 Task: Plan a trip to Medicine Hat, Canada from 12th  December, 2023 to 15th December, 2023 for 3 adults. Place can be entire room with 2 bedrooms having 3 beds and 1 bathroom. Property type can be flat.
Action: Mouse moved to (449, 158)
Screenshot: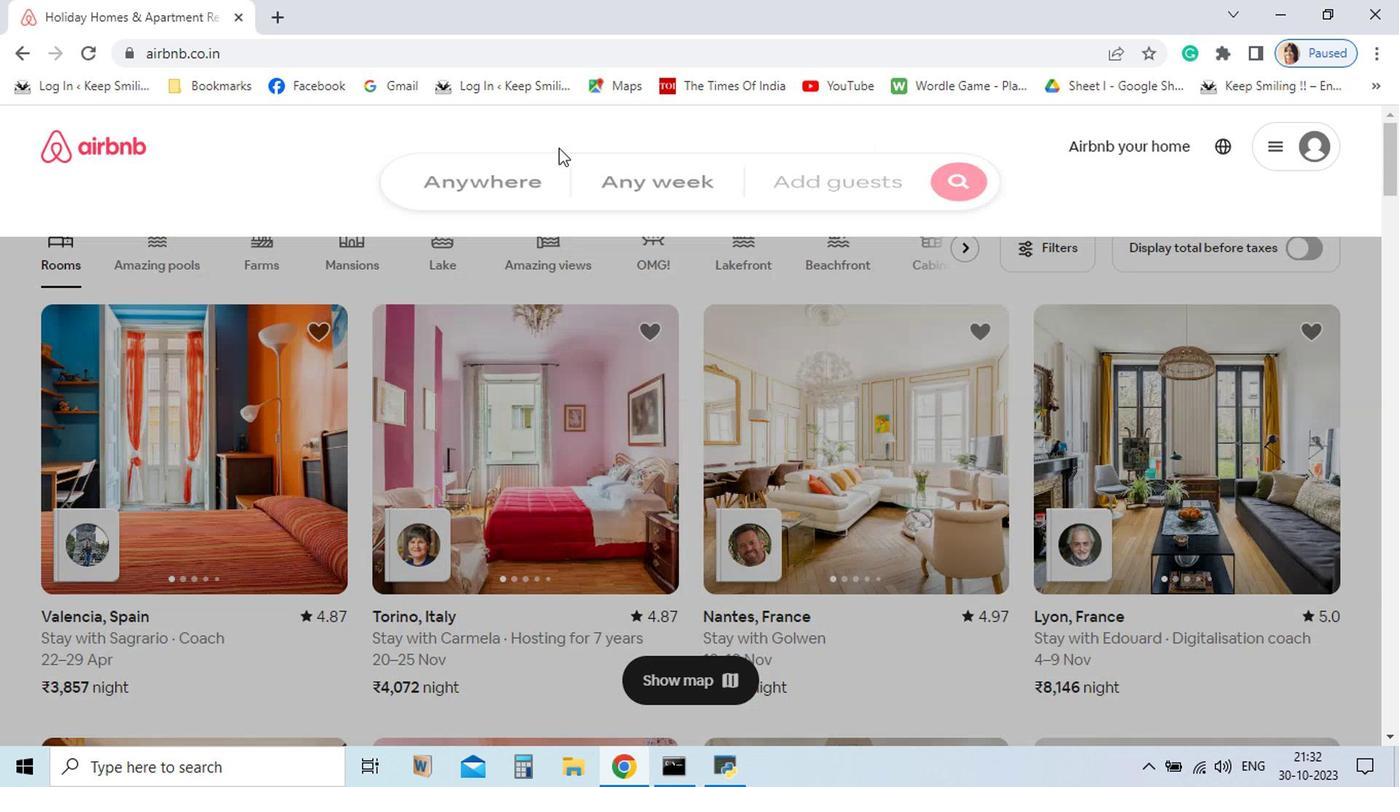 
Action: Mouse pressed left at (449, 158)
Screenshot: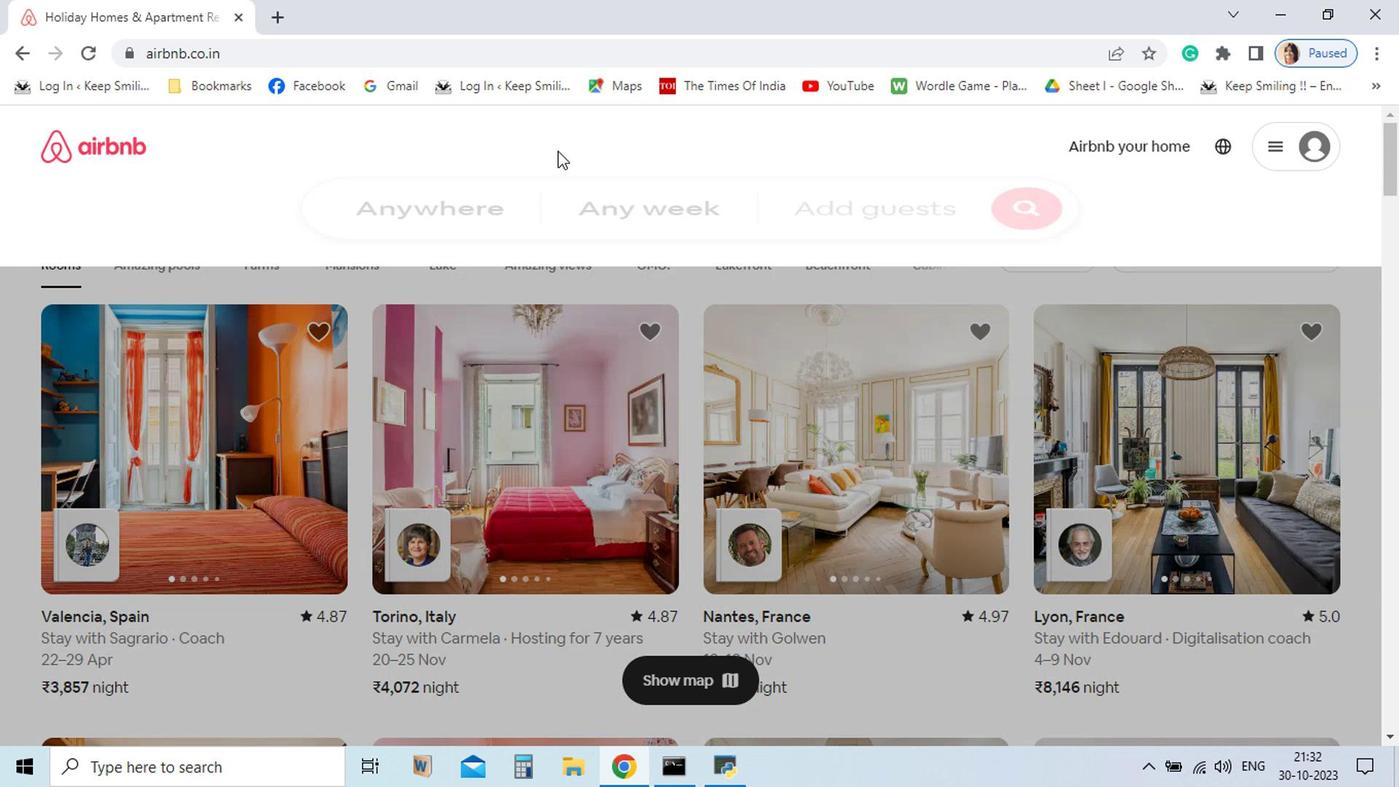 
Action: Mouse moved to (347, 255)
Screenshot: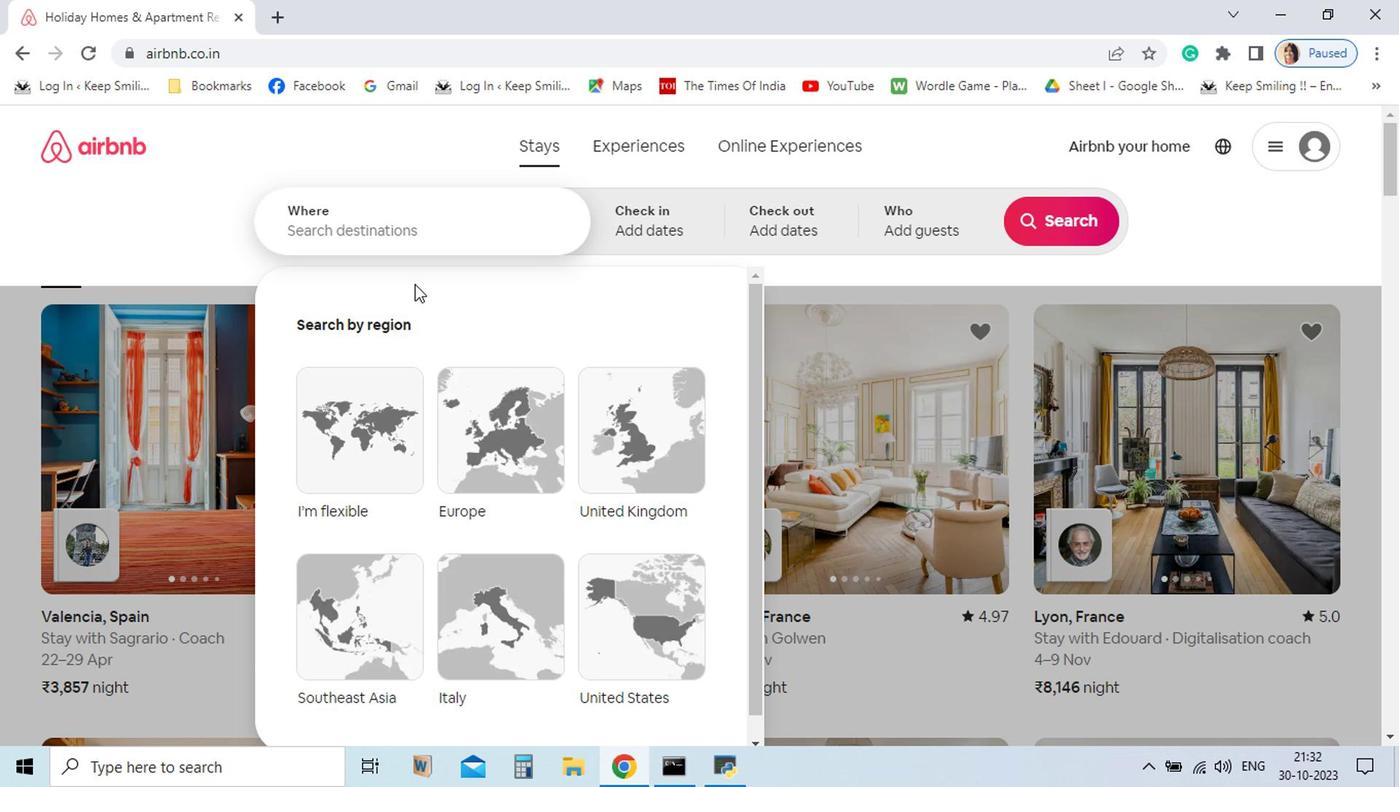
Action: Key pressed <Key.shift_r>Medicine<Key.space><Key.shift>Hat,<Key.space><Key.shift>Canada
Screenshot: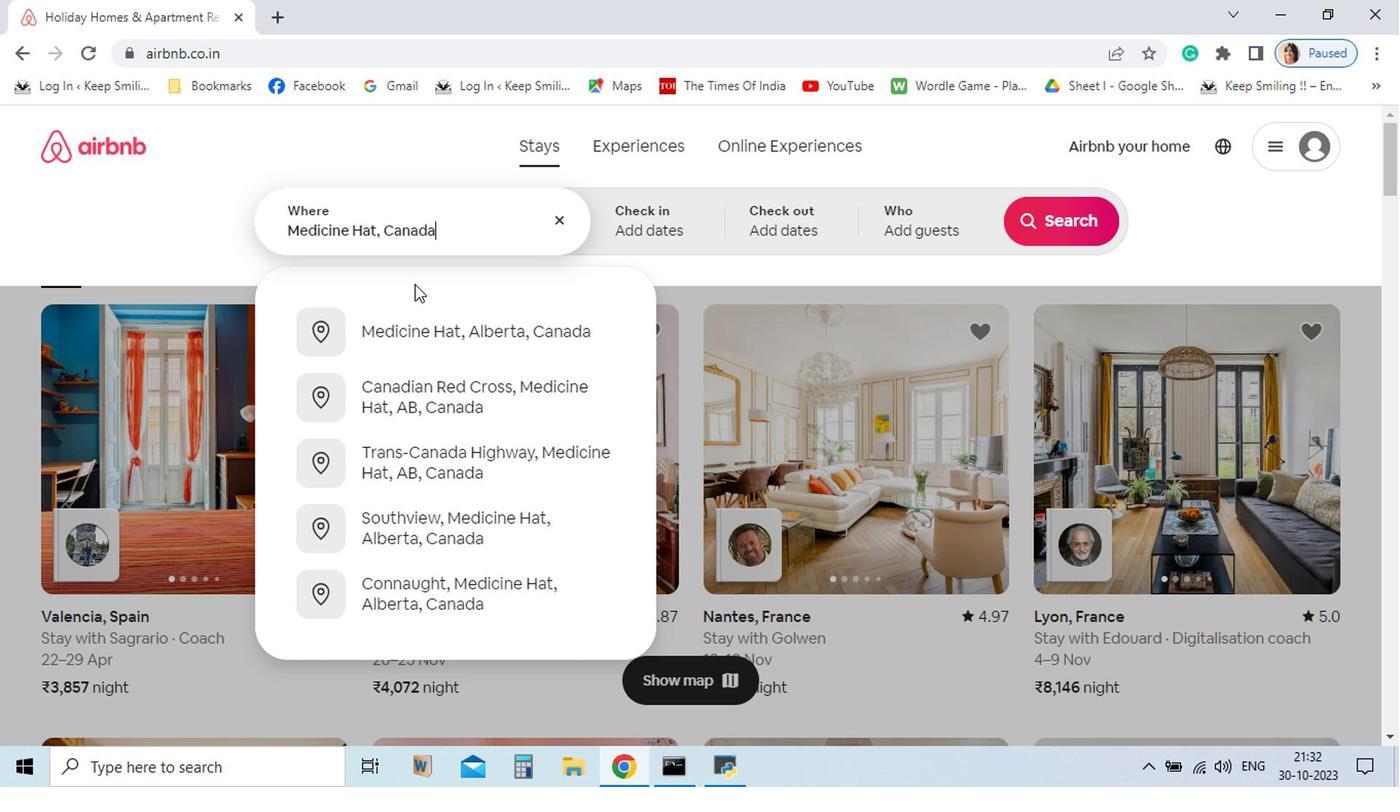 
Action: Mouse moved to (346, 254)
Screenshot: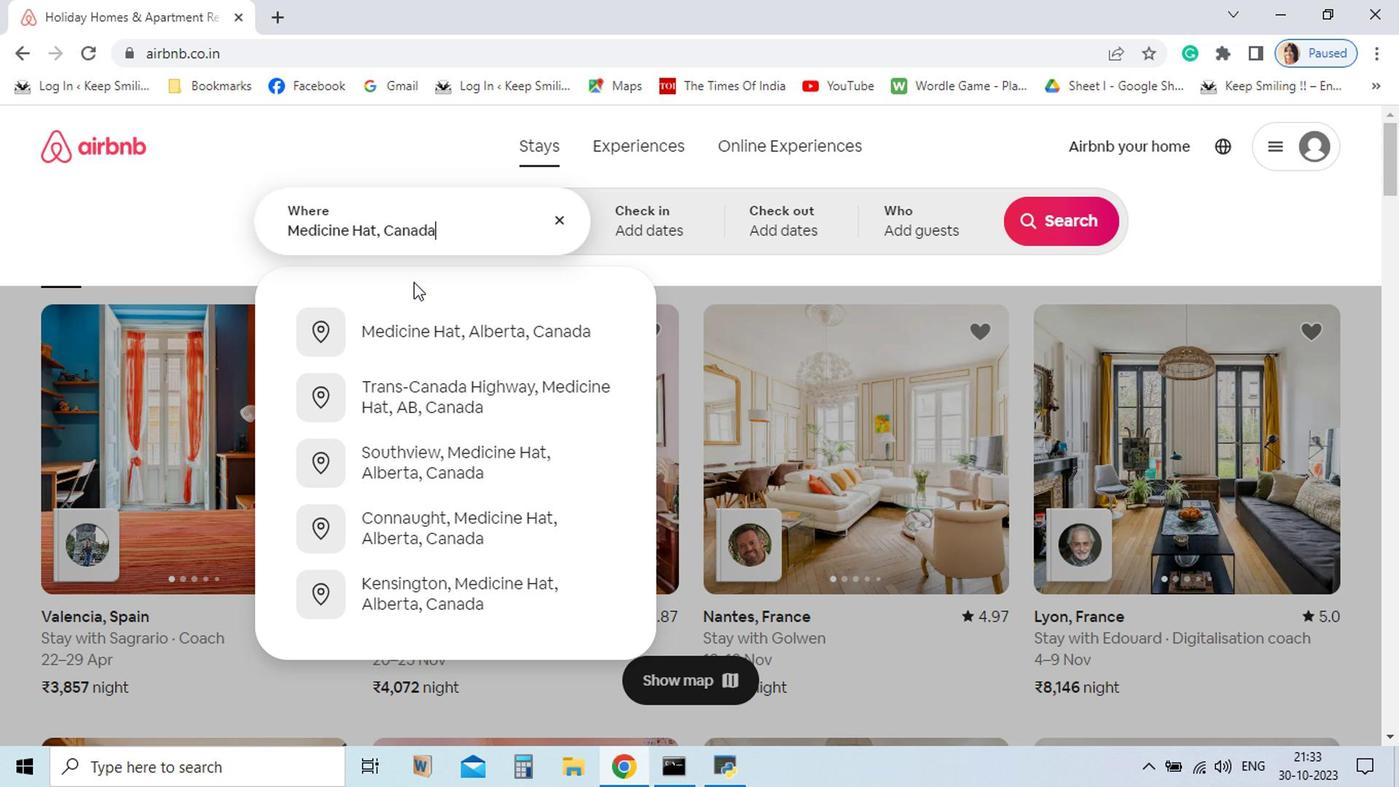 
Action: Key pressed <Key.enter>
Screenshot: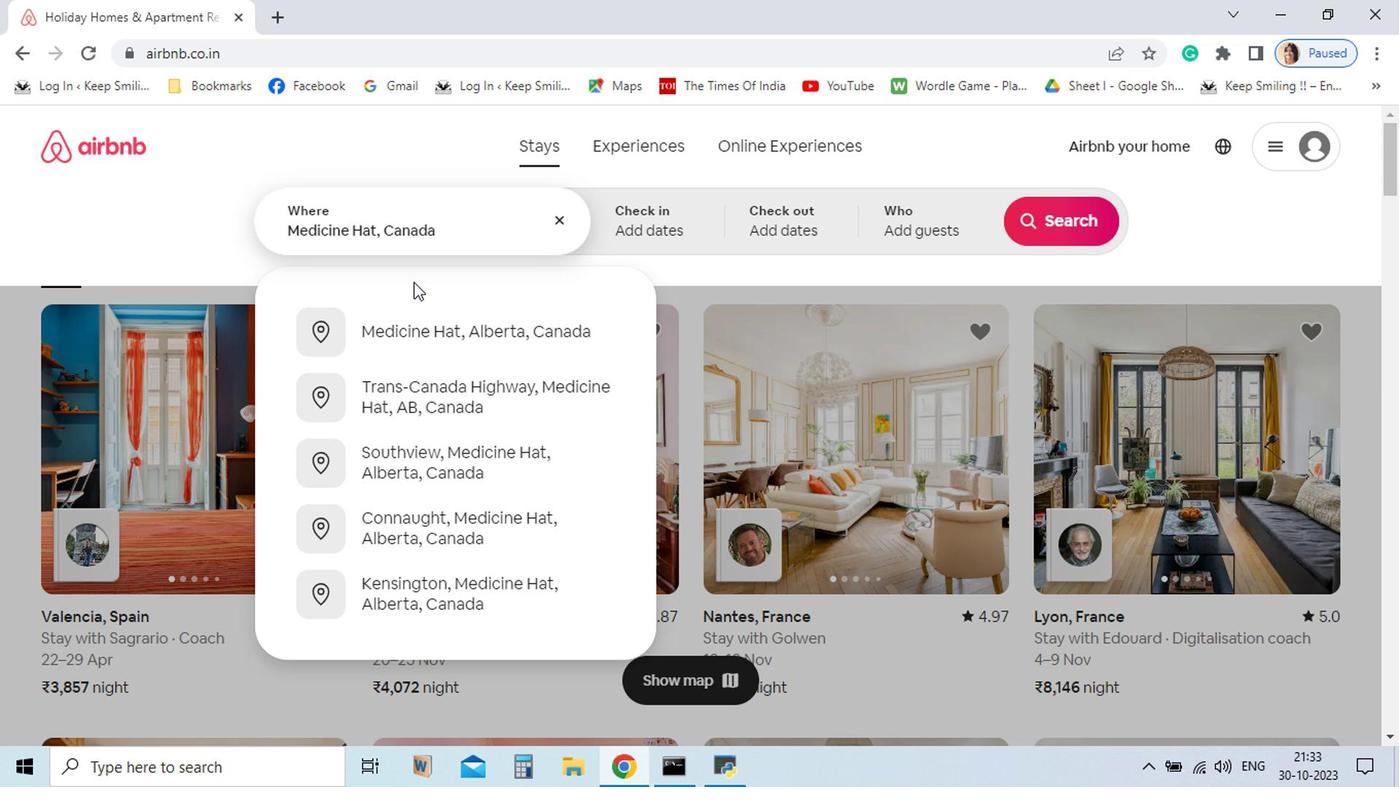 
Action: Mouse moved to (793, 329)
Screenshot: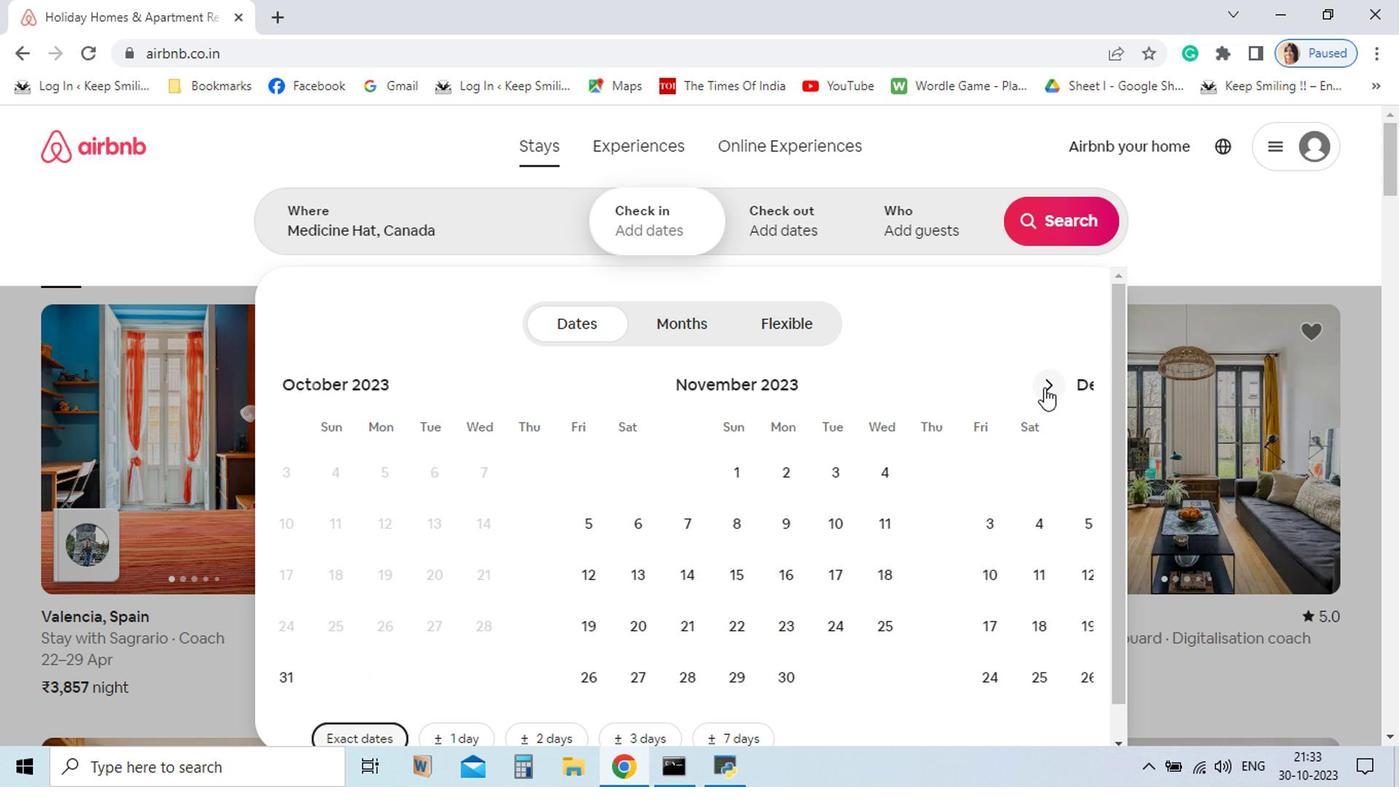
Action: Mouse pressed left at (793, 329)
Screenshot: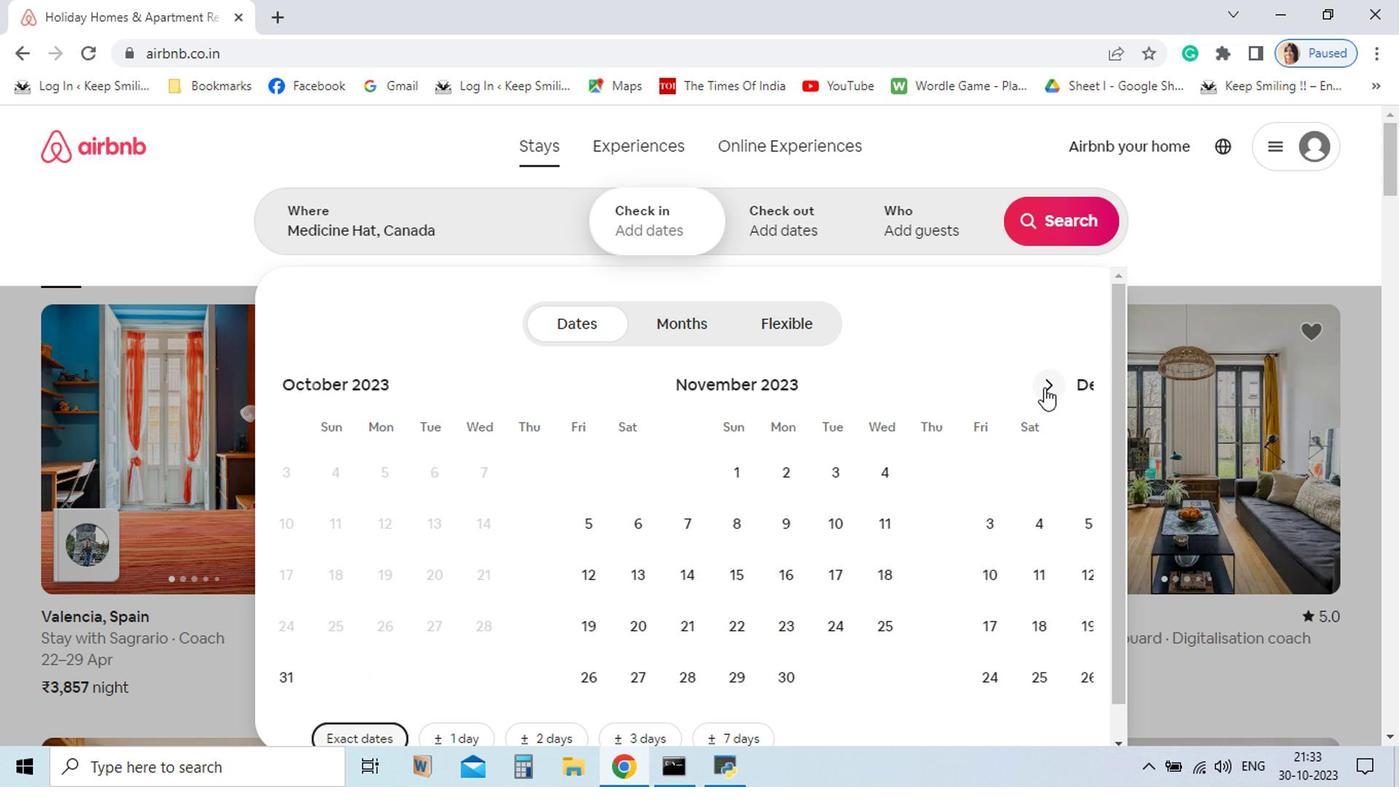 
Action: Mouse moved to (644, 464)
Screenshot: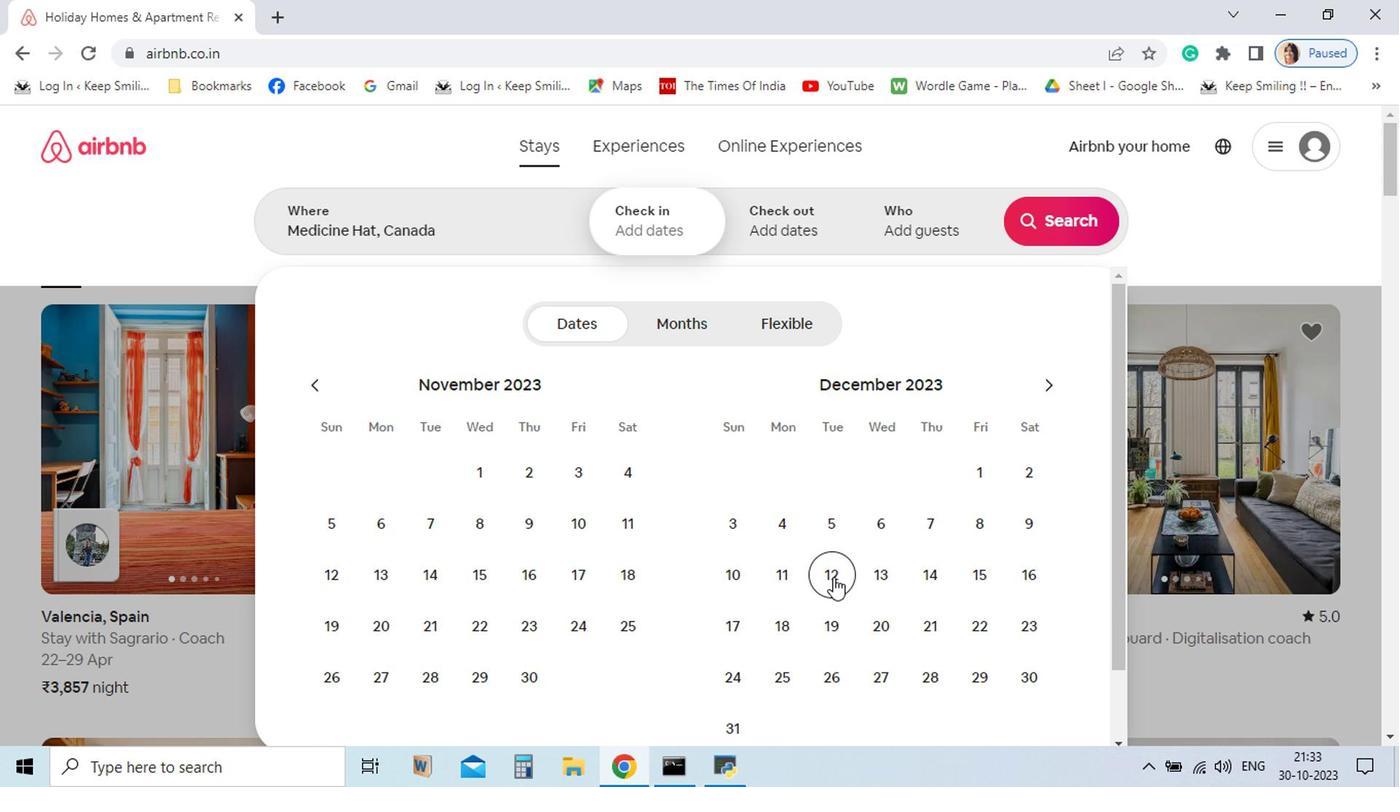 
Action: Mouse pressed left at (644, 464)
Screenshot: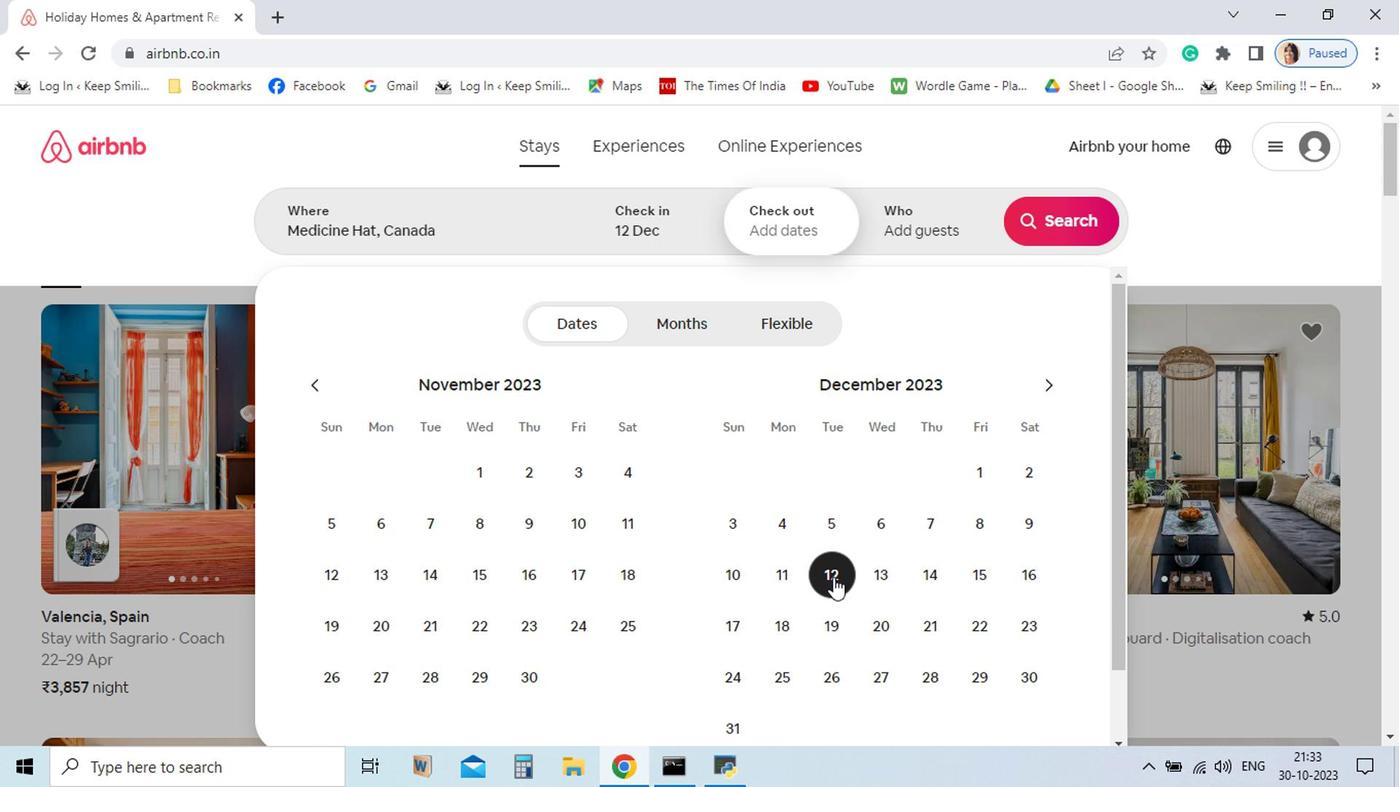 
Action: Mouse moved to (744, 457)
Screenshot: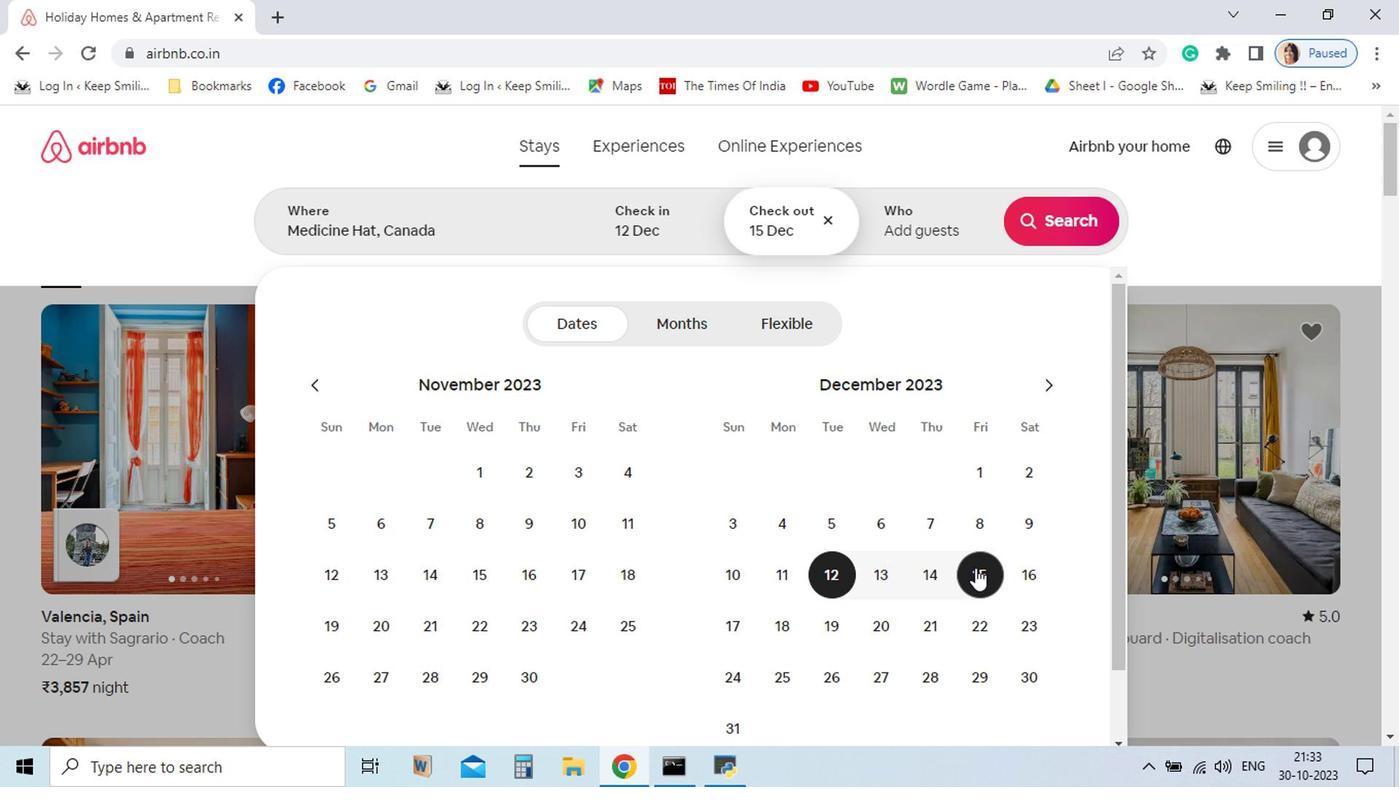
Action: Mouse pressed left at (744, 457)
Screenshot: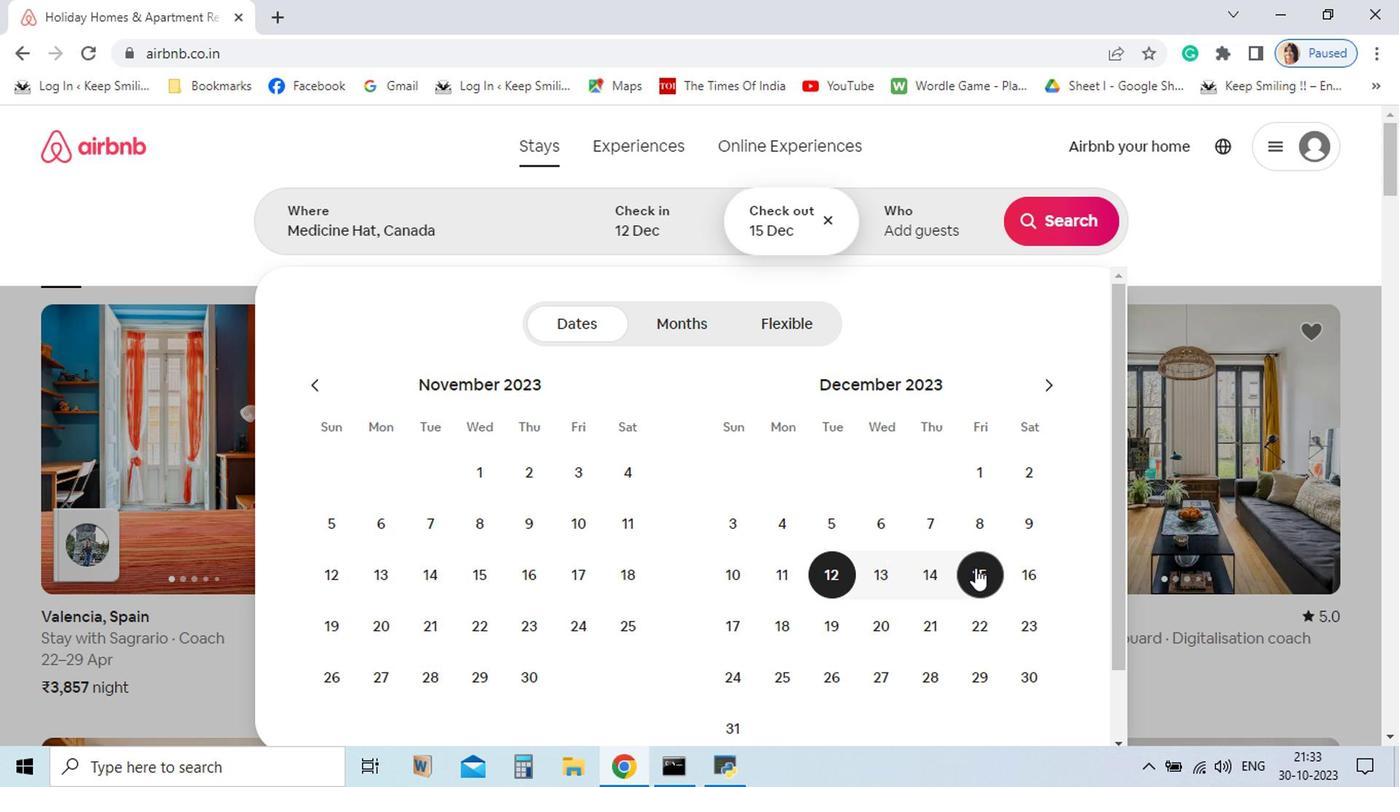 
Action: Mouse moved to (707, 220)
Screenshot: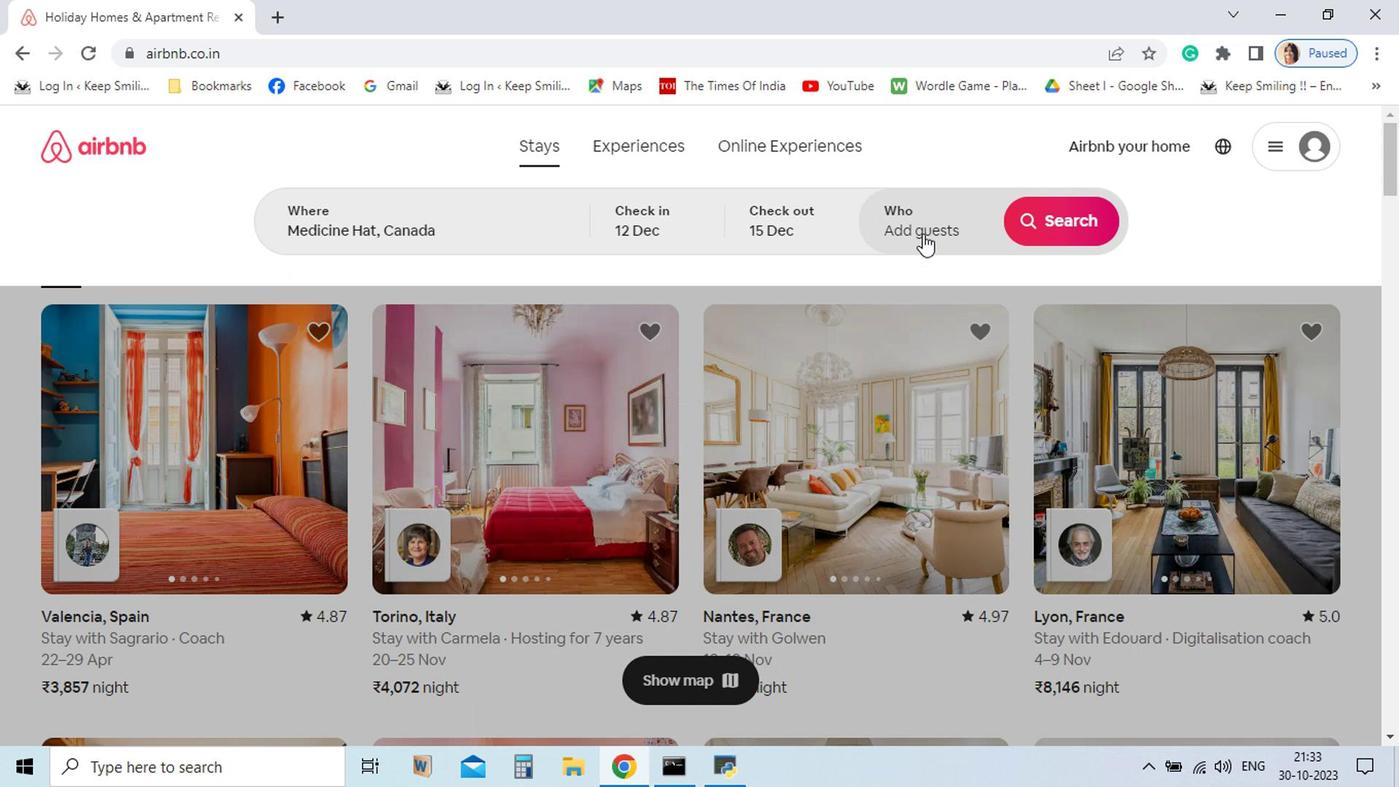
Action: Mouse pressed left at (707, 220)
Screenshot: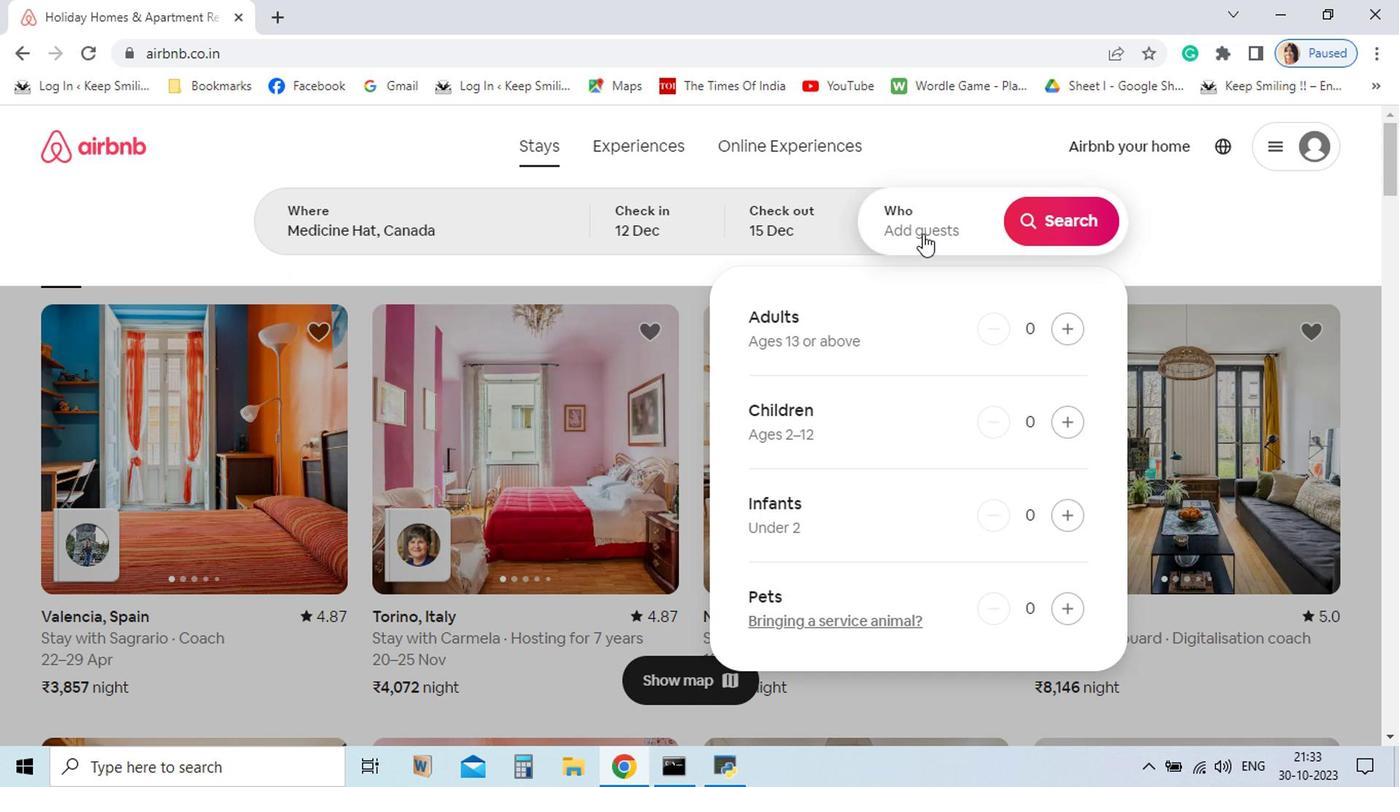 
Action: Mouse moved to (810, 281)
Screenshot: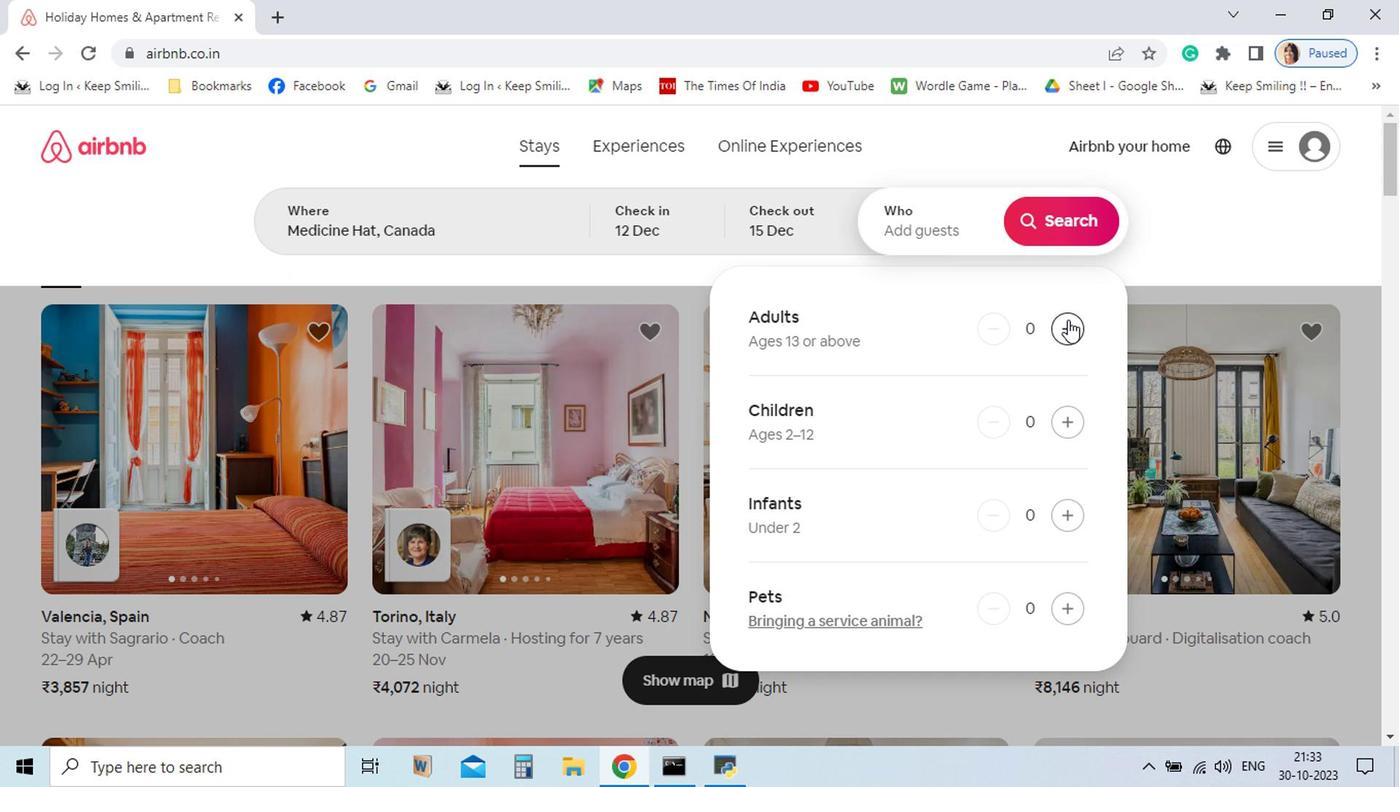 
Action: Mouse pressed left at (810, 281)
Screenshot: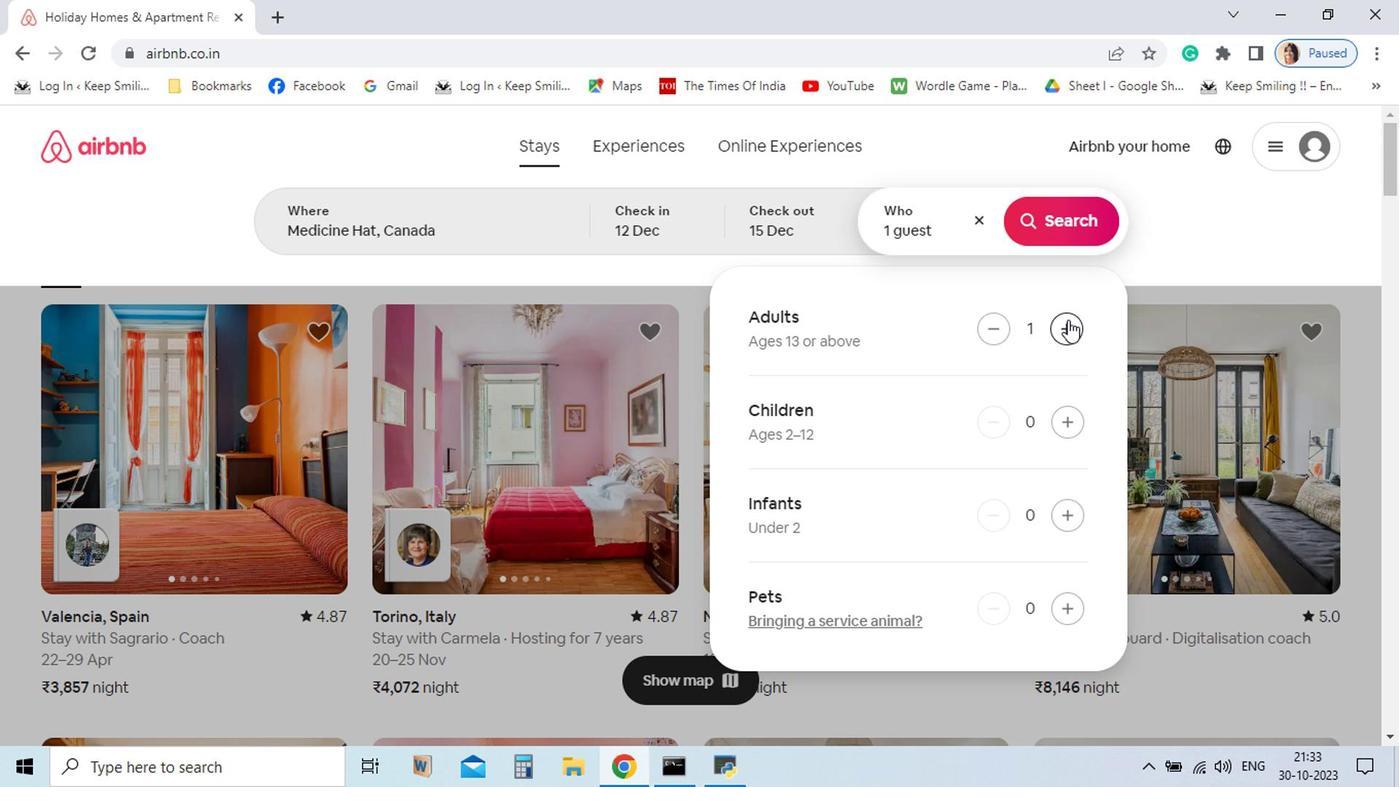 
Action: Mouse pressed left at (810, 281)
Screenshot: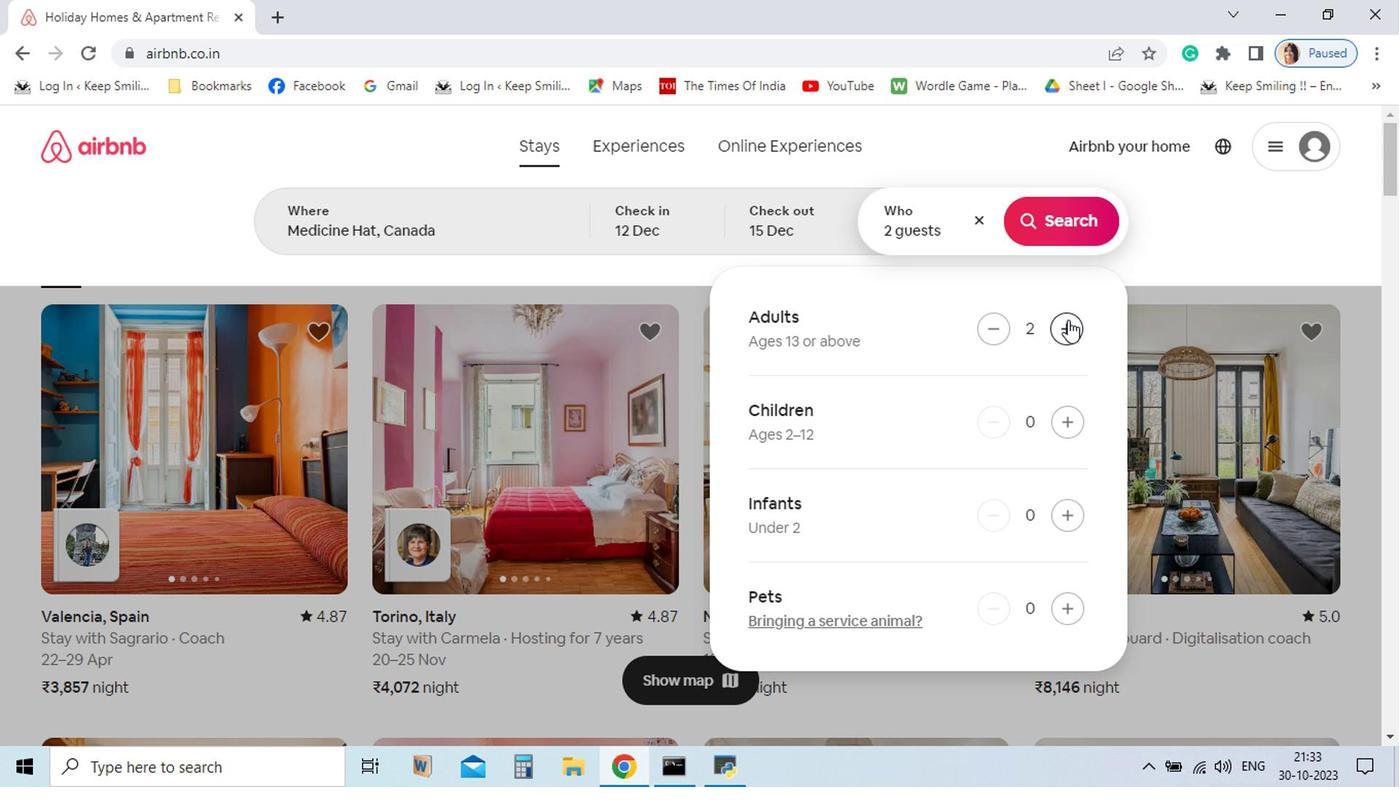 
Action: Mouse pressed left at (810, 281)
Screenshot: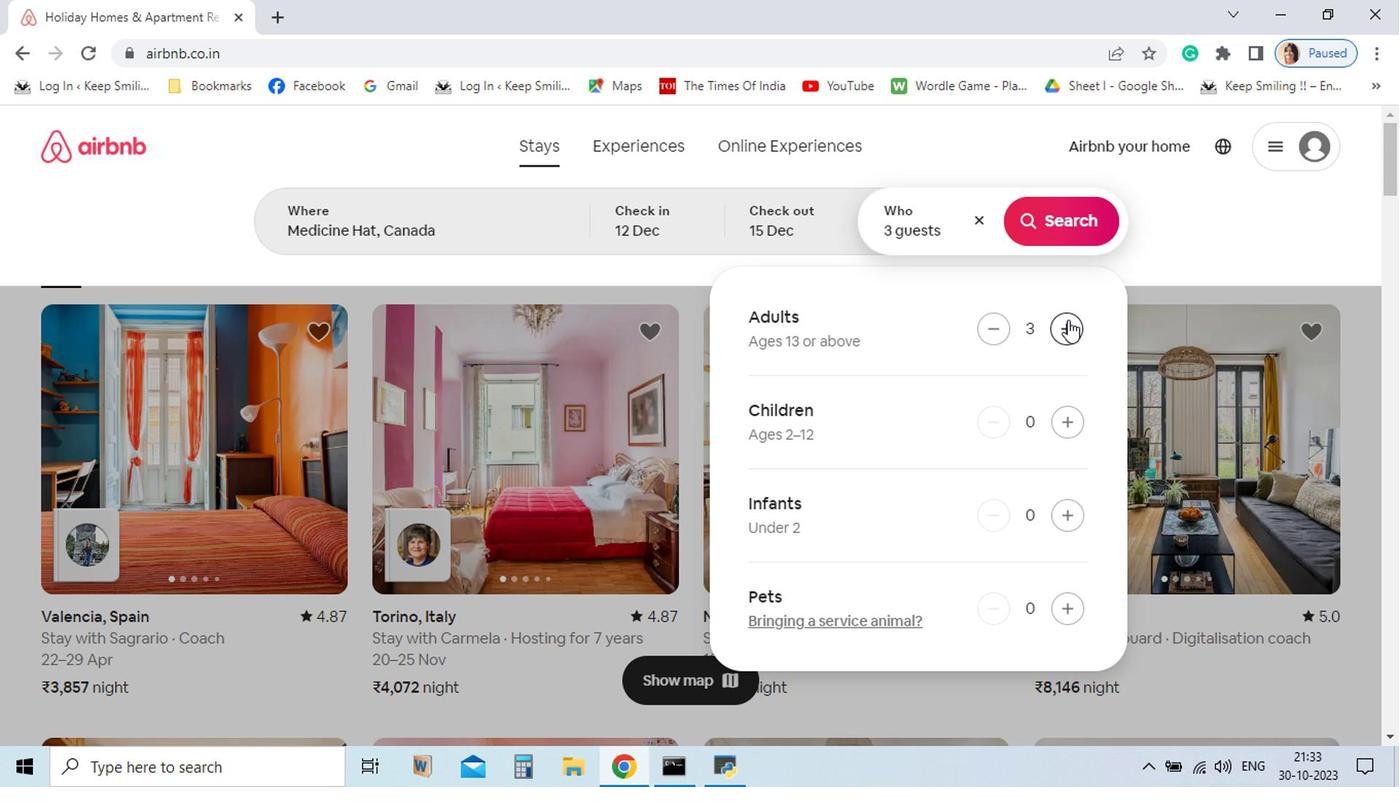 
Action: Mouse moved to (802, 213)
Screenshot: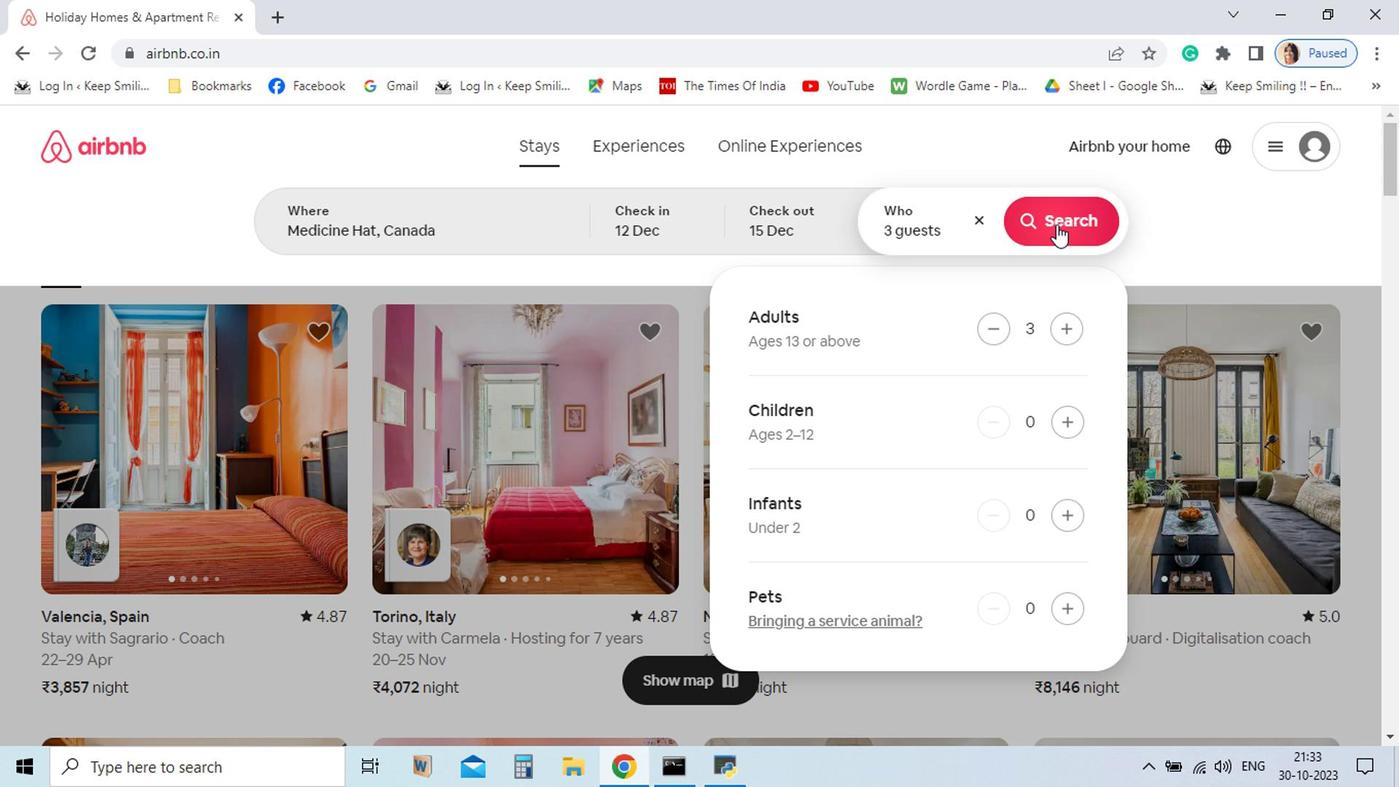
Action: Mouse pressed left at (802, 213)
Screenshot: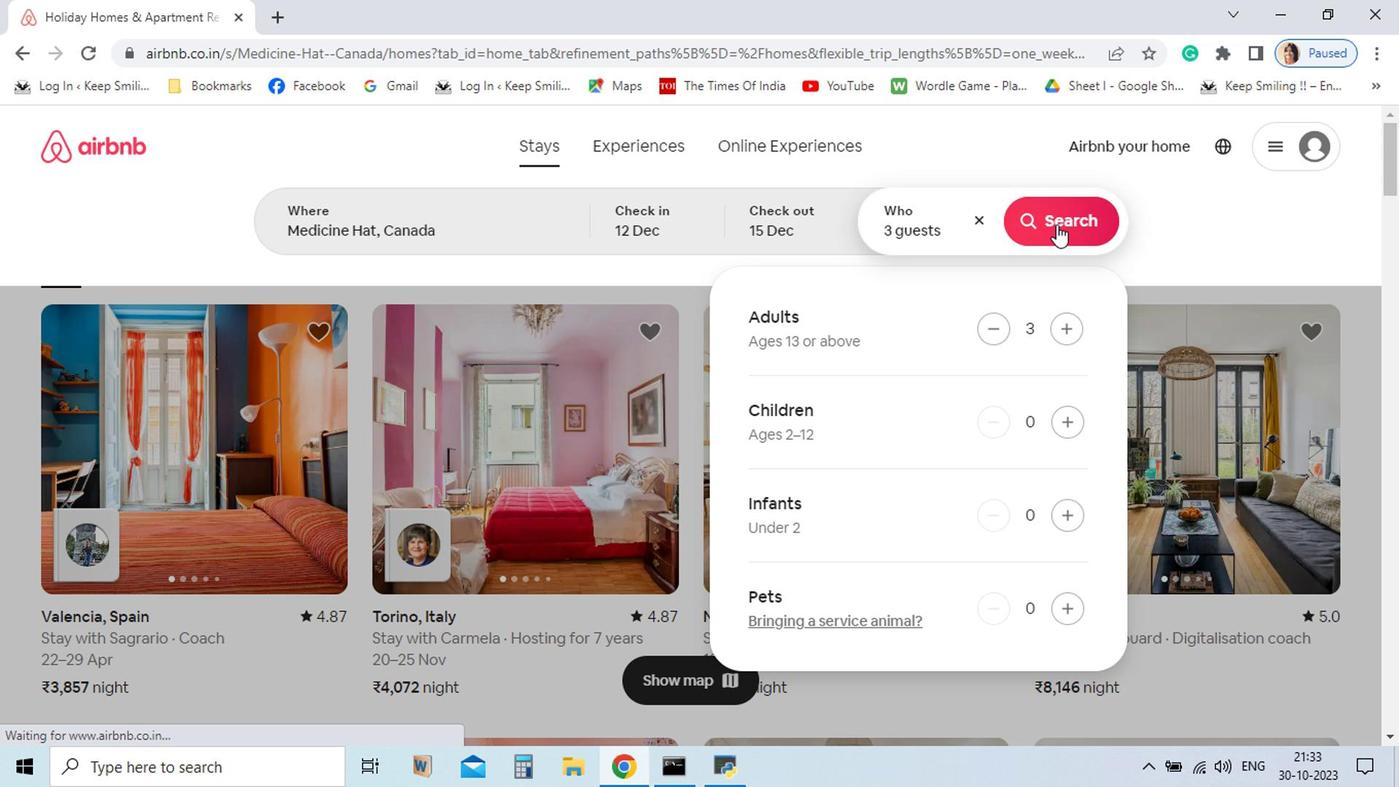 
Action: Mouse moved to (818, 217)
Screenshot: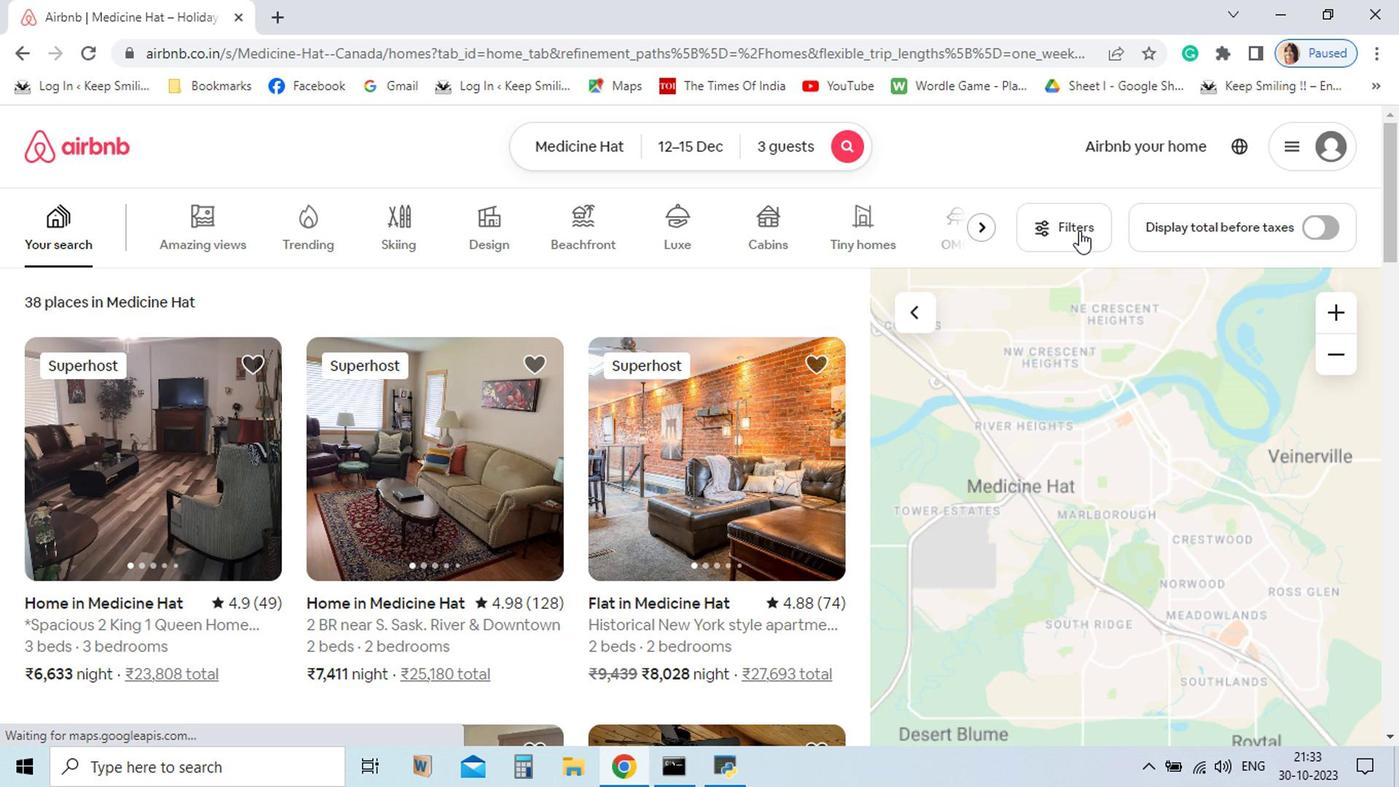 
Action: Mouse pressed left at (818, 217)
Screenshot: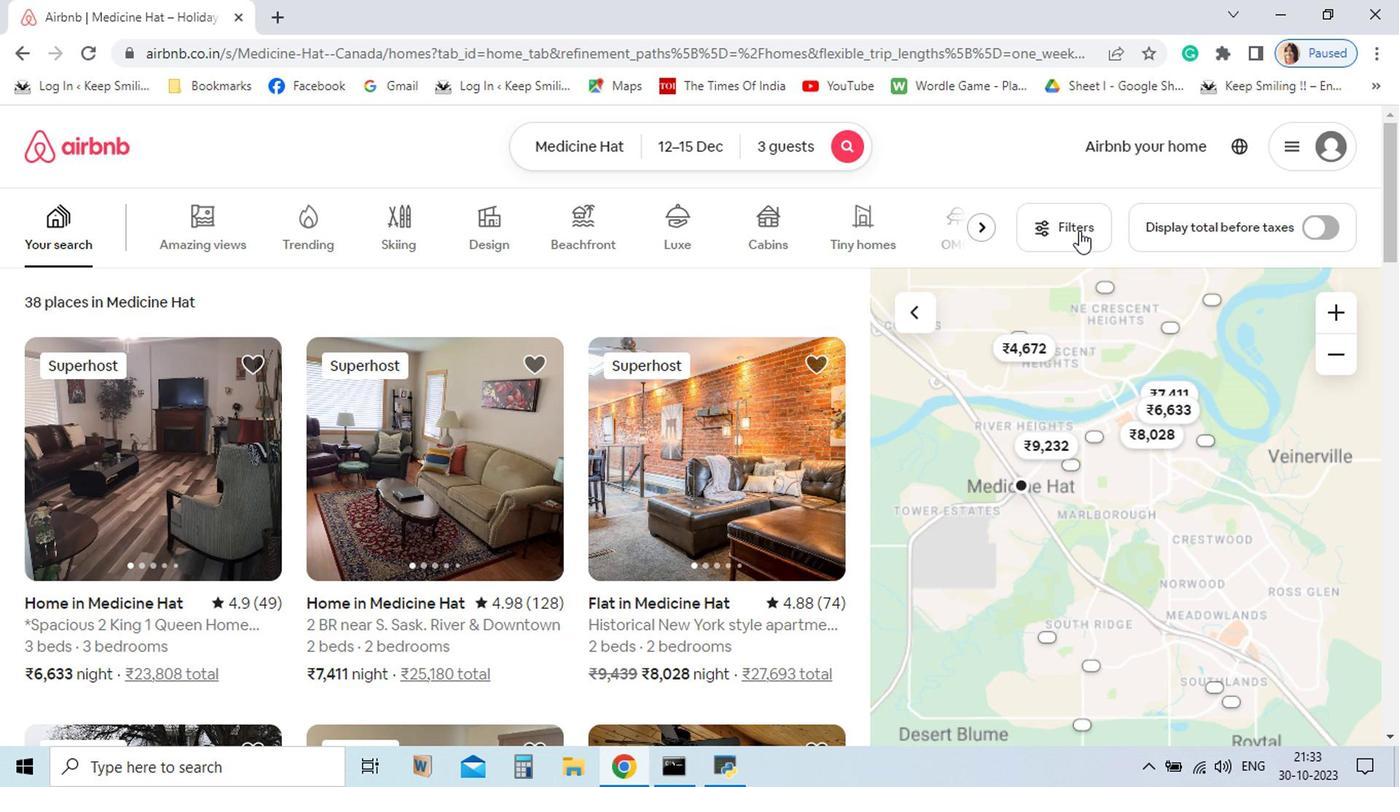 
Action: Mouse moved to (829, 238)
Screenshot: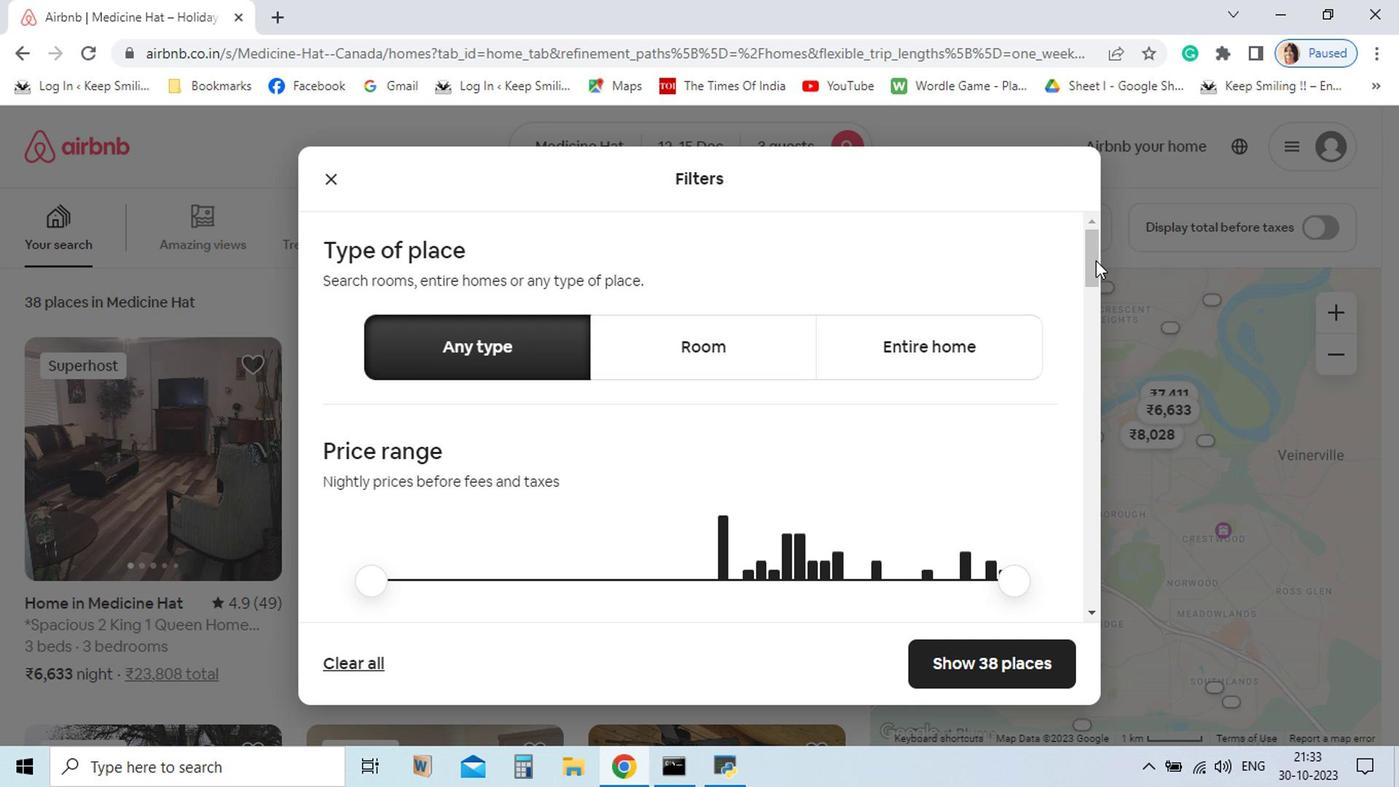 
Action: Mouse pressed left at (829, 238)
Screenshot: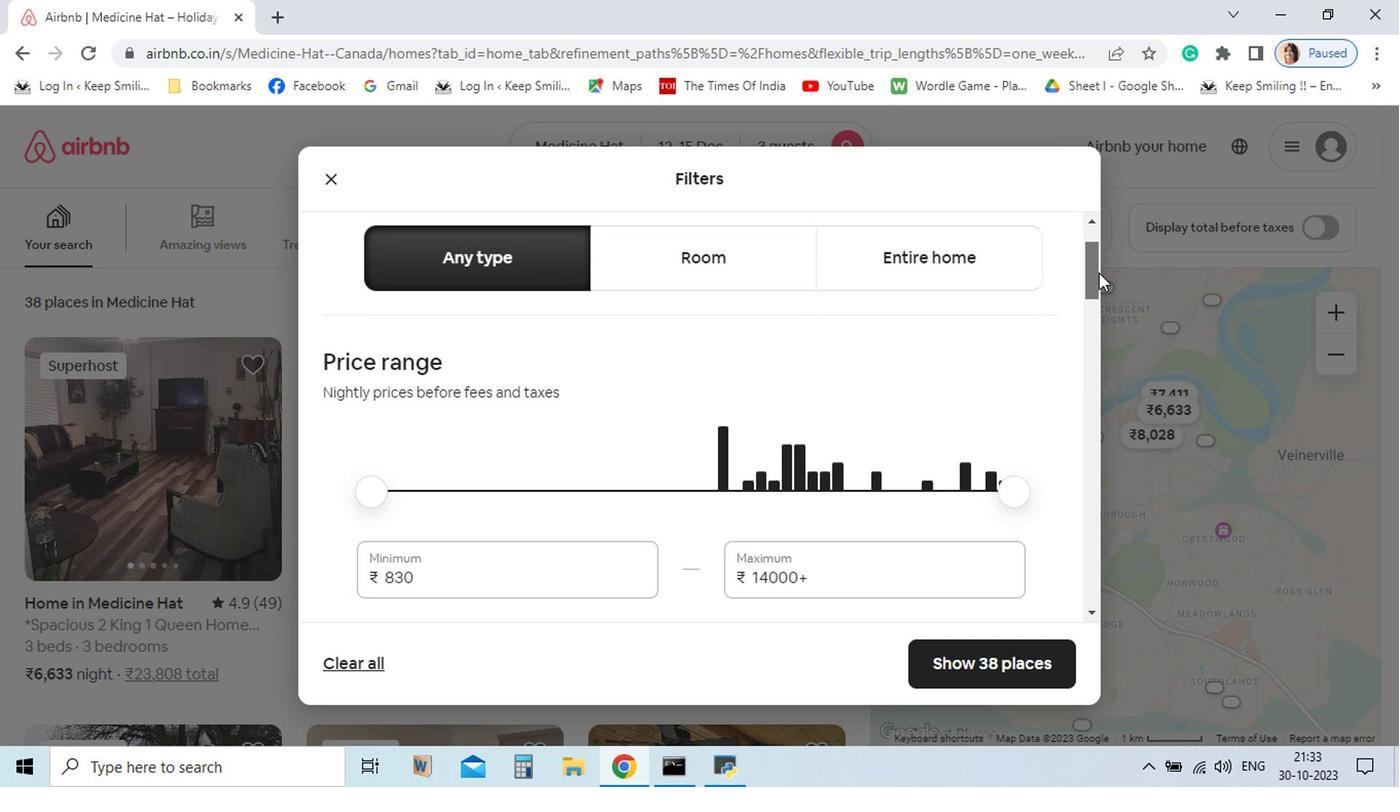
Action: Mouse moved to (420, 475)
Screenshot: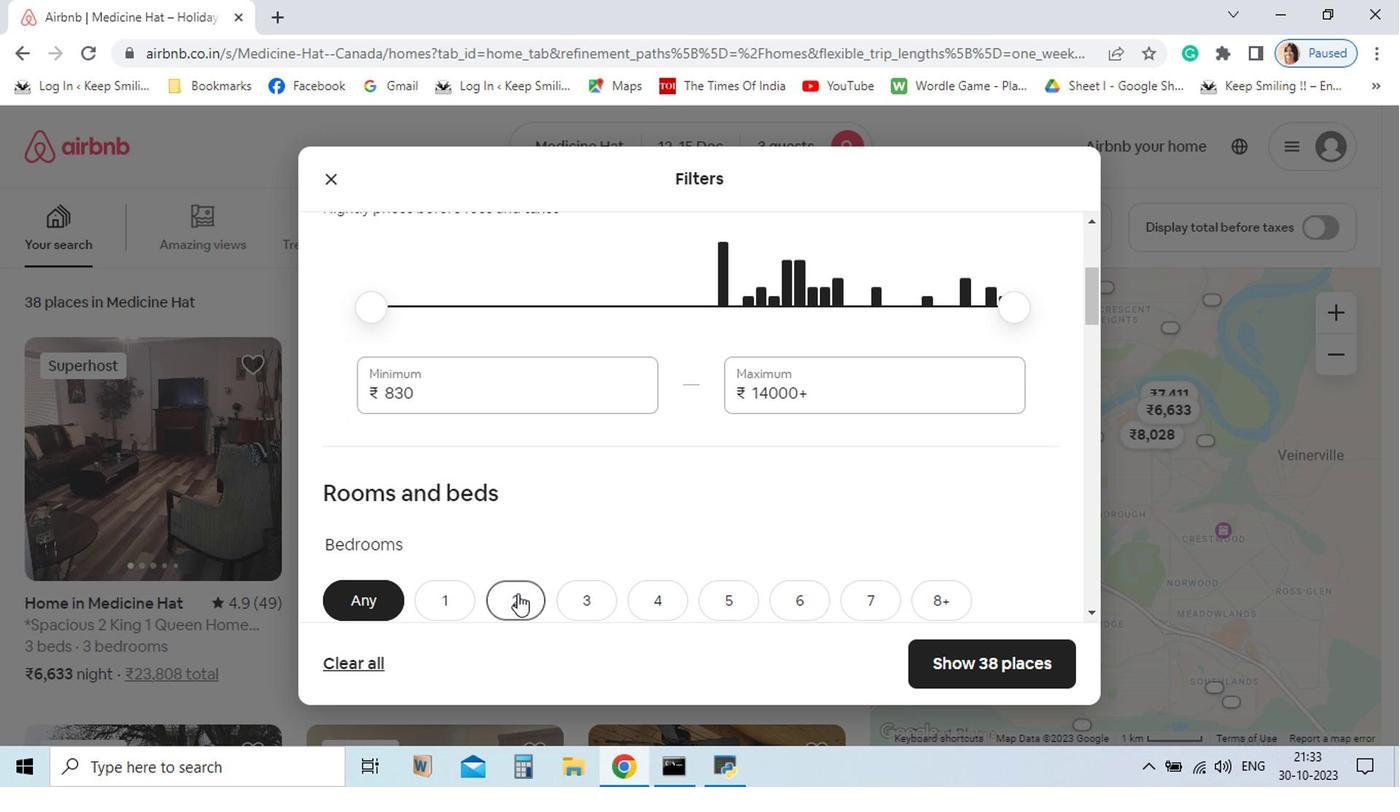 
Action: Mouse pressed left at (420, 475)
Screenshot: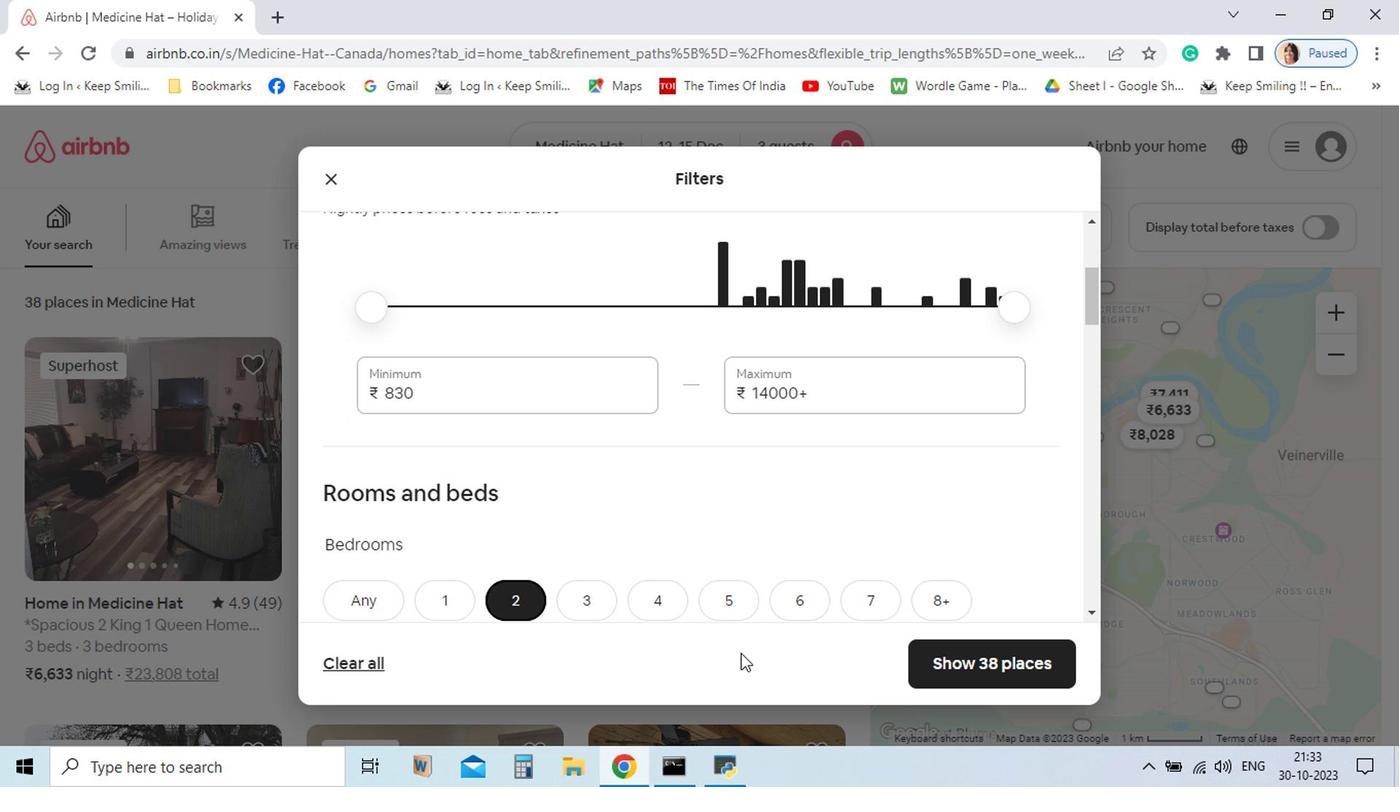 
Action: Mouse moved to (824, 274)
Screenshot: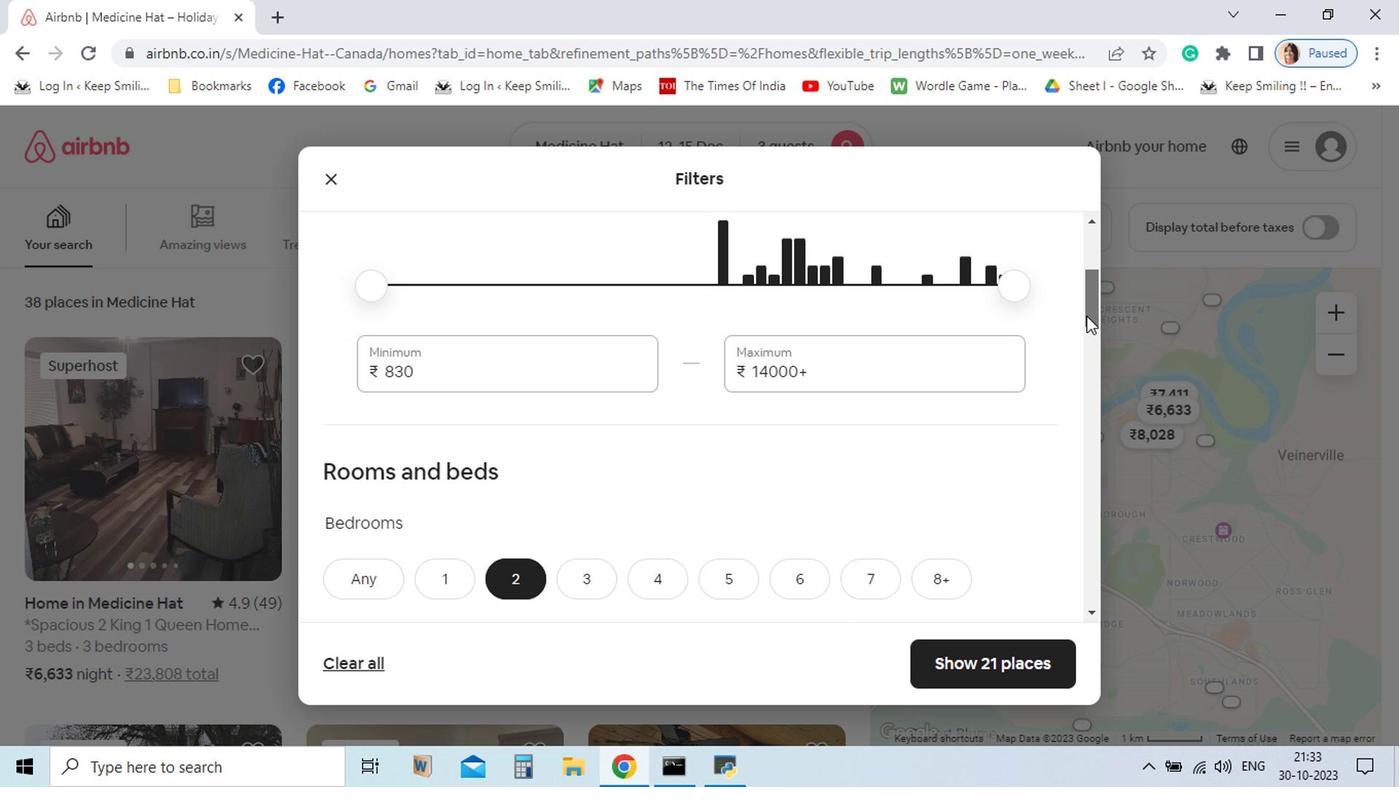 
Action: Mouse pressed left at (824, 274)
Screenshot: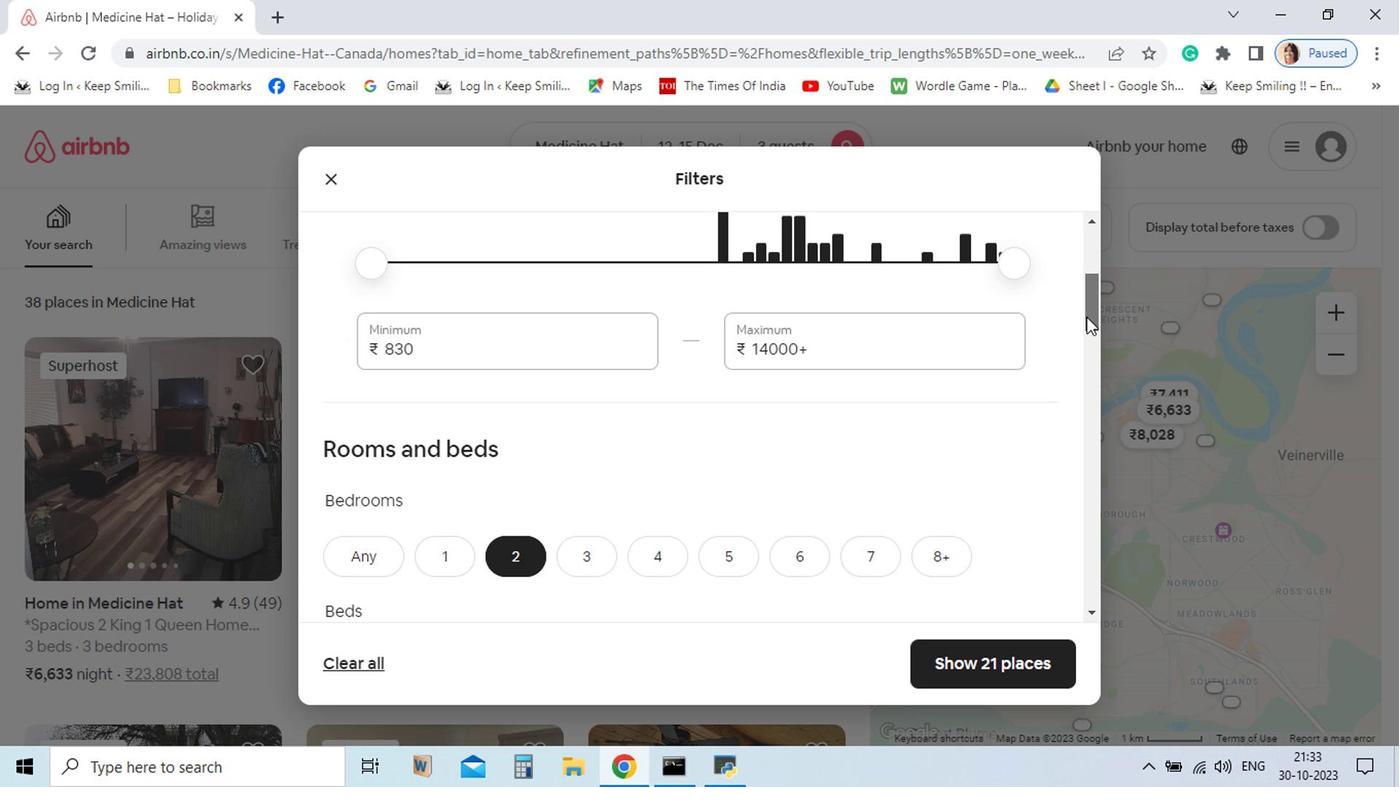 
Action: Mouse moved to (470, 352)
Screenshot: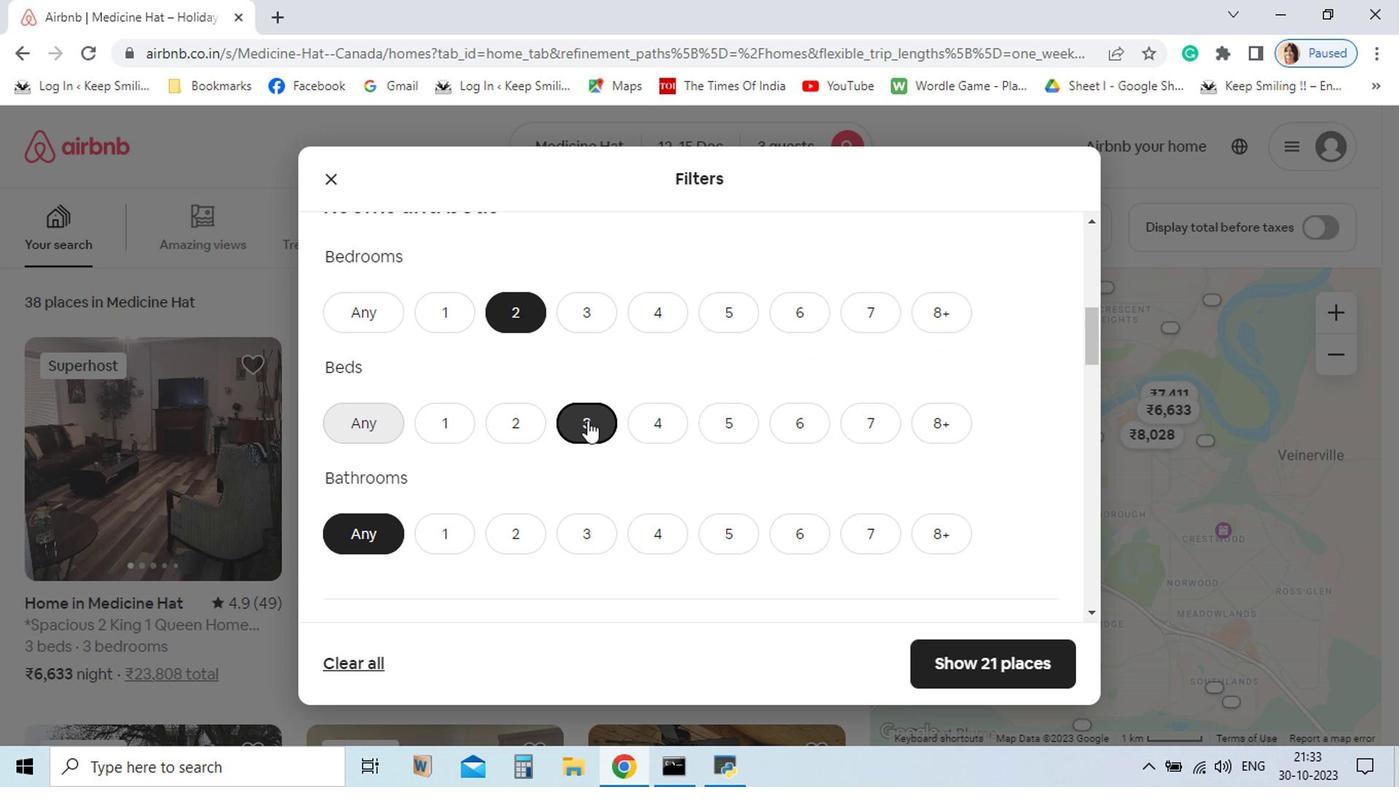 
Action: Mouse pressed left at (470, 352)
Screenshot: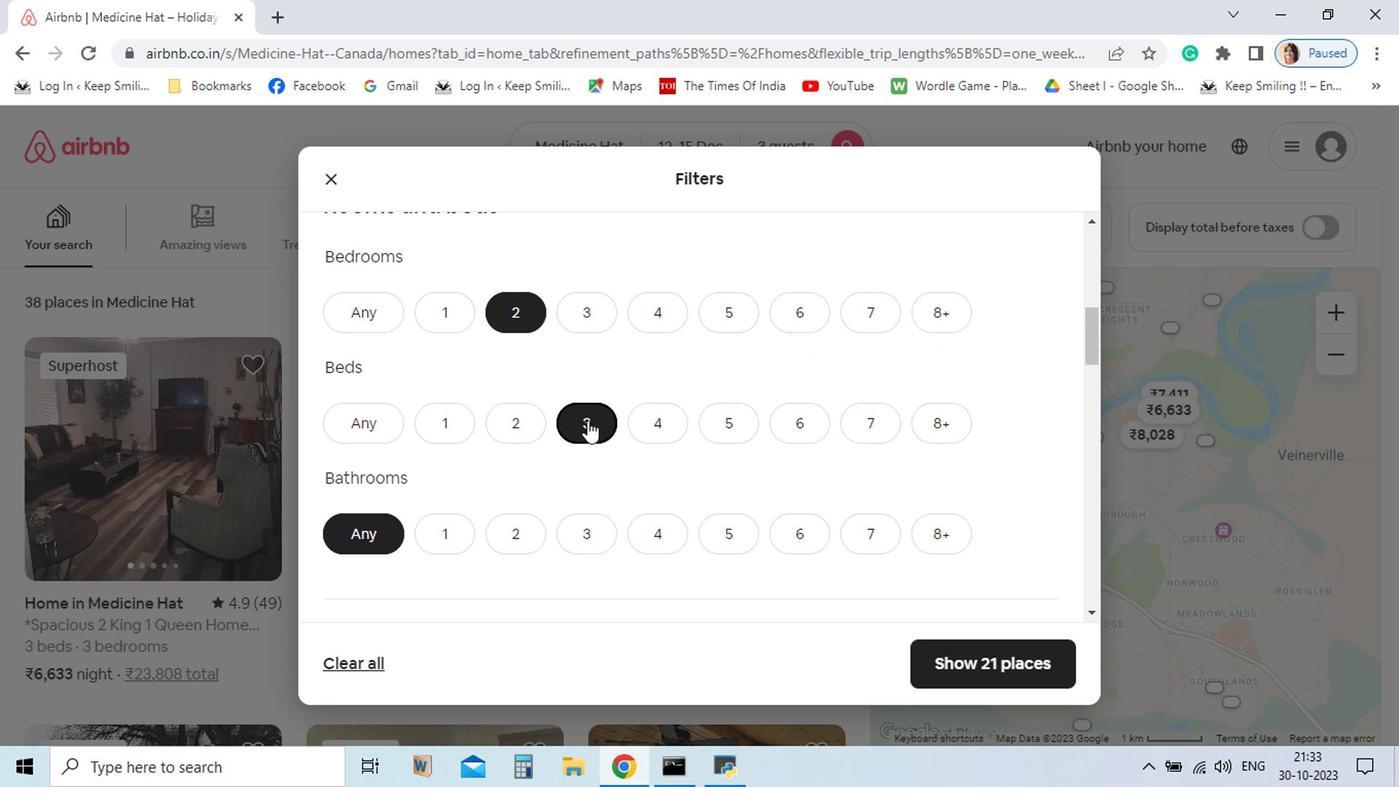 
Action: Mouse moved to (368, 429)
Screenshot: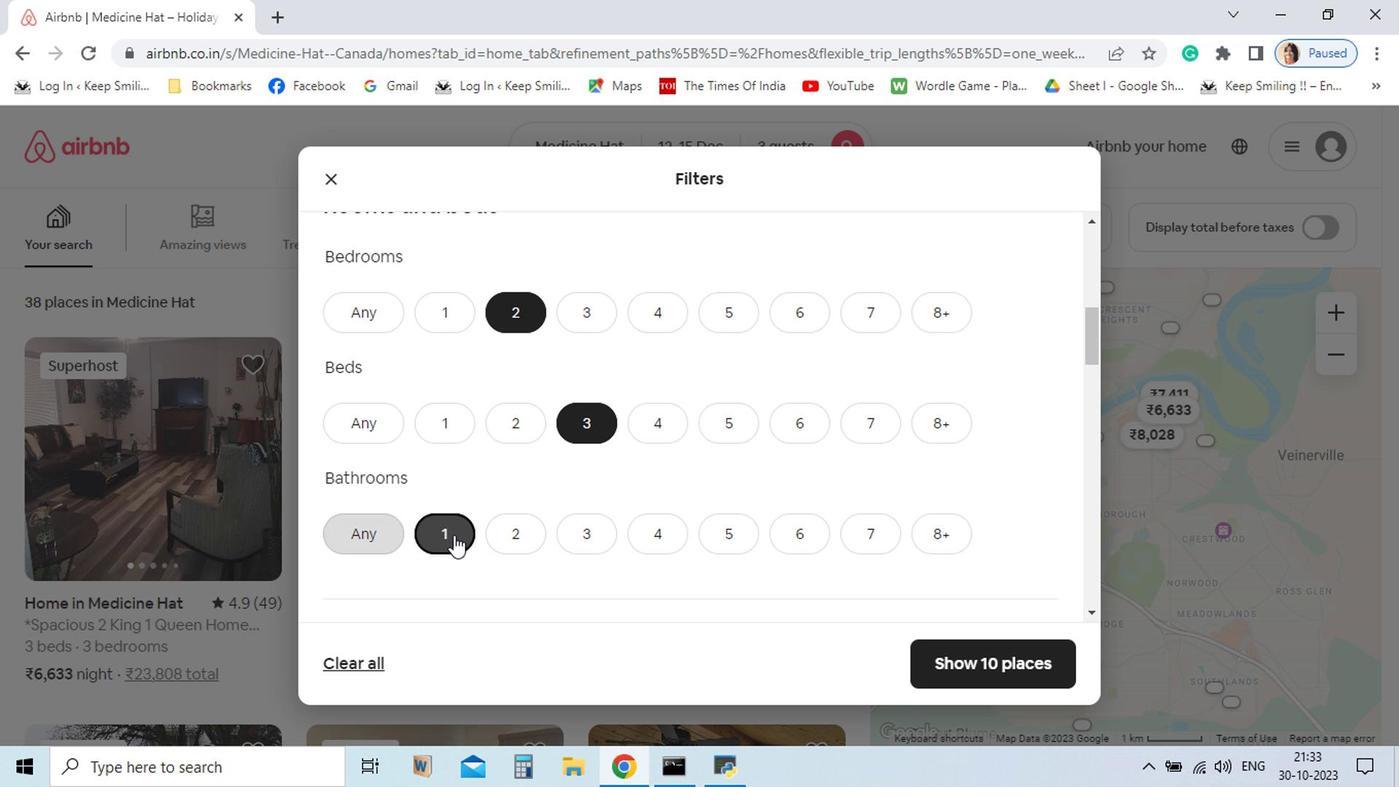 
Action: Mouse pressed left at (368, 429)
Screenshot: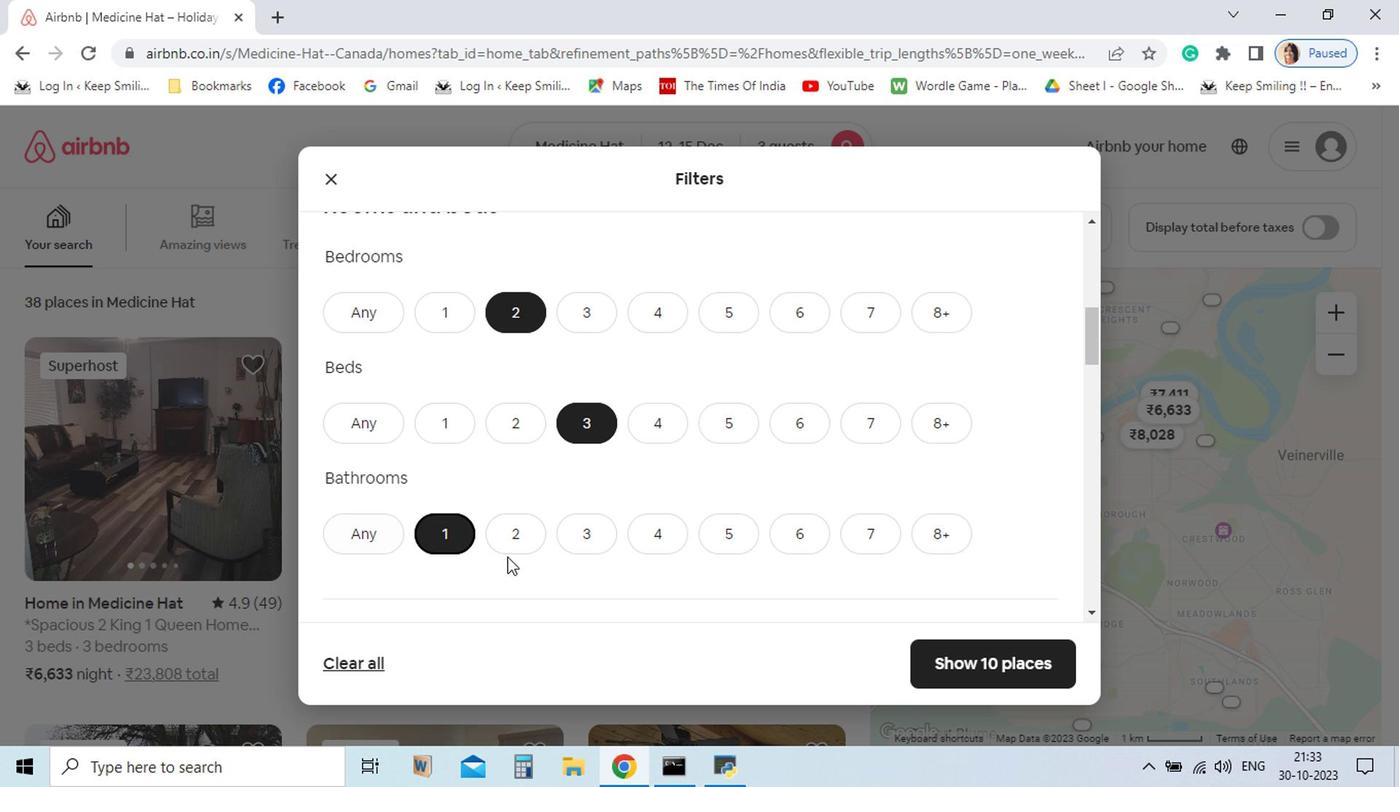 
Action: Mouse moved to (822, 301)
Screenshot: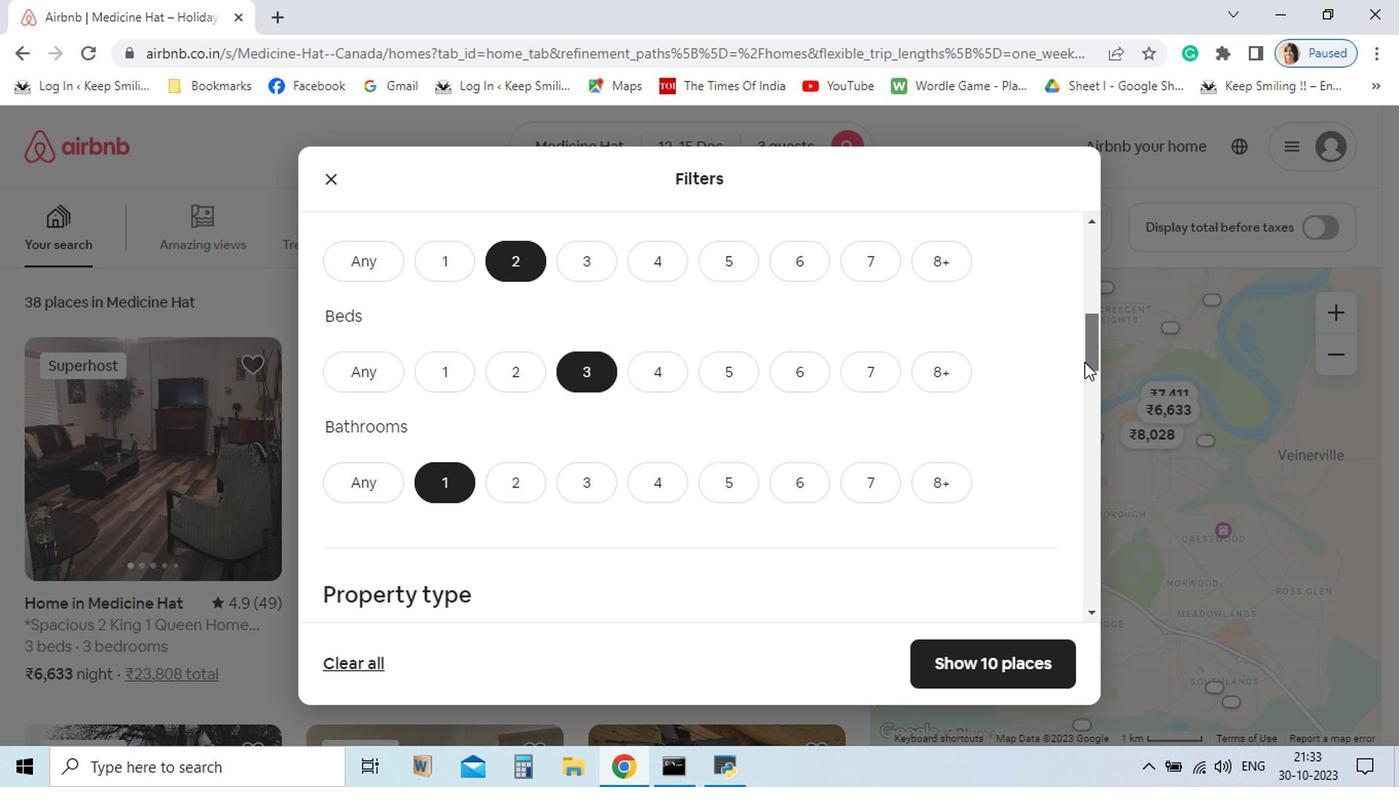 
Action: Mouse pressed left at (822, 301)
Screenshot: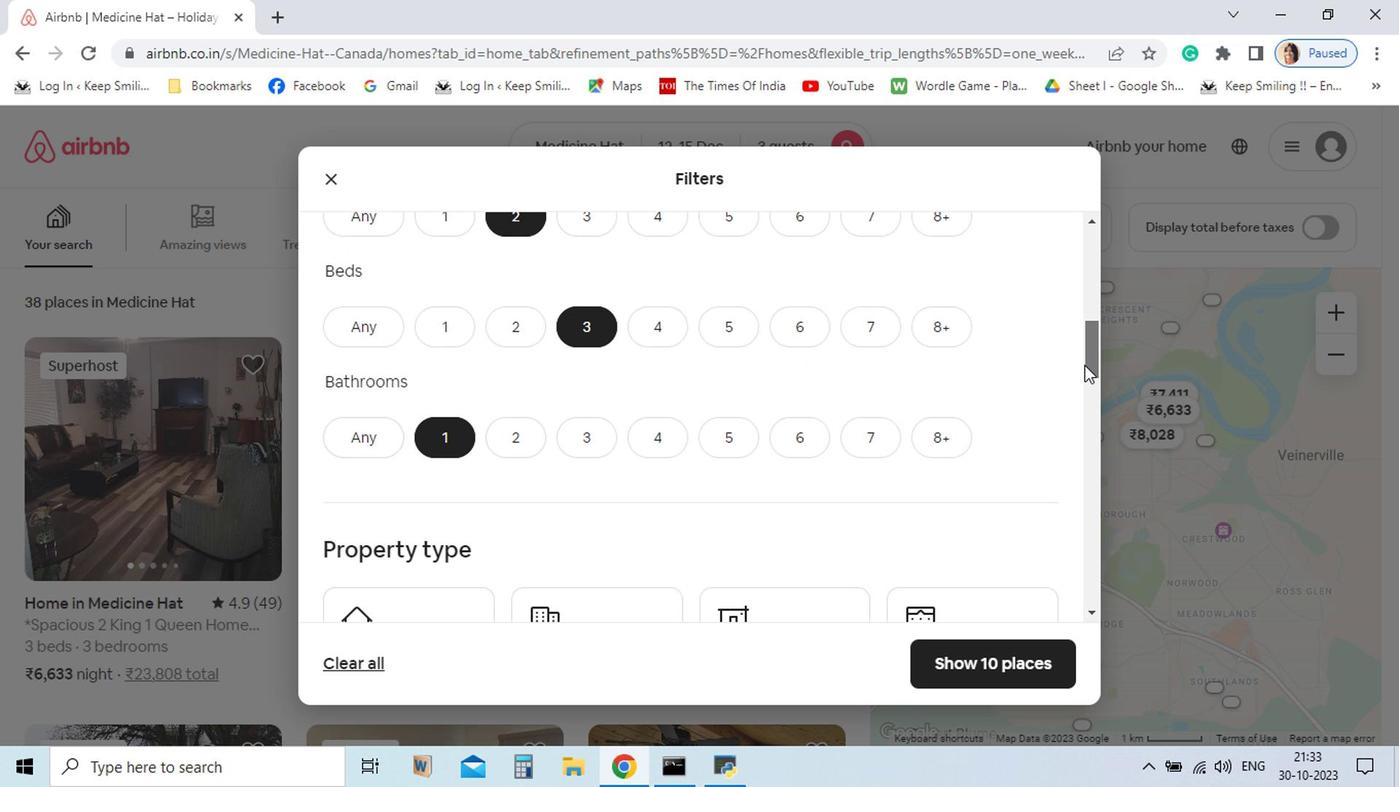 
Action: Mouse moved to (448, 343)
Screenshot: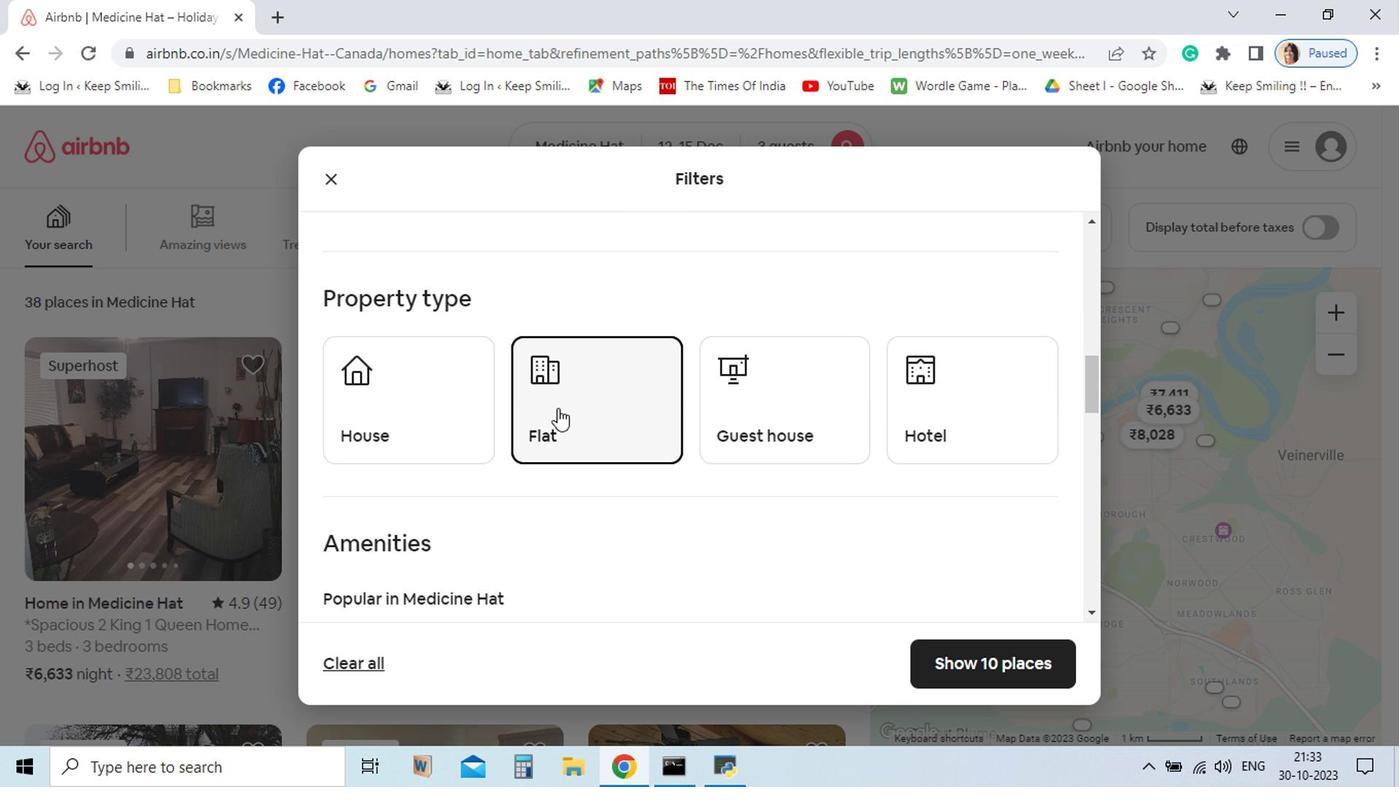 
Action: Mouse pressed left at (448, 343)
Screenshot: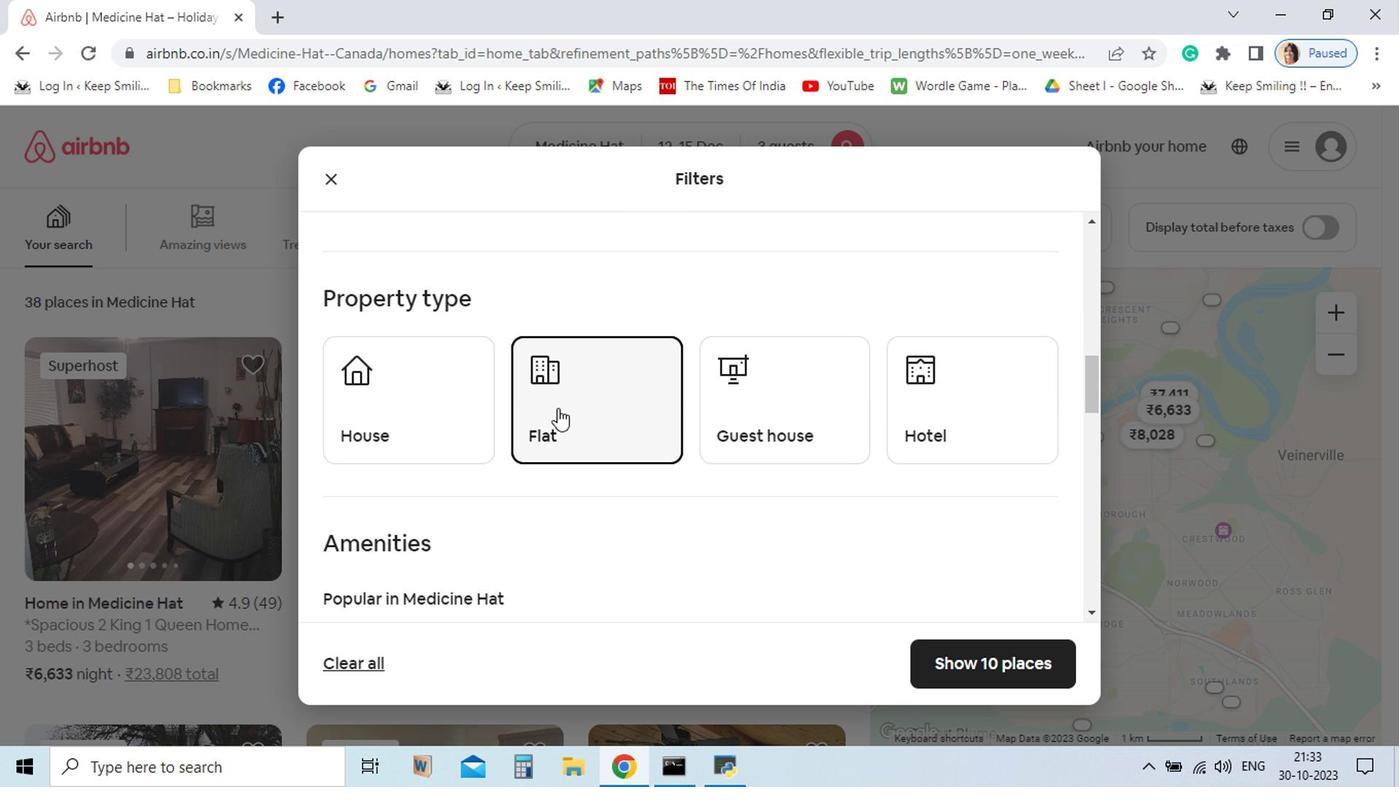 
Action: Mouse moved to (771, 529)
Screenshot: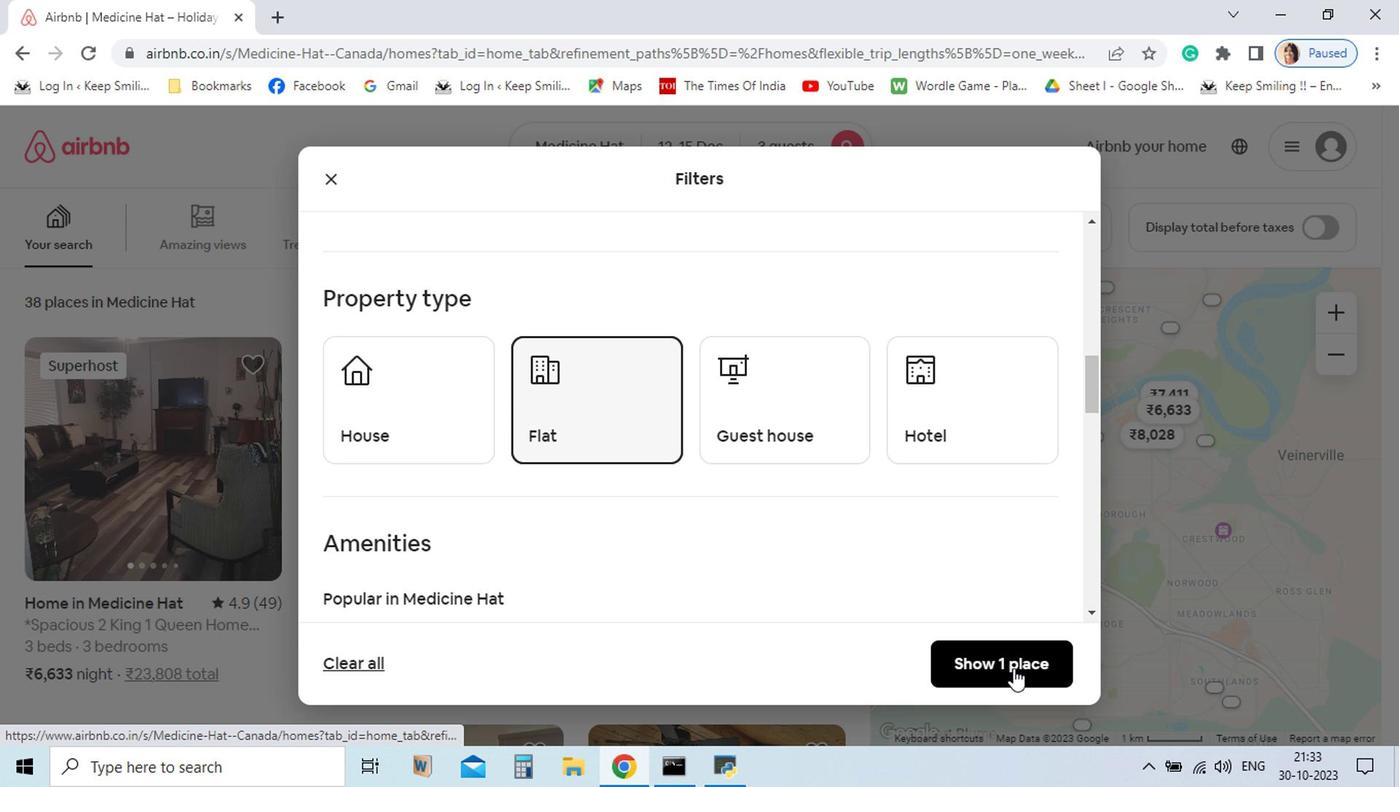 
Action: Mouse pressed left at (771, 529)
Screenshot: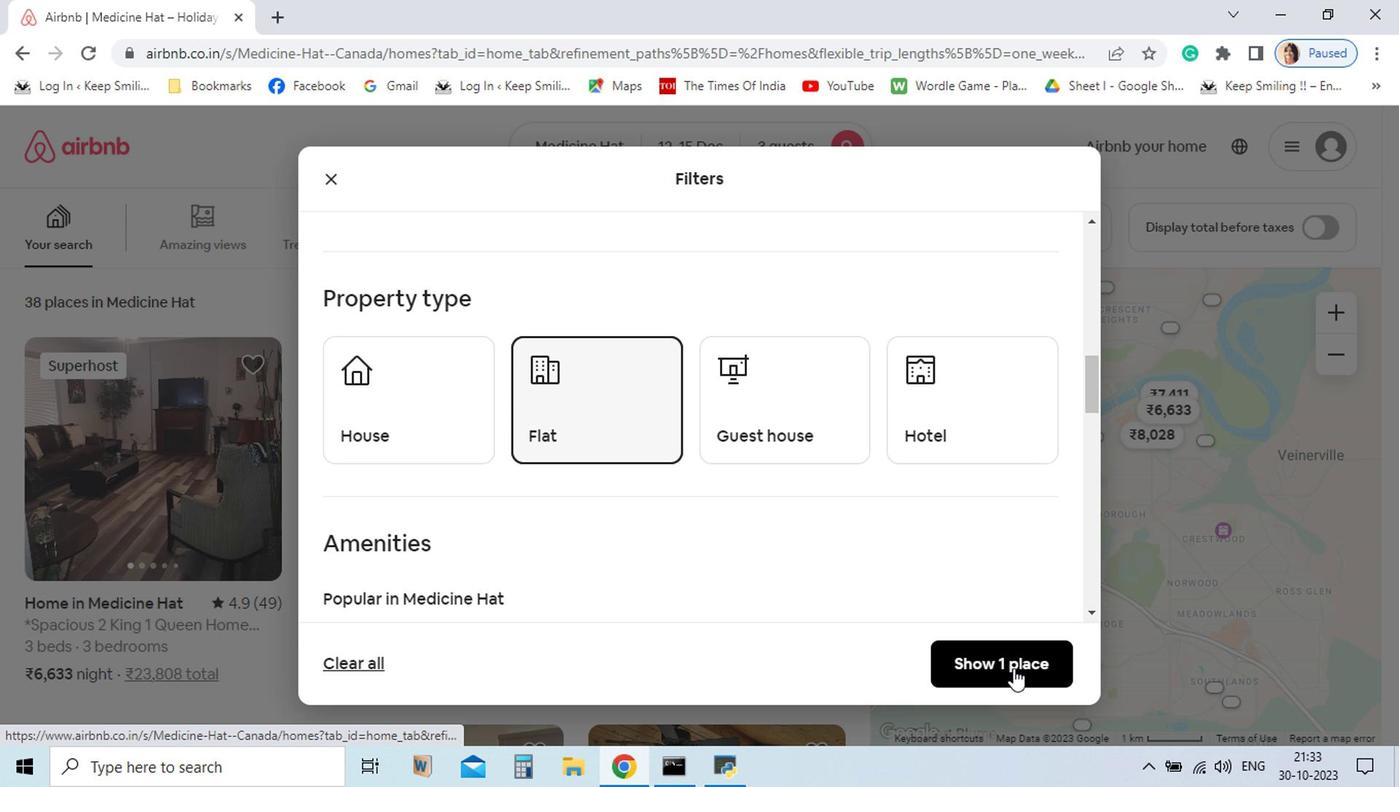 
Action: Mouse moved to (123, 482)
Screenshot: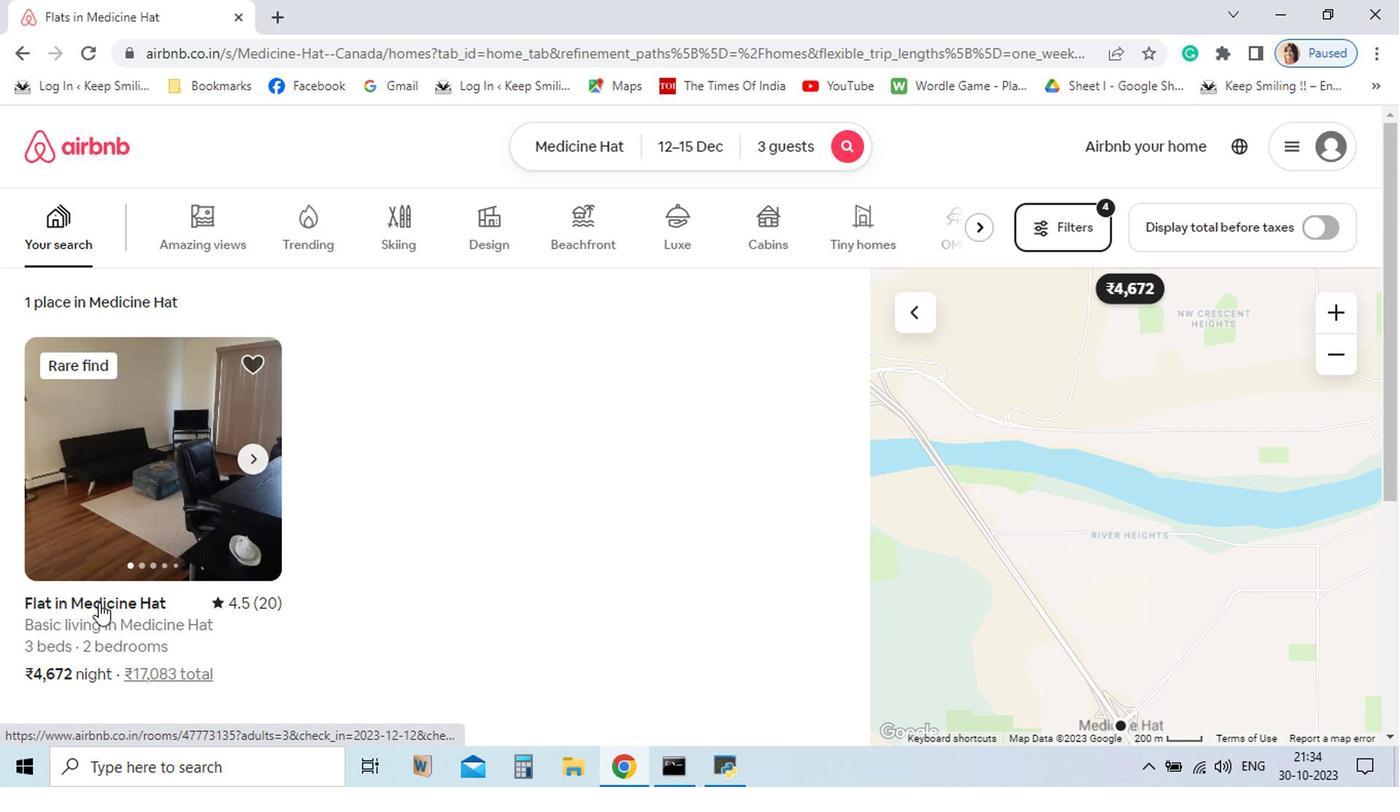 
Action: Mouse pressed left at (123, 482)
Screenshot: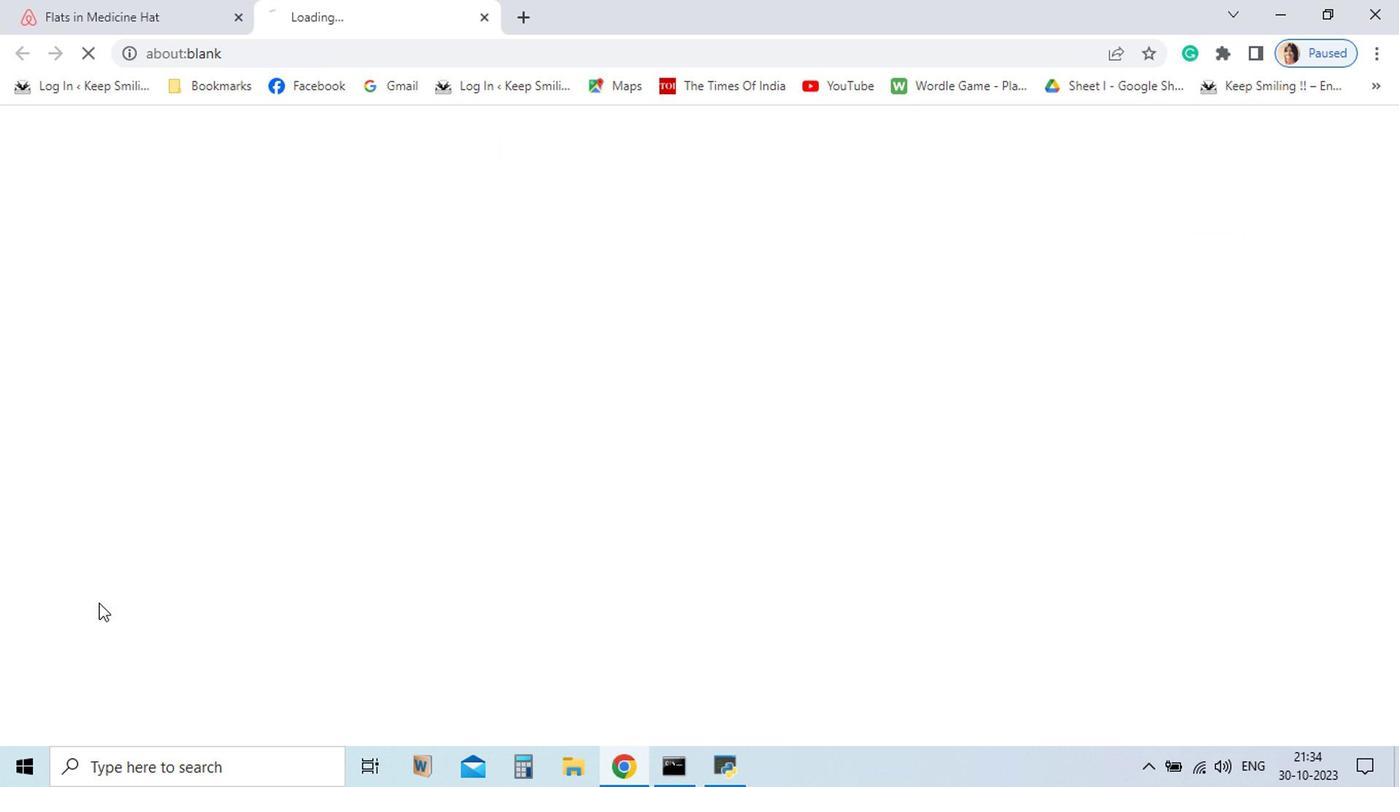
Action: Mouse moved to (873, 466)
Screenshot: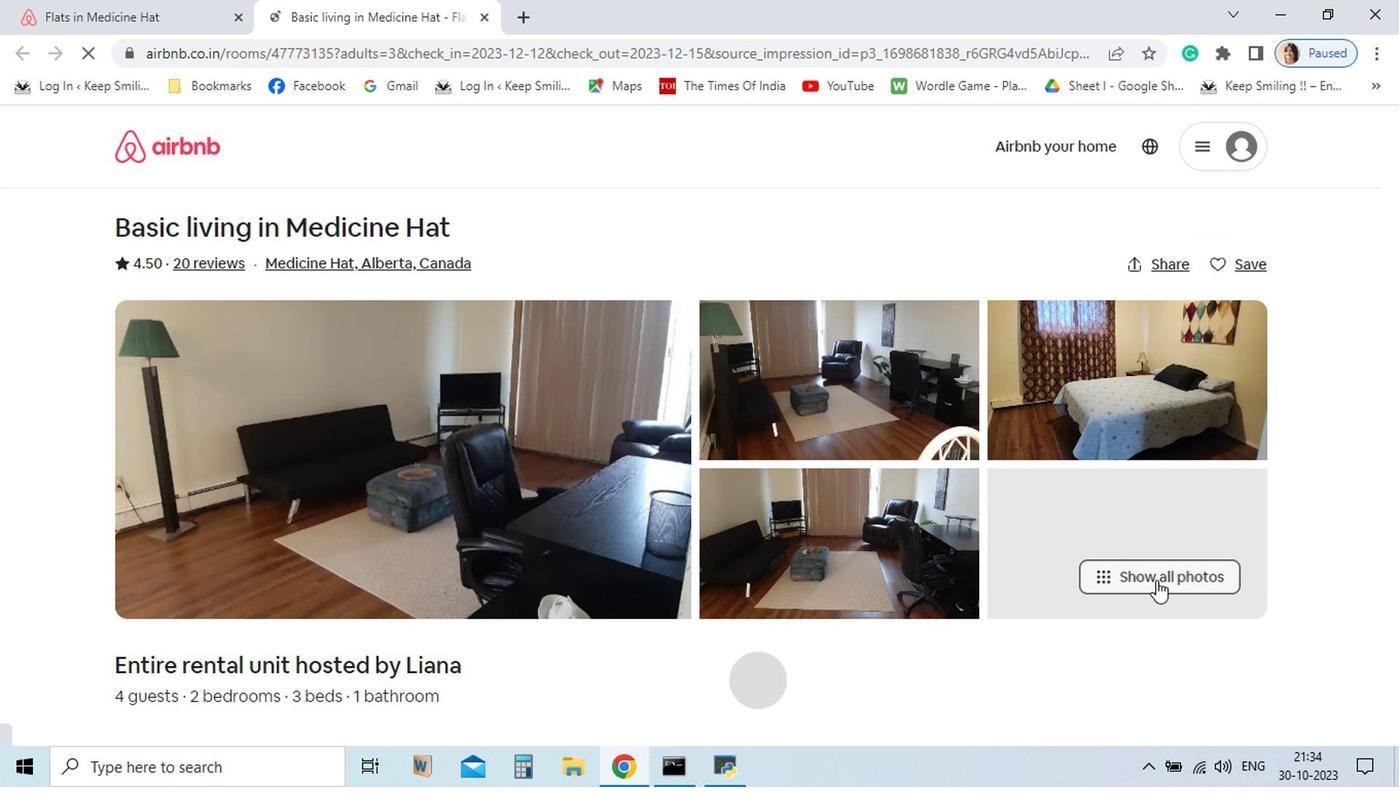 
Action: Mouse pressed left at (873, 466)
Screenshot: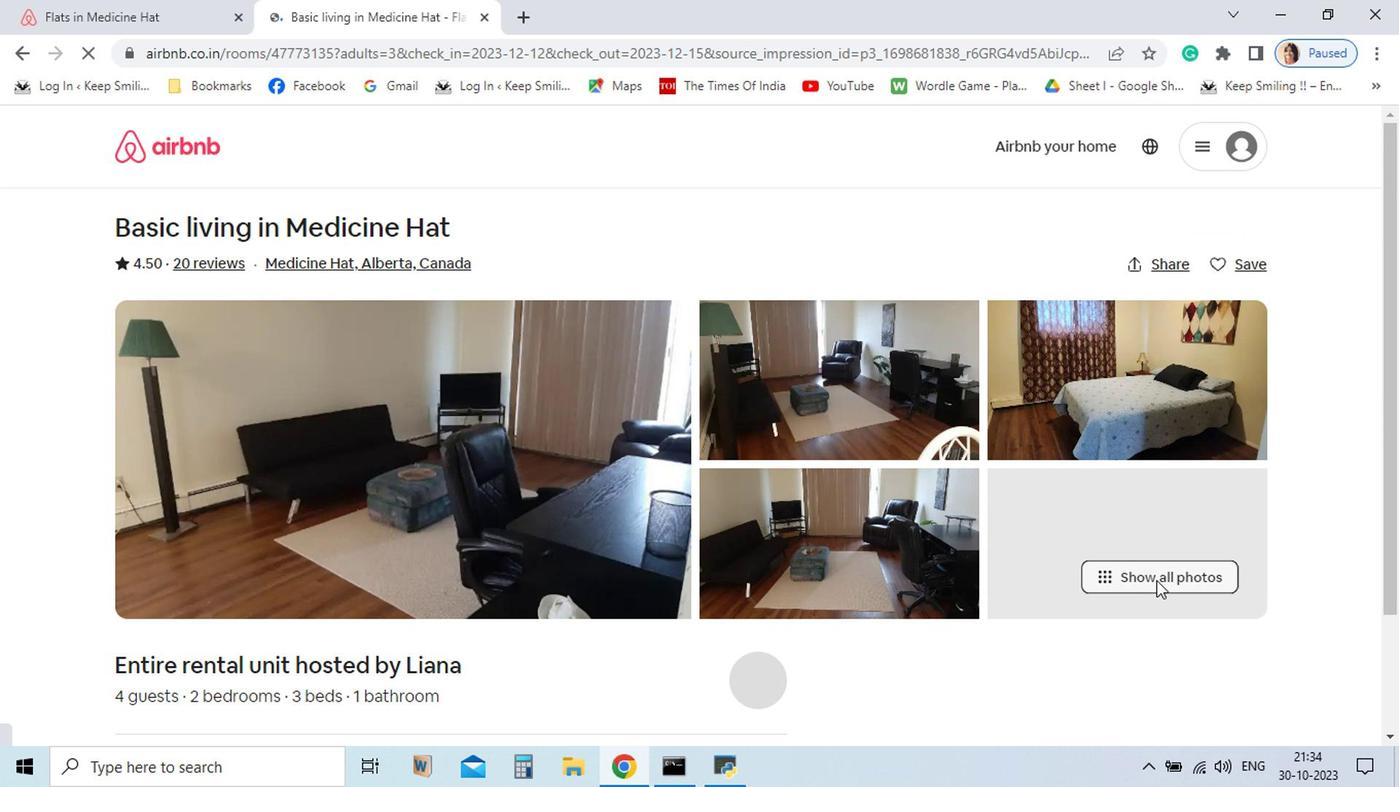 
Action: Mouse moved to (835, 501)
Screenshot: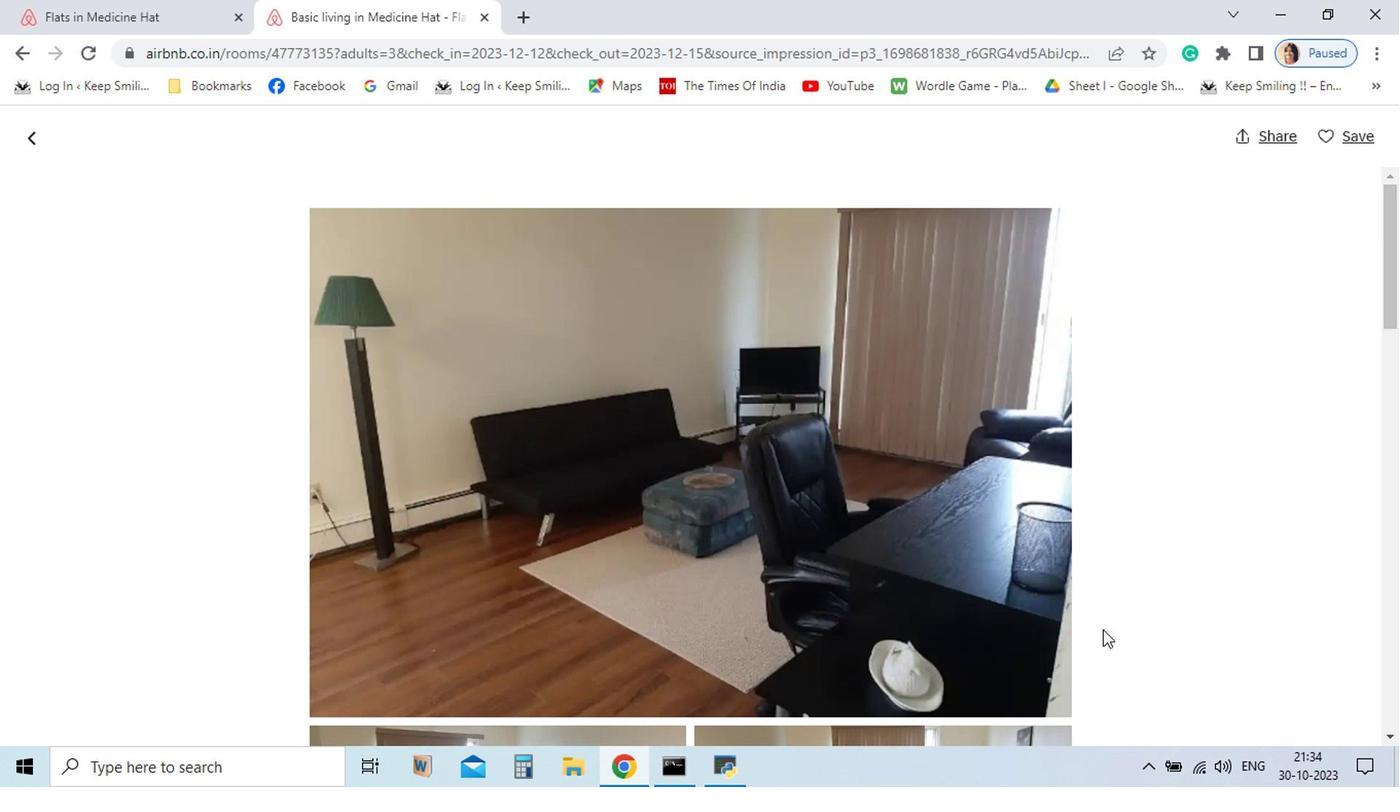 
Action: Mouse scrolled (835, 500) with delta (0, 0)
Screenshot: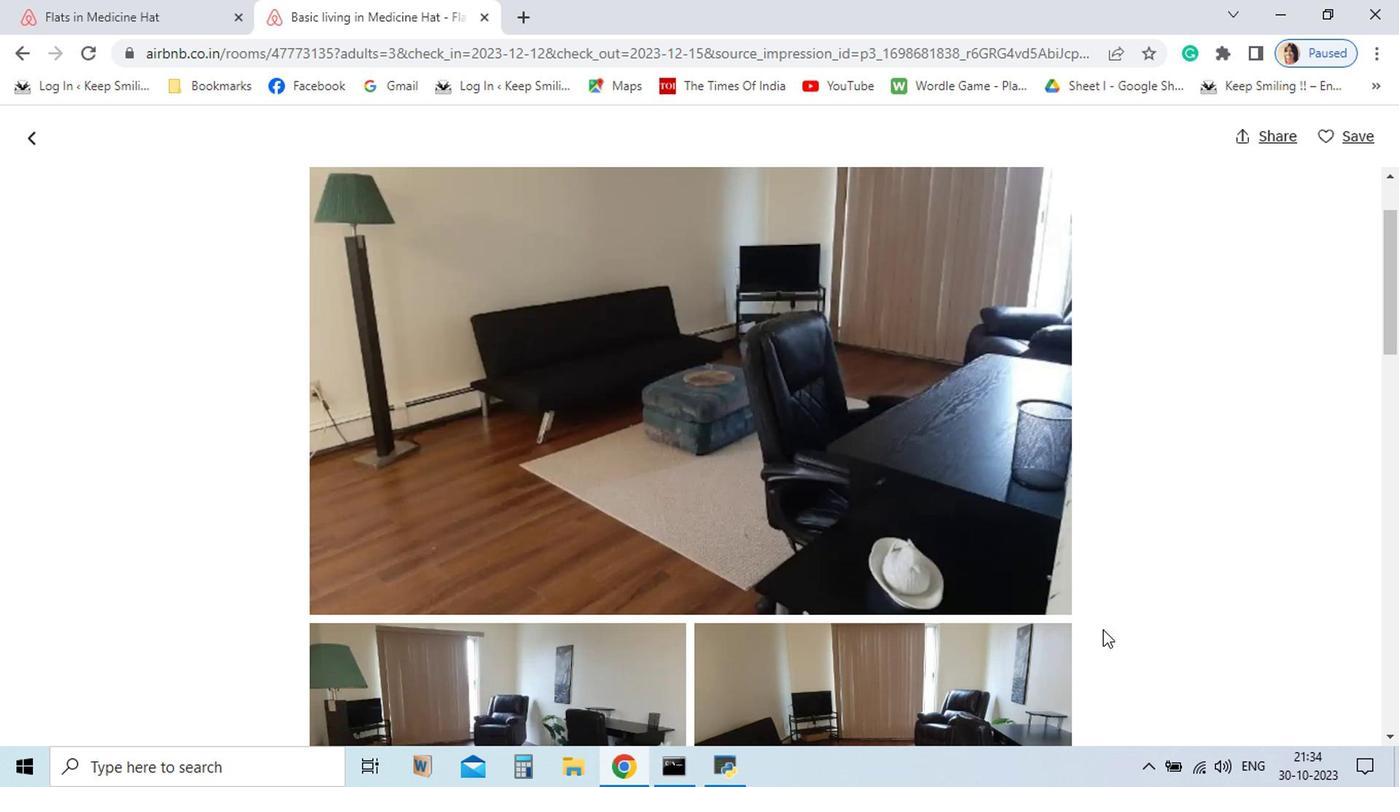
Action: Mouse scrolled (835, 500) with delta (0, 0)
Screenshot: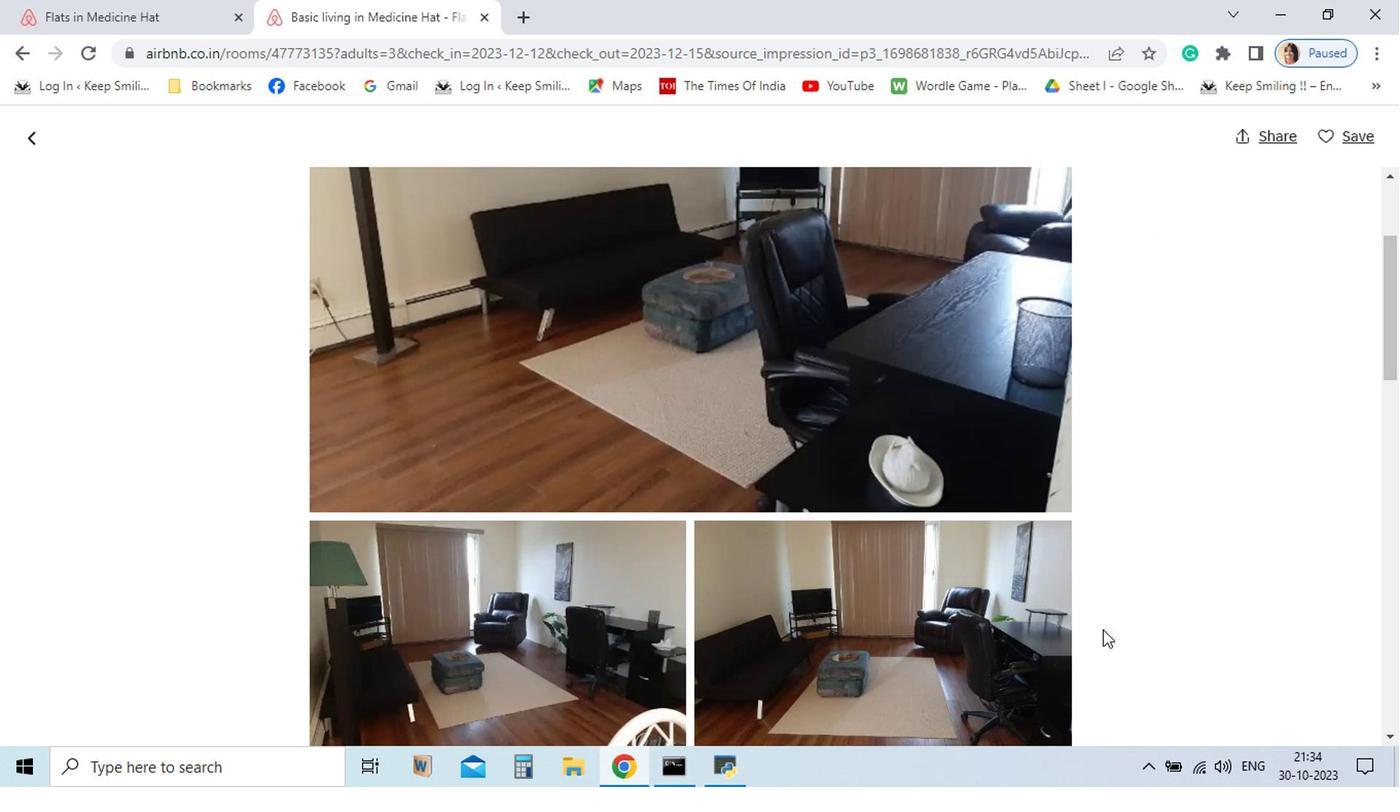 
Action: Mouse scrolled (835, 500) with delta (0, 0)
Screenshot: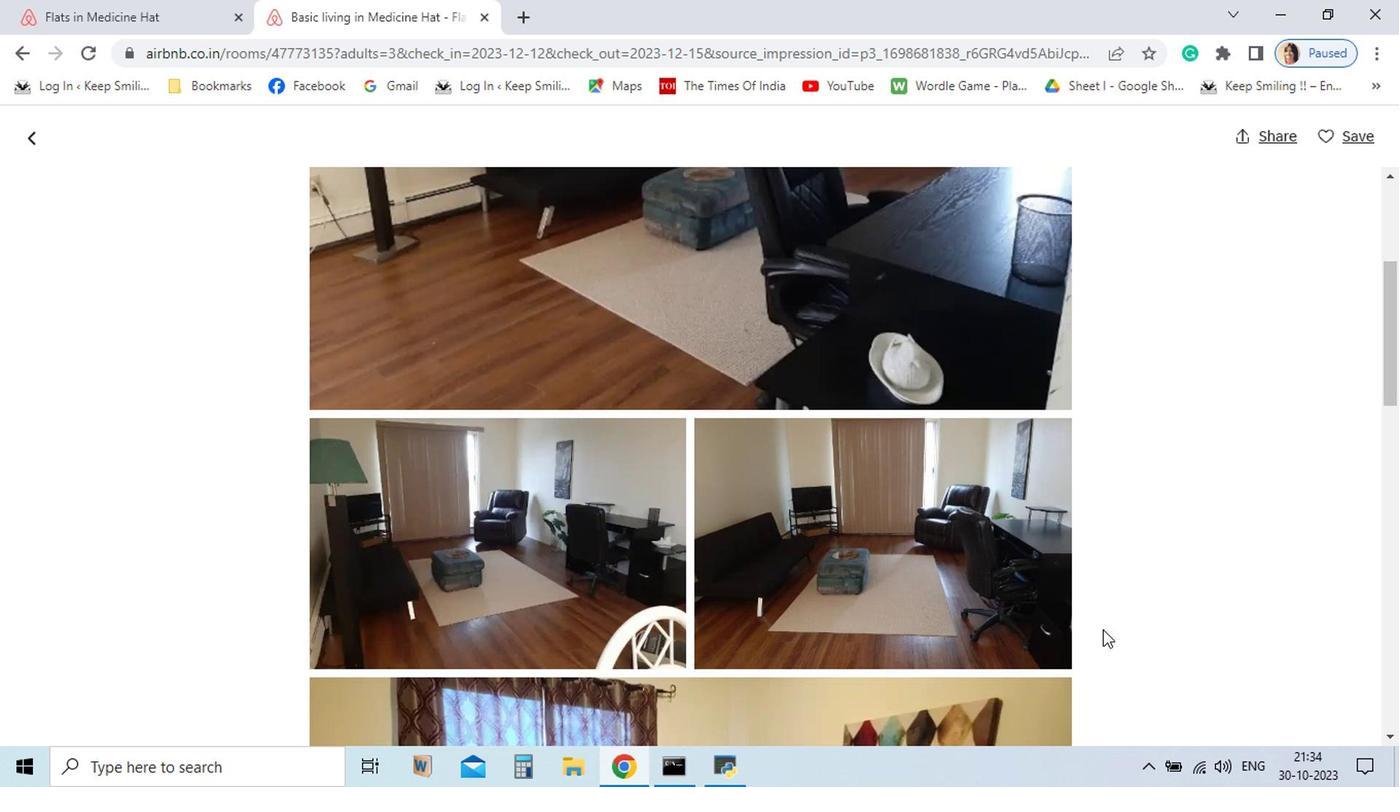 
Action: Mouse scrolled (835, 500) with delta (0, 0)
Screenshot: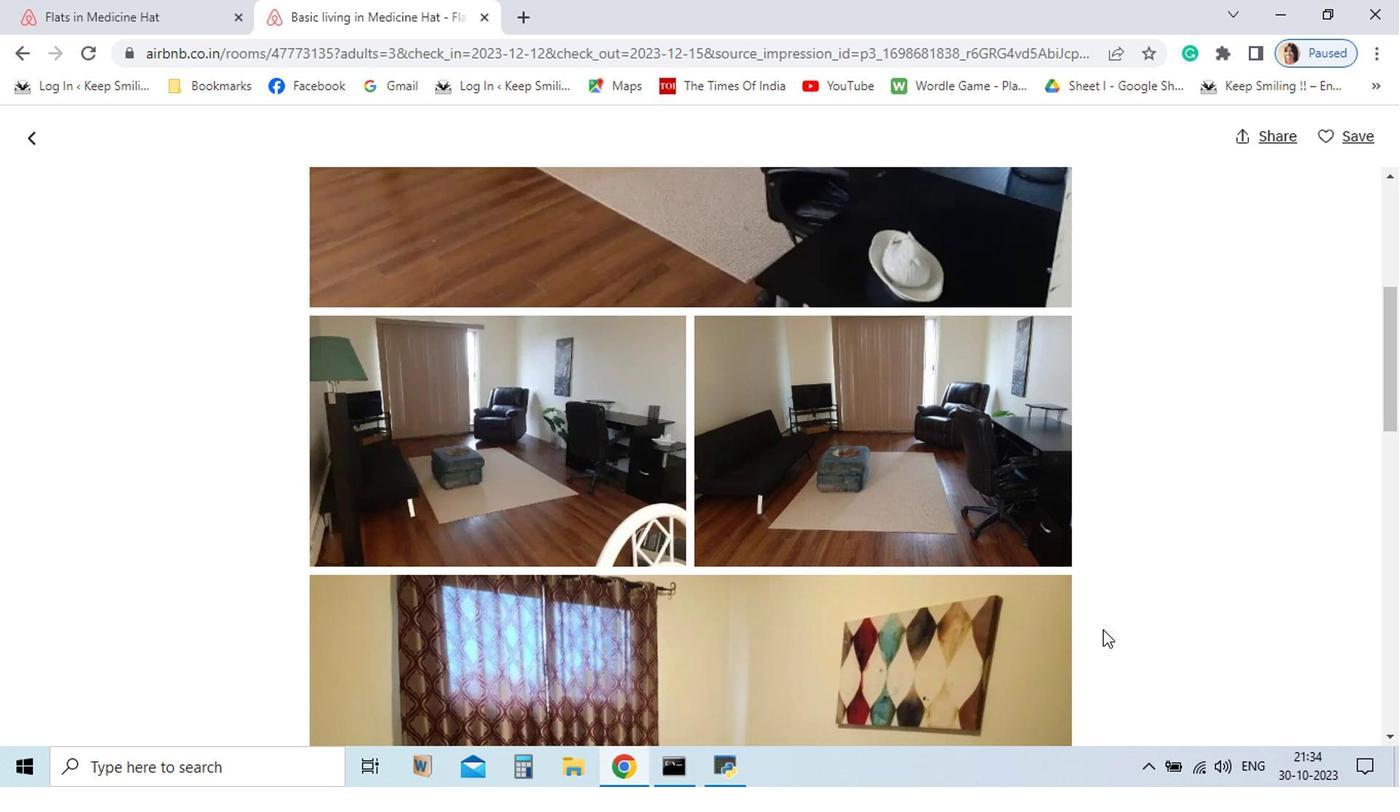 
Action: Mouse scrolled (835, 500) with delta (0, 0)
Screenshot: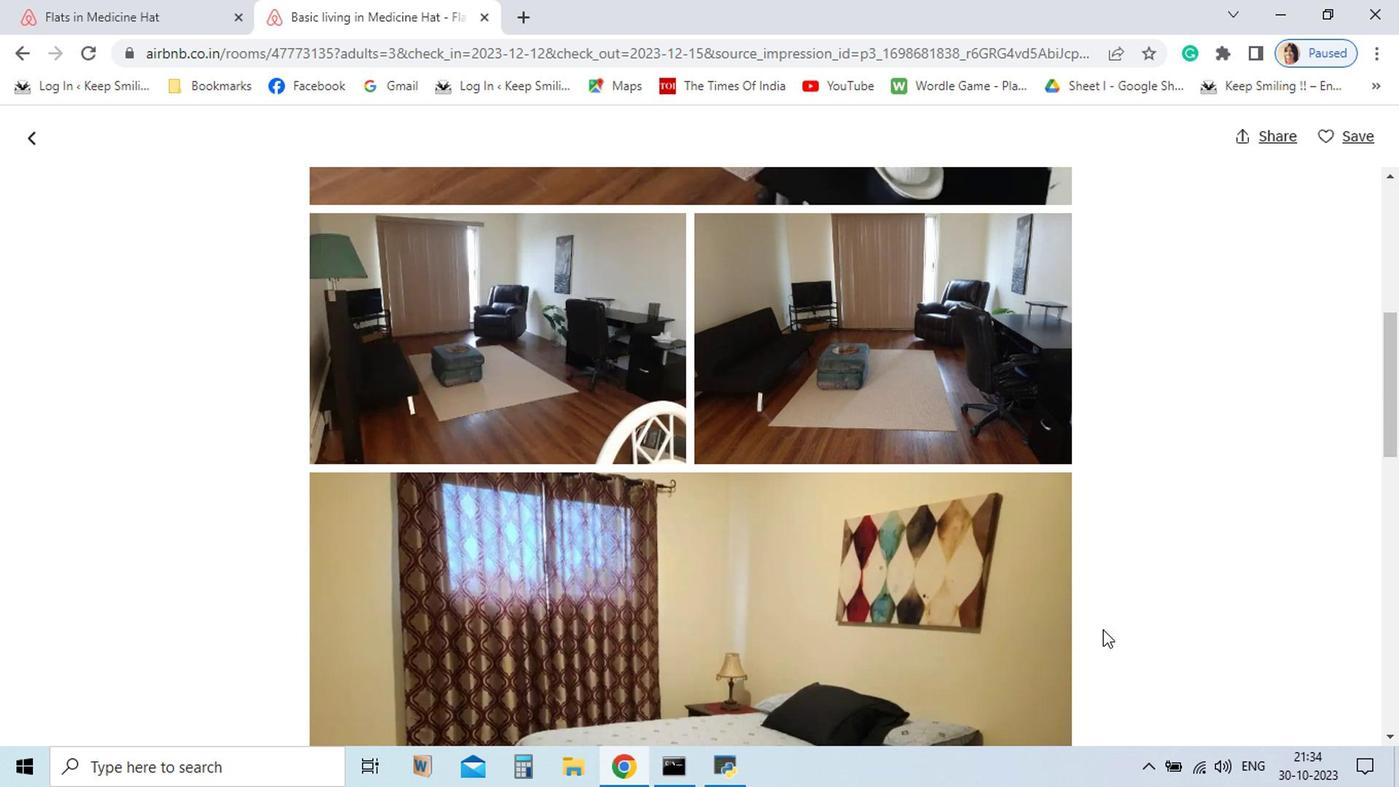 
Action: Mouse scrolled (835, 500) with delta (0, 0)
Screenshot: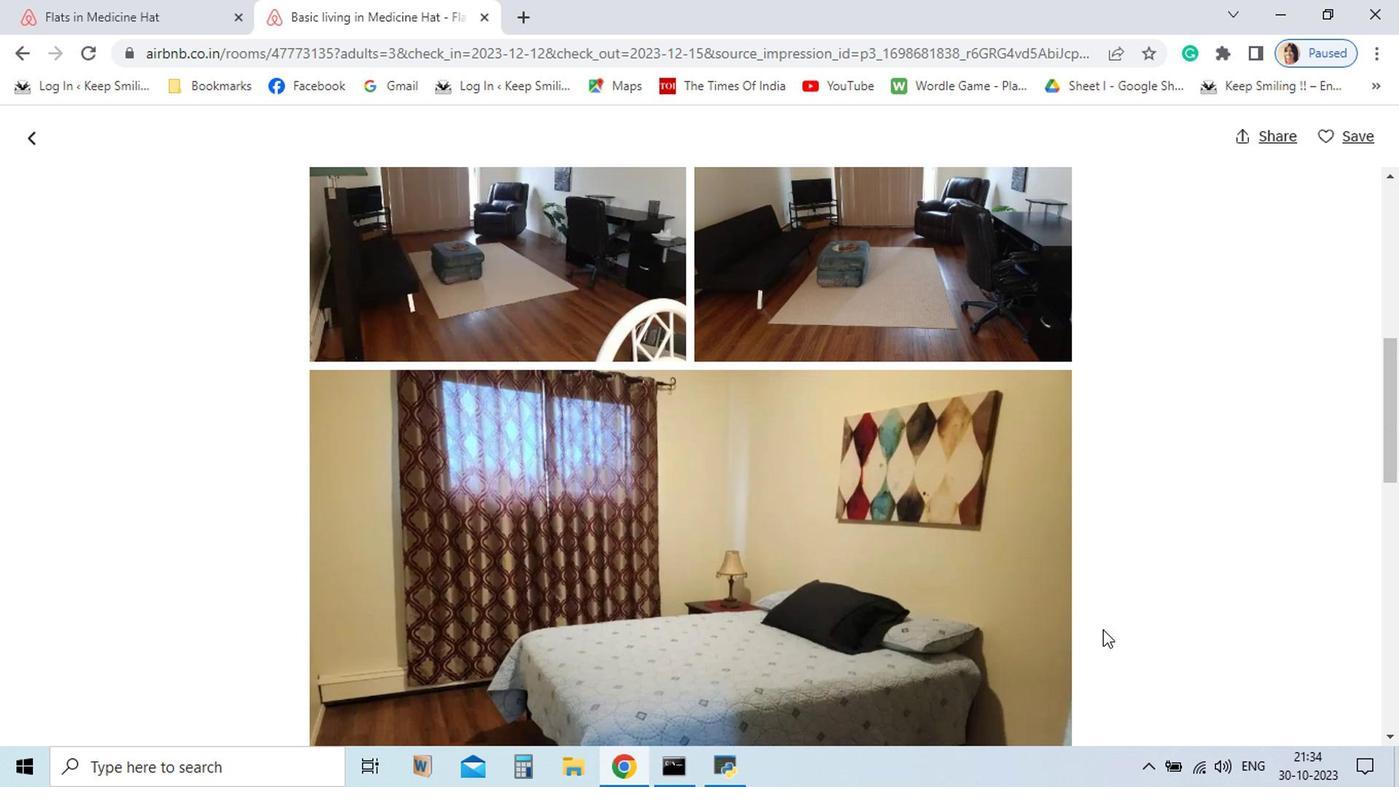 
Action: Mouse scrolled (835, 500) with delta (0, 0)
Screenshot: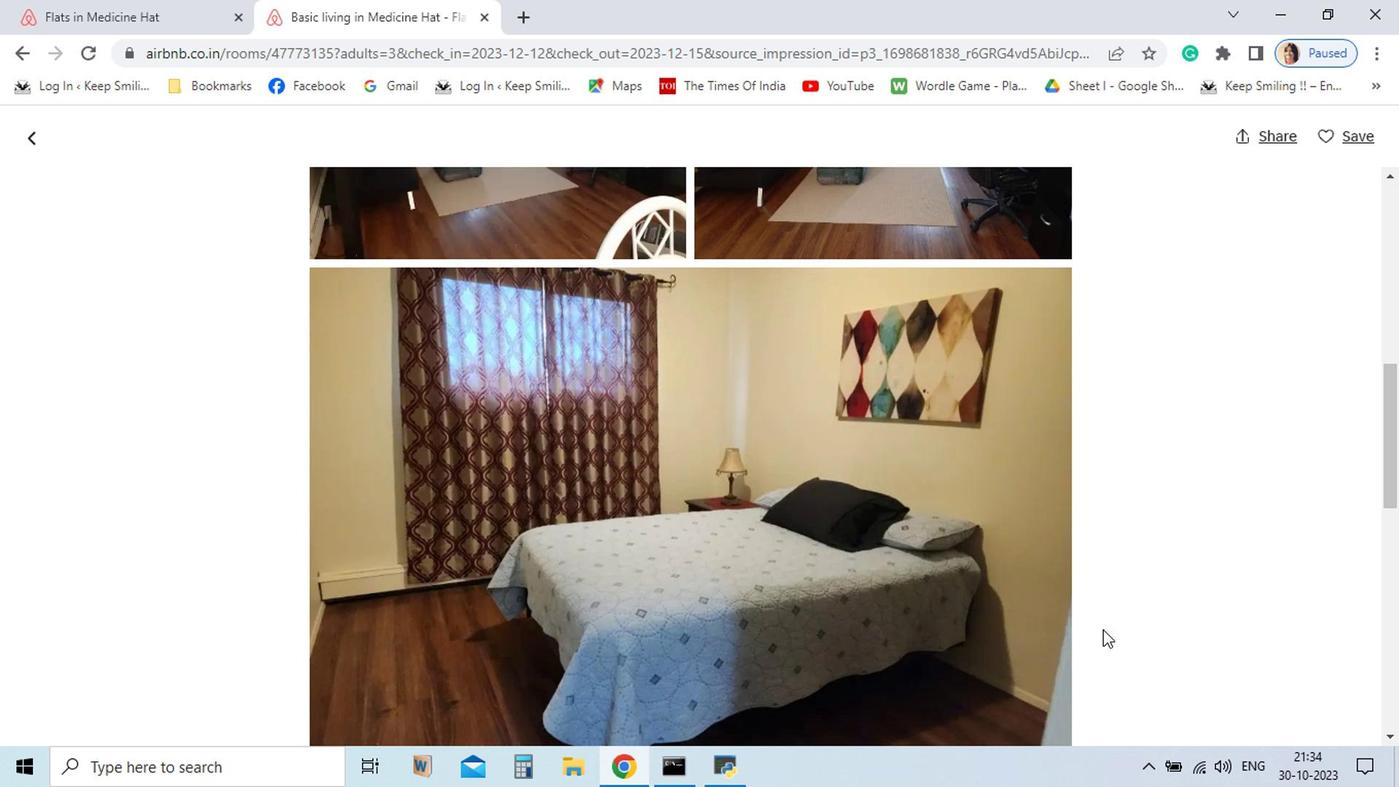 
Action: Mouse scrolled (835, 500) with delta (0, 0)
Screenshot: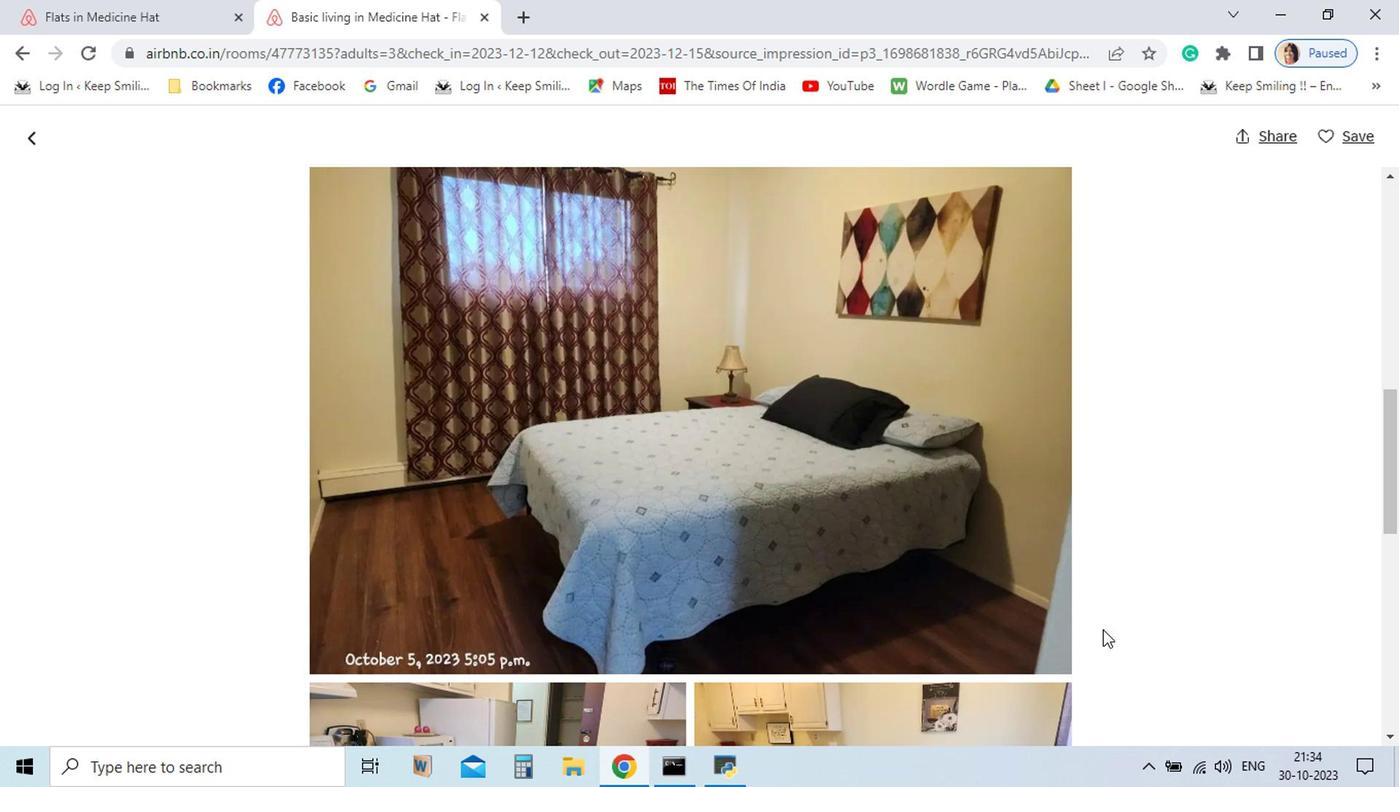 
Action: Mouse scrolled (835, 500) with delta (0, 0)
Screenshot: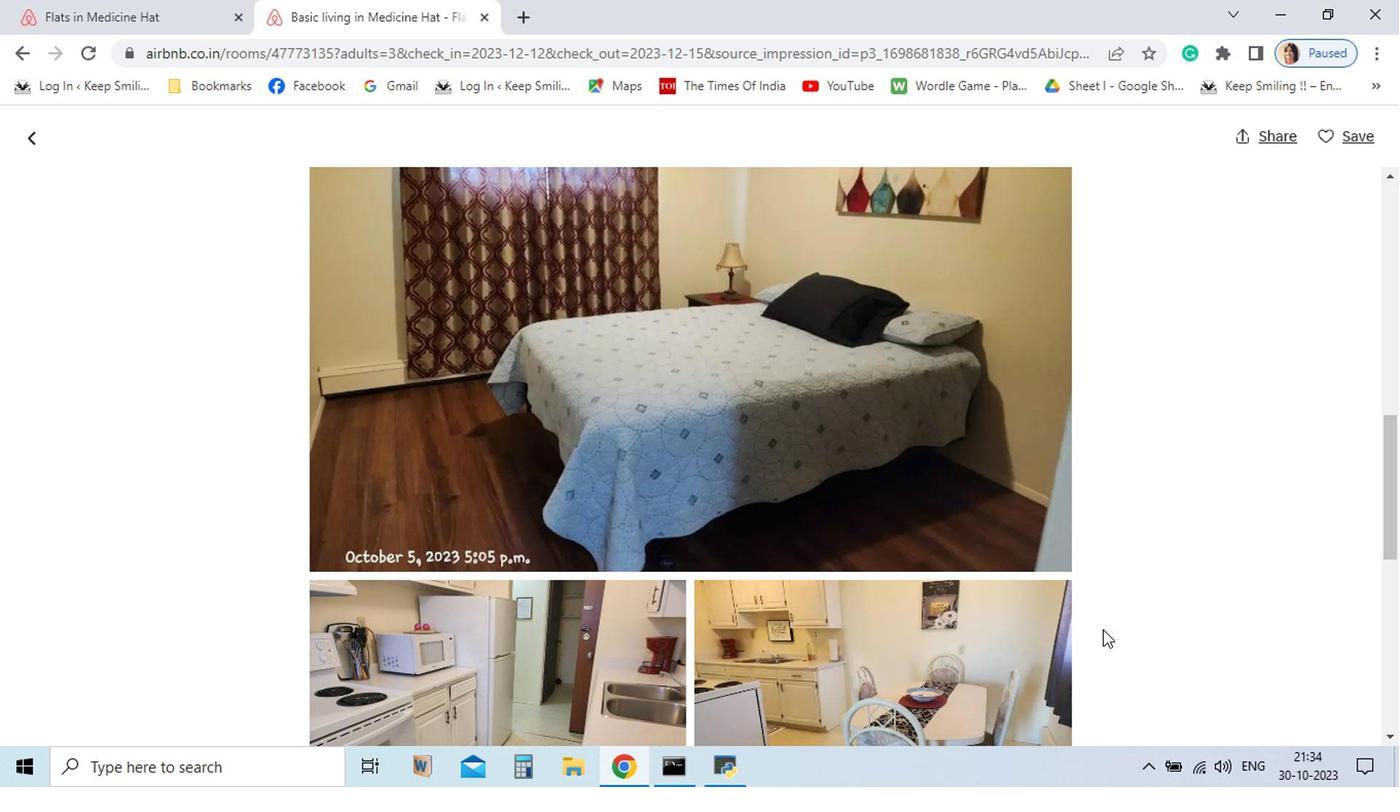 
Action: Mouse scrolled (835, 500) with delta (0, 0)
Screenshot: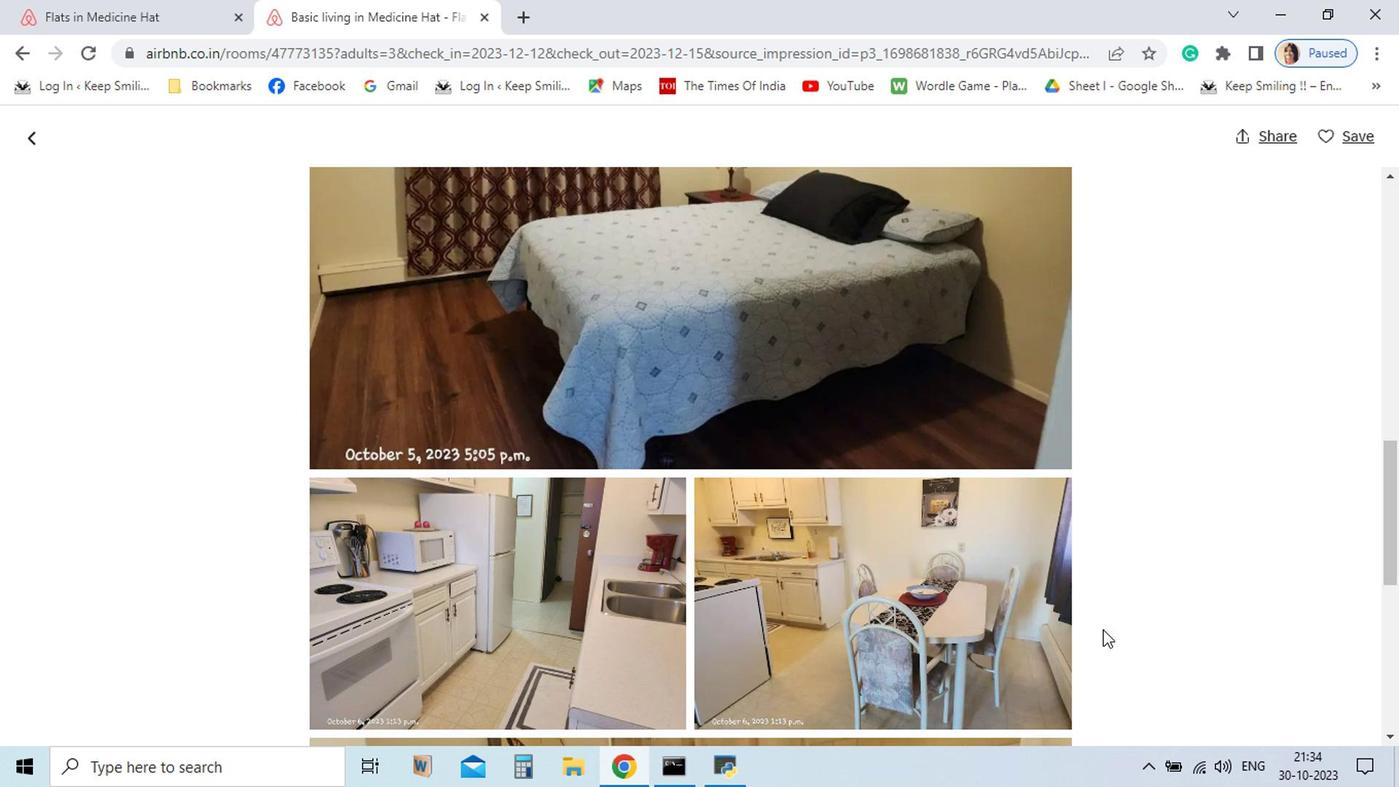 
Action: Mouse scrolled (835, 500) with delta (0, 0)
Screenshot: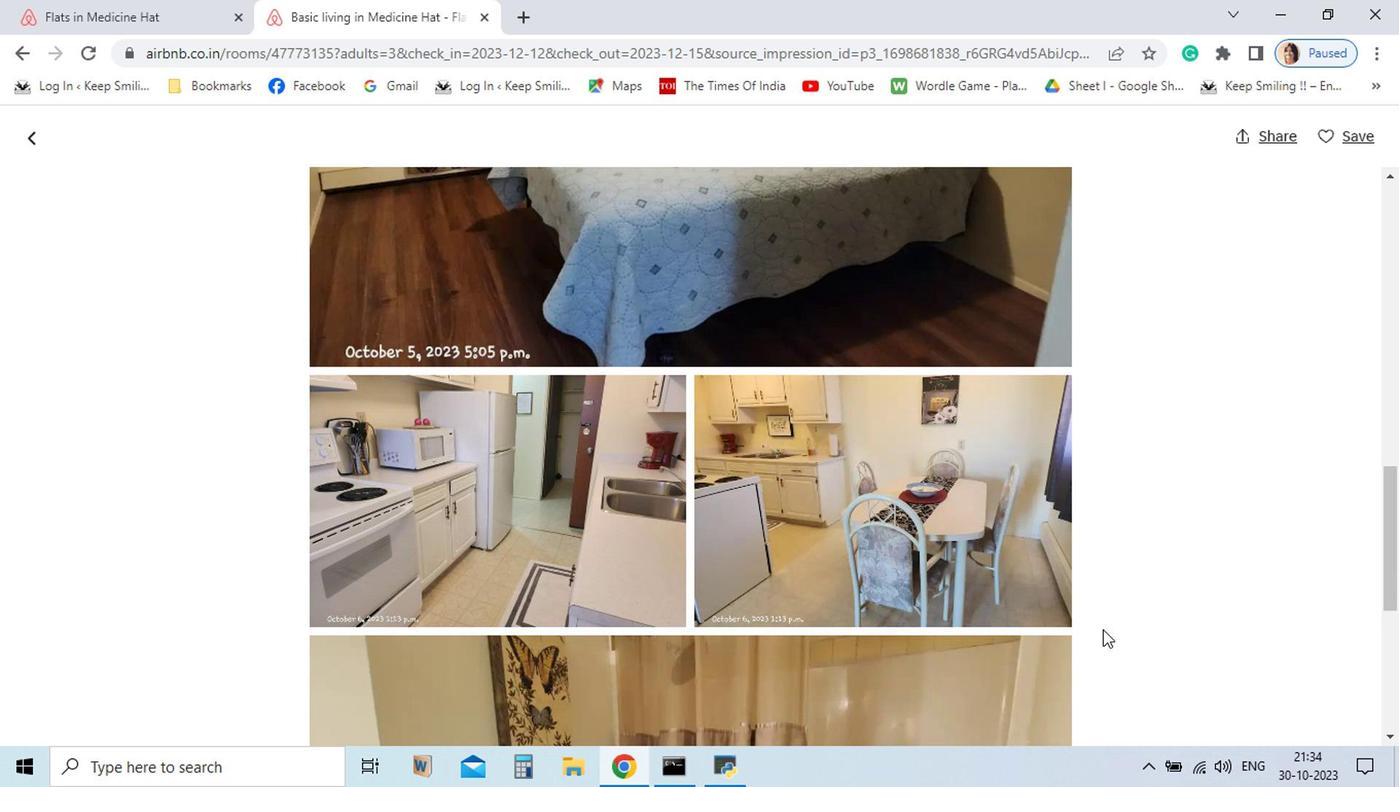 
Action: Mouse scrolled (835, 500) with delta (0, 0)
Screenshot: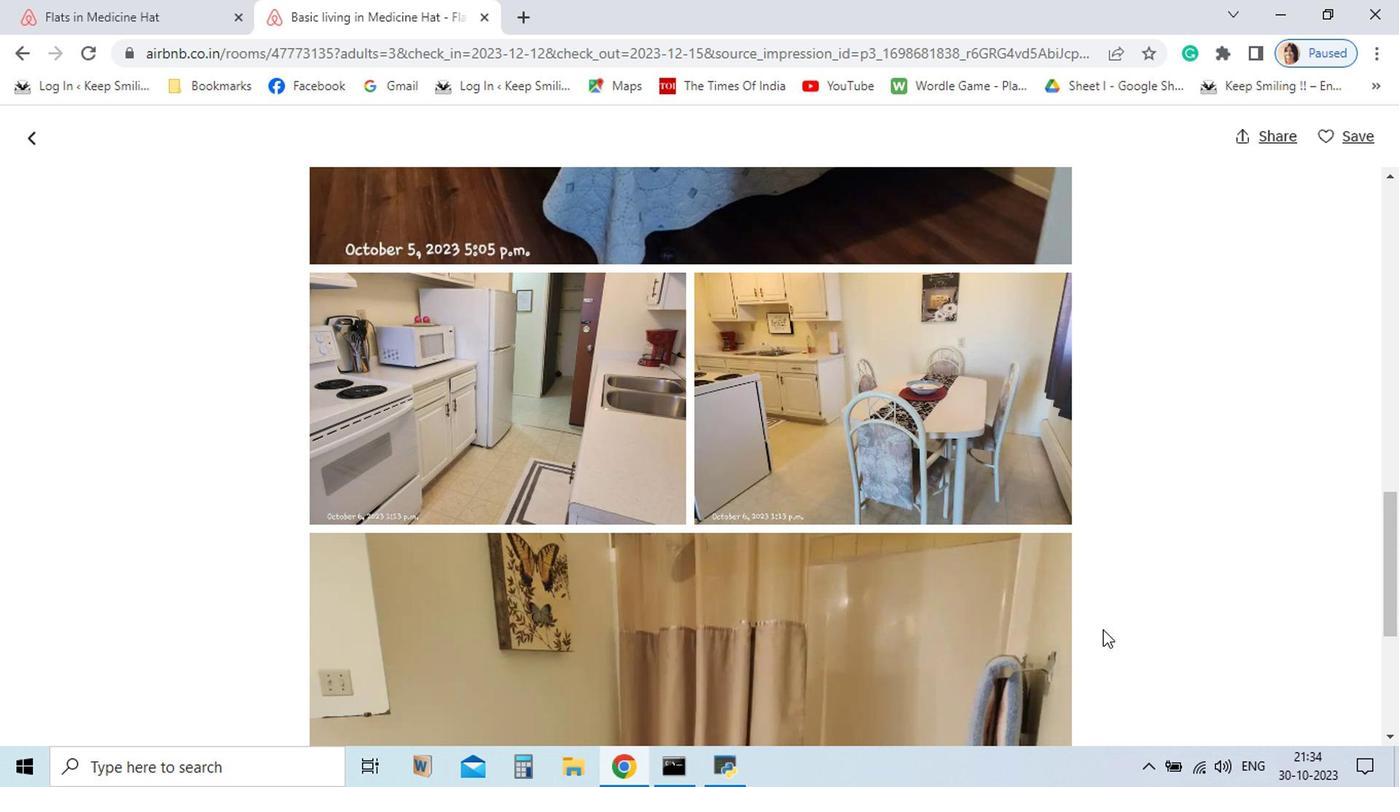
Action: Mouse scrolled (835, 500) with delta (0, 0)
Screenshot: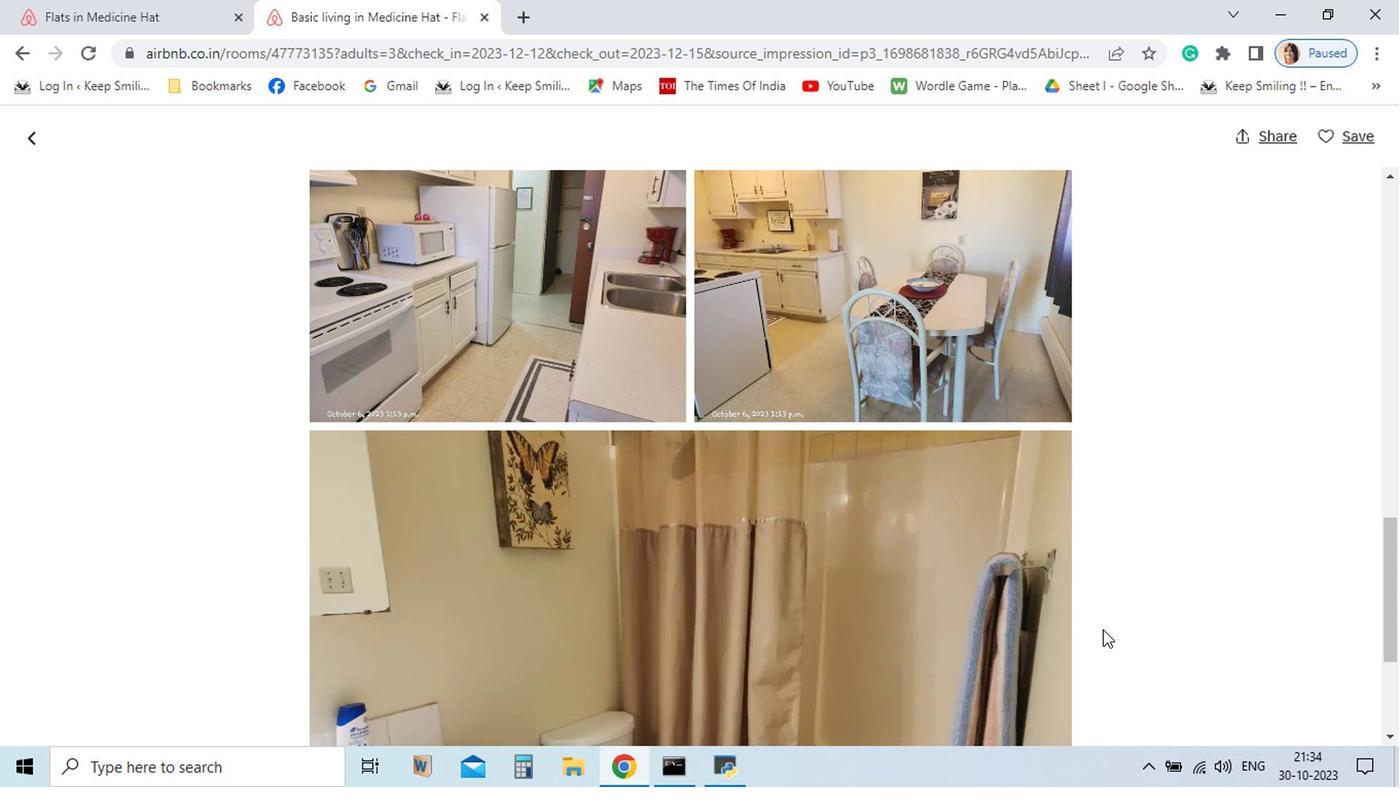 
Action: Mouse scrolled (835, 500) with delta (0, 0)
Screenshot: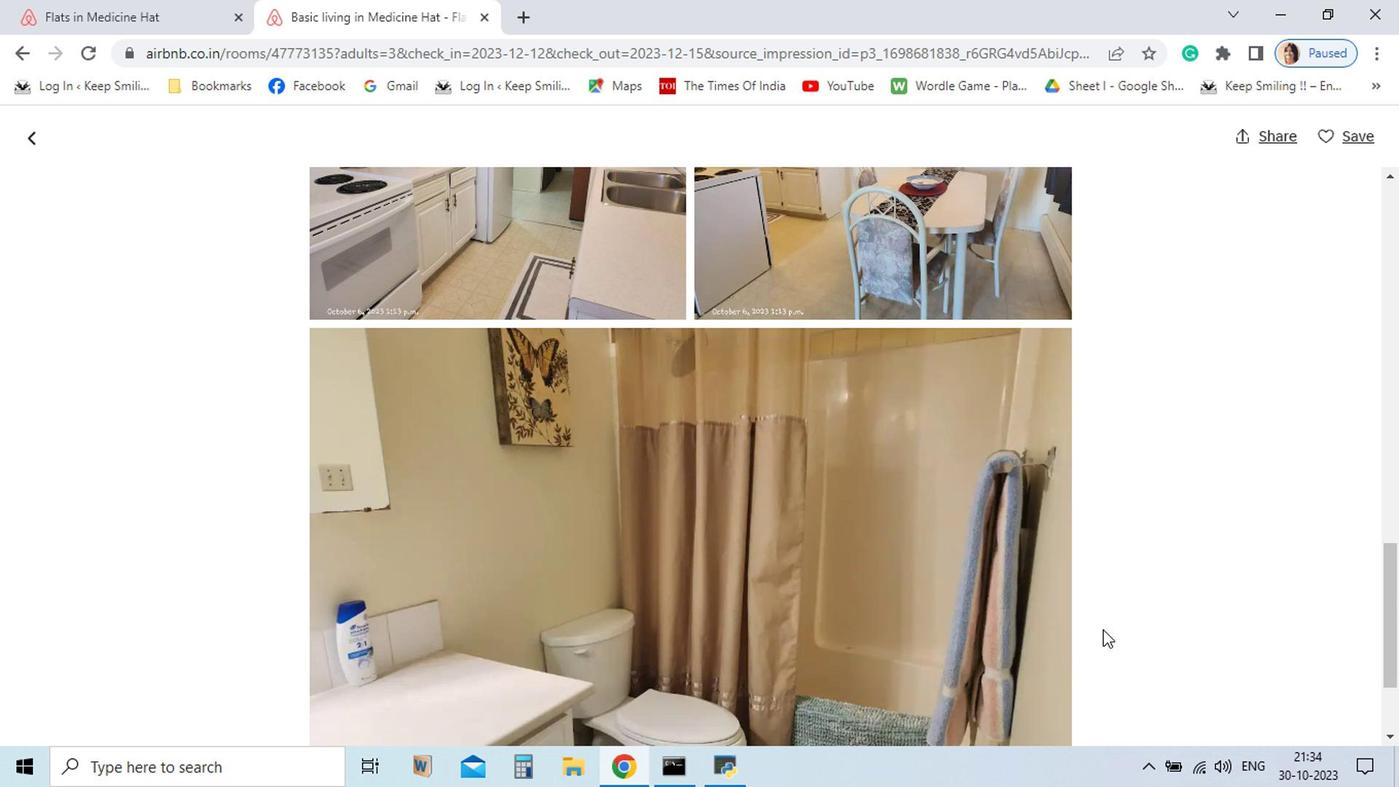 
Action: Mouse scrolled (835, 500) with delta (0, 0)
Screenshot: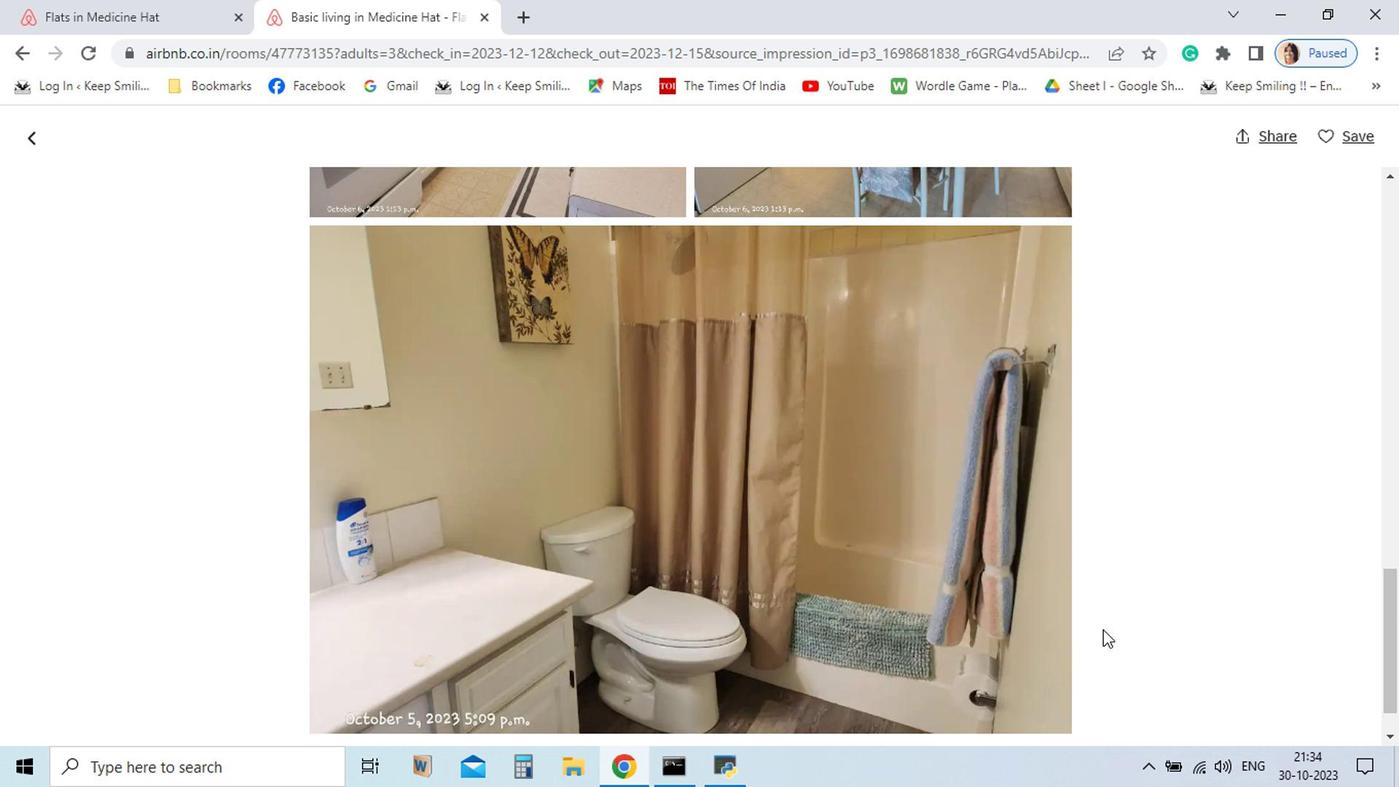 
Action: Mouse scrolled (835, 500) with delta (0, 0)
Screenshot: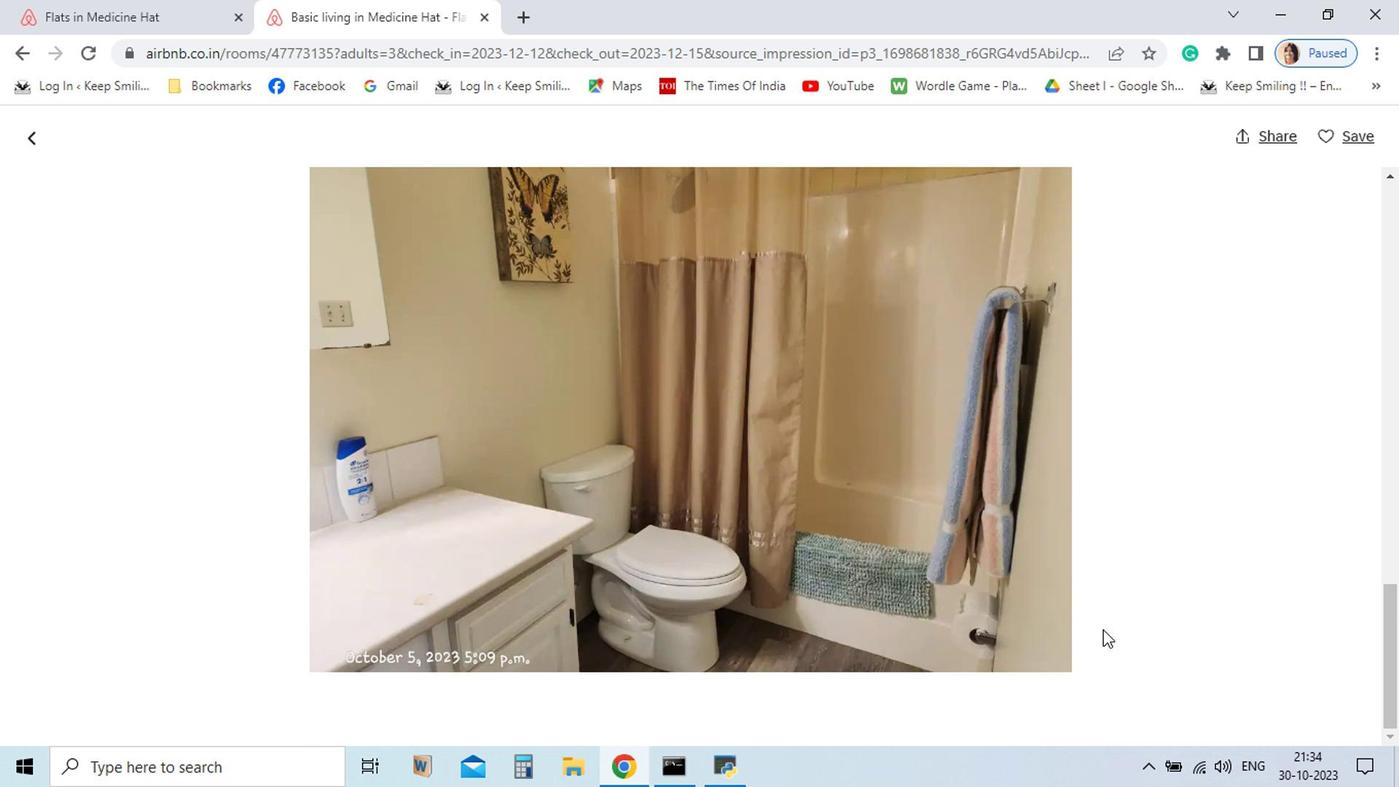 
Action: Mouse scrolled (835, 500) with delta (0, 0)
Screenshot: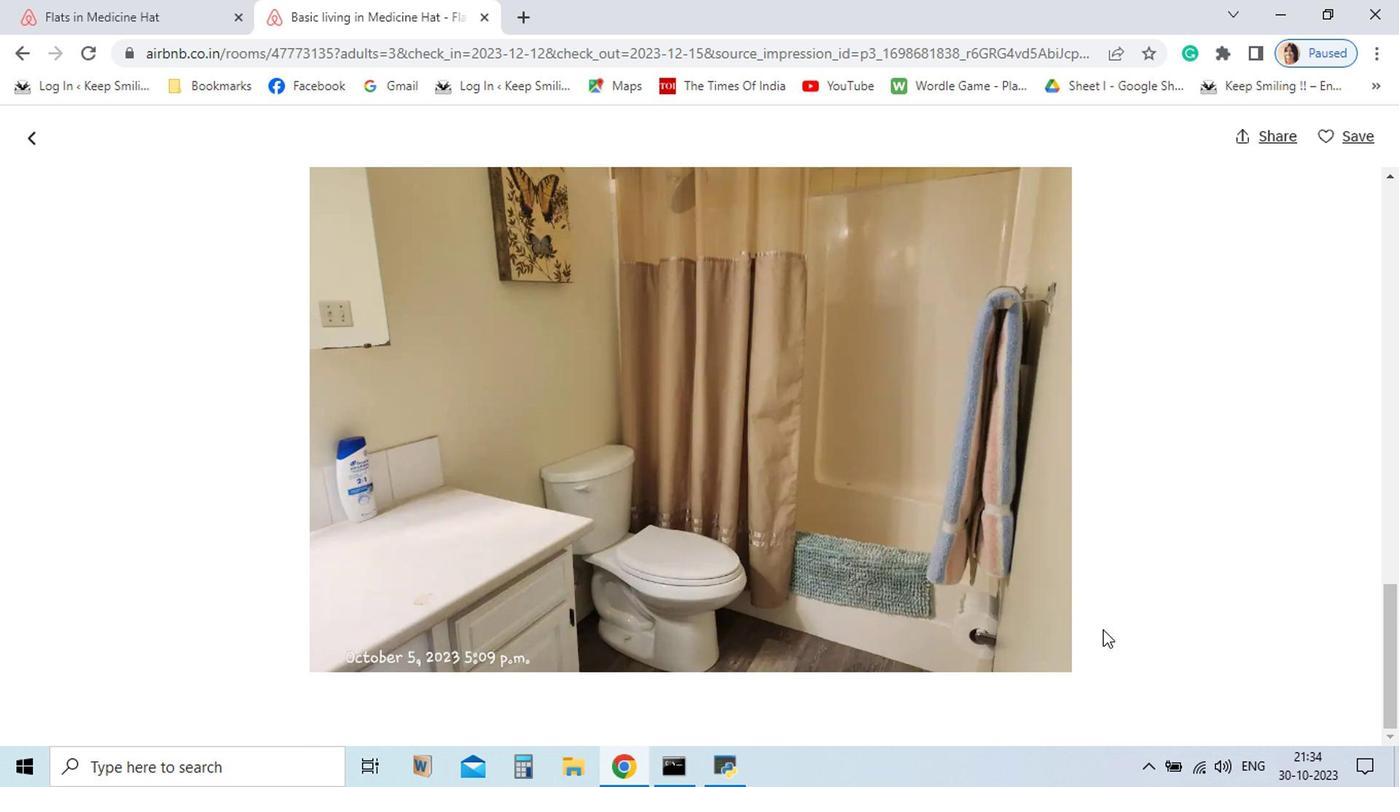 
Action: Mouse moved to (82, 148)
Screenshot: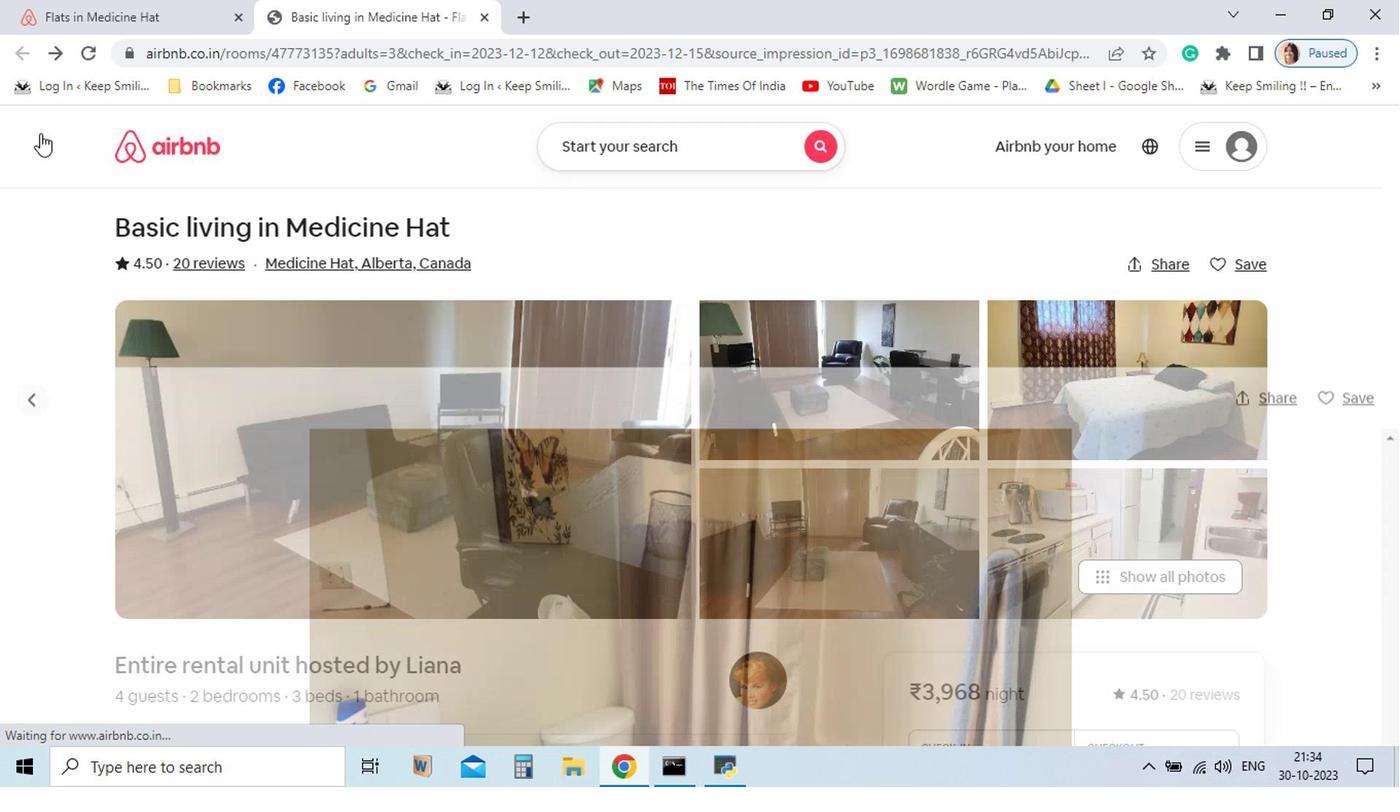 
Action: Mouse pressed left at (82, 148)
Screenshot: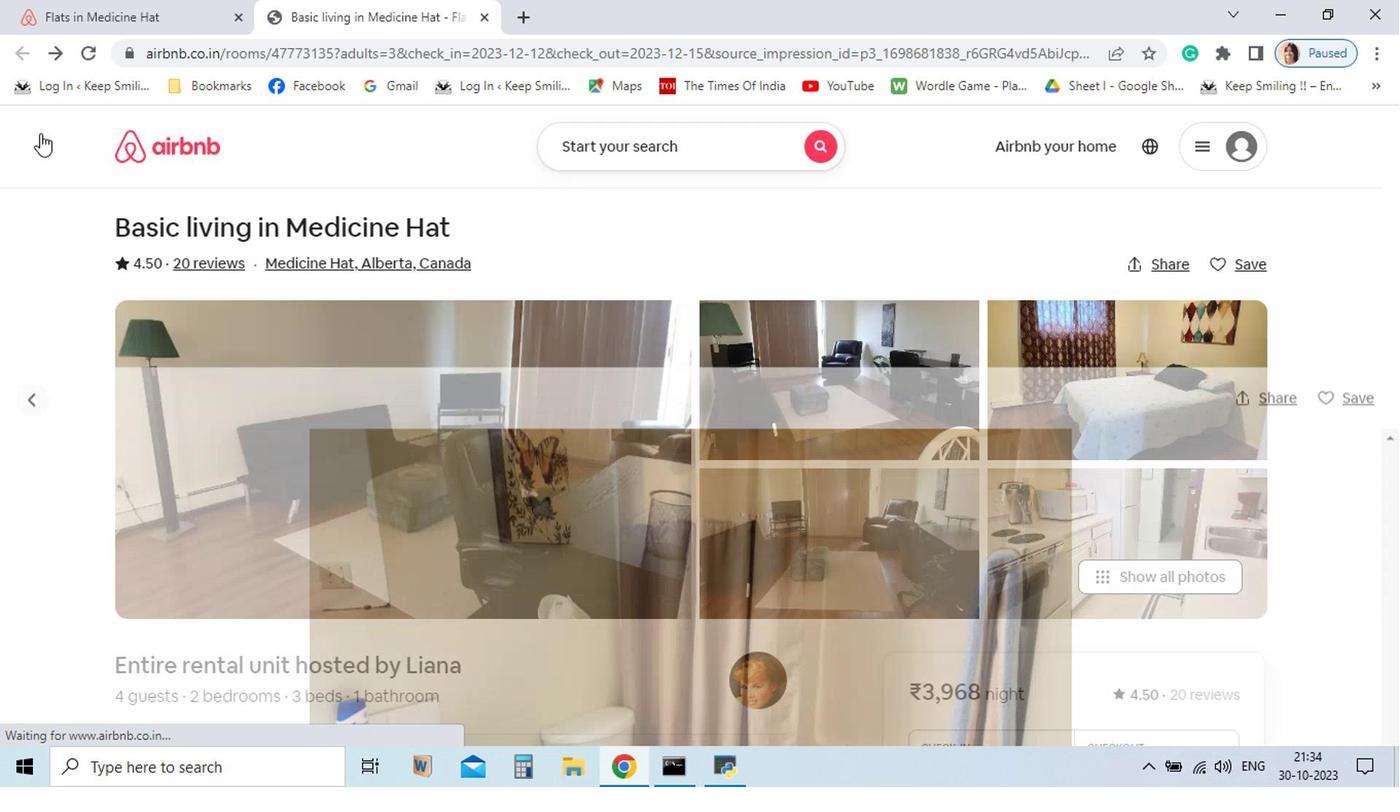 
Action: Mouse moved to (1034, 171)
Screenshot: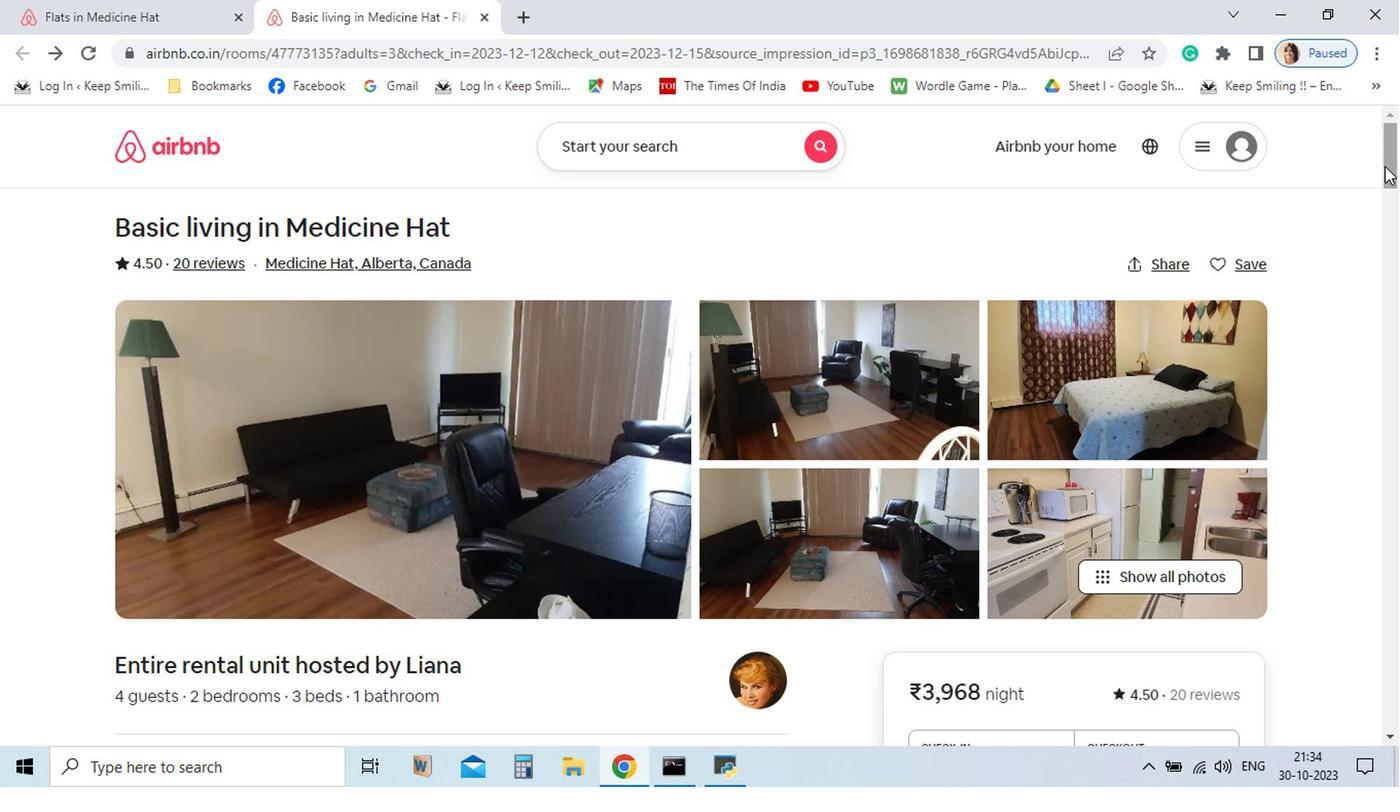 
Action: Mouse pressed left at (1034, 171)
Screenshot: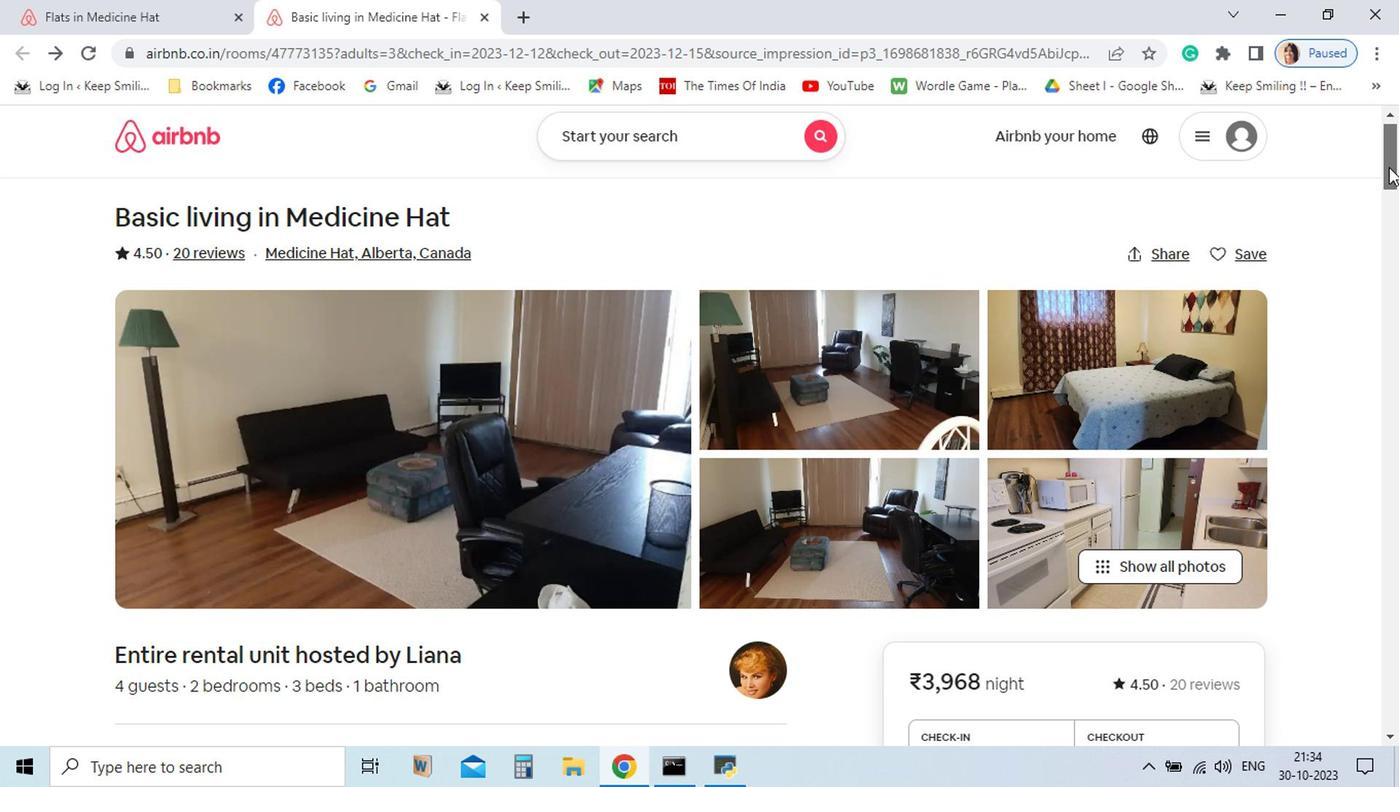 
Action: Mouse moved to (189, 325)
Screenshot: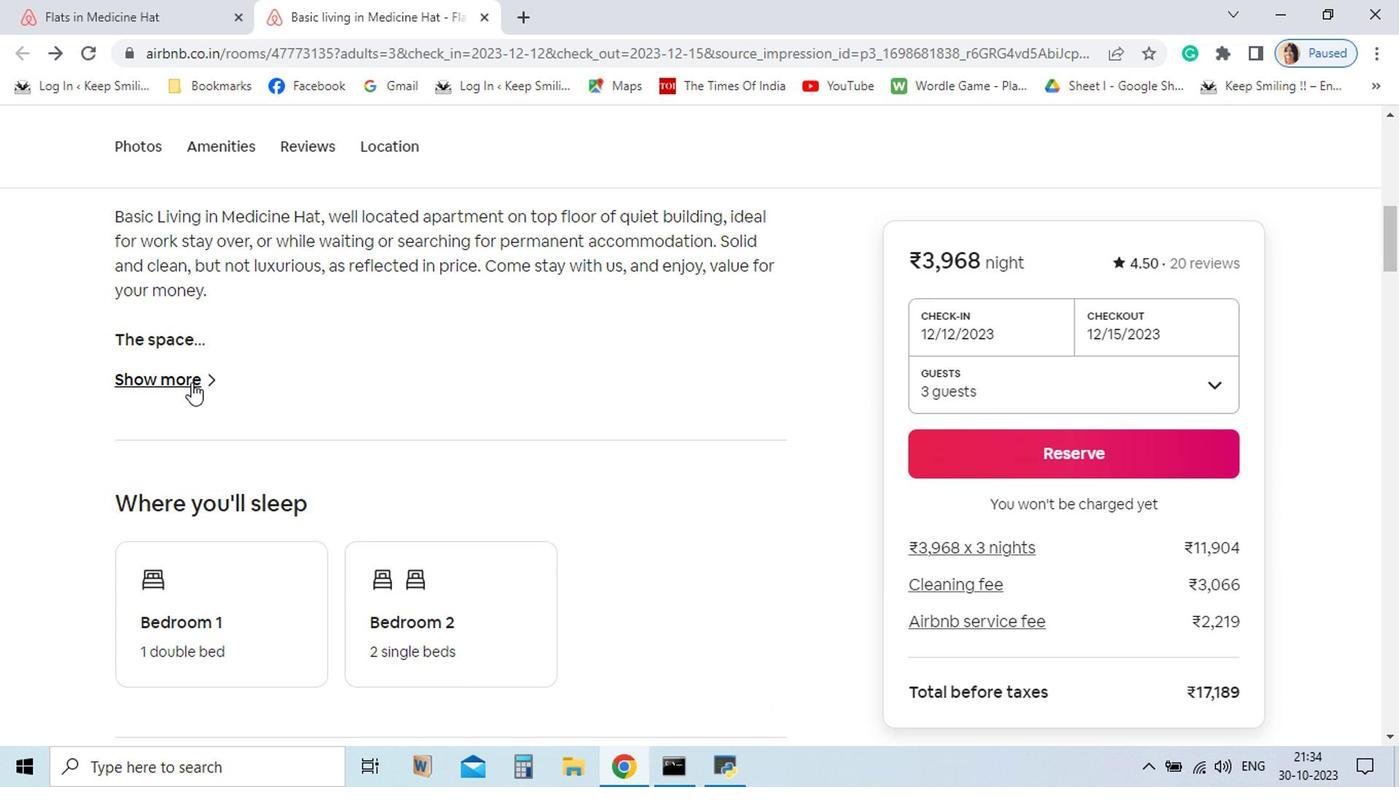
Action: Mouse pressed left at (189, 325)
Screenshot: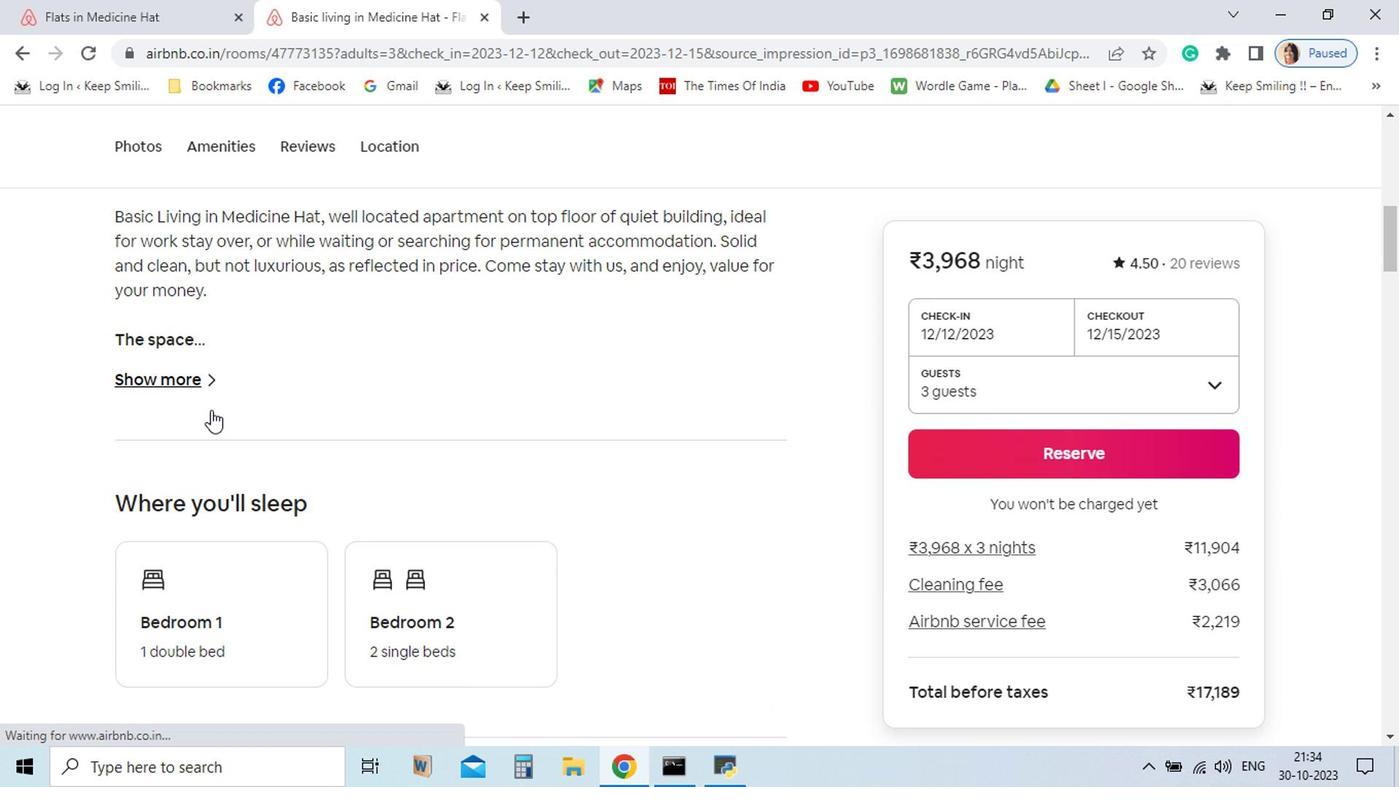 
Action: Mouse moved to (284, 256)
Screenshot: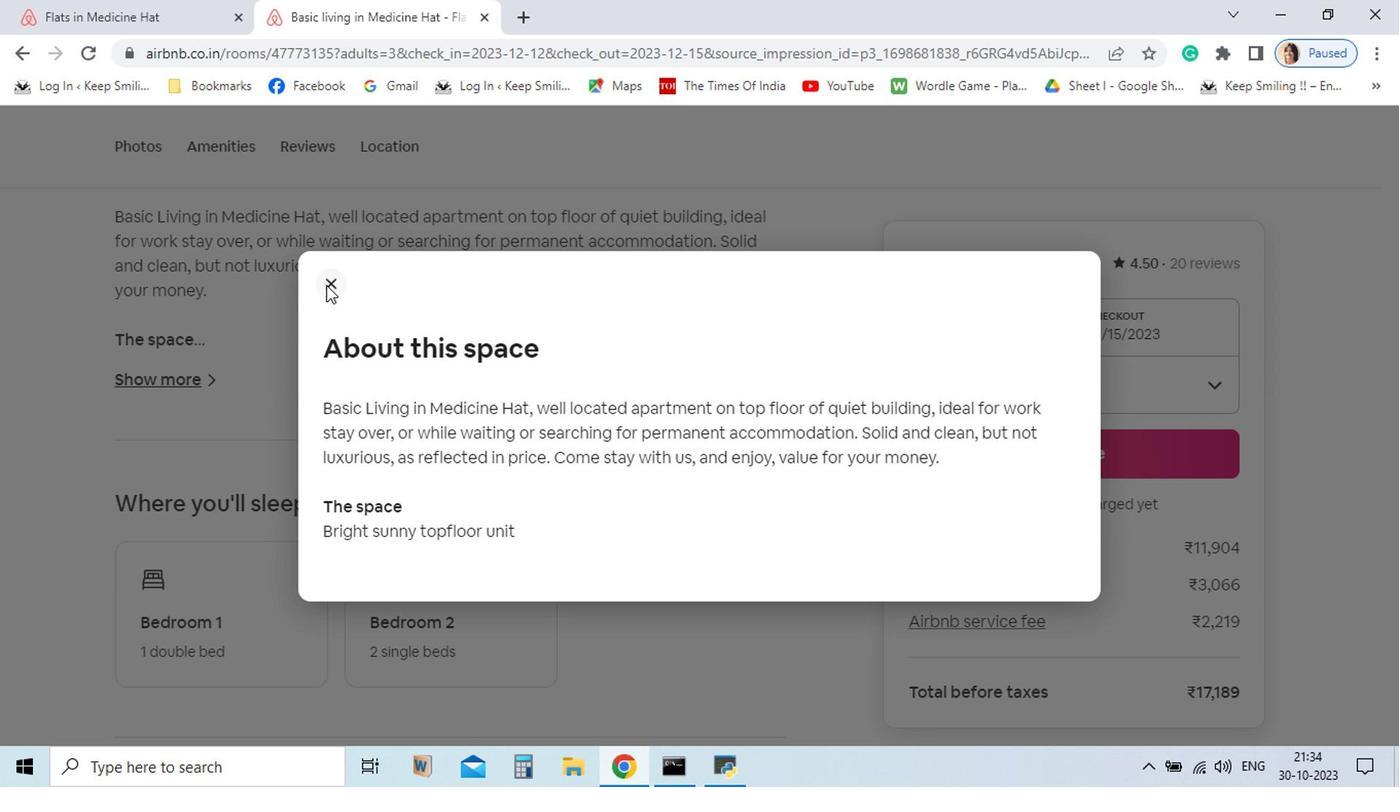 
Action: Mouse pressed left at (284, 256)
Screenshot: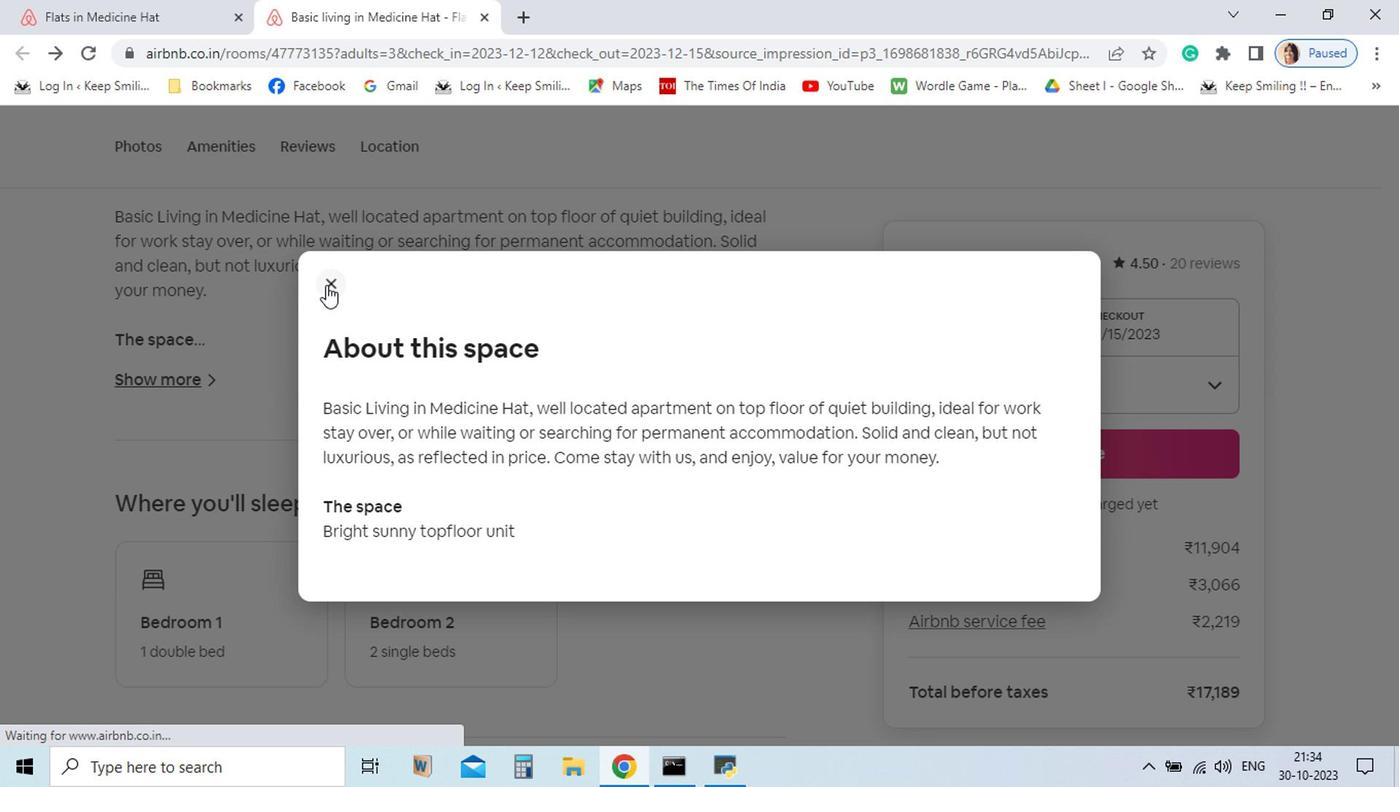 
Action: Mouse moved to (1040, 239)
Screenshot: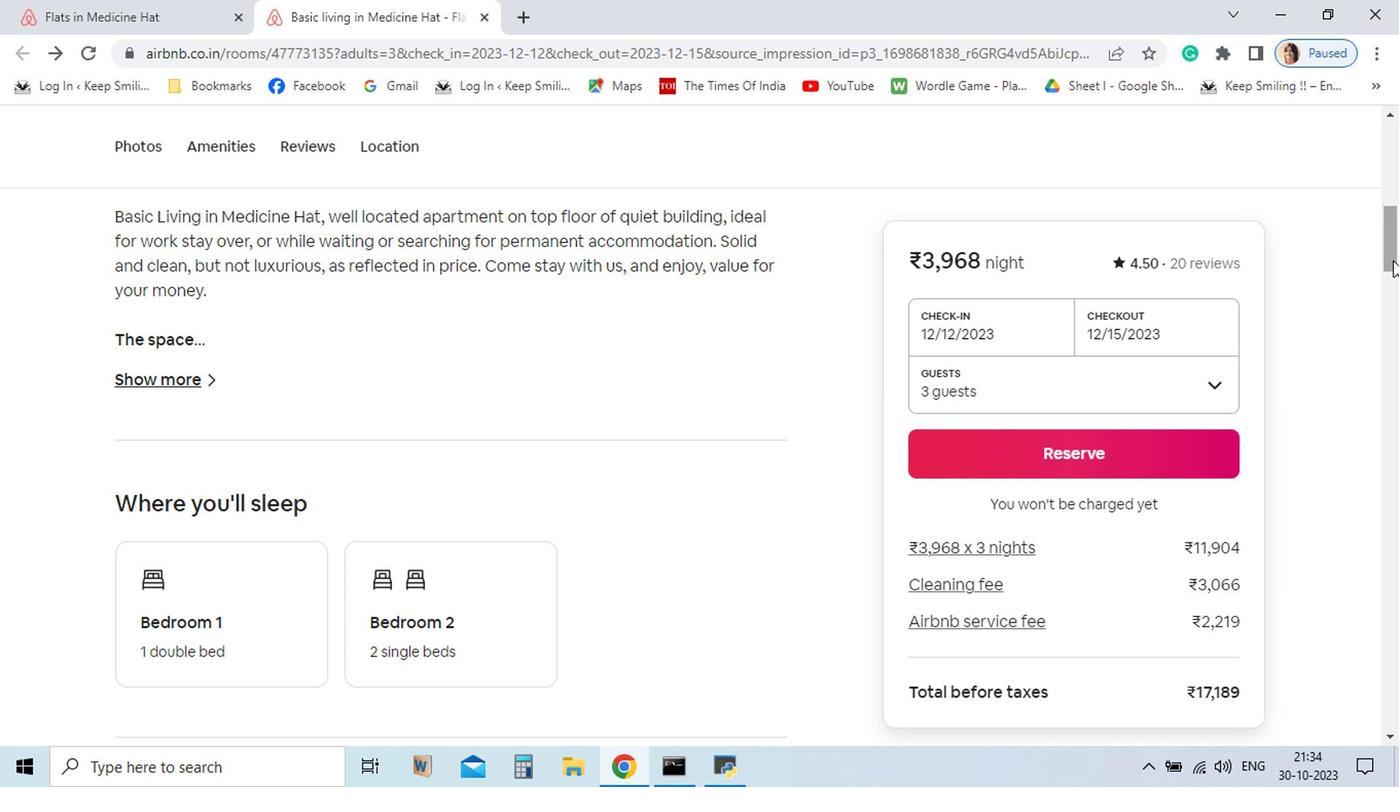
Action: Mouse pressed left at (1040, 239)
Screenshot: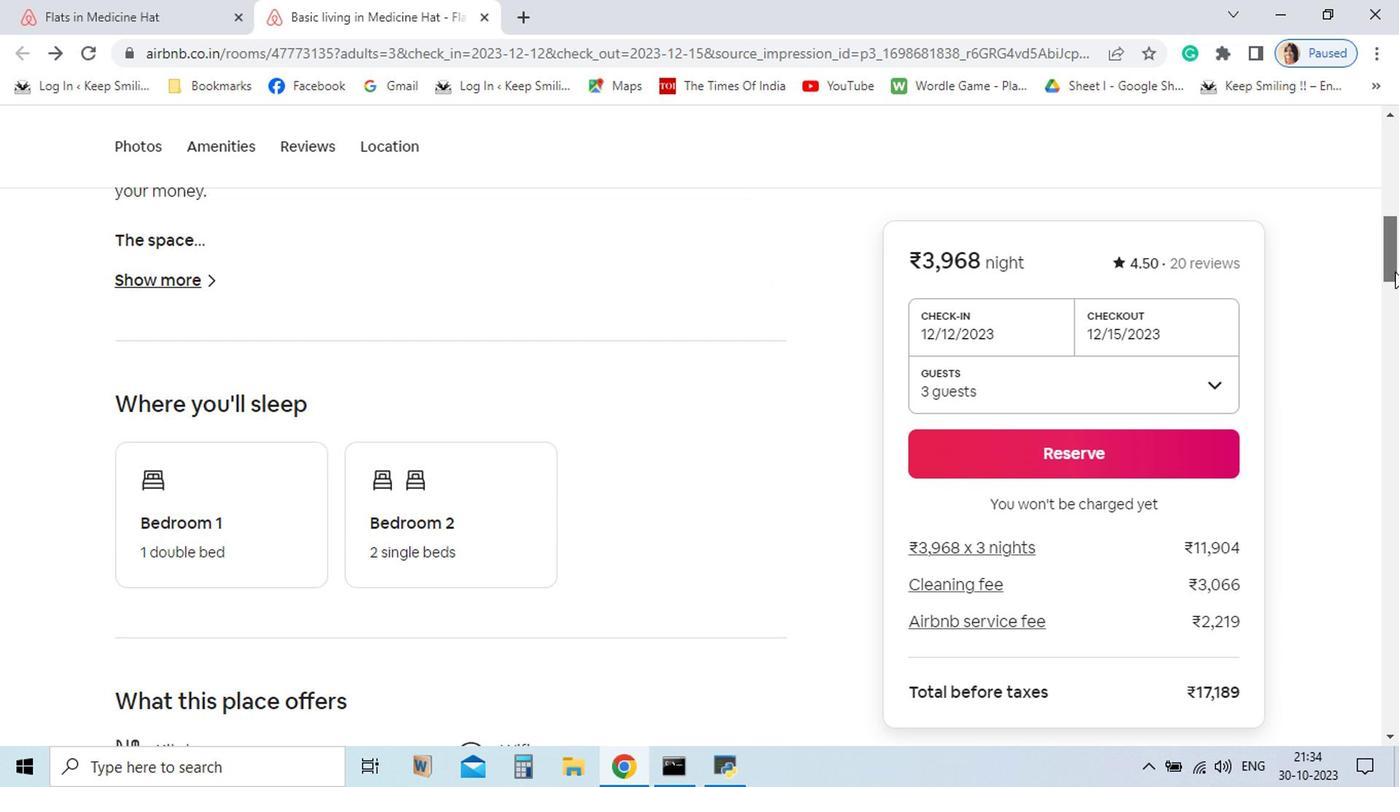 
Action: Mouse moved to (220, 480)
Screenshot: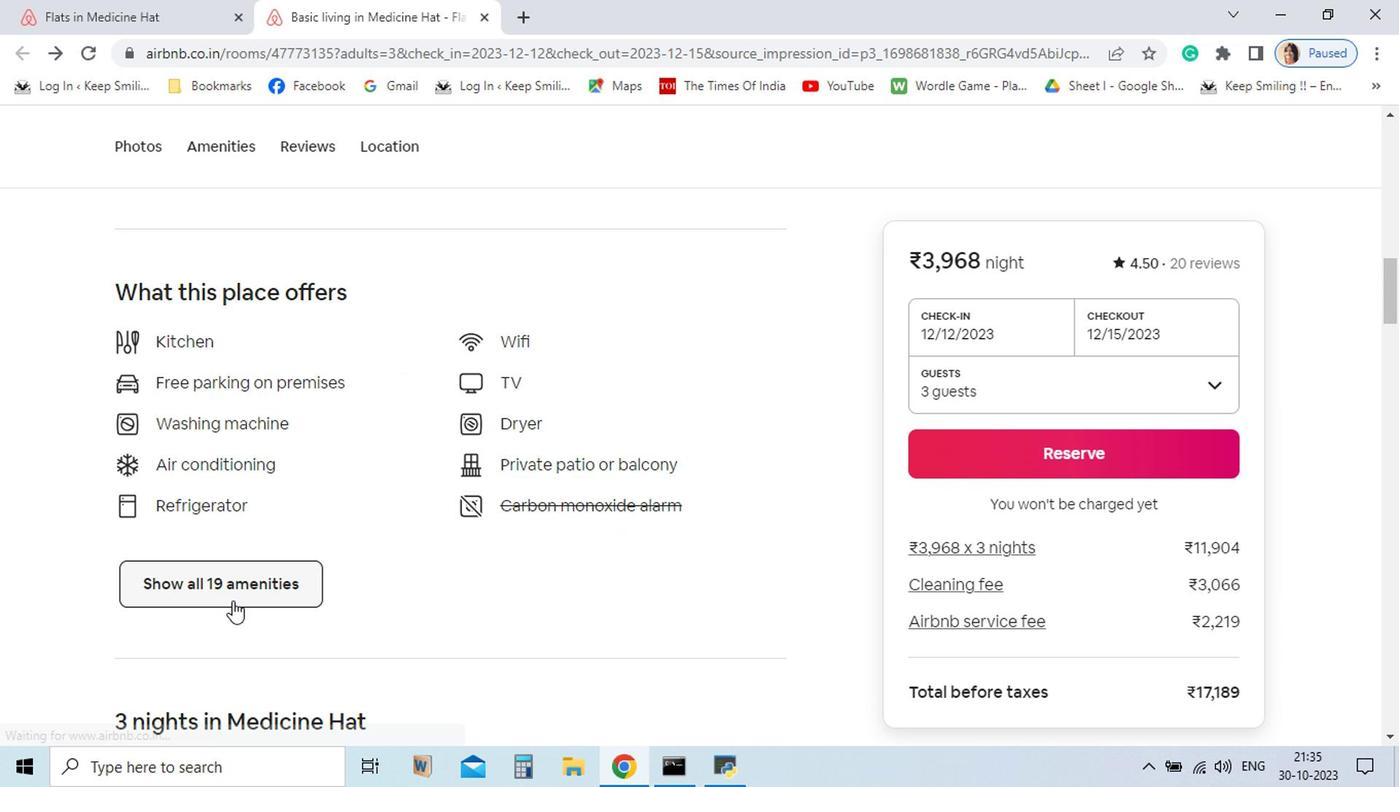 
Action: Mouse pressed left at (220, 480)
Screenshot: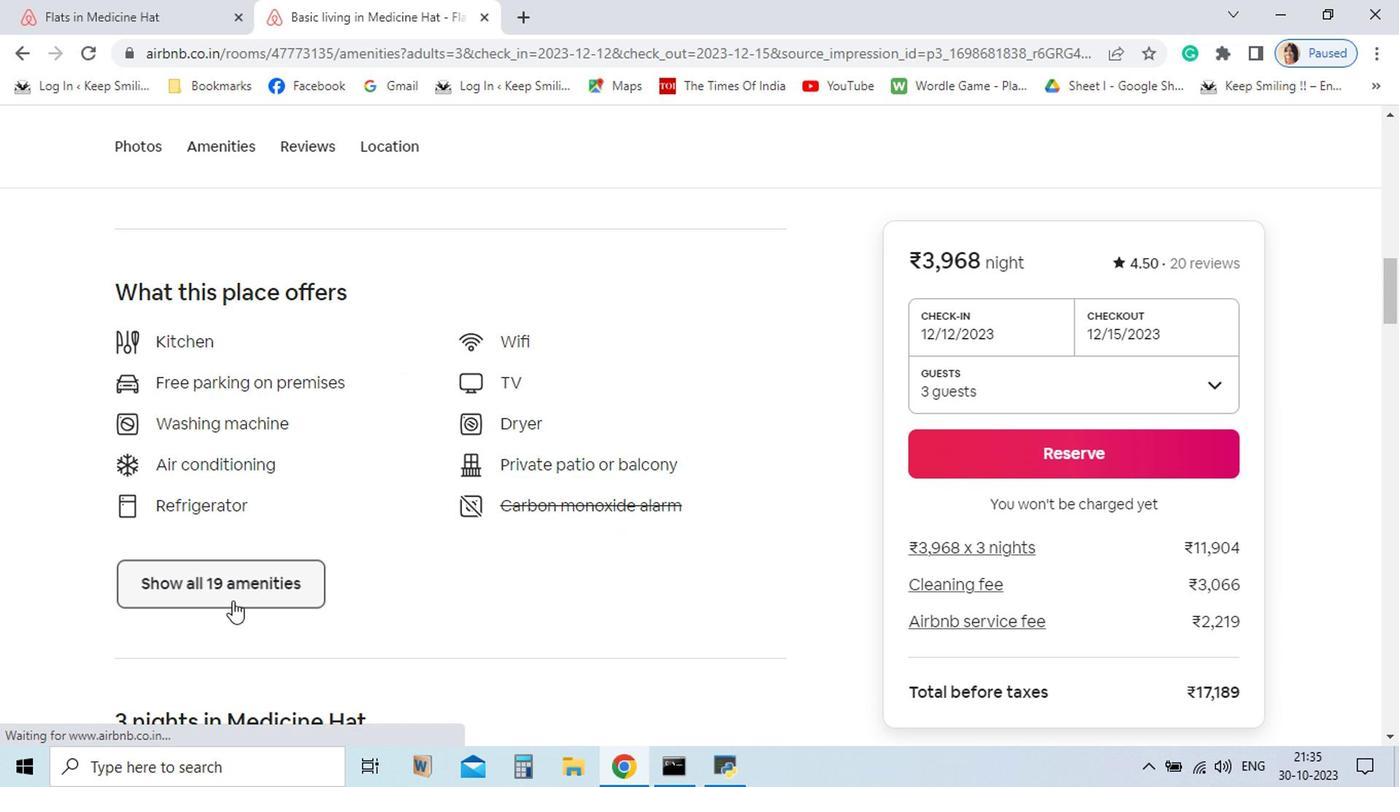 
Action: Mouse moved to (827, 267)
Screenshot: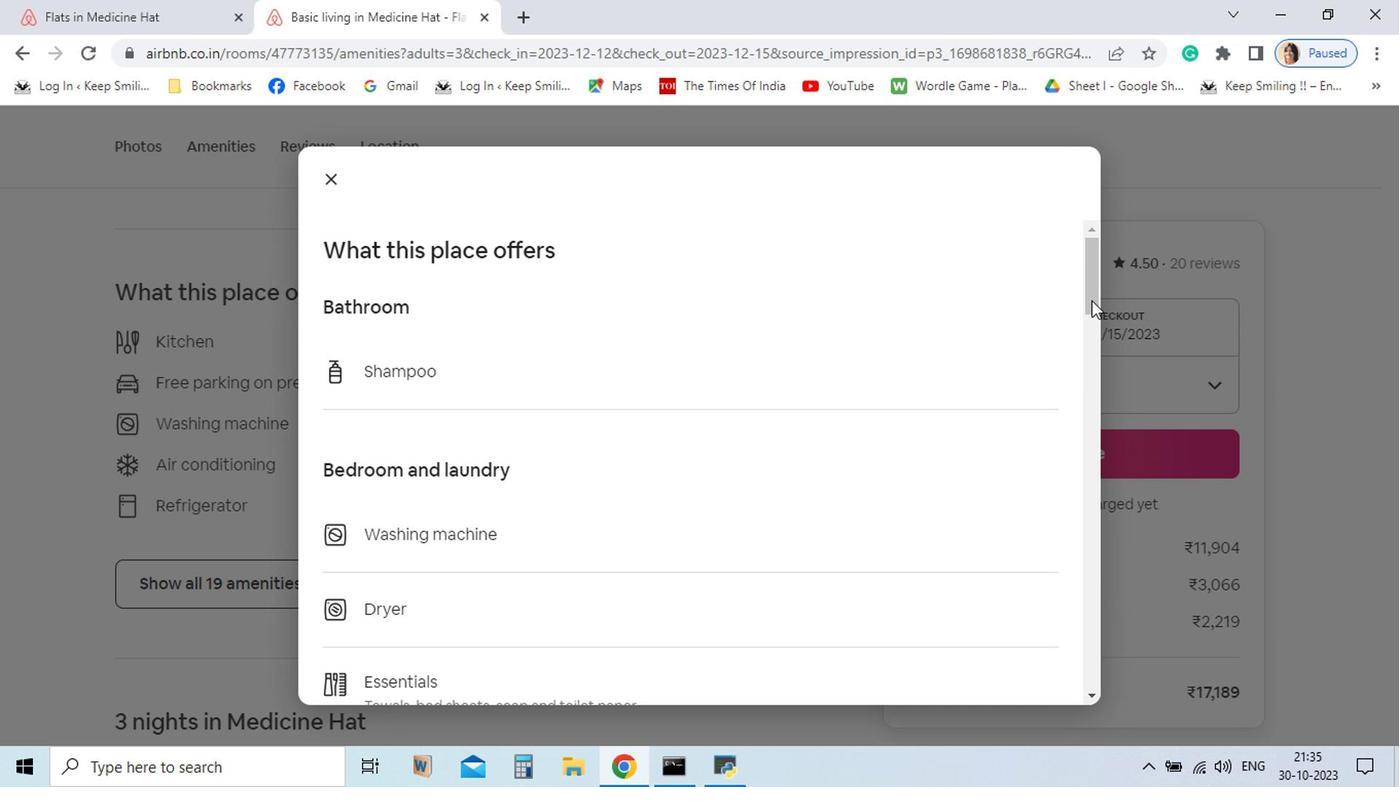 
Action: Mouse pressed left at (827, 267)
Screenshot: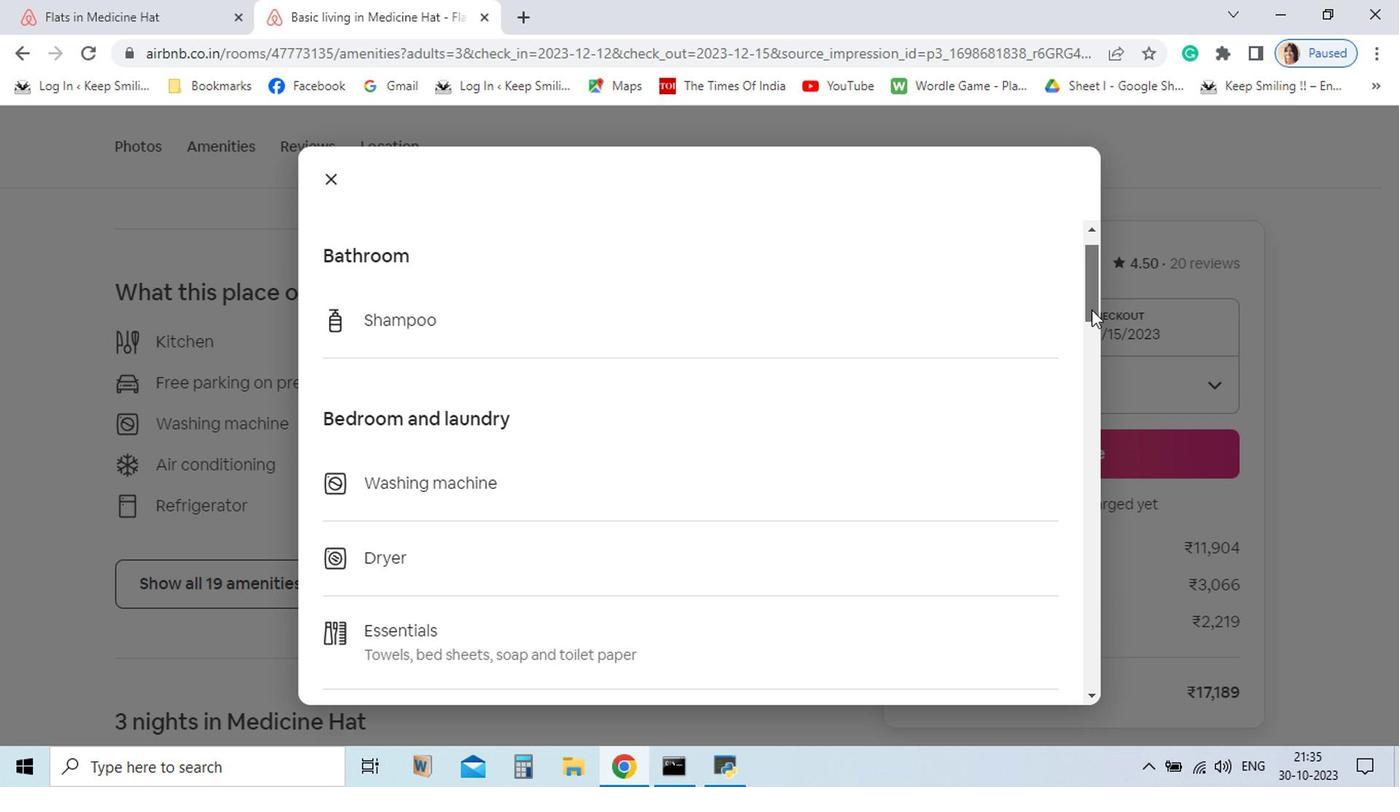 
Action: Mouse moved to (290, 178)
Screenshot: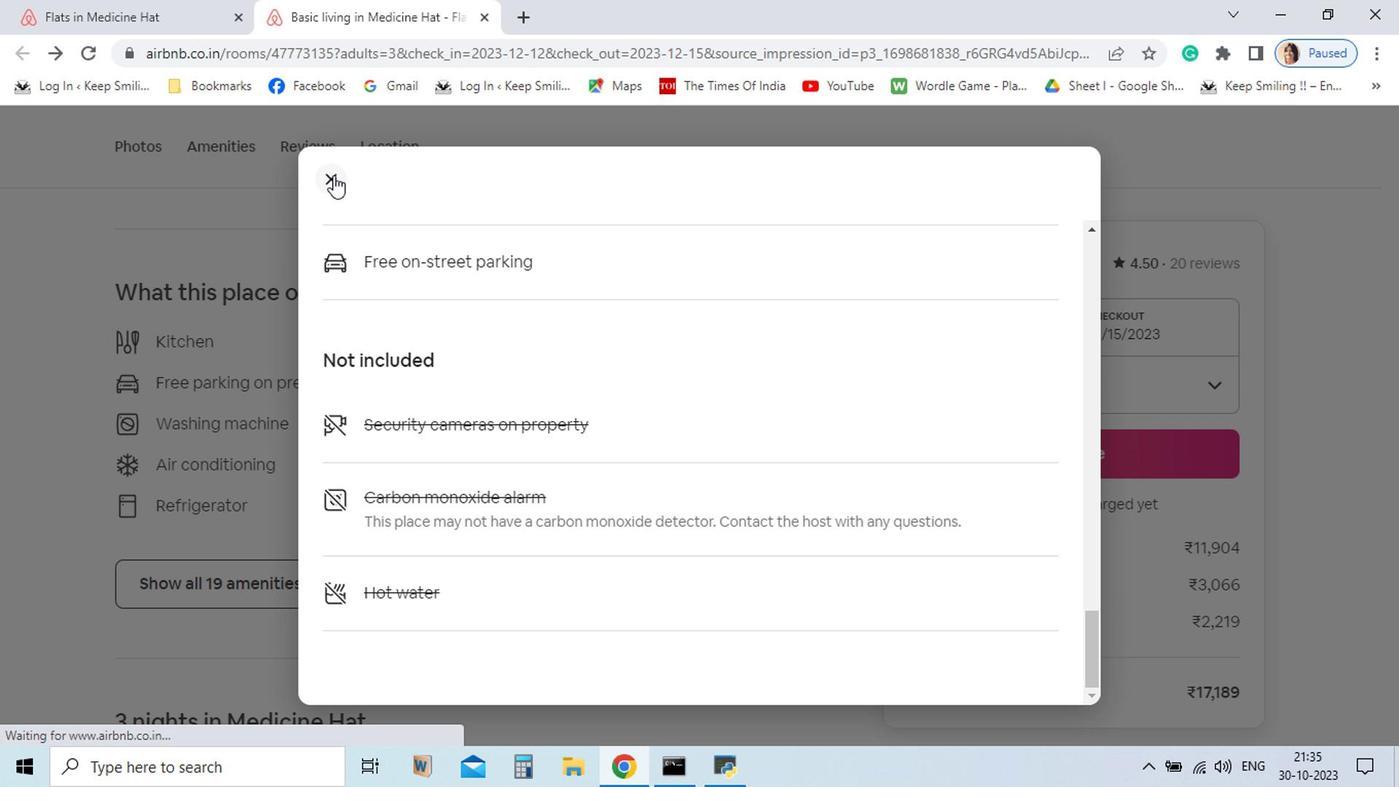 
Action: Mouse pressed left at (290, 178)
Screenshot: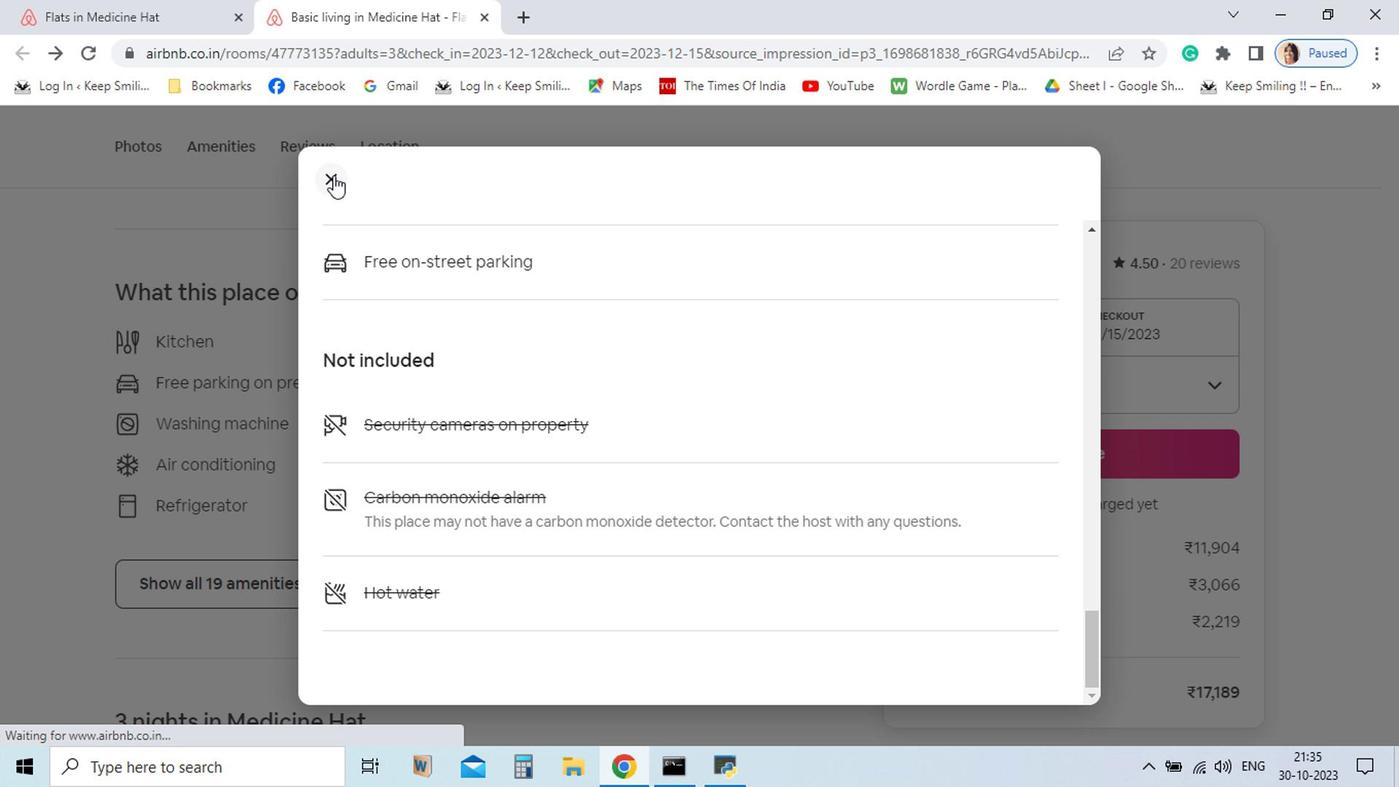 
Action: Mouse moved to (1042, 582)
Screenshot: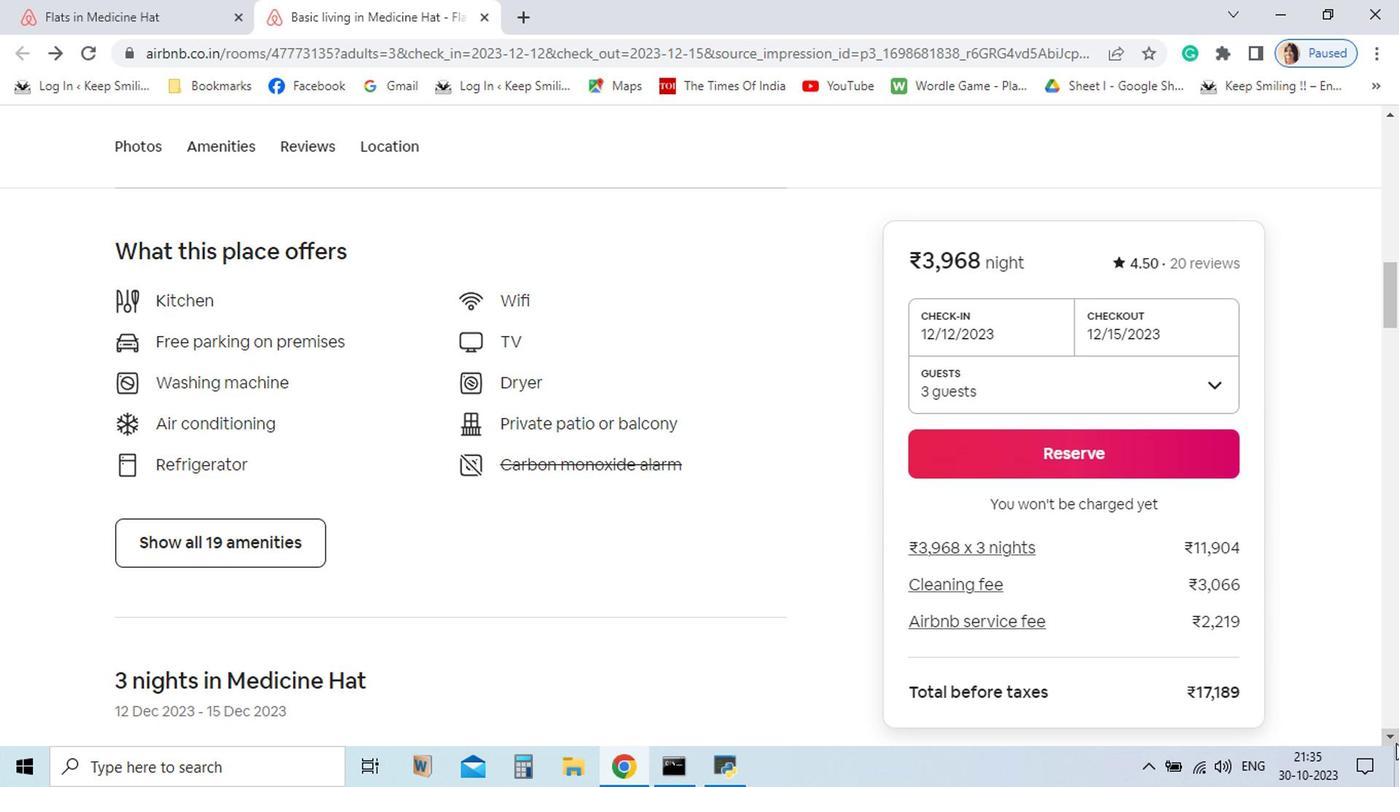 
Action: Mouse pressed left at (1042, 582)
Screenshot: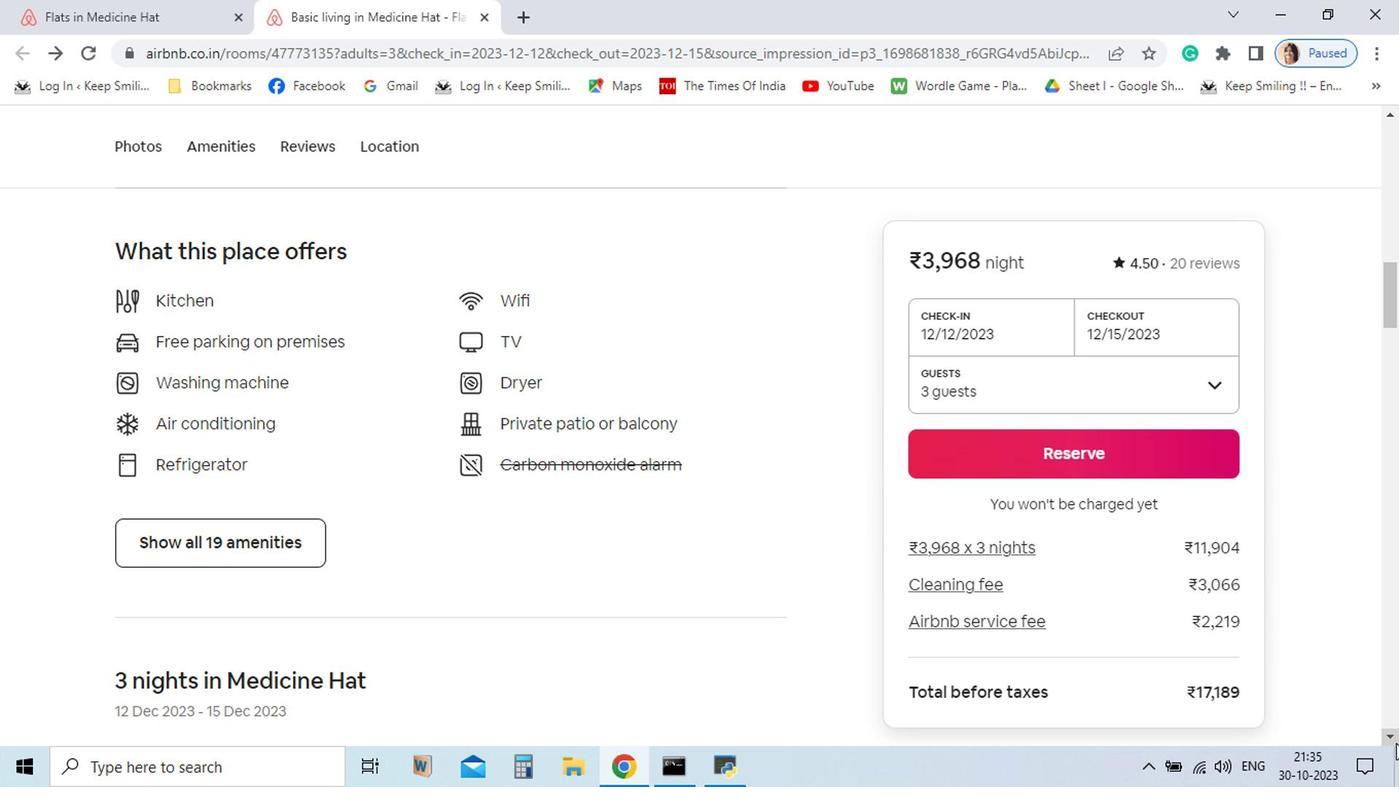 
Action: Mouse pressed left at (1042, 582)
Screenshot: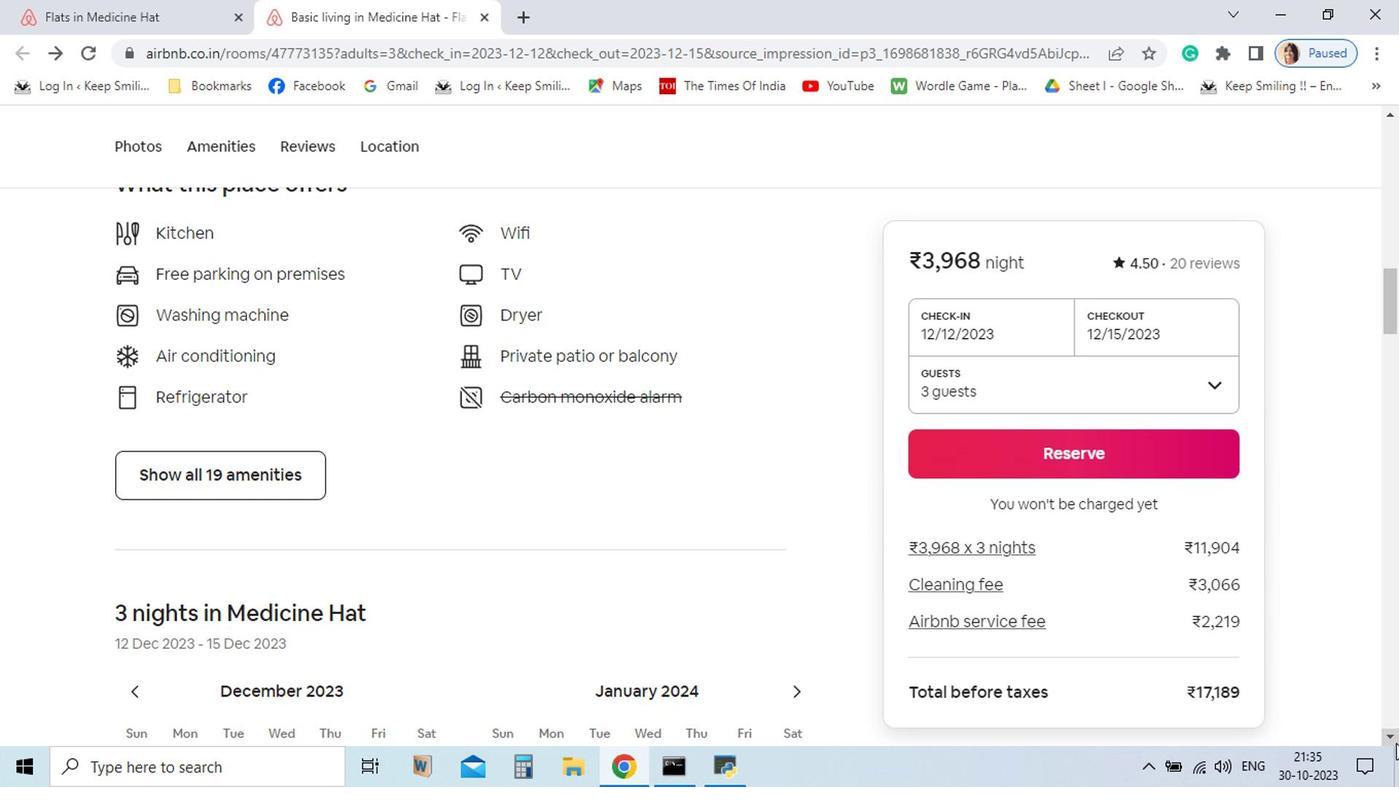 
Action: Mouse pressed left at (1042, 582)
Screenshot: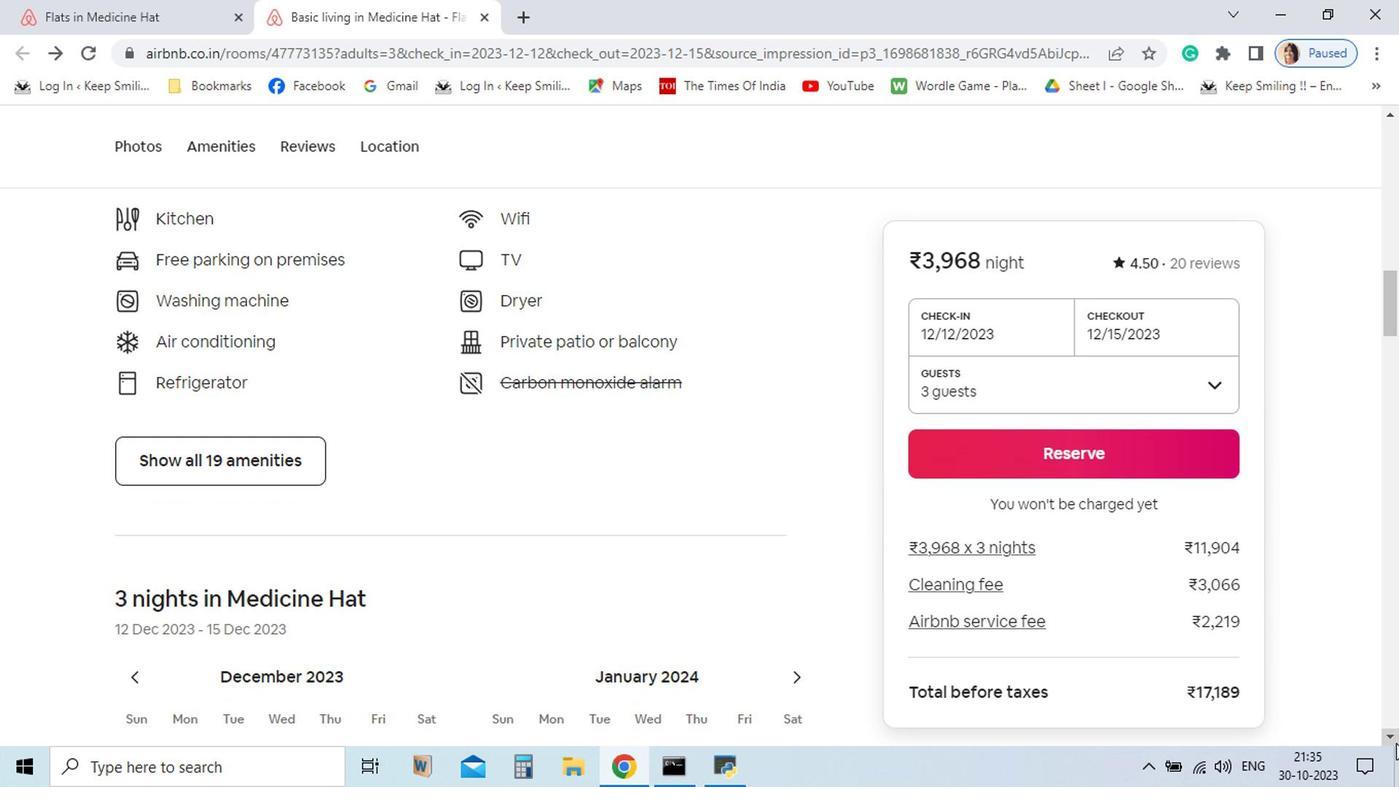 
Action: Mouse pressed left at (1042, 582)
Screenshot: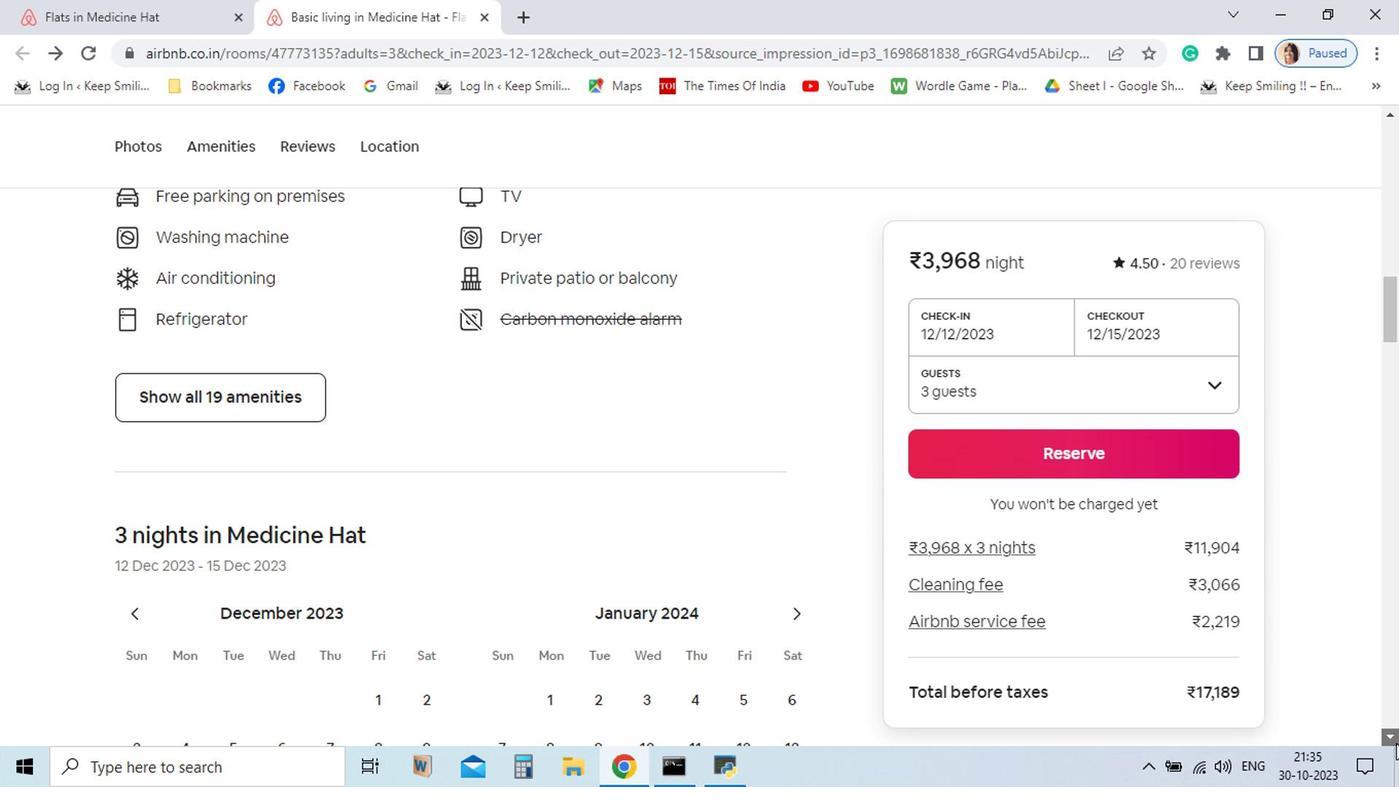 
Action: Mouse pressed left at (1042, 582)
Screenshot: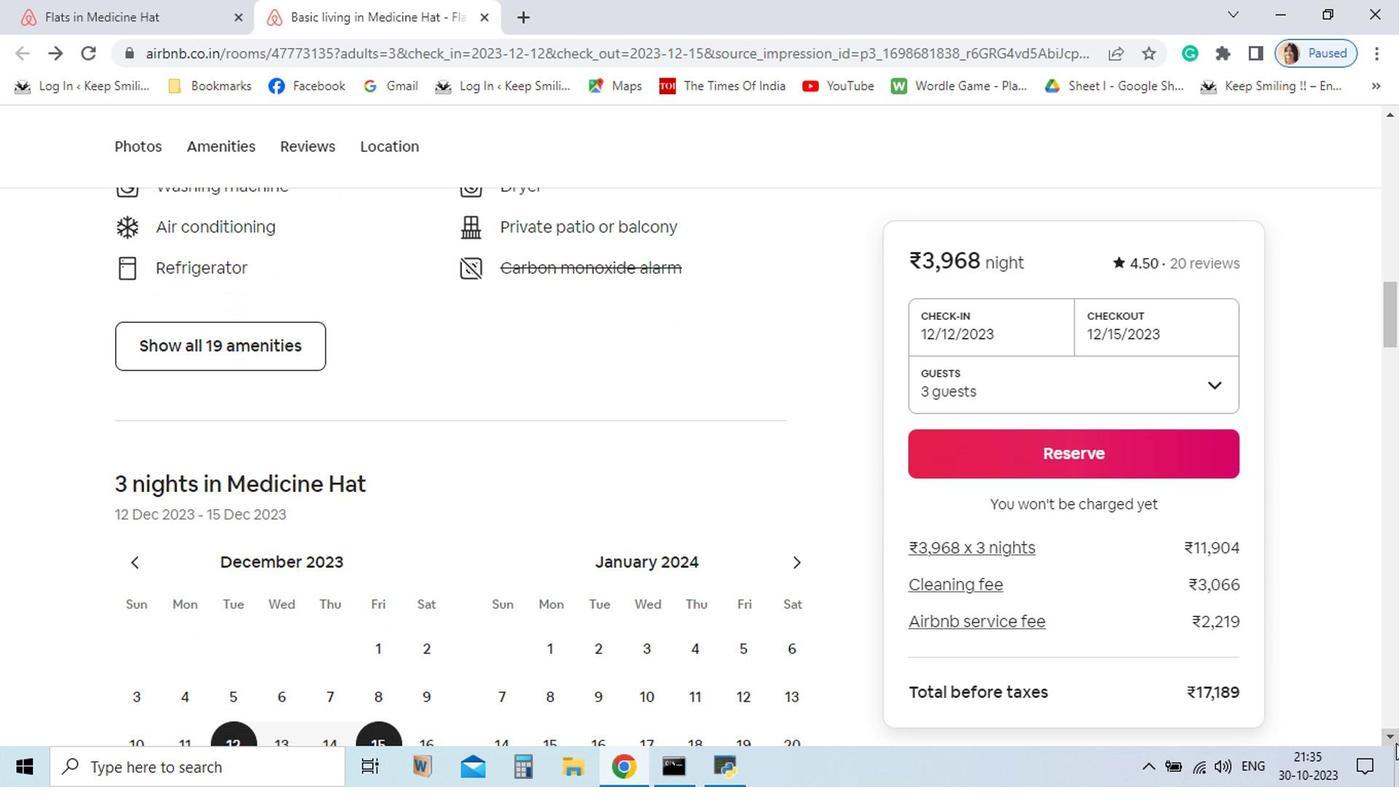 
Action: Mouse pressed left at (1042, 582)
Screenshot: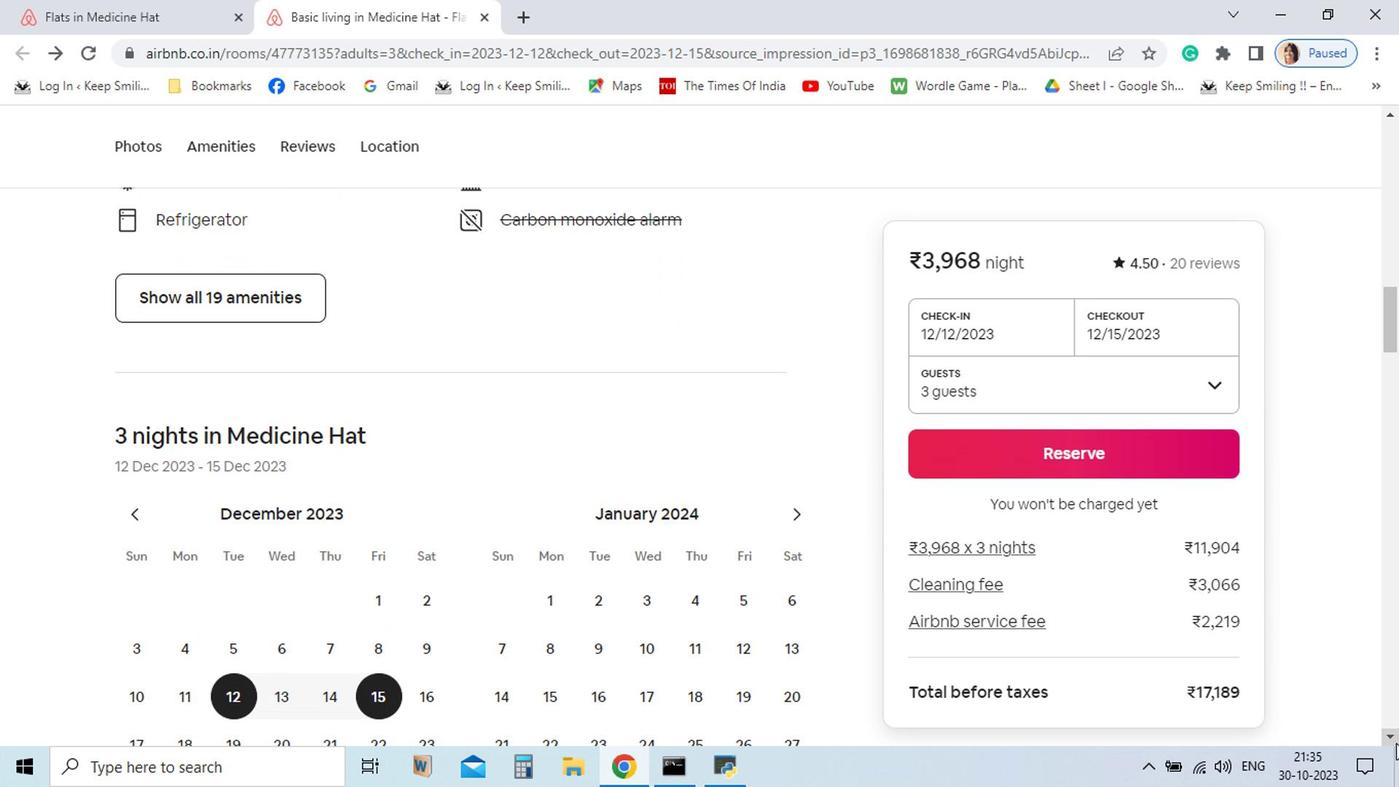 
Action: Mouse pressed left at (1042, 582)
Screenshot: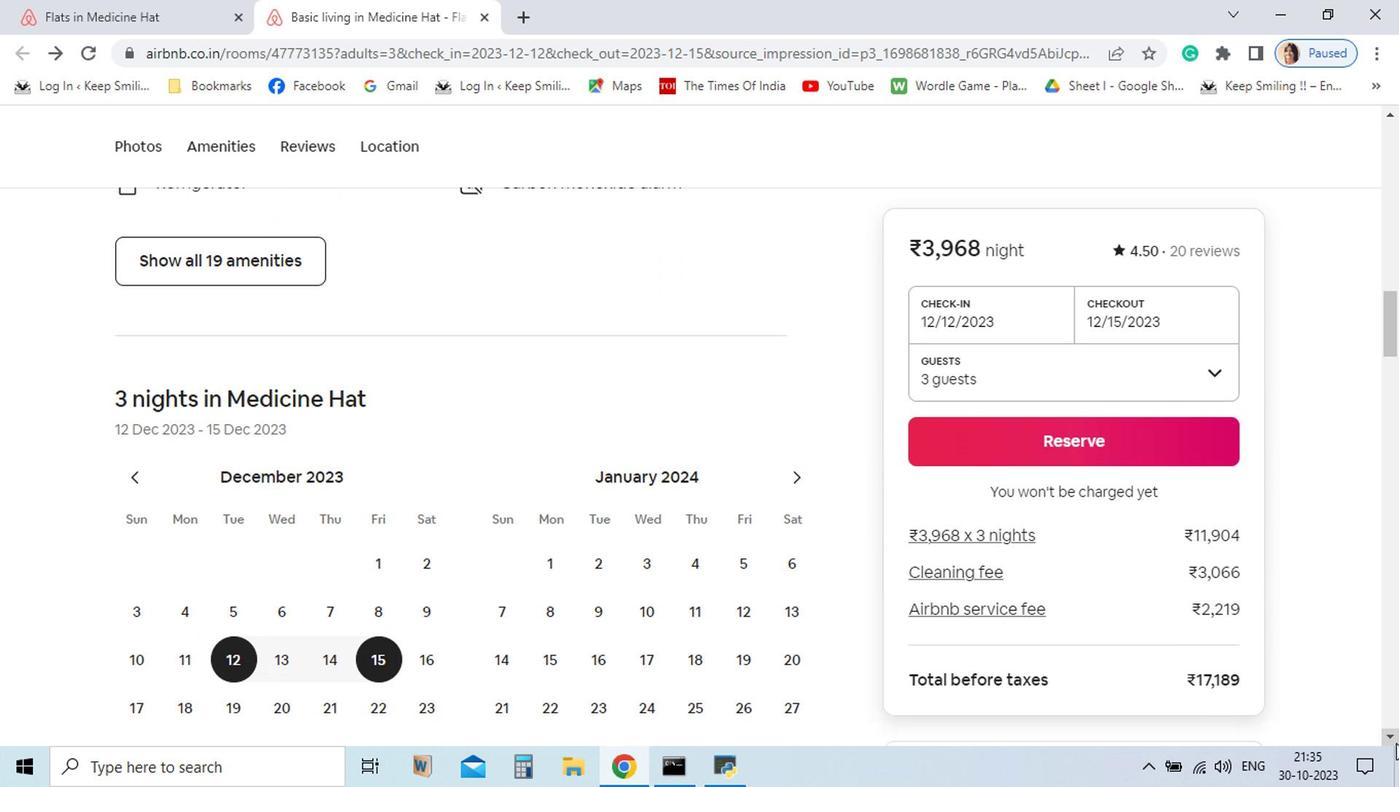 
Action: Mouse pressed left at (1042, 582)
Screenshot: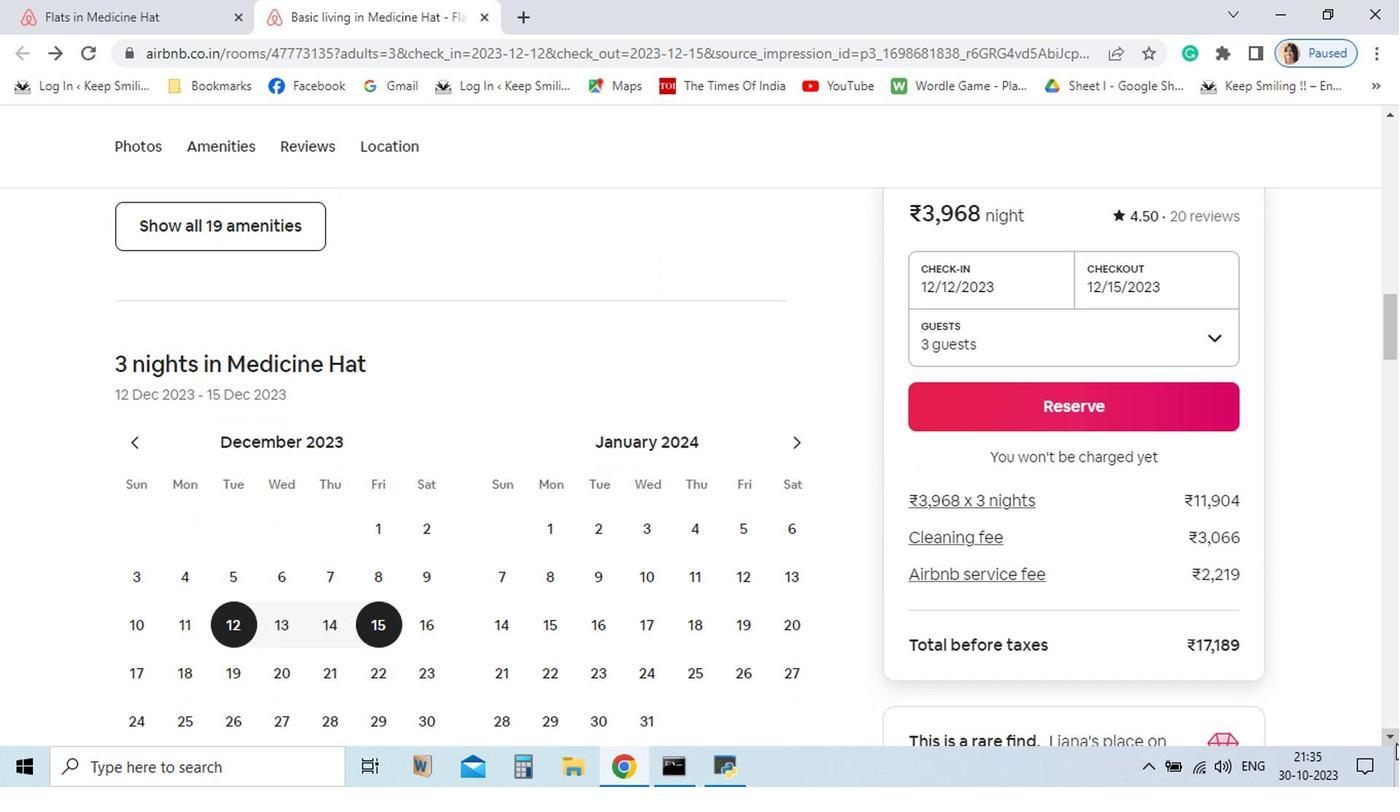 
Action: Mouse pressed left at (1042, 582)
Screenshot: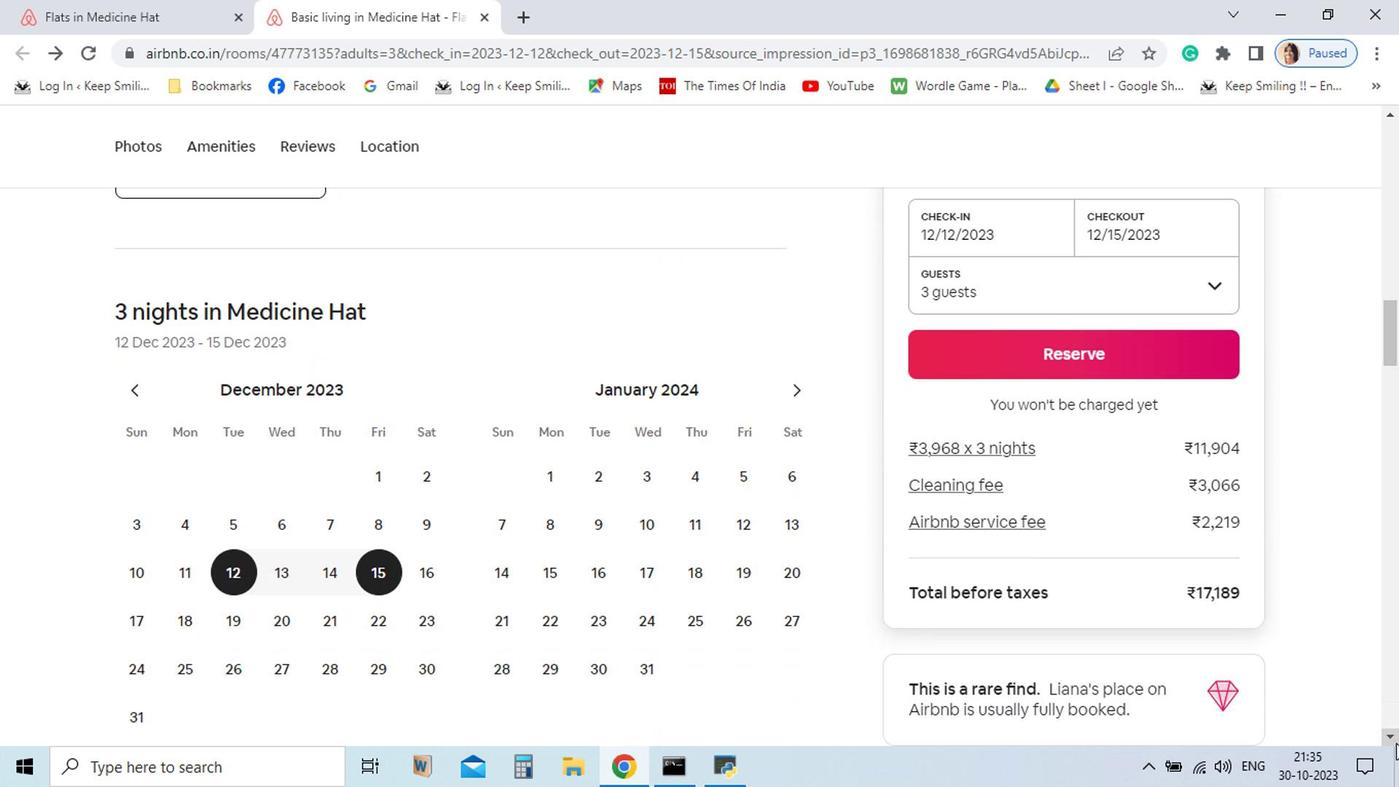 
Action: Mouse pressed left at (1042, 582)
Screenshot: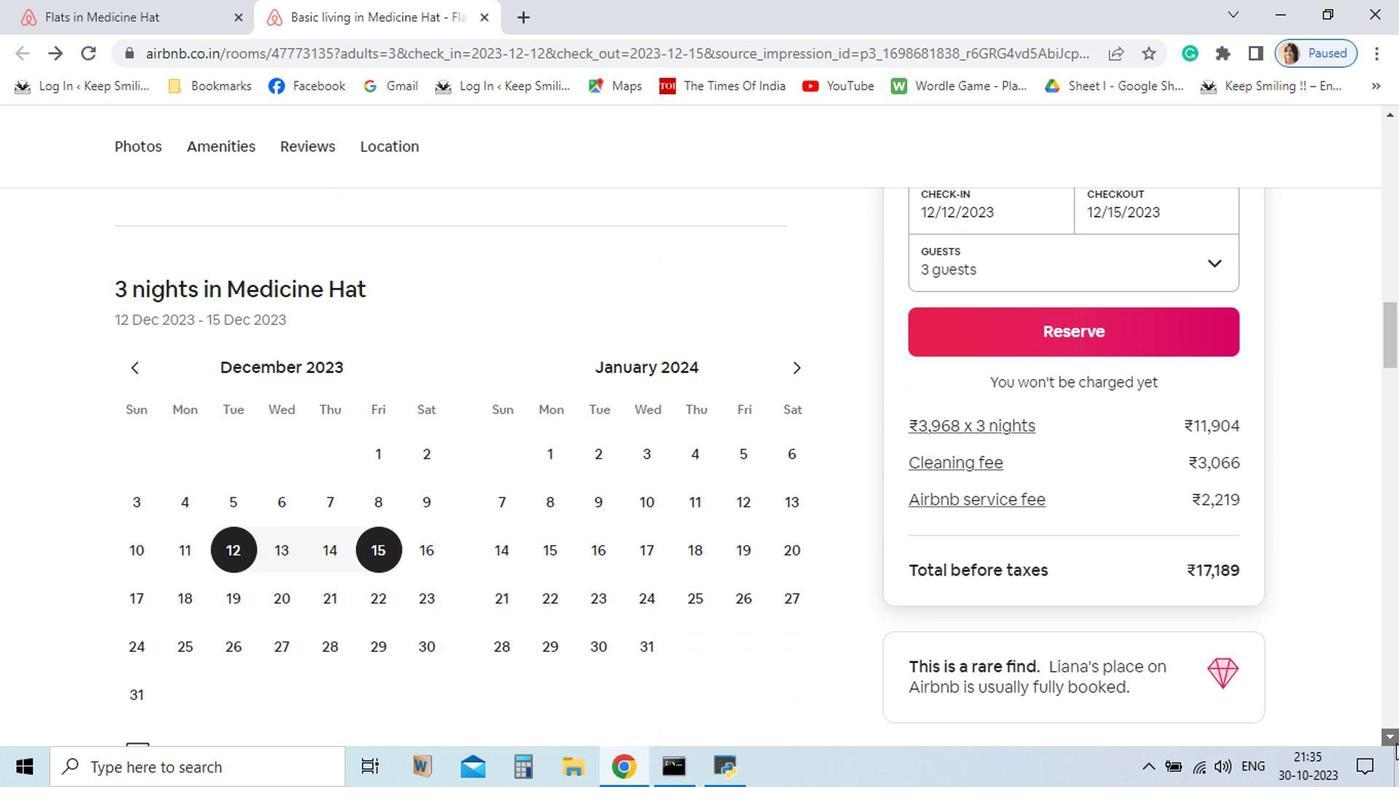 
Action: Mouse pressed left at (1042, 582)
Screenshot: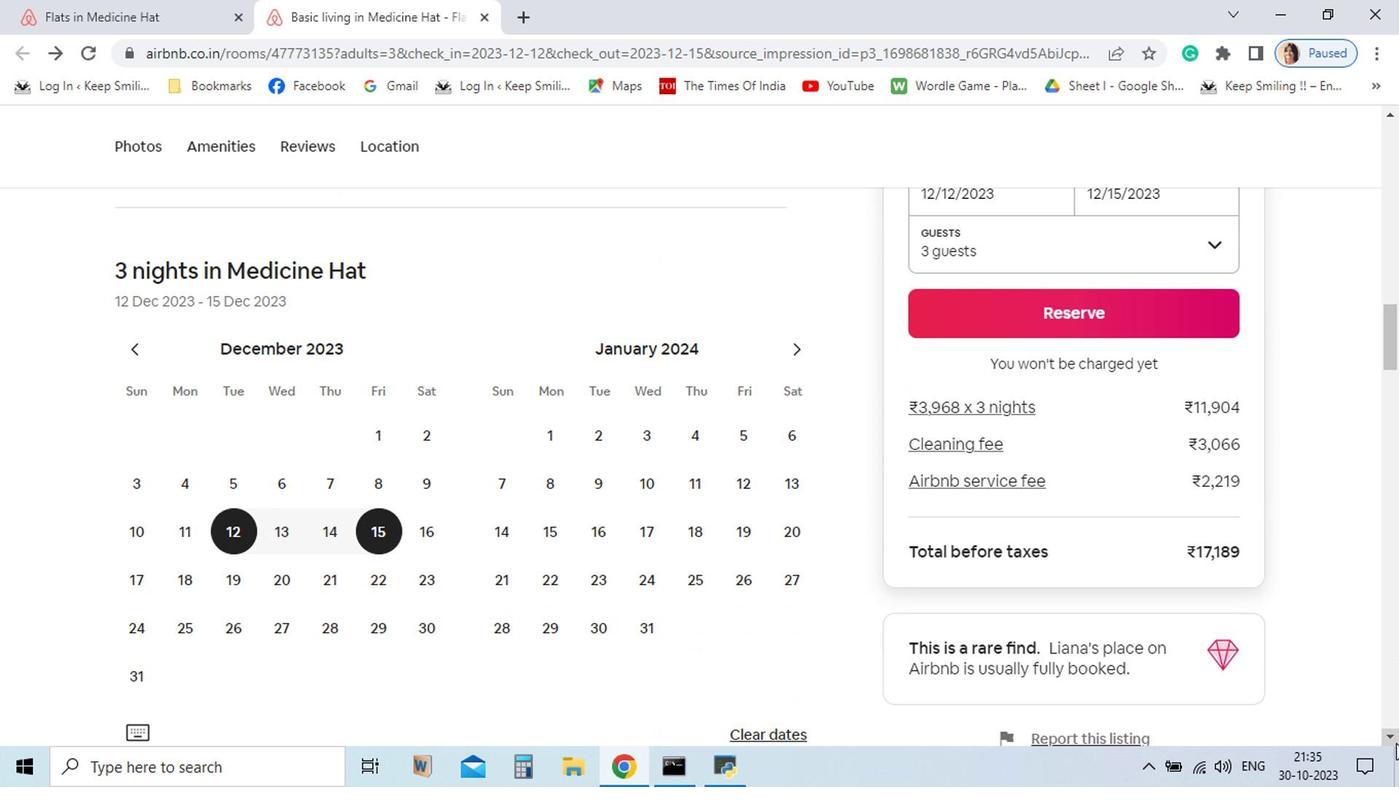 
Action: Mouse pressed left at (1042, 582)
Screenshot: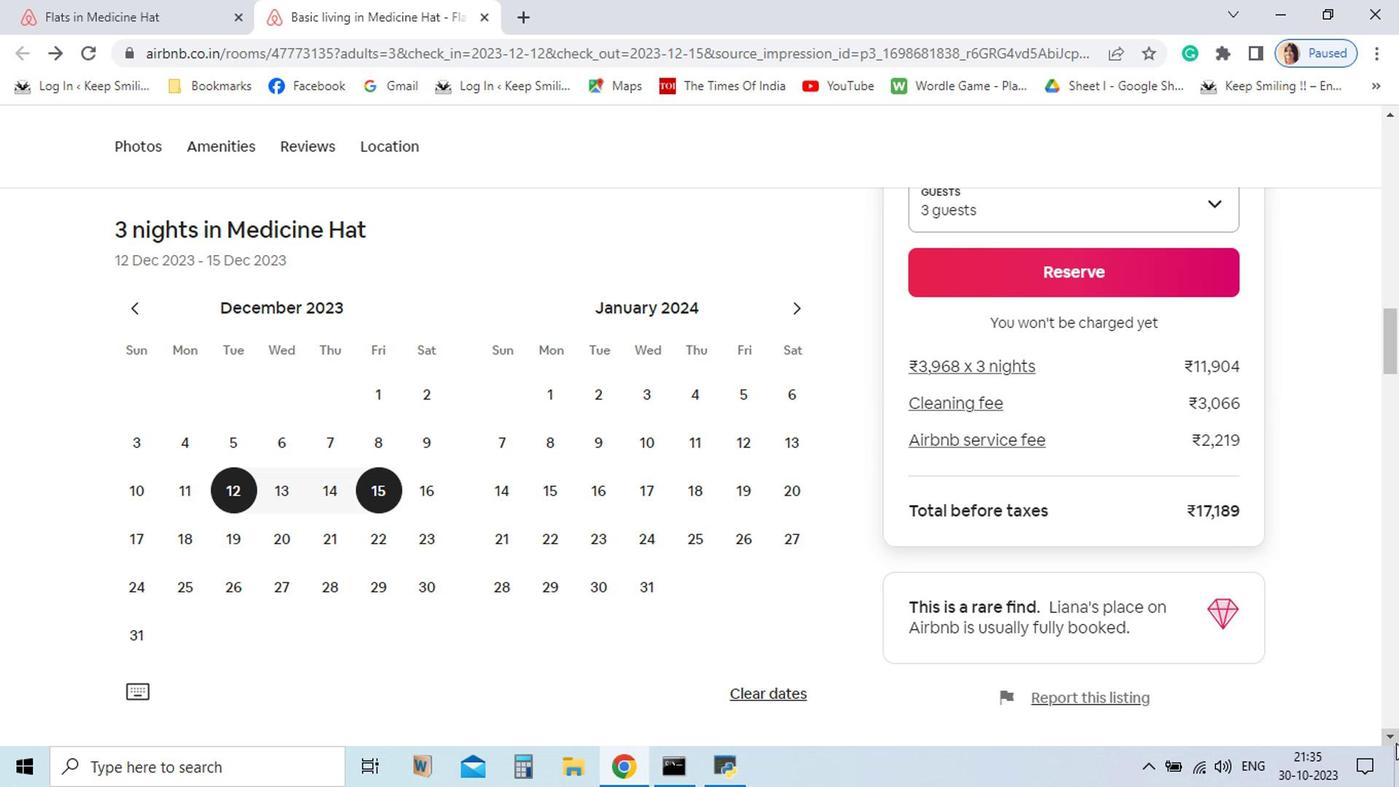 
Action: Mouse pressed left at (1042, 582)
Screenshot: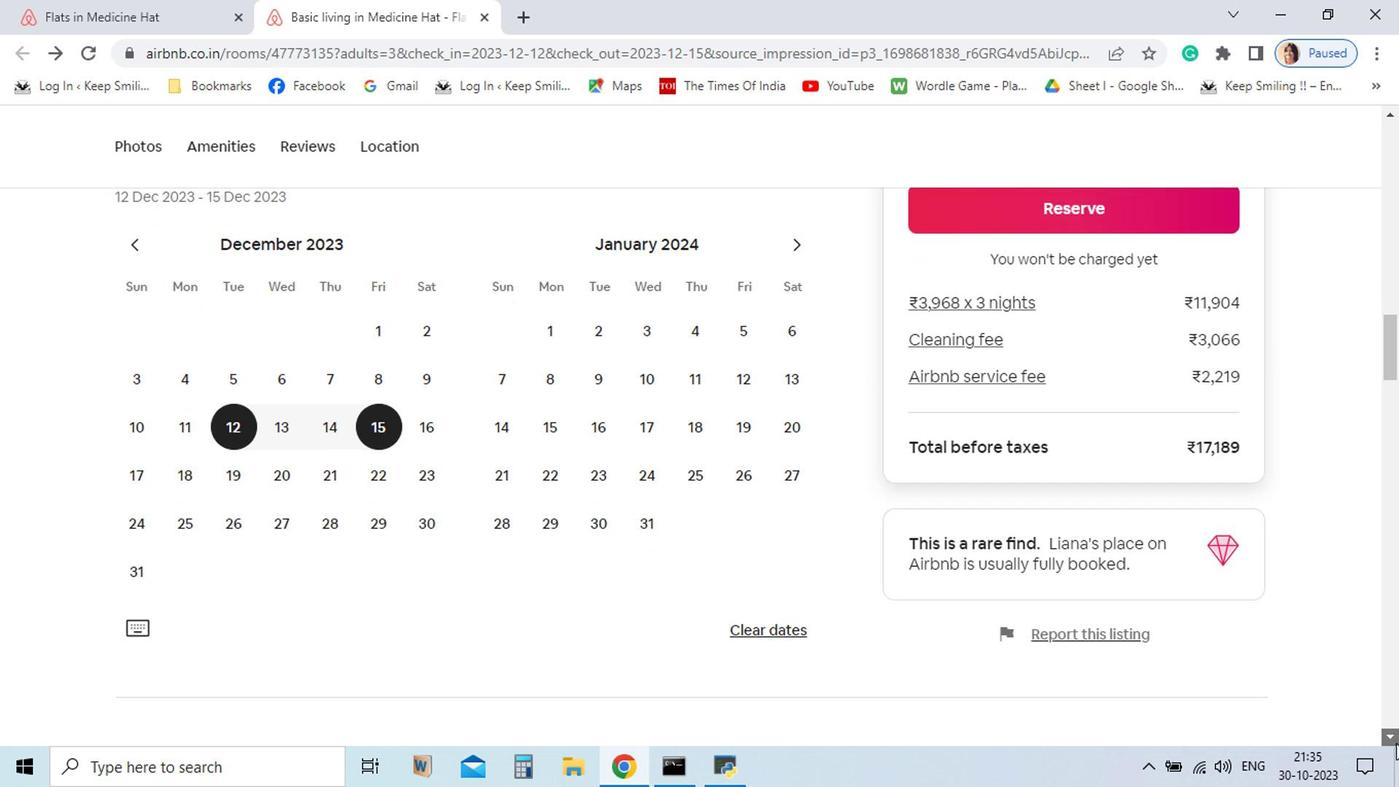 
Action: Mouse pressed left at (1042, 582)
Screenshot: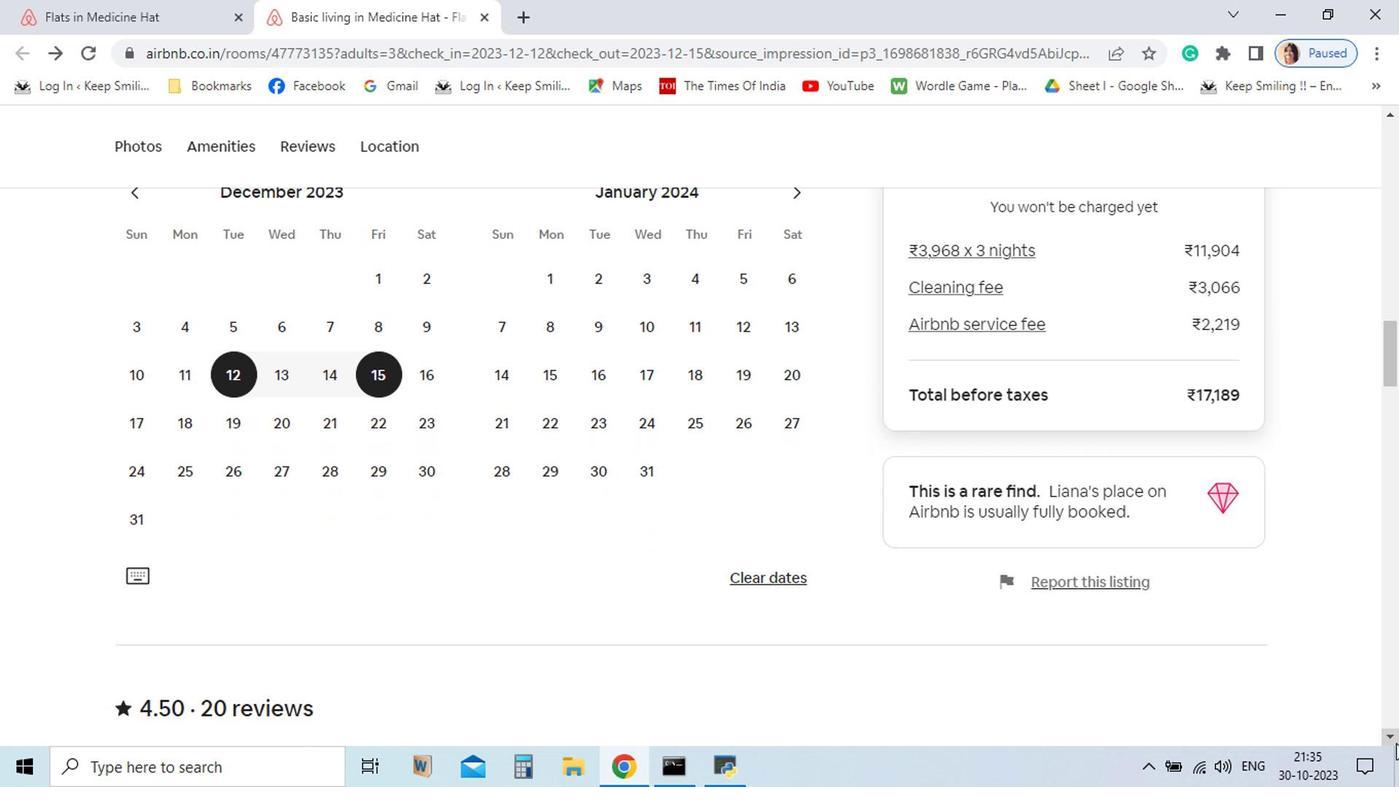 
Action: Mouse pressed left at (1042, 582)
Screenshot: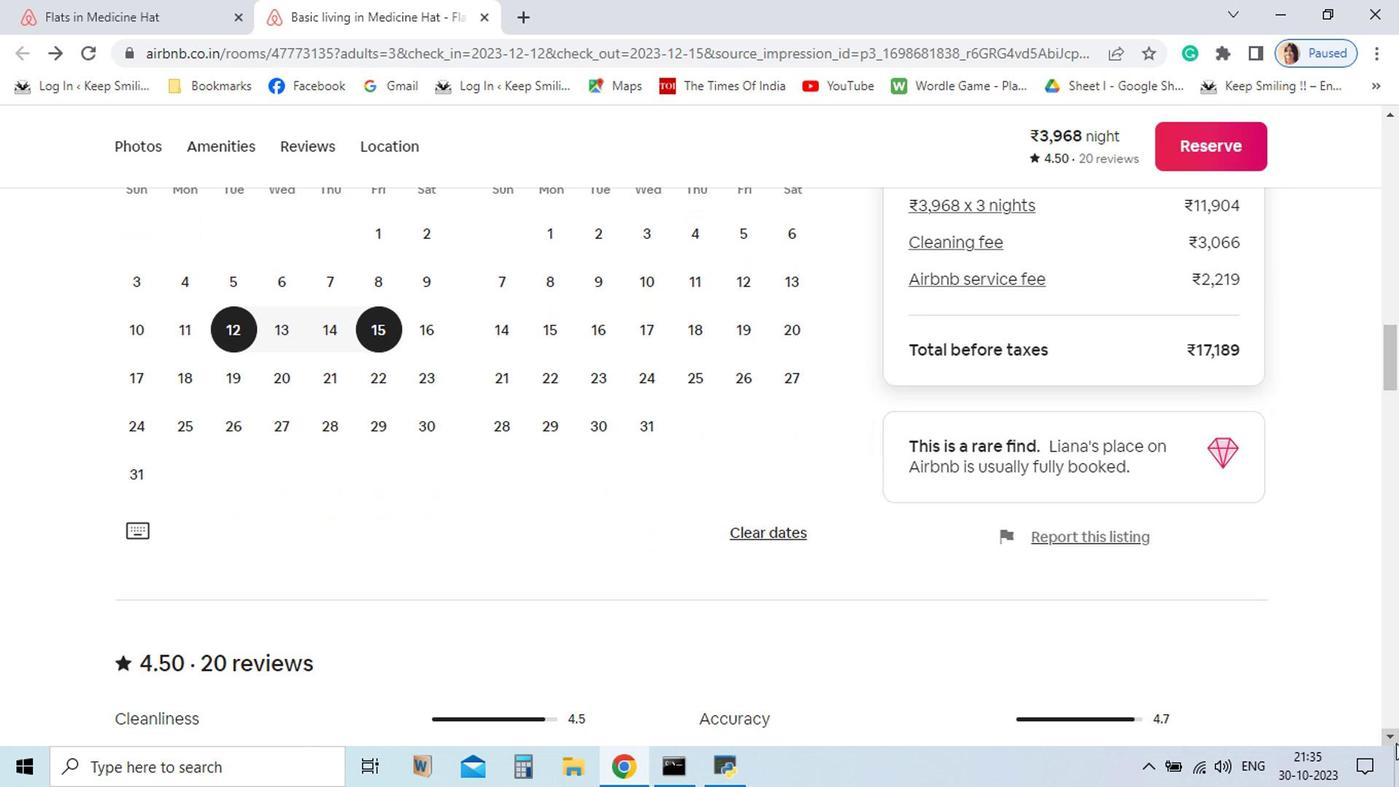 
Action: Mouse pressed left at (1042, 582)
Screenshot: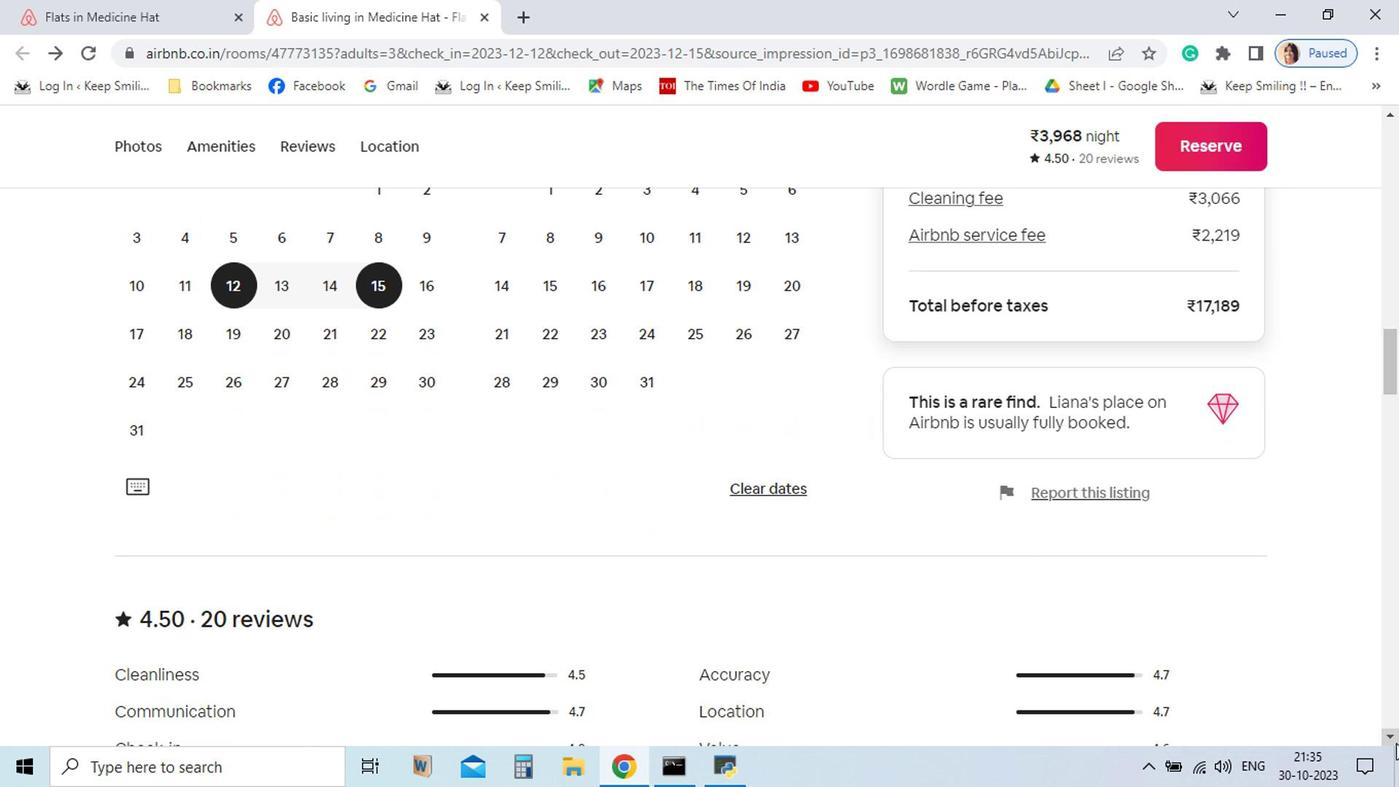 
Action: Mouse pressed left at (1042, 582)
Screenshot: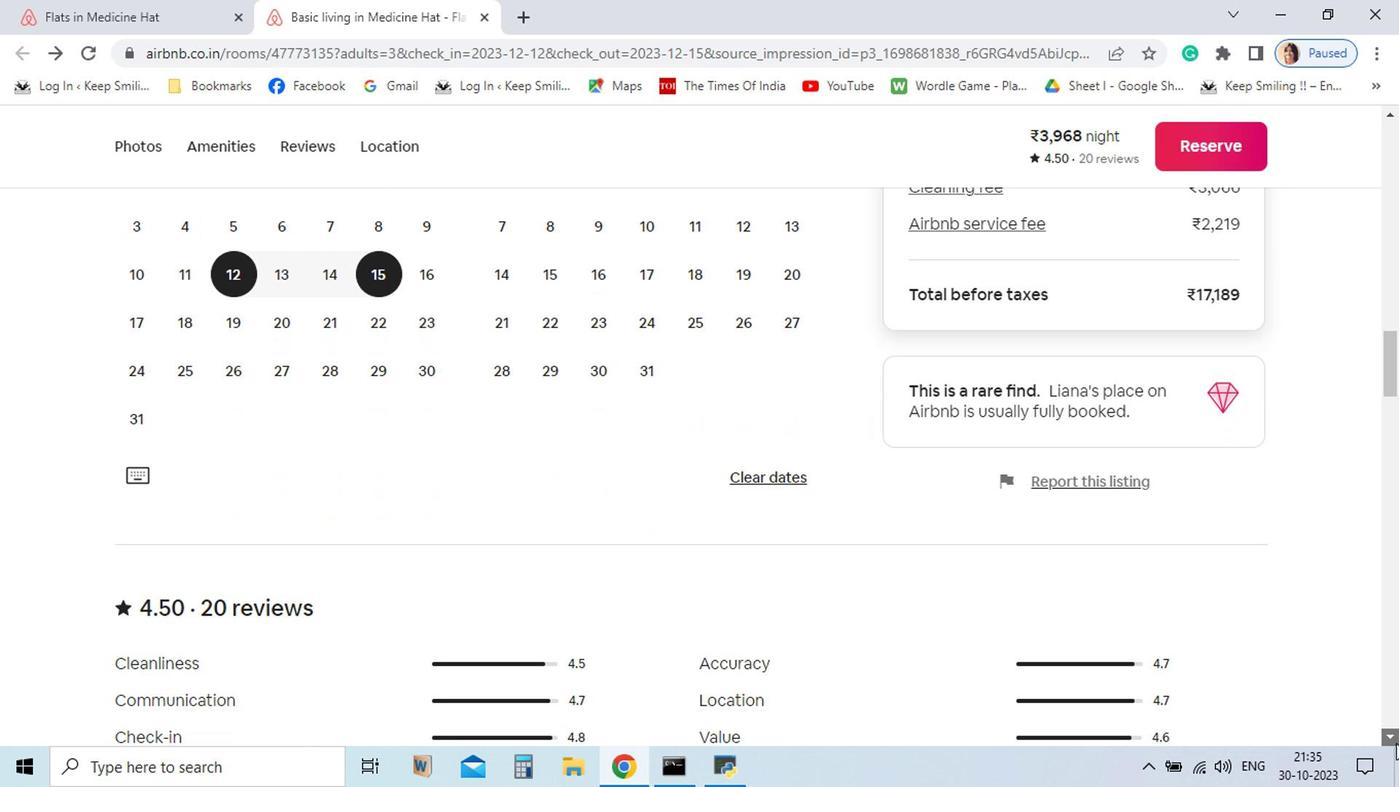 
Action: Mouse pressed left at (1042, 582)
Screenshot: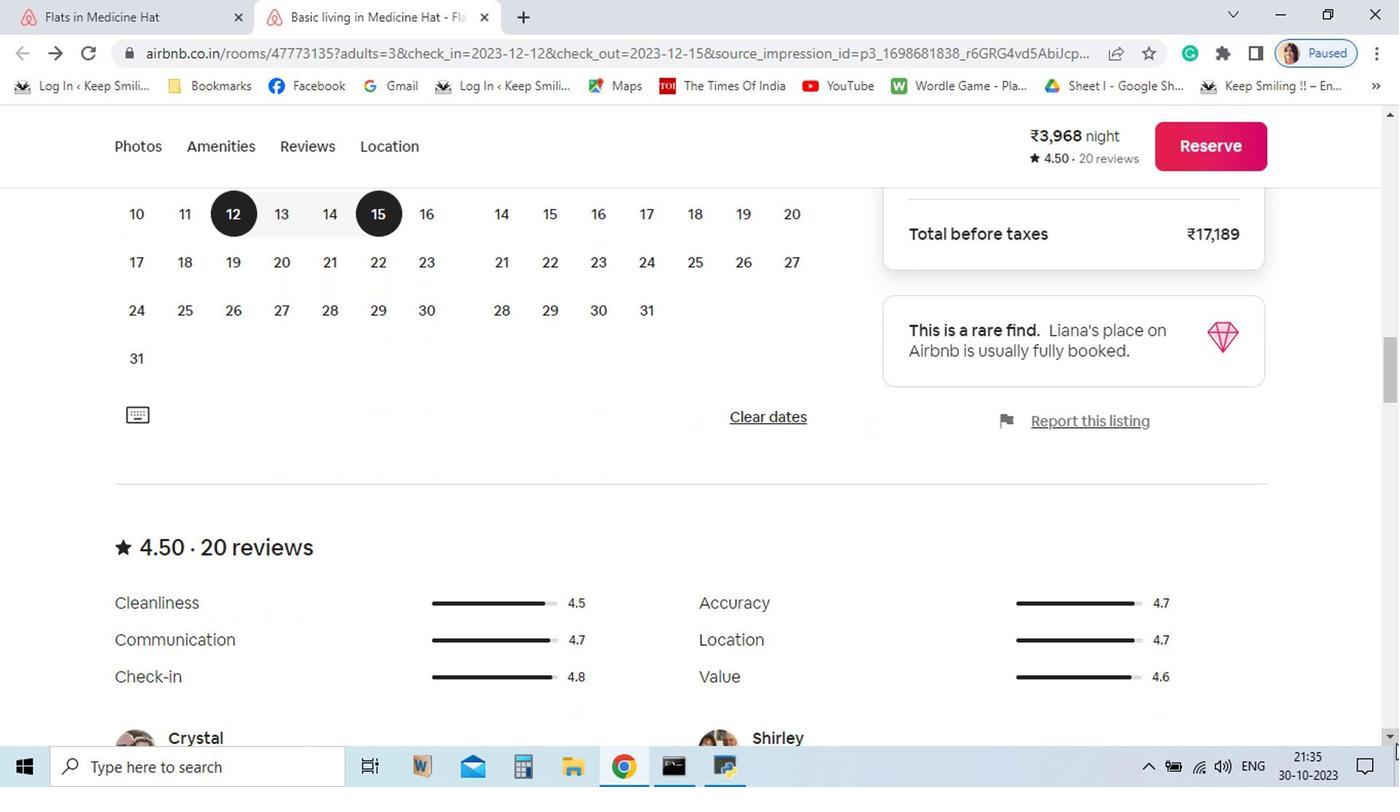 
Action: Mouse pressed left at (1042, 582)
Screenshot: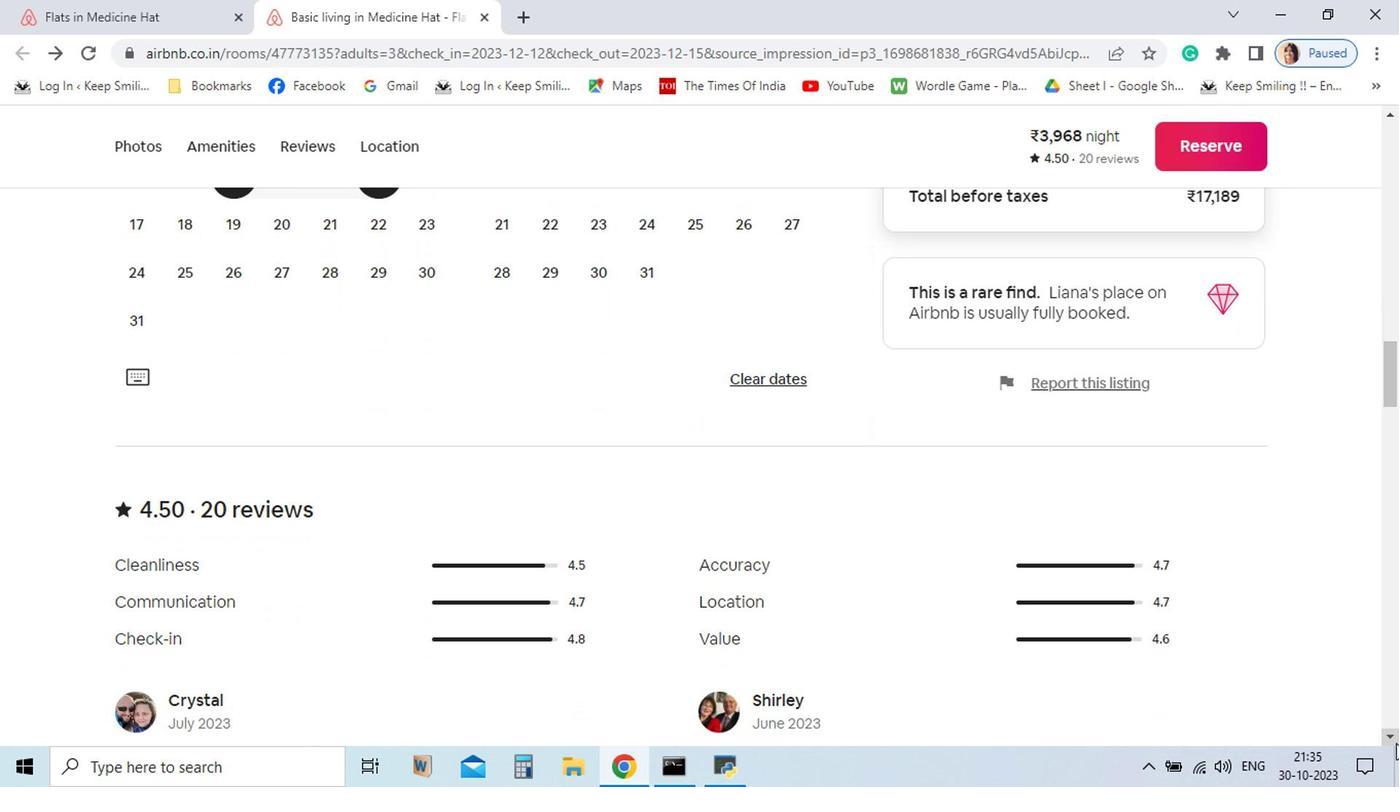 
Action: Mouse pressed left at (1042, 582)
Screenshot: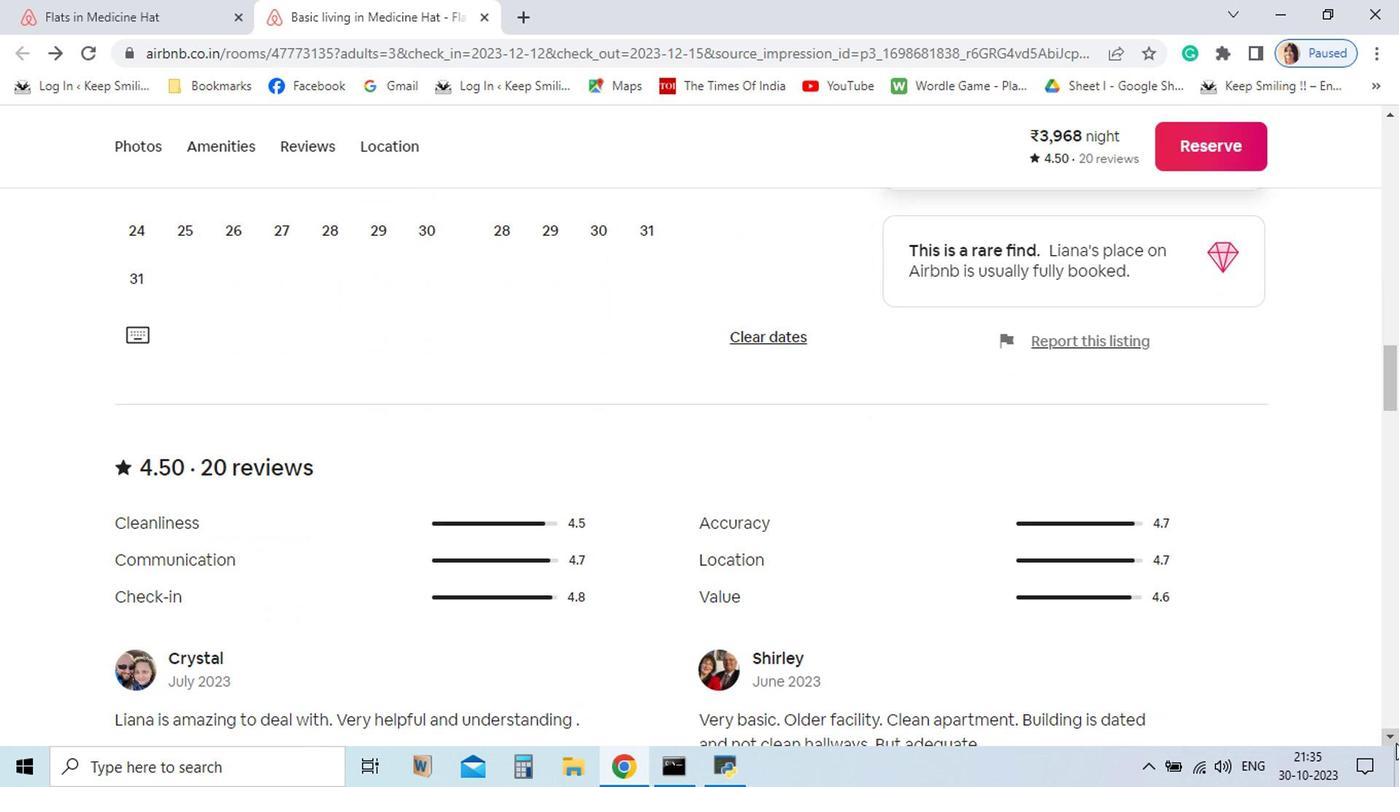 
Action: Mouse pressed left at (1042, 582)
Screenshot: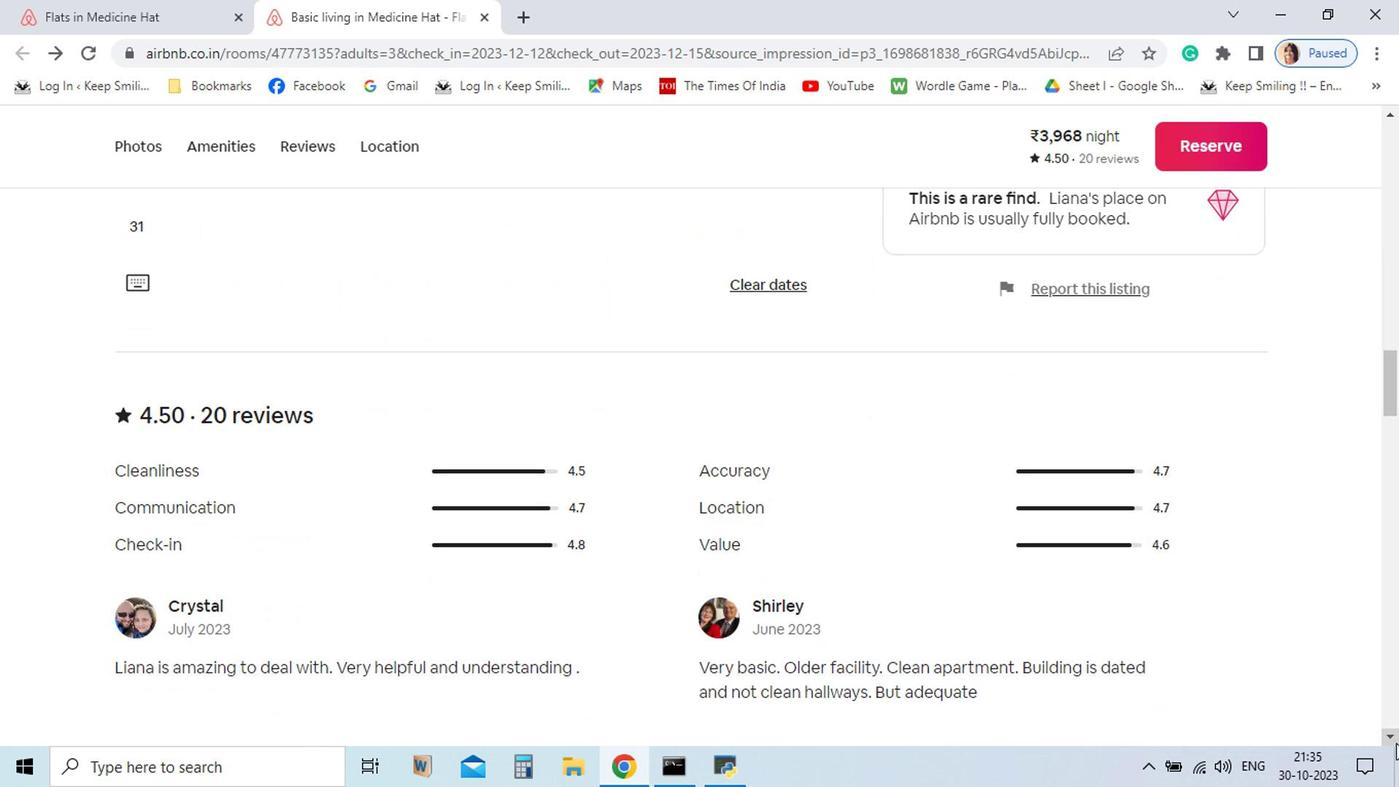 
Action: Mouse pressed left at (1042, 582)
Screenshot: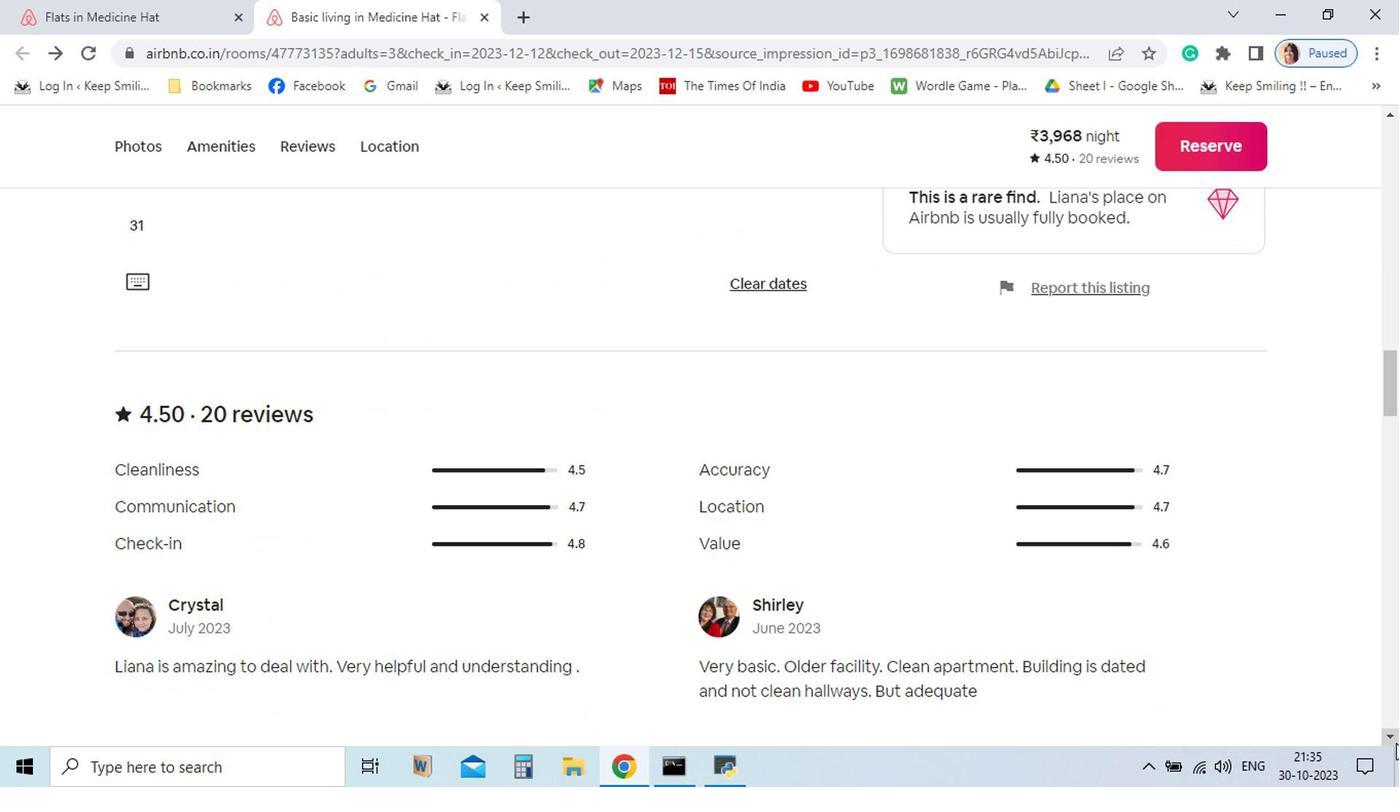 
Action: Mouse pressed left at (1042, 582)
Screenshot: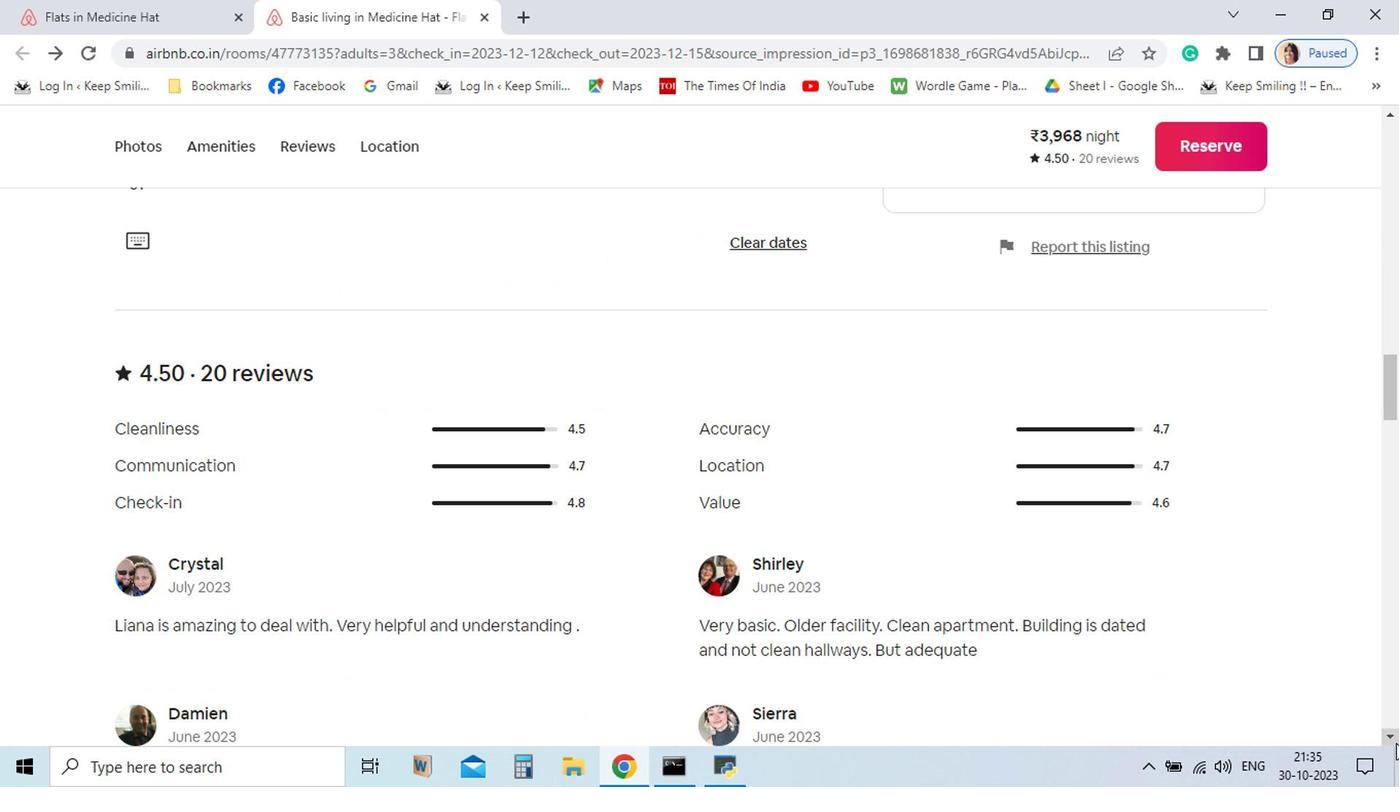 
Action: Mouse pressed left at (1042, 582)
Screenshot: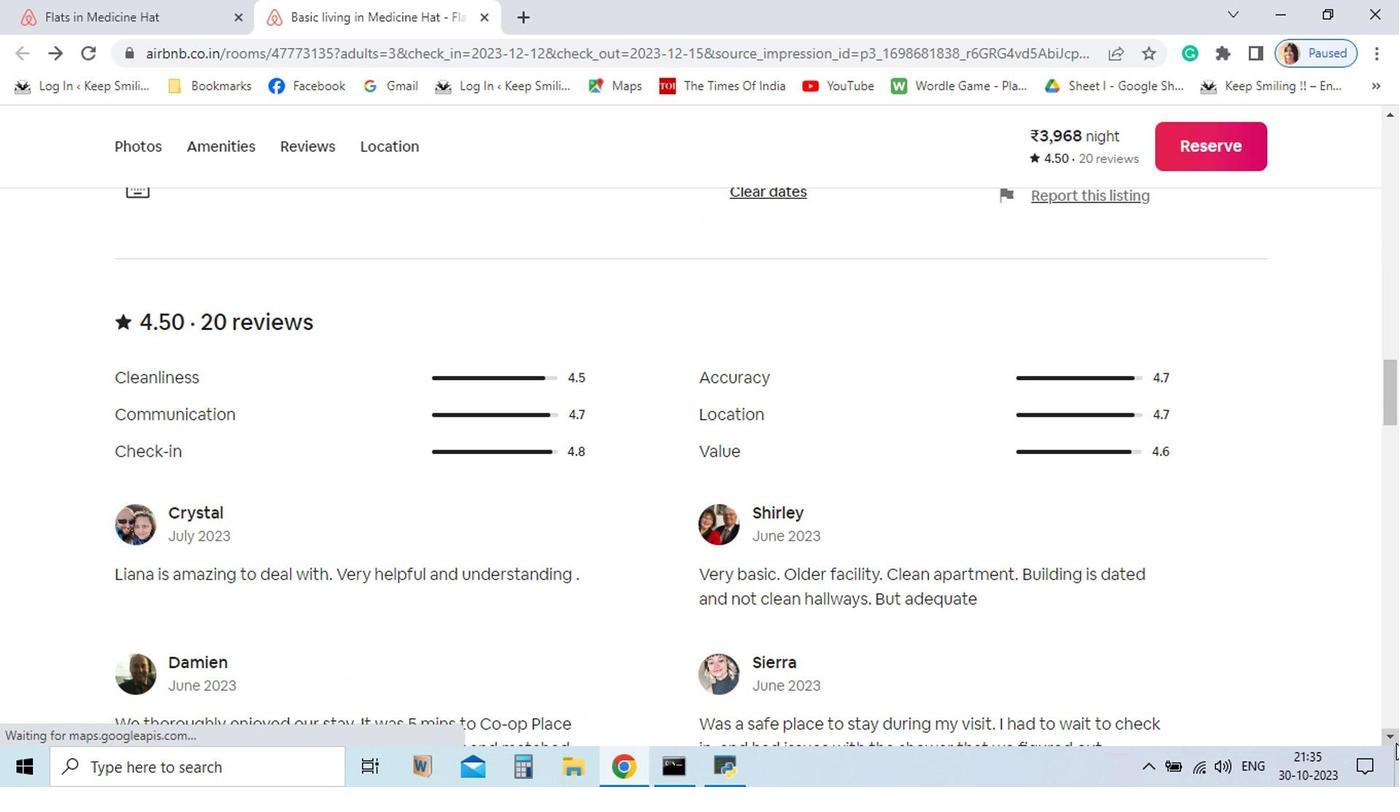 
Action: Mouse pressed left at (1042, 582)
Screenshot: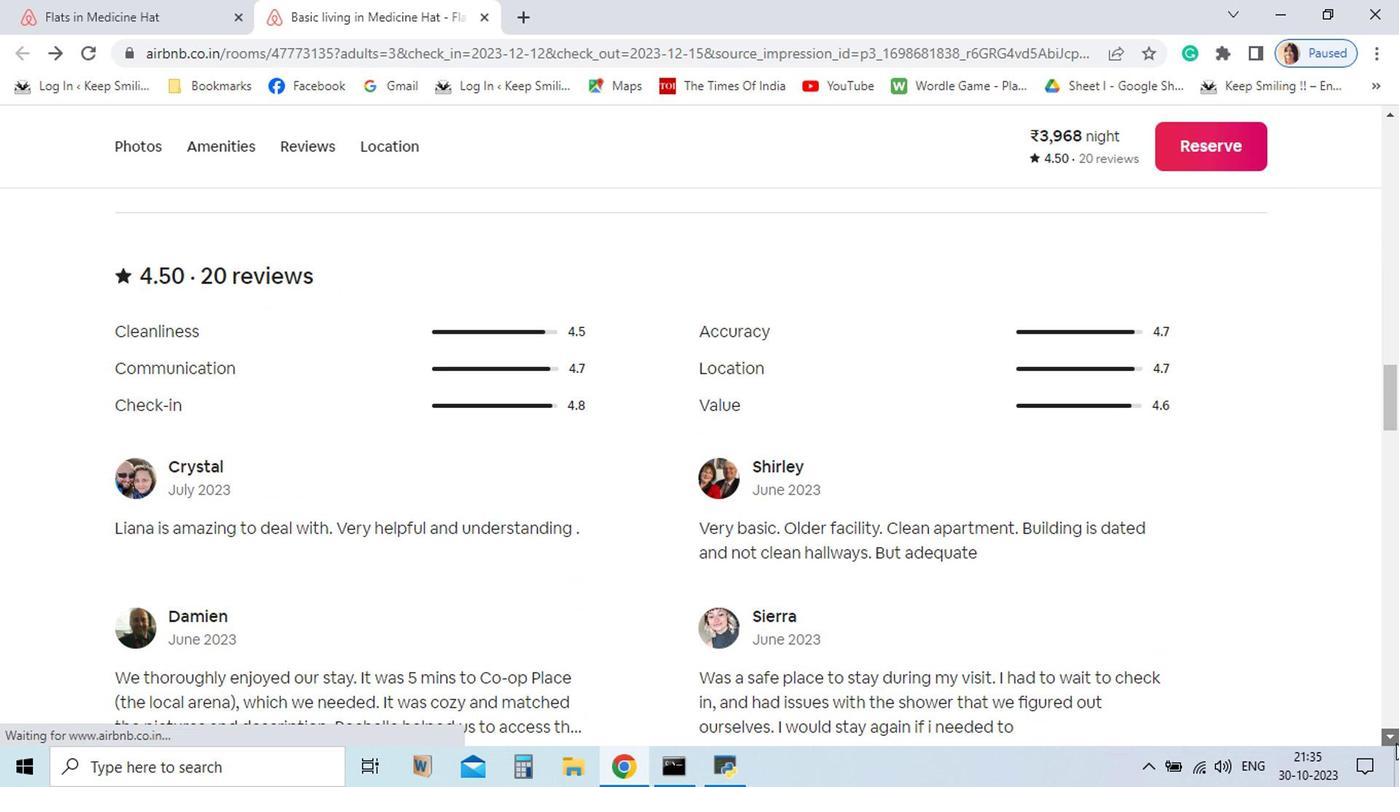 
Action: Mouse pressed left at (1042, 582)
Screenshot: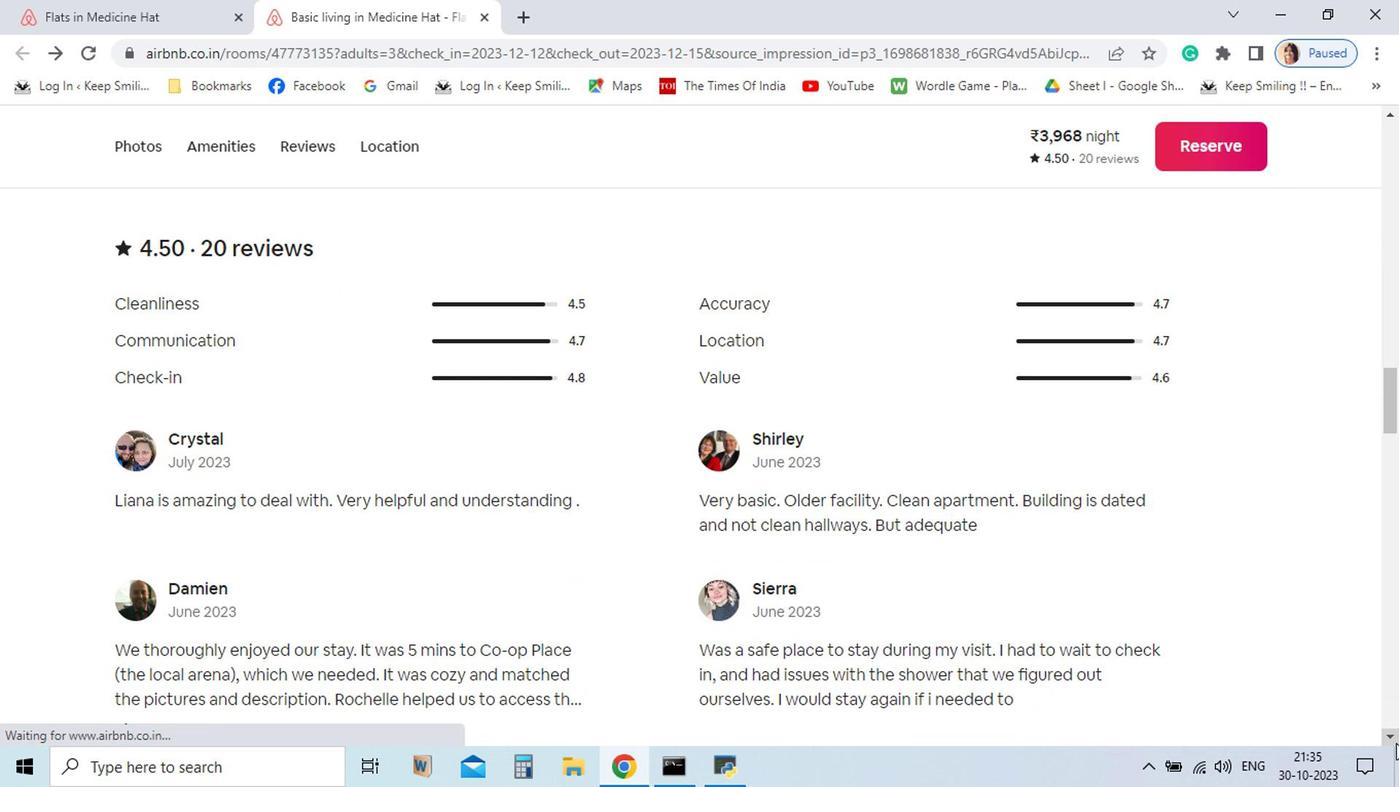 
Action: Mouse pressed left at (1042, 582)
Screenshot: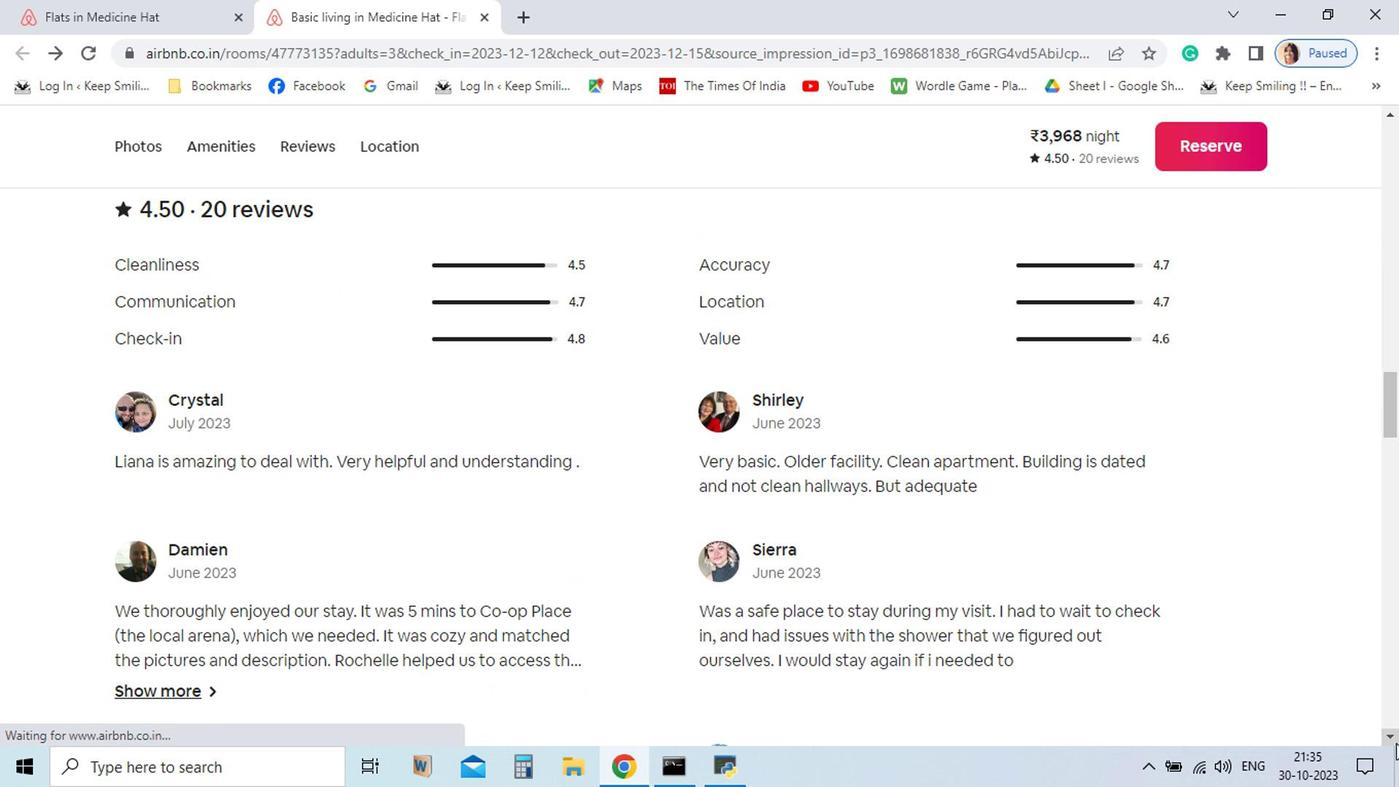 
Action: Mouse pressed left at (1042, 582)
Screenshot: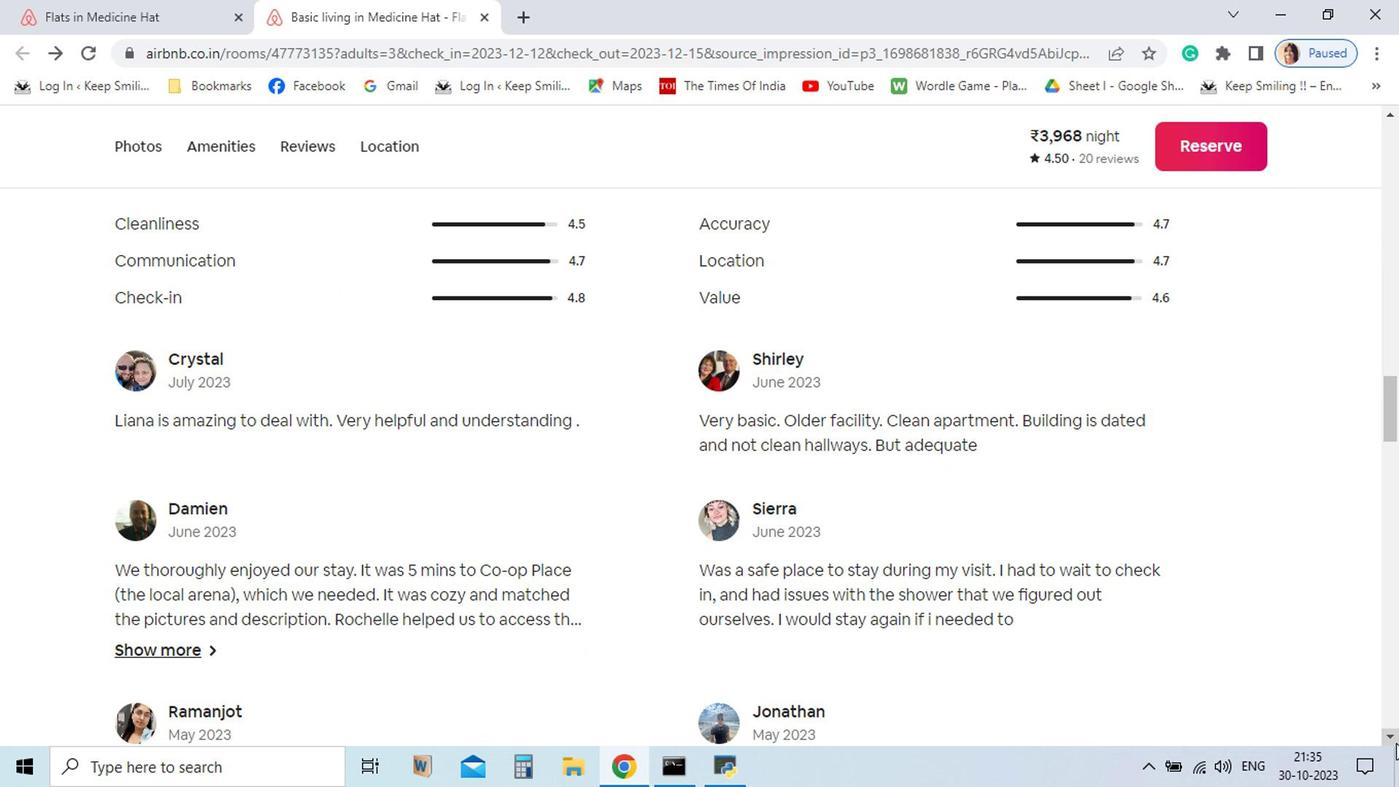 
Action: Mouse pressed left at (1042, 582)
Screenshot: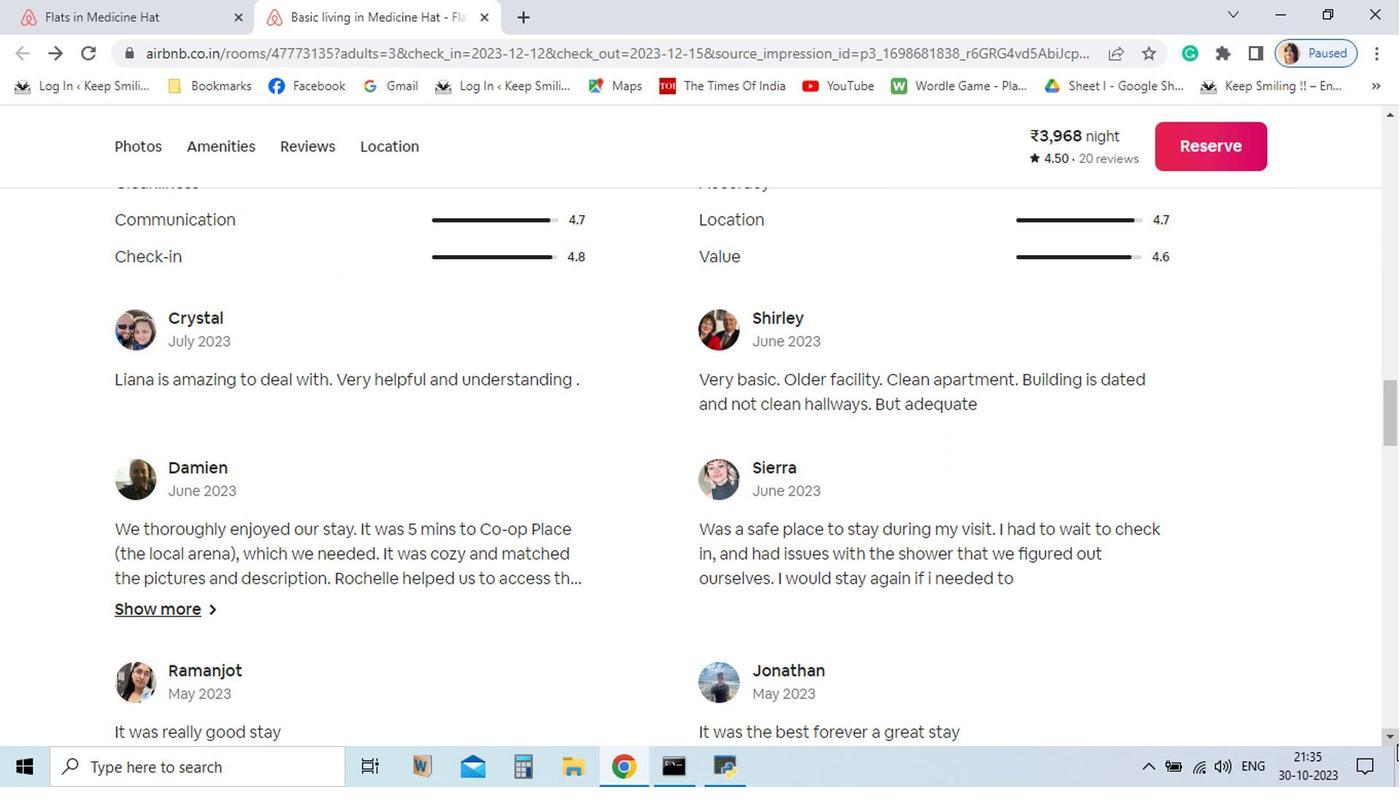 
Action: Mouse moved to (1043, 583)
Screenshot: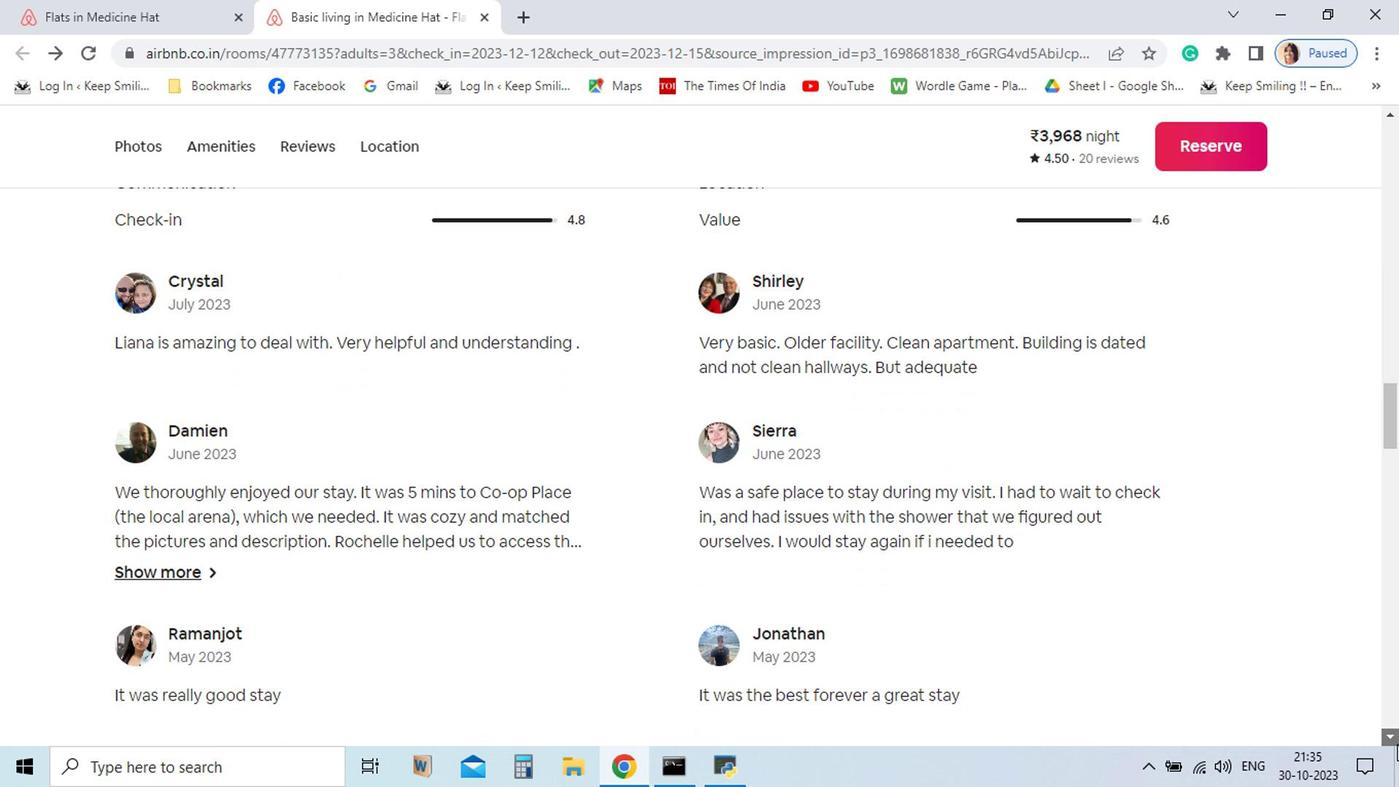 
Action: Mouse pressed left at (1043, 583)
Screenshot: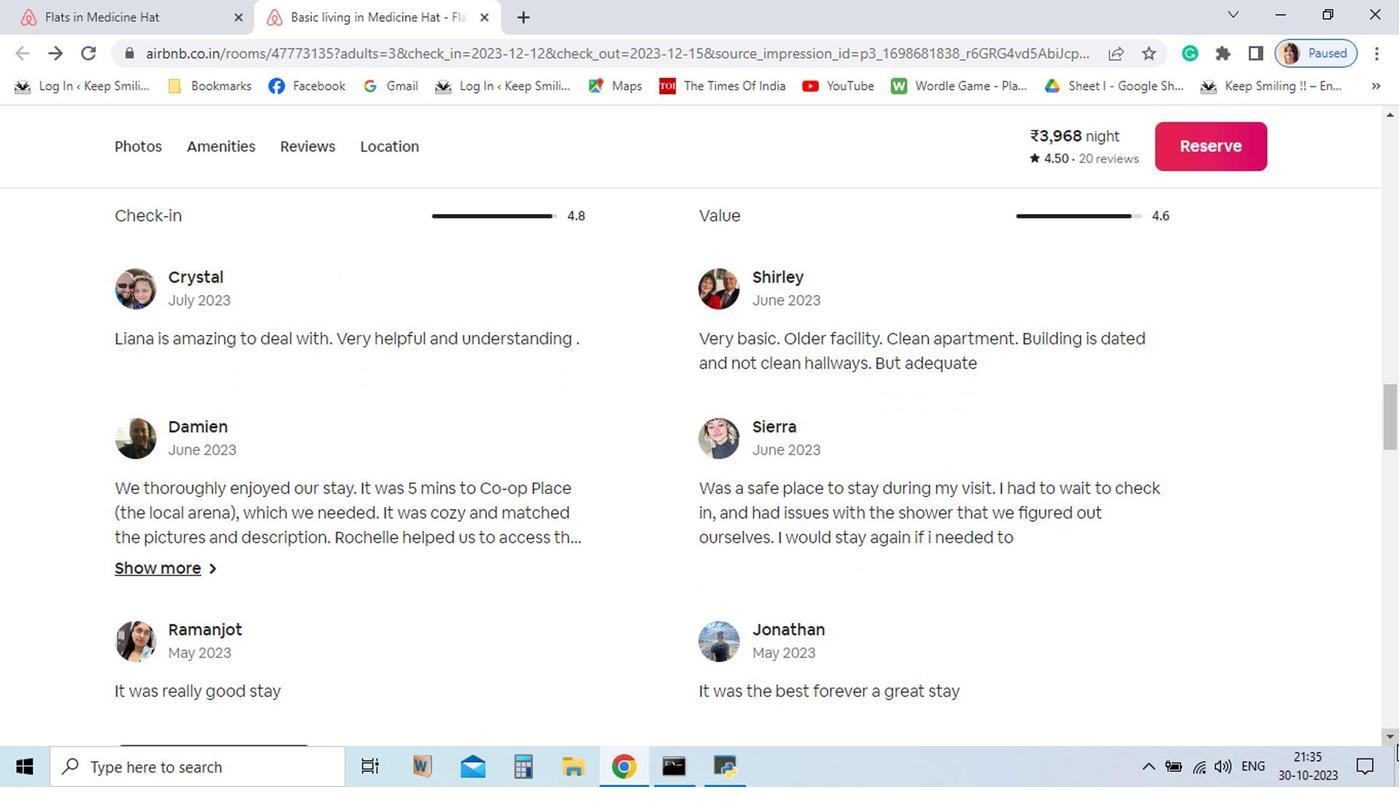 
Action: Mouse pressed left at (1043, 583)
Screenshot: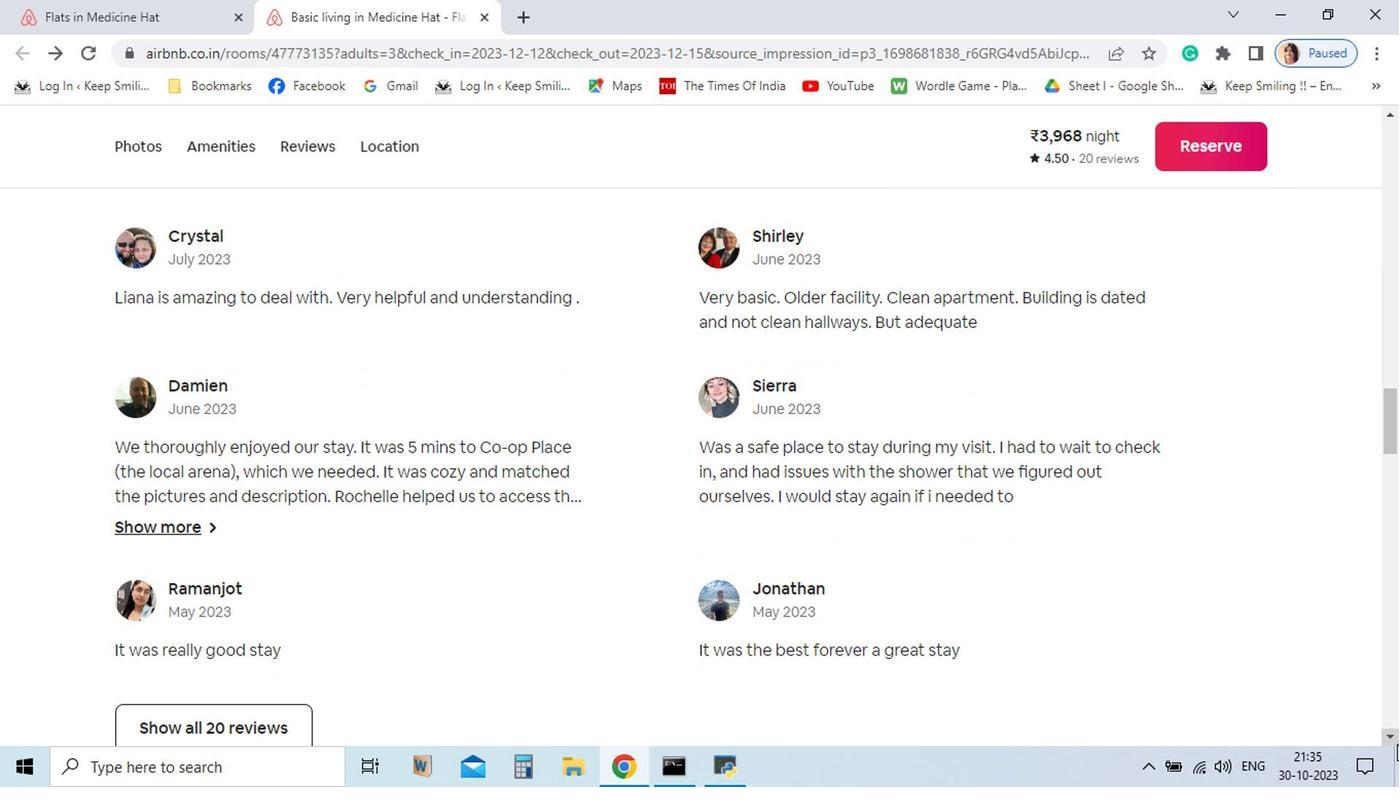 
Action: Mouse pressed left at (1043, 583)
Screenshot: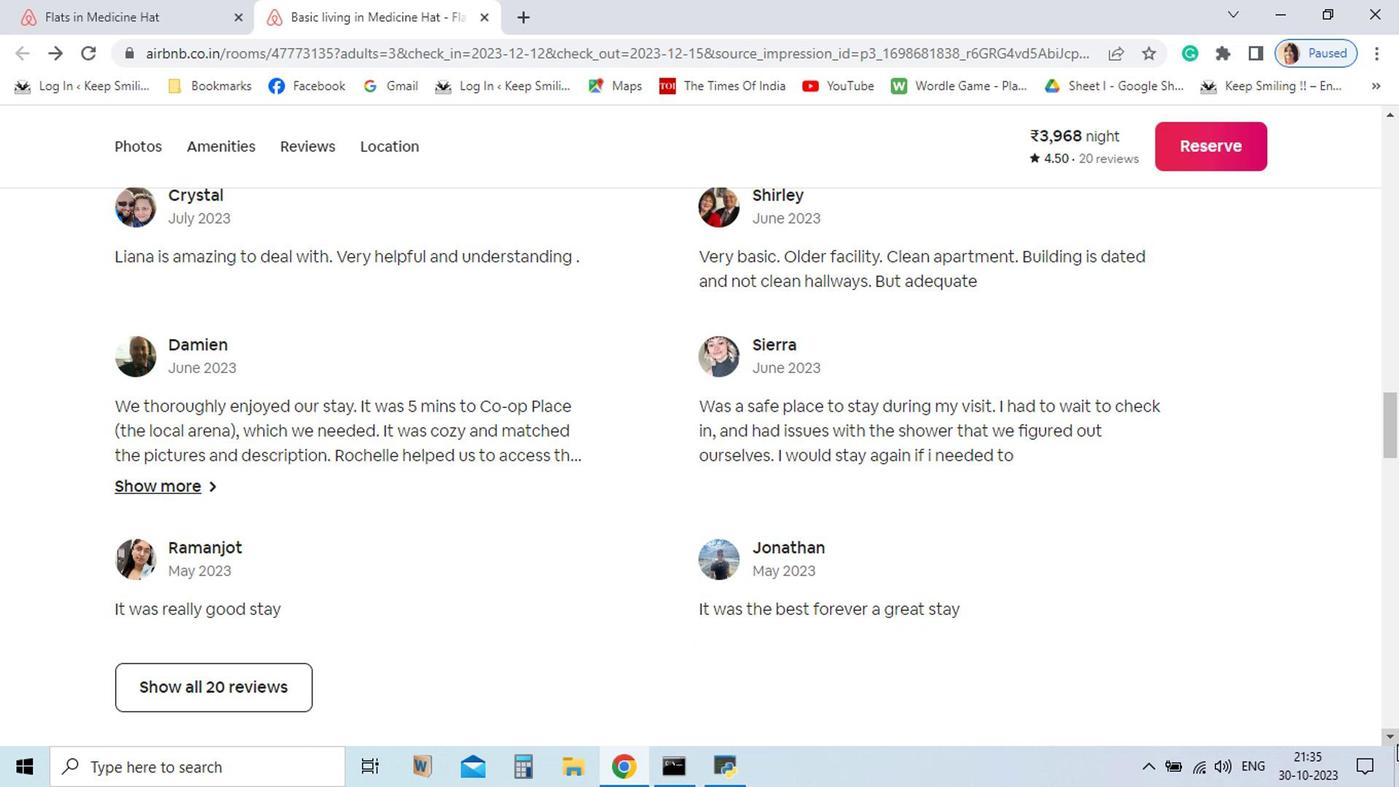 
Action: Mouse pressed left at (1043, 583)
Screenshot: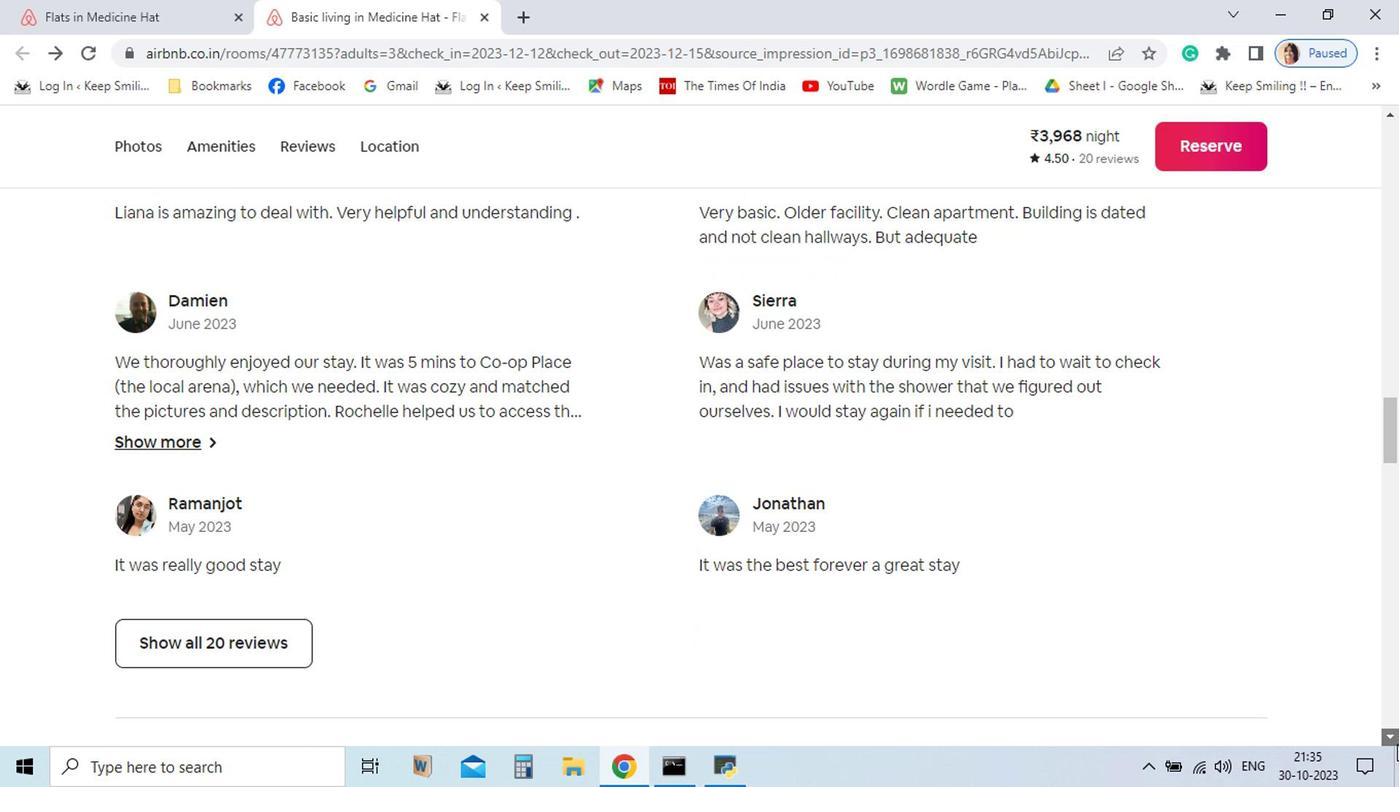 
Action: Mouse pressed left at (1043, 583)
Screenshot: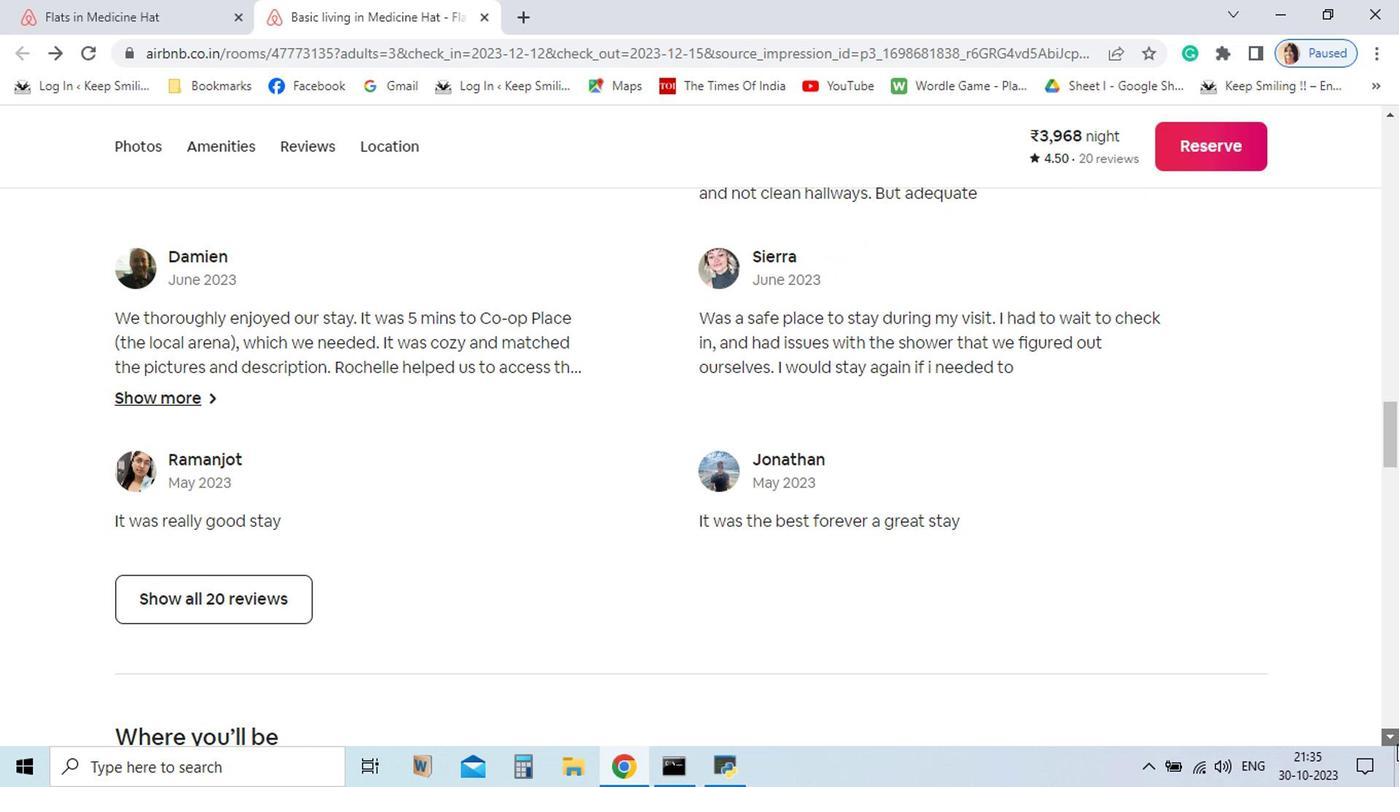
Action: Mouse pressed left at (1043, 583)
Screenshot: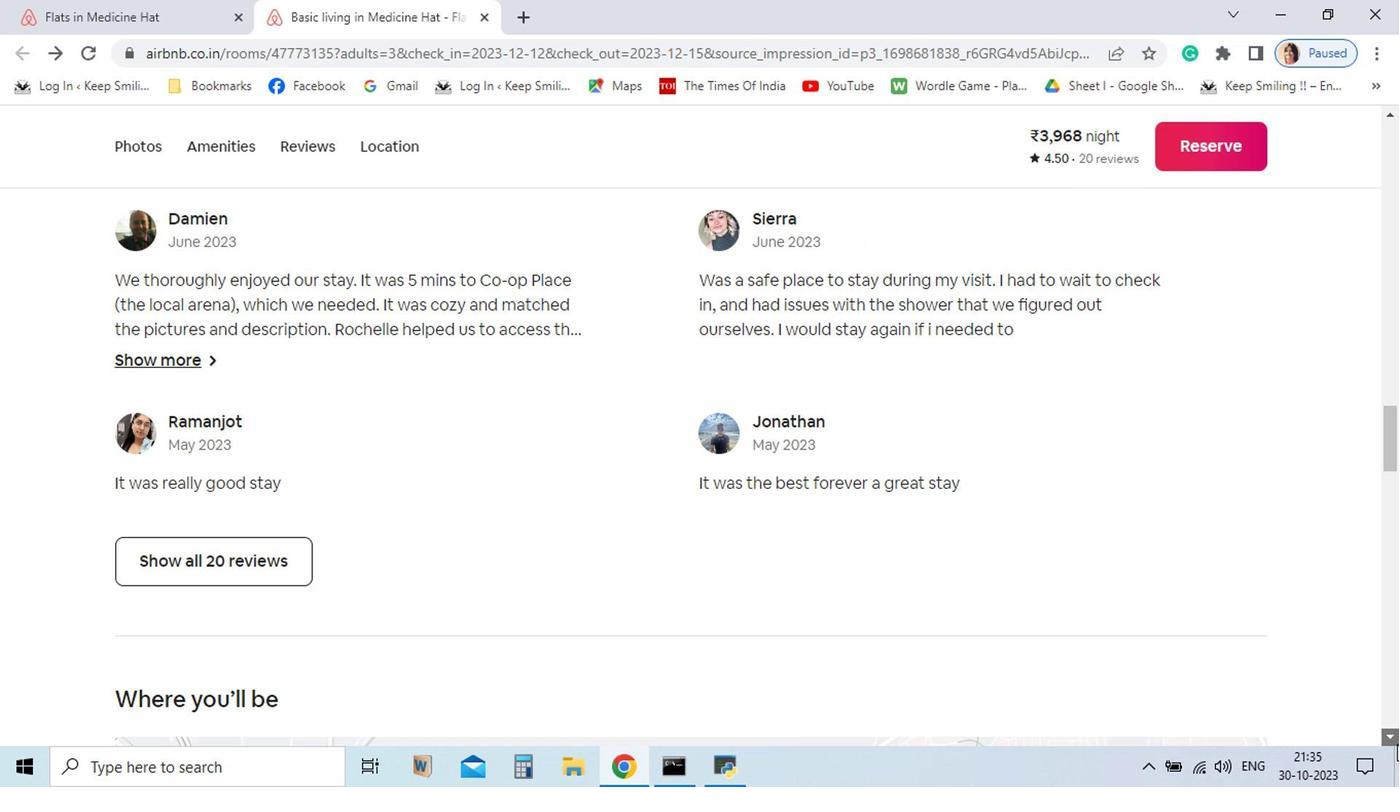 
Action: Mouse pressed left at (1043, 583)
Screenshot: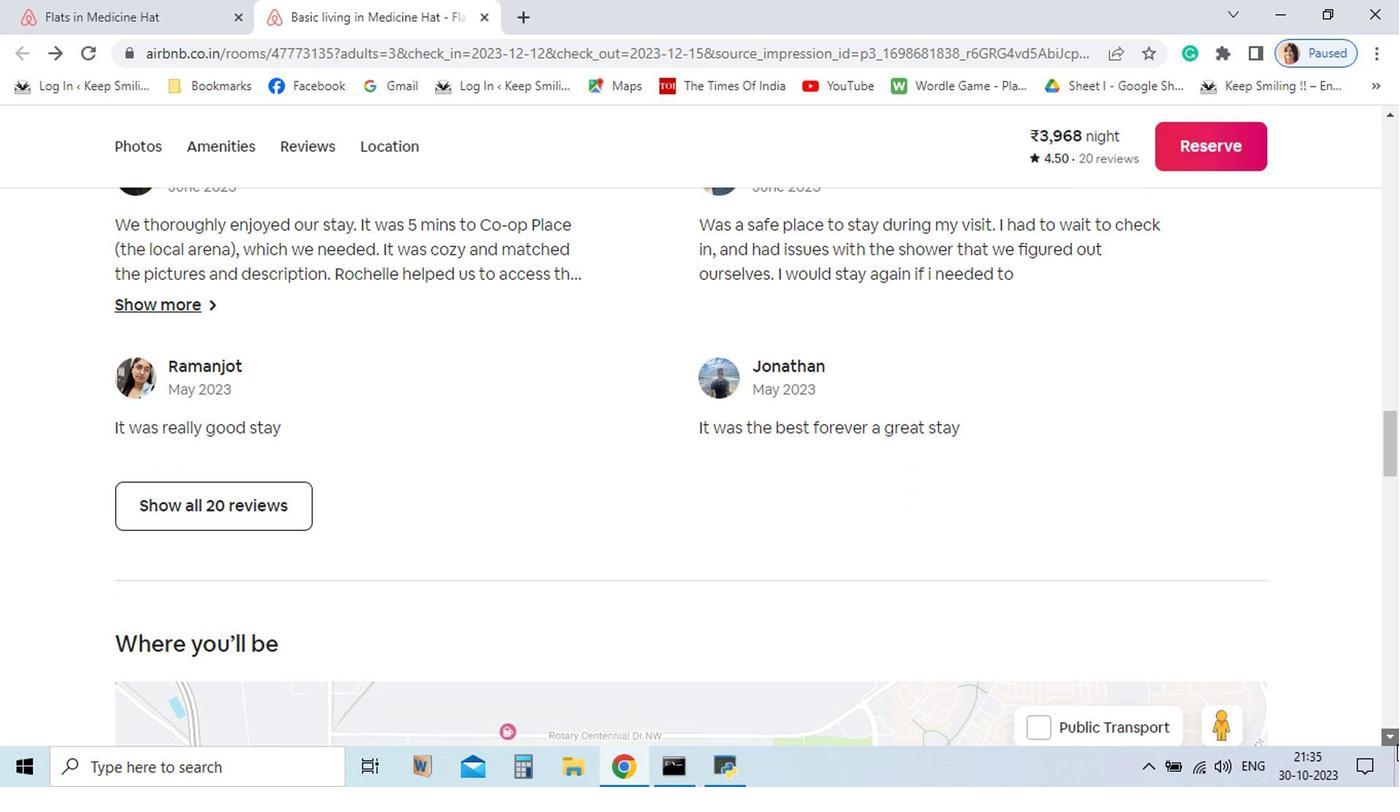 
Action: Mouse pressed left at (1043, 583)
Screenshot: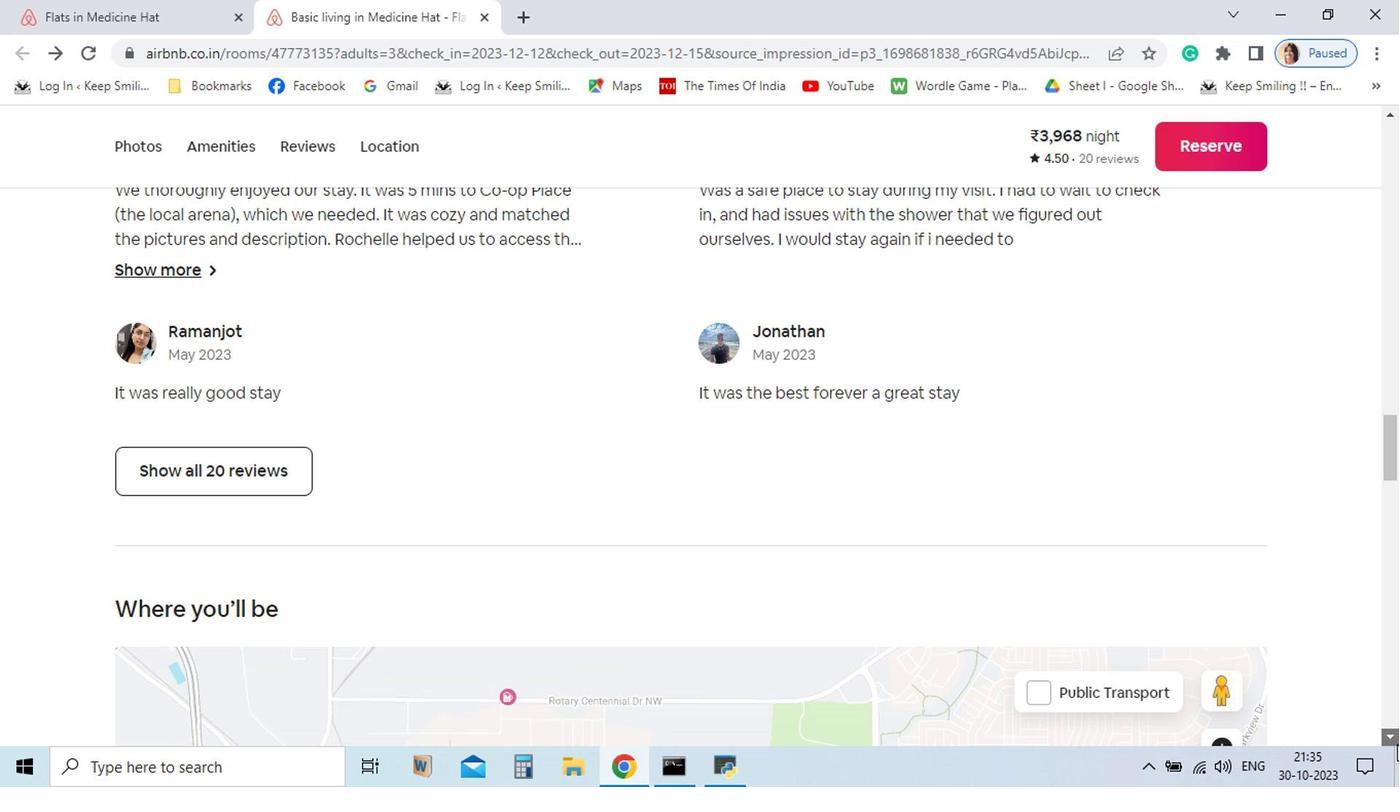 
Action: Mouse pressed left at (1043, 583)
Screenshot: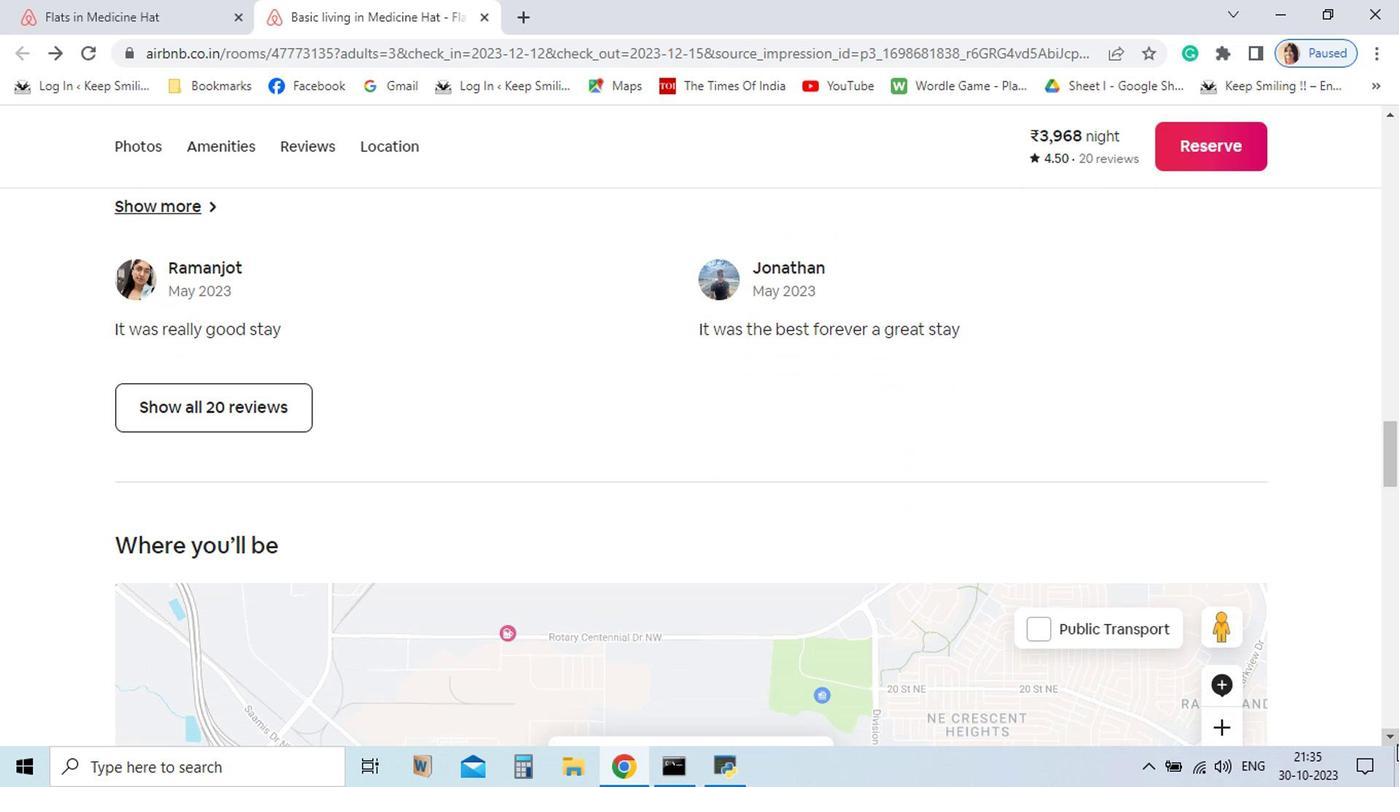 
Action: Mouse pressed left at (1043, 583)
Screenshot: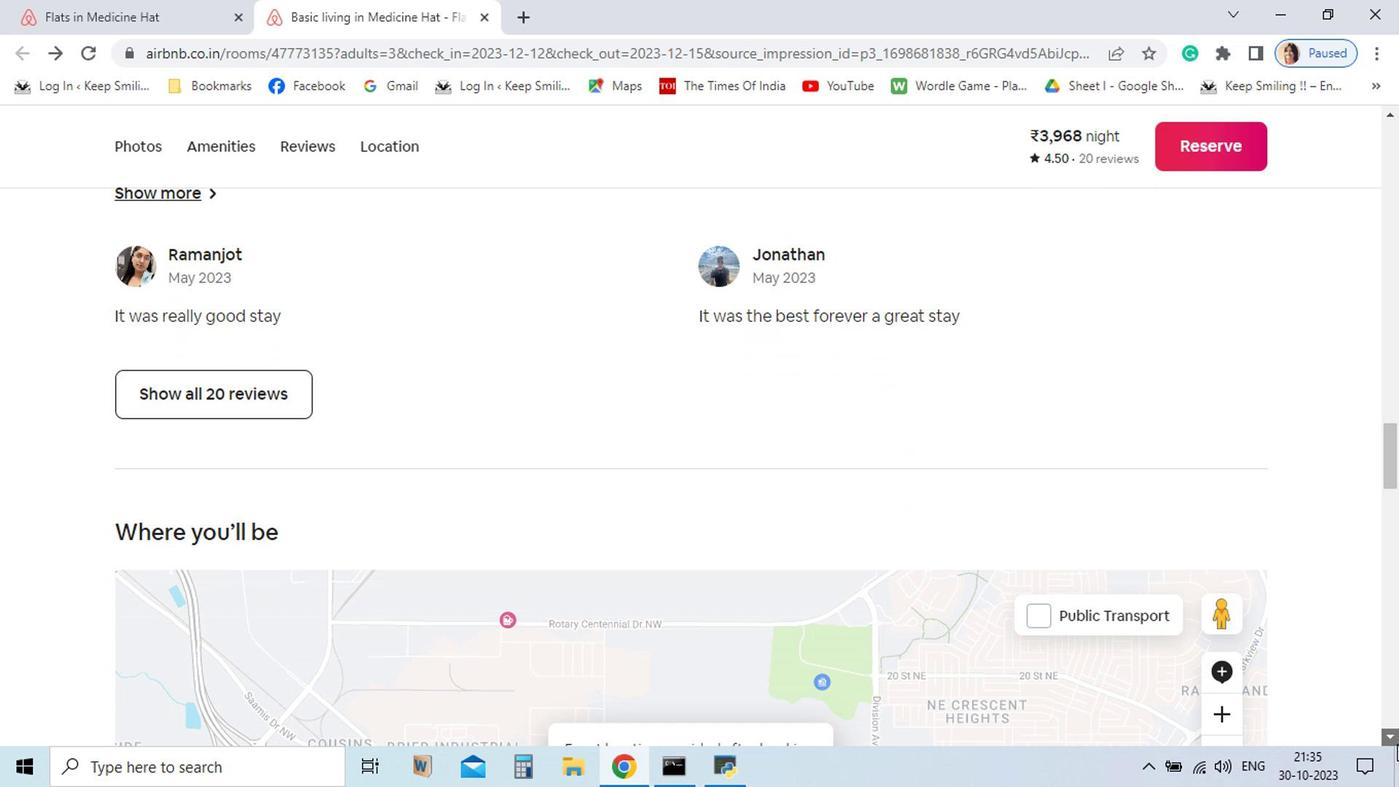 
Action: Mouse pressed left at (1043, 583)
Screenshot: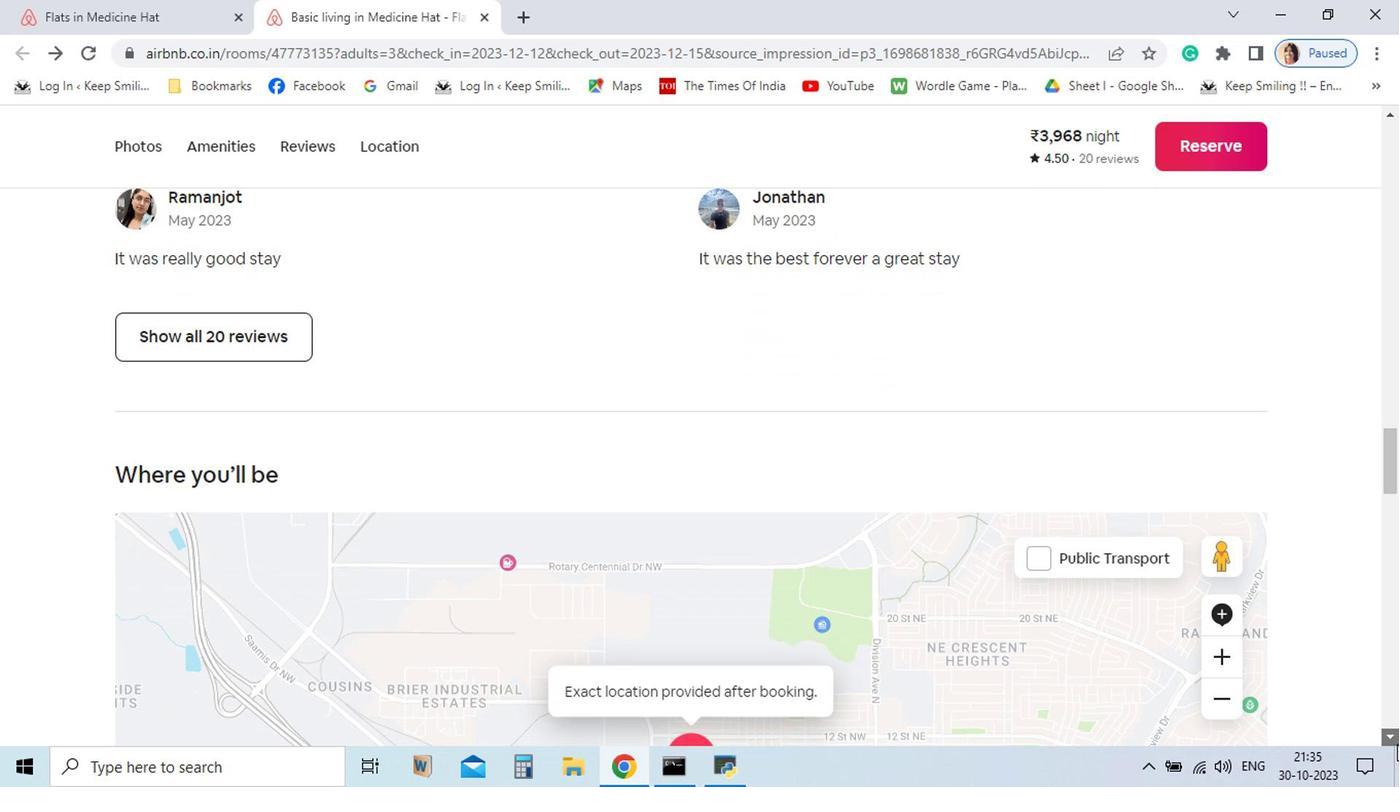 
Action: Mouse pressed left at (1043, 583)
Screenshot: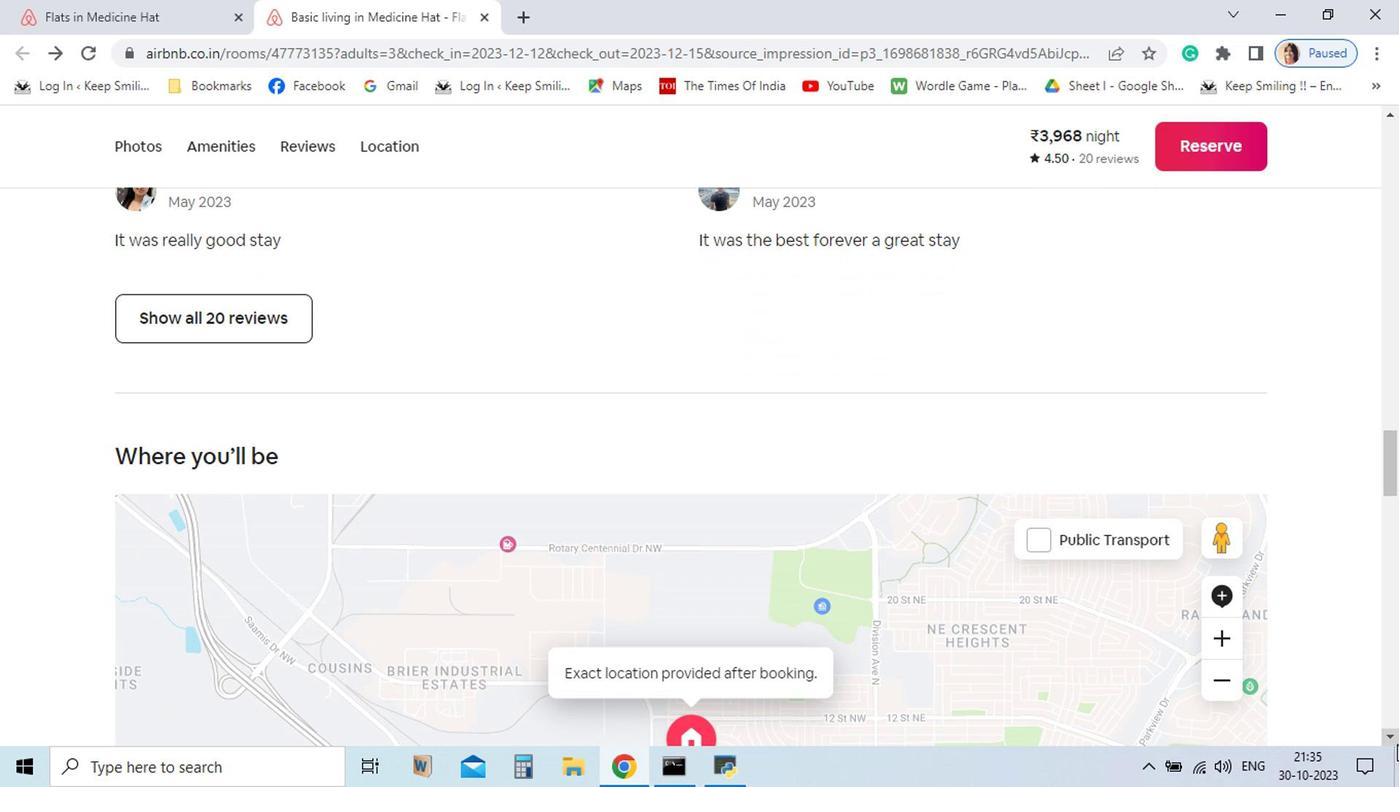 
Action: Mouse pressed left at (1043, 583)
Screenshot: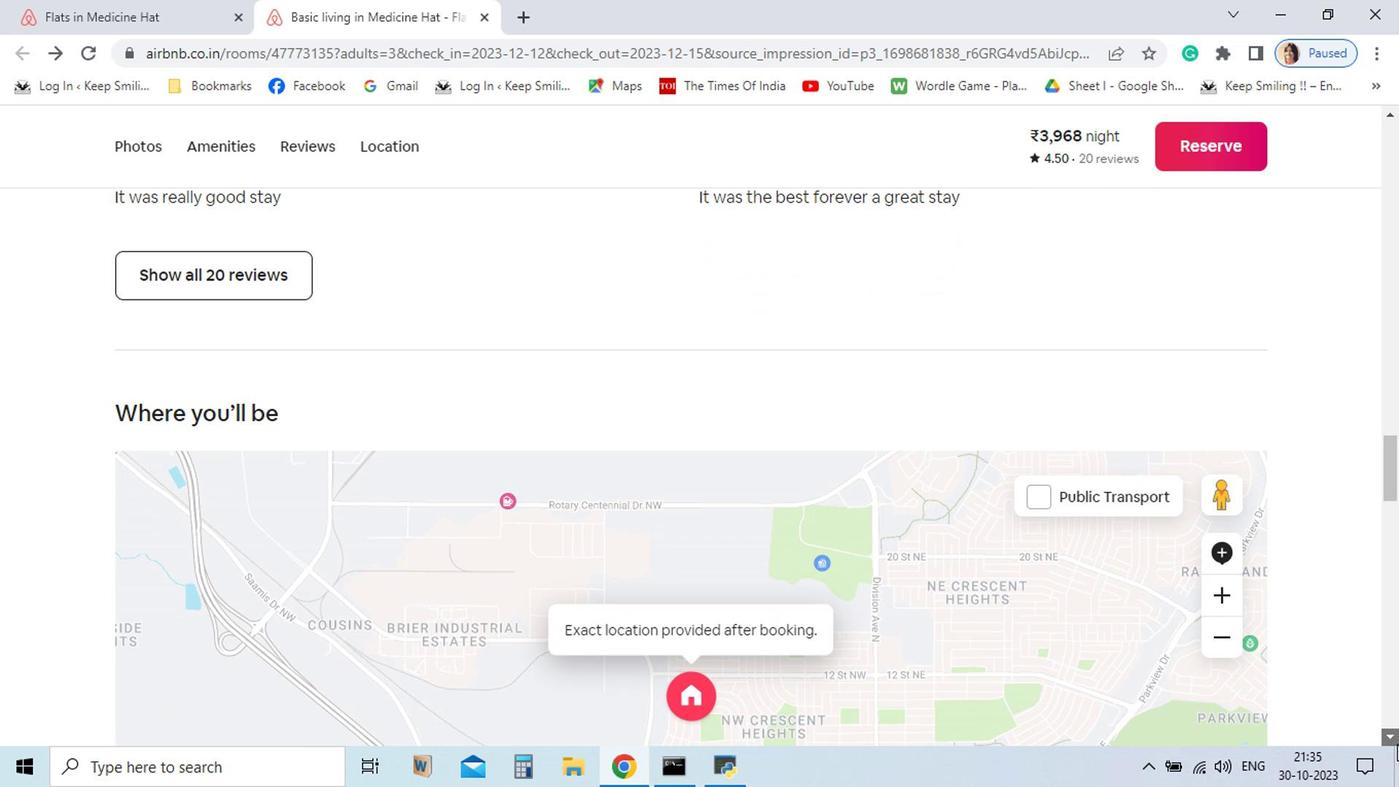 
Action: Mouse pressed left at (1043, 583)
Screenshot: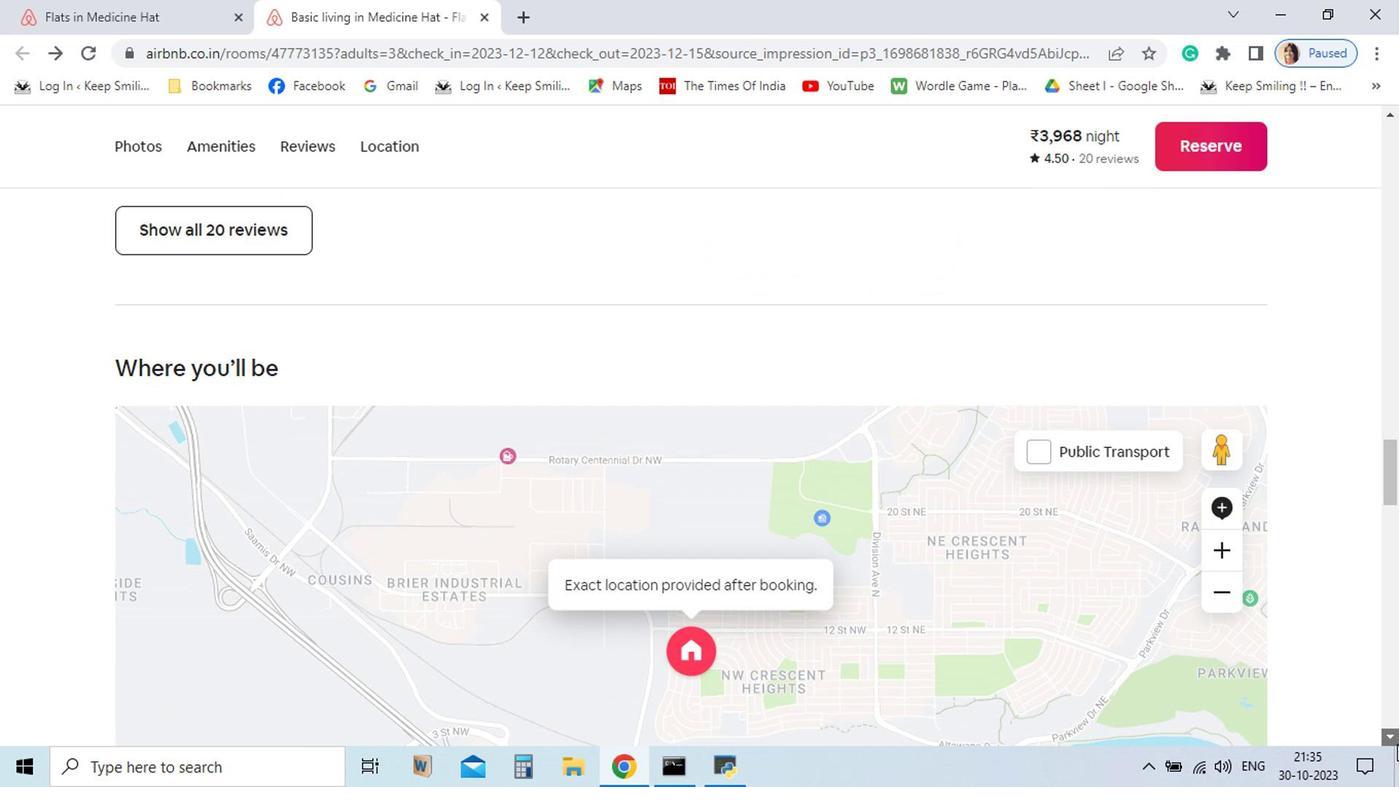 
Action: Mouse pressed left at (1043, 583)
Screenshot: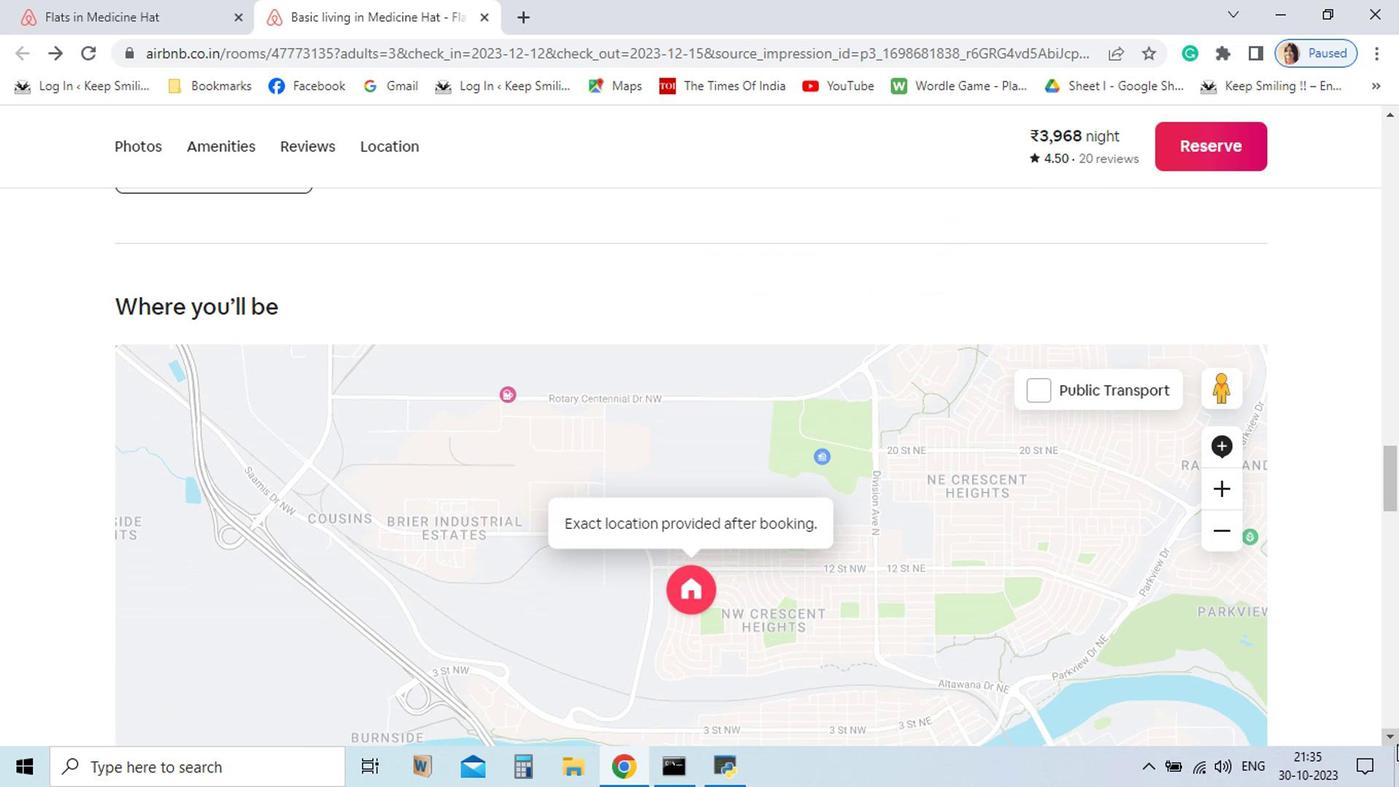 
Action: Mouse pressed left at (1043, 583)
Screenshot: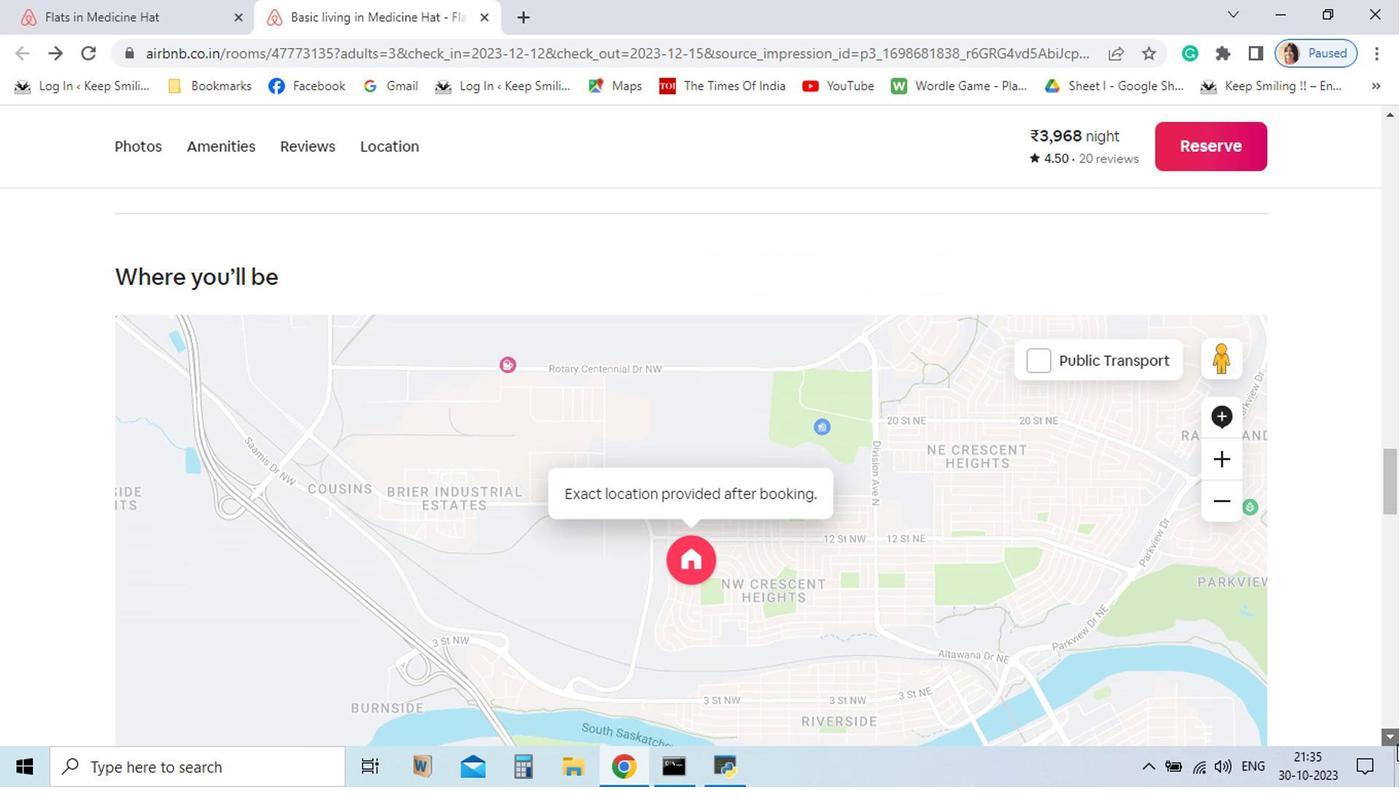 
Action: Mouse pressed left at (1043, 583)
Screenshot: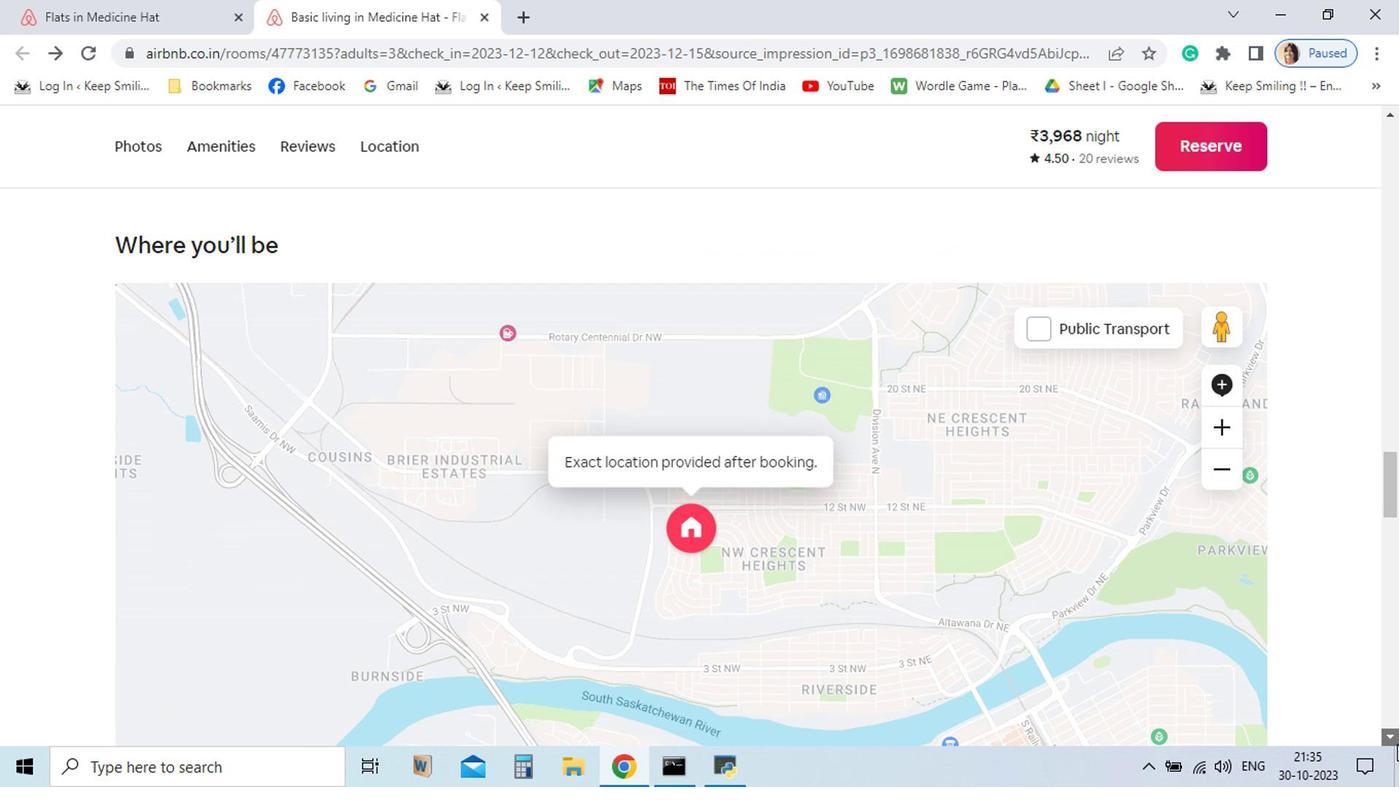 
Action: Mouse pressed left at (1043, 583)
Screenshot: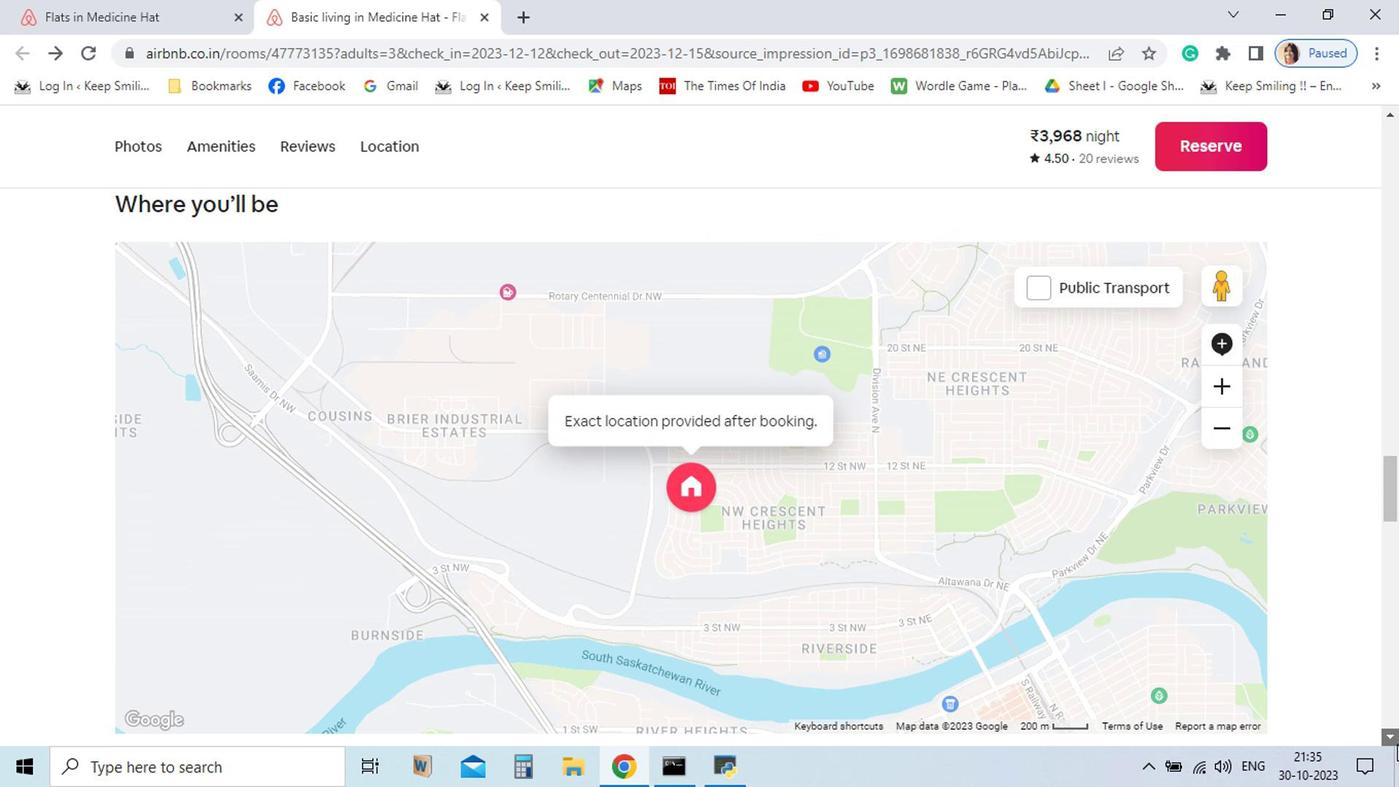 
Action: Mouse pressed left at (1043, 583)
Screenshot: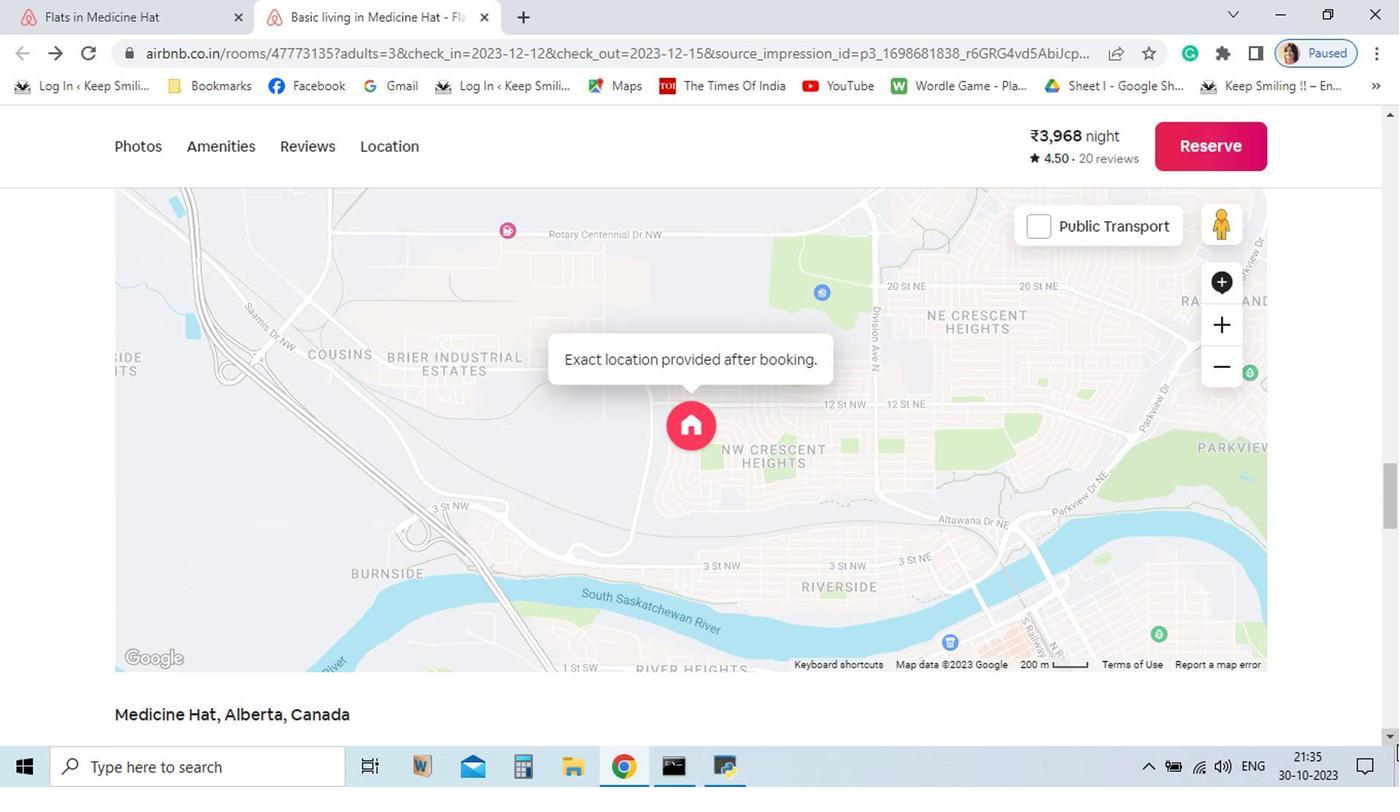 
Action: Mouse pressed left at (1043, 583)
Screenshot: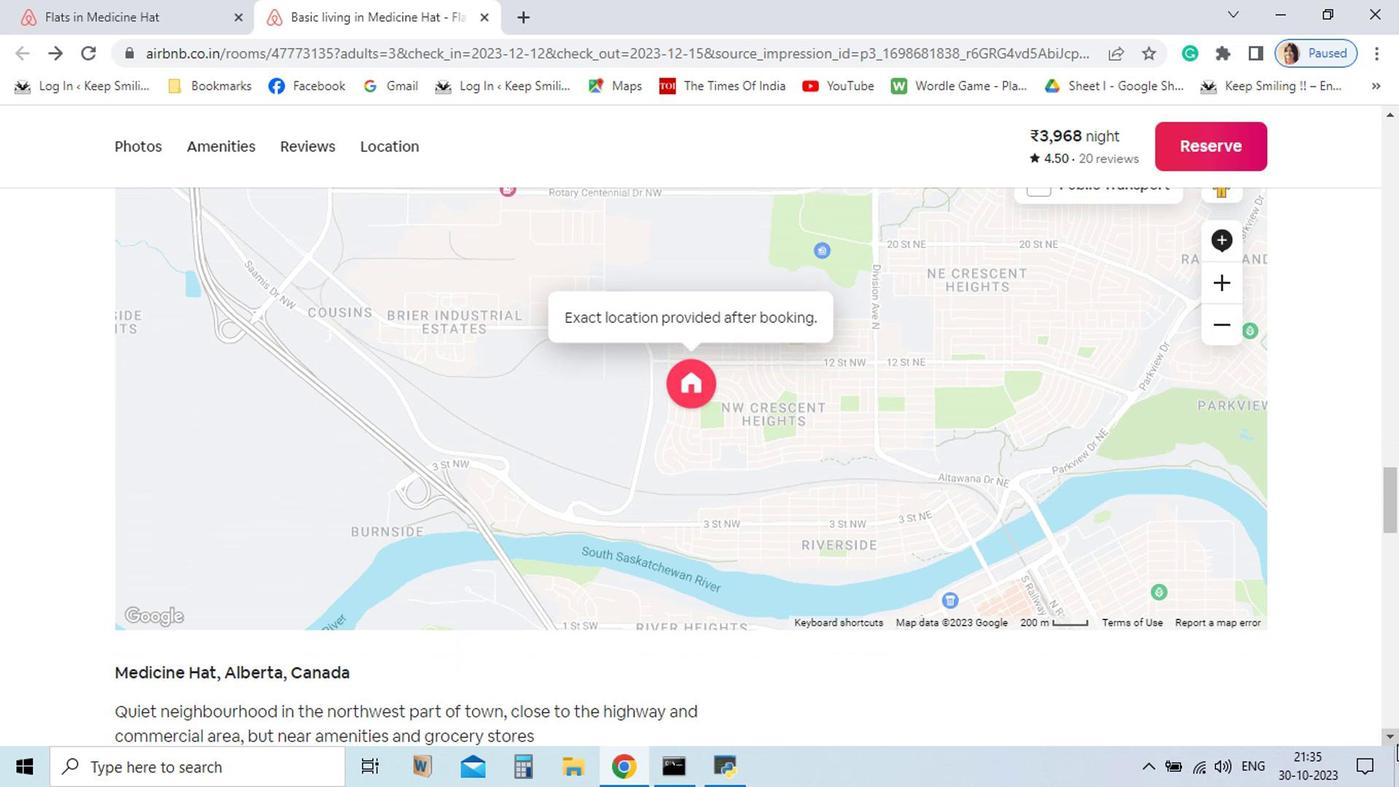 
Action: Mouse pressed left at (1043, 583)
Screenshot: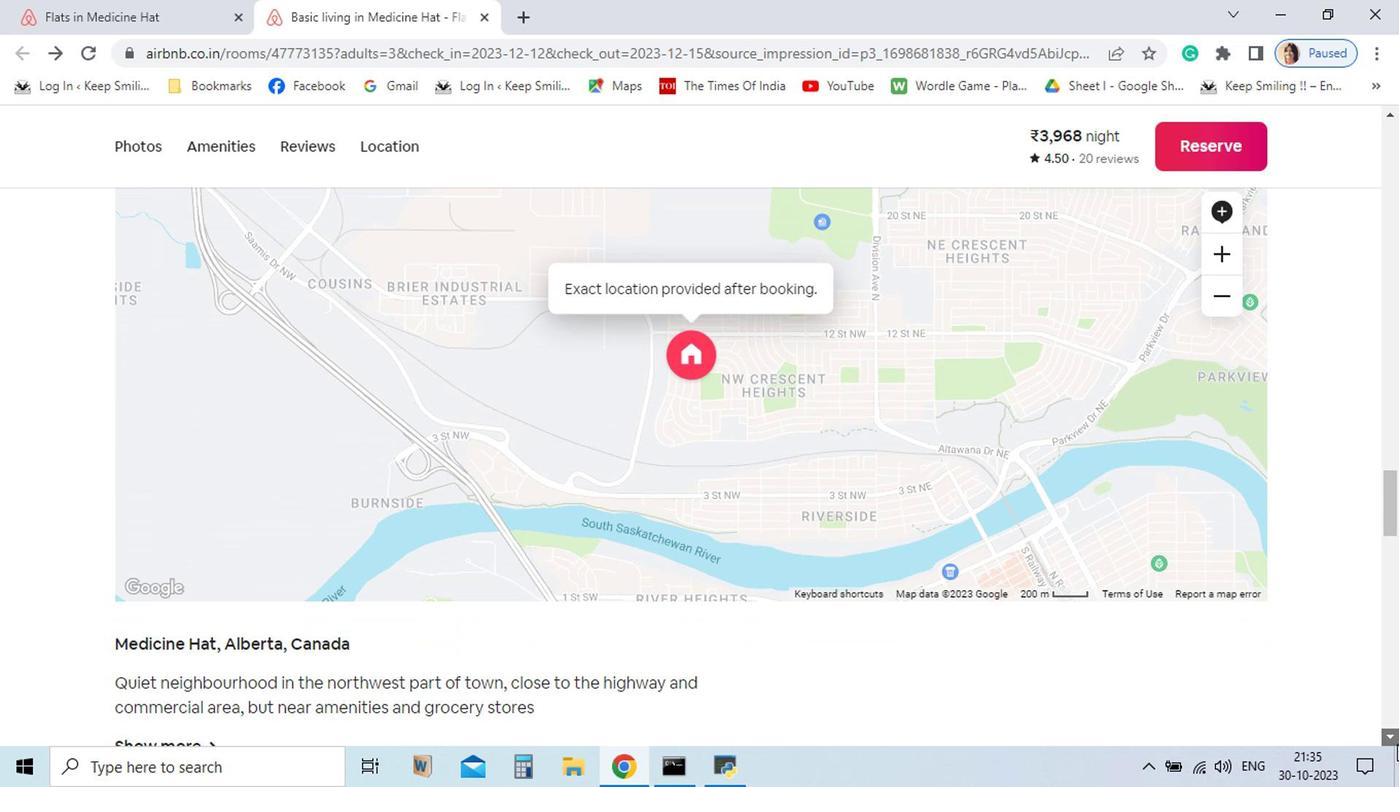 
Action: Mouse pressed left at (1043, 583)
Screenshot: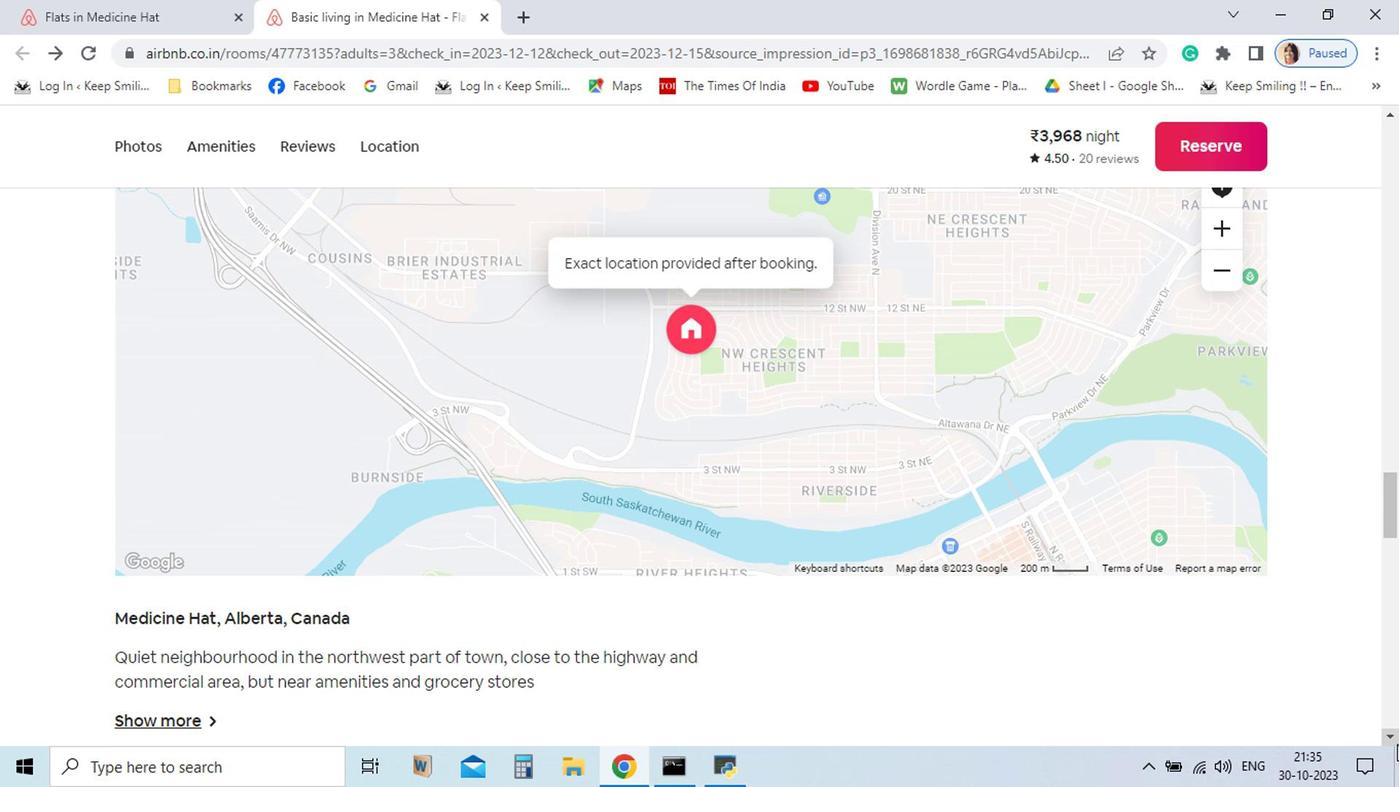 
Action: Mouse pressed left at (1043, 583)
Screenshot: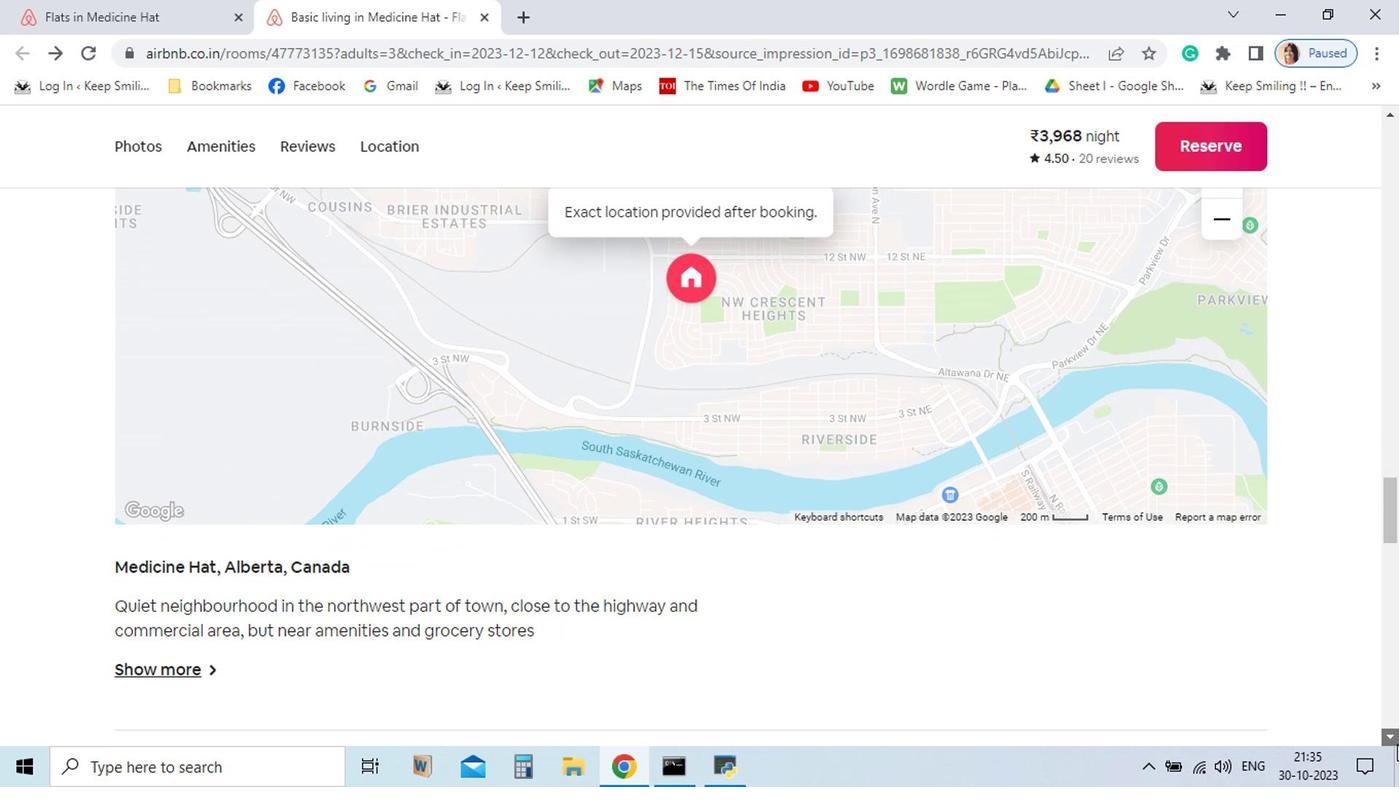 
Action: Mouse pressed left at (1043, 583)
Screenshot: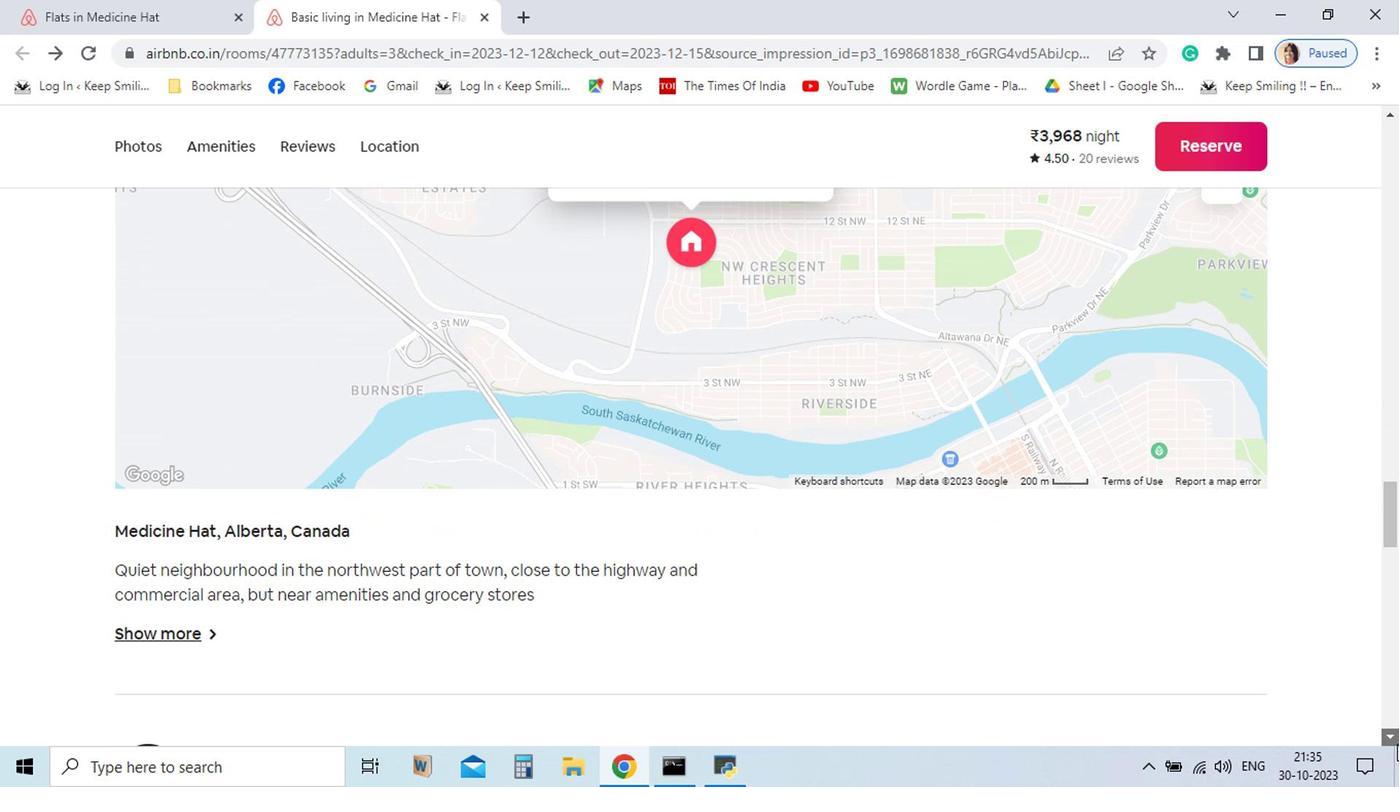 
Action: Mouse pressed left at (1043, 583)
Screenshot: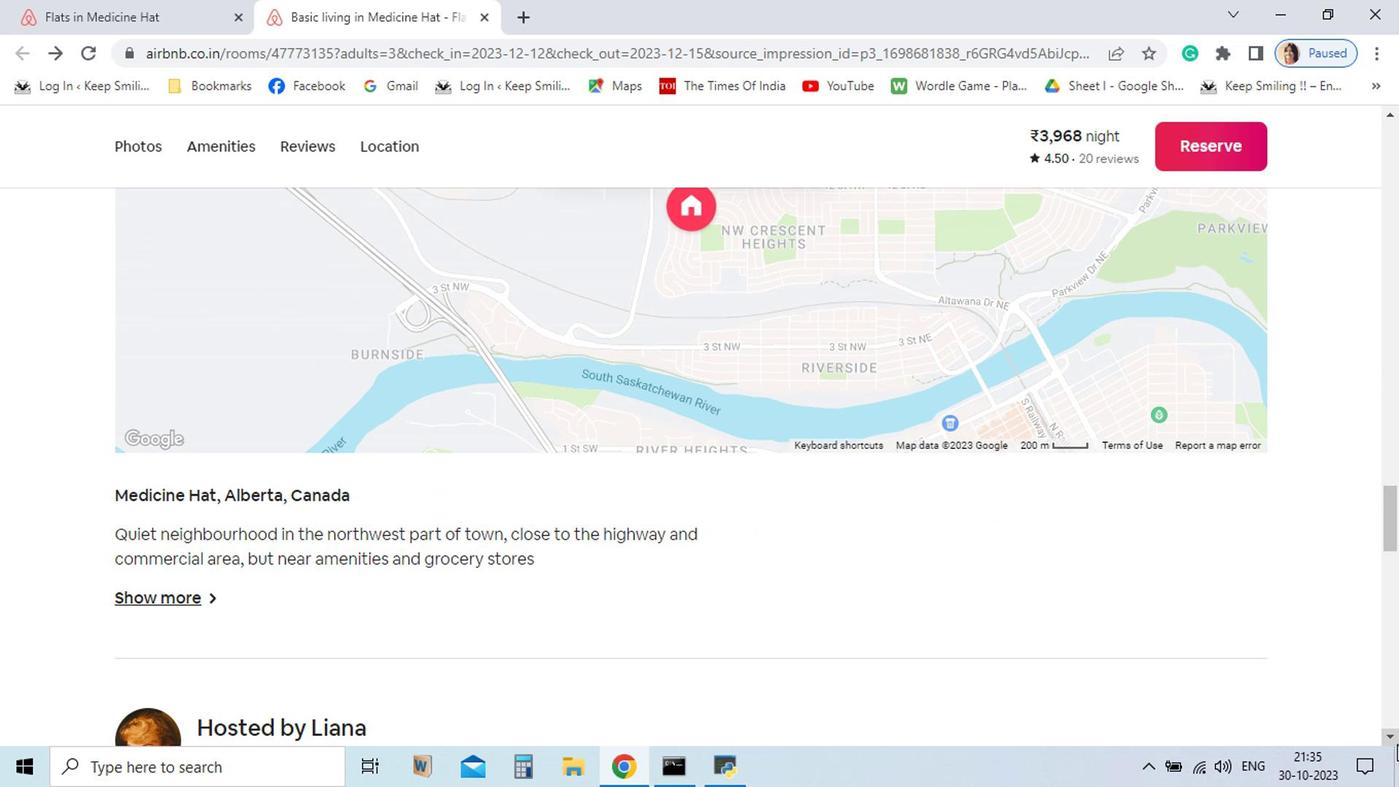 
Action: Mouse pressed left at (1043, 583)
Screenshot: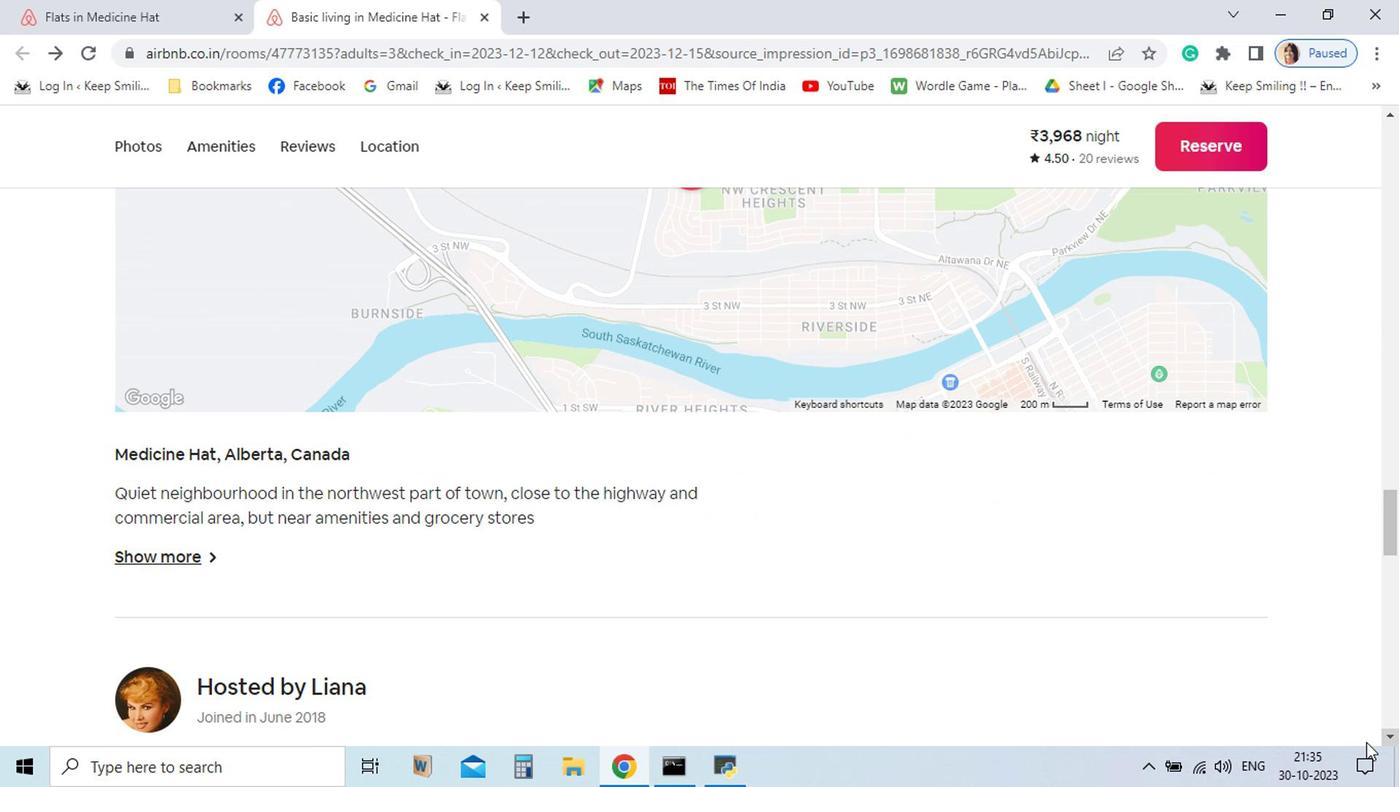 
Action: Mouse moved to (151, 448)
Screenshot: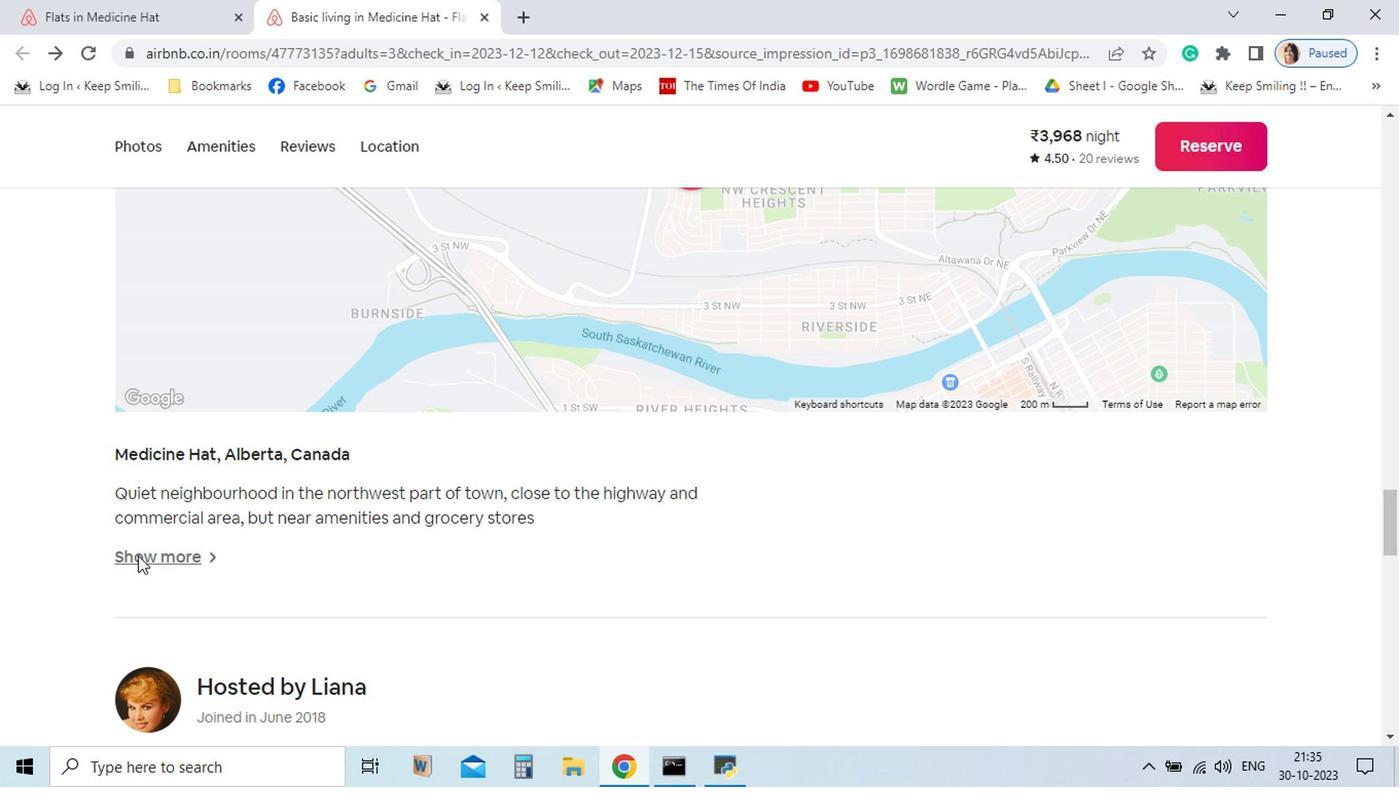 
Action: Mouse pressed left at (151, 448)
Screenshot: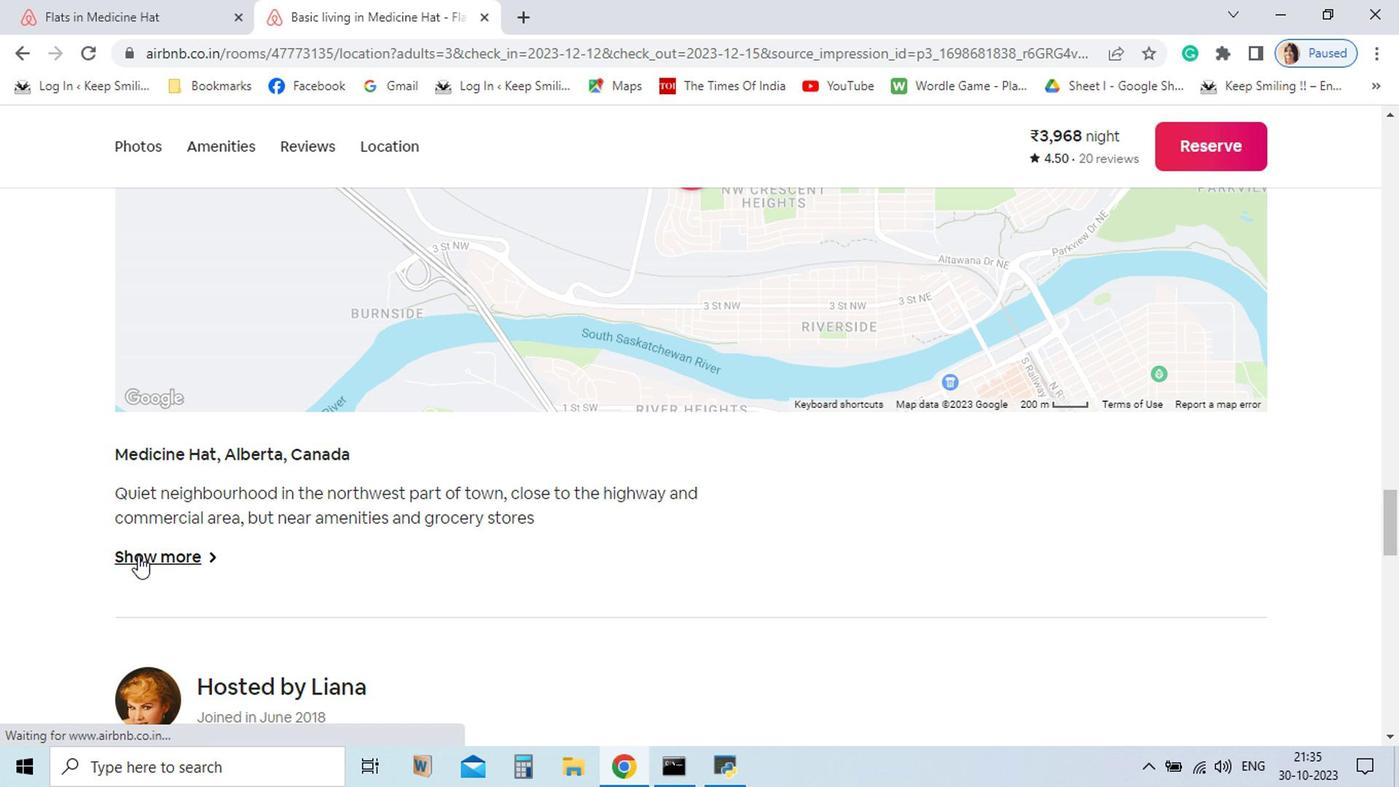 
Action: Mouse moved to (110, 319)
Screenshot: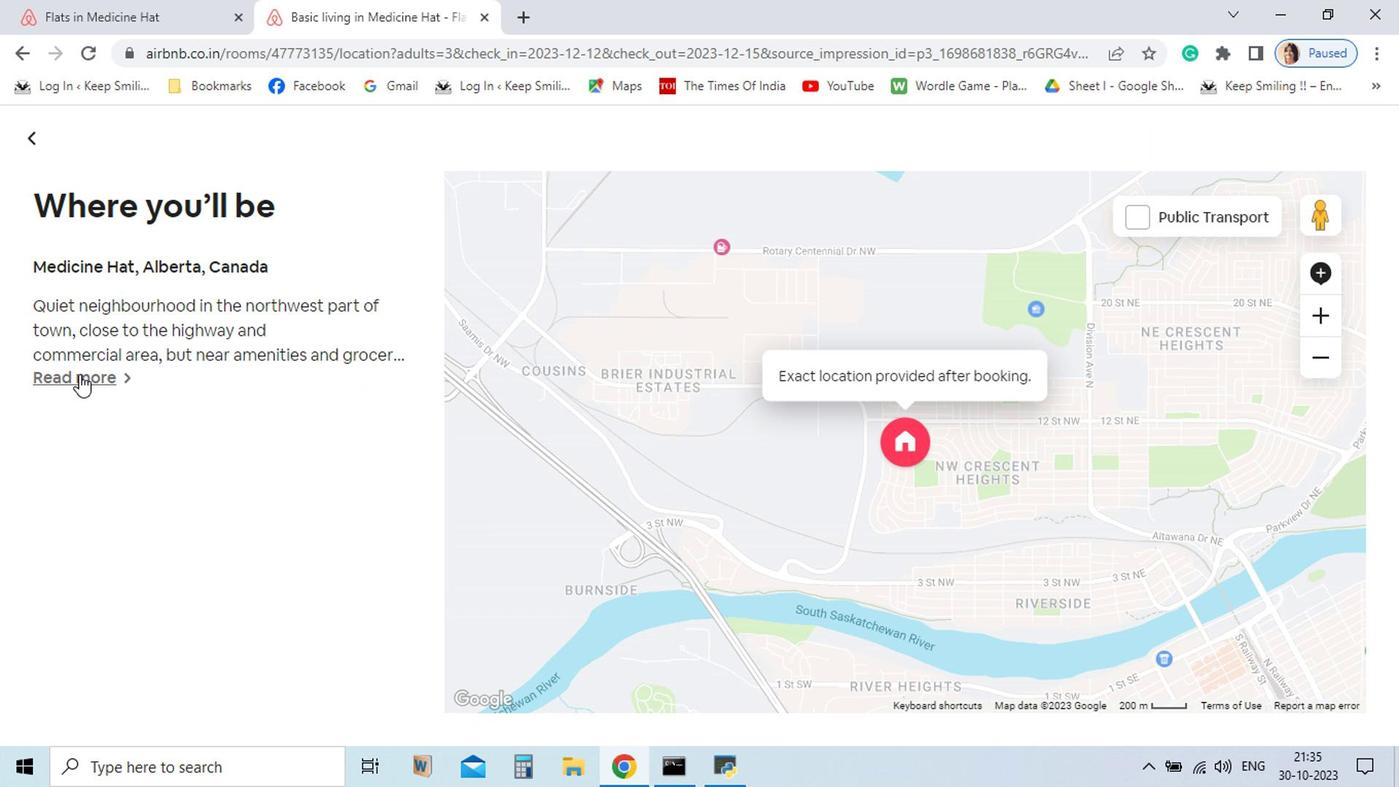 
Action: Mouse pressed left at (110, 319)
Screenshot: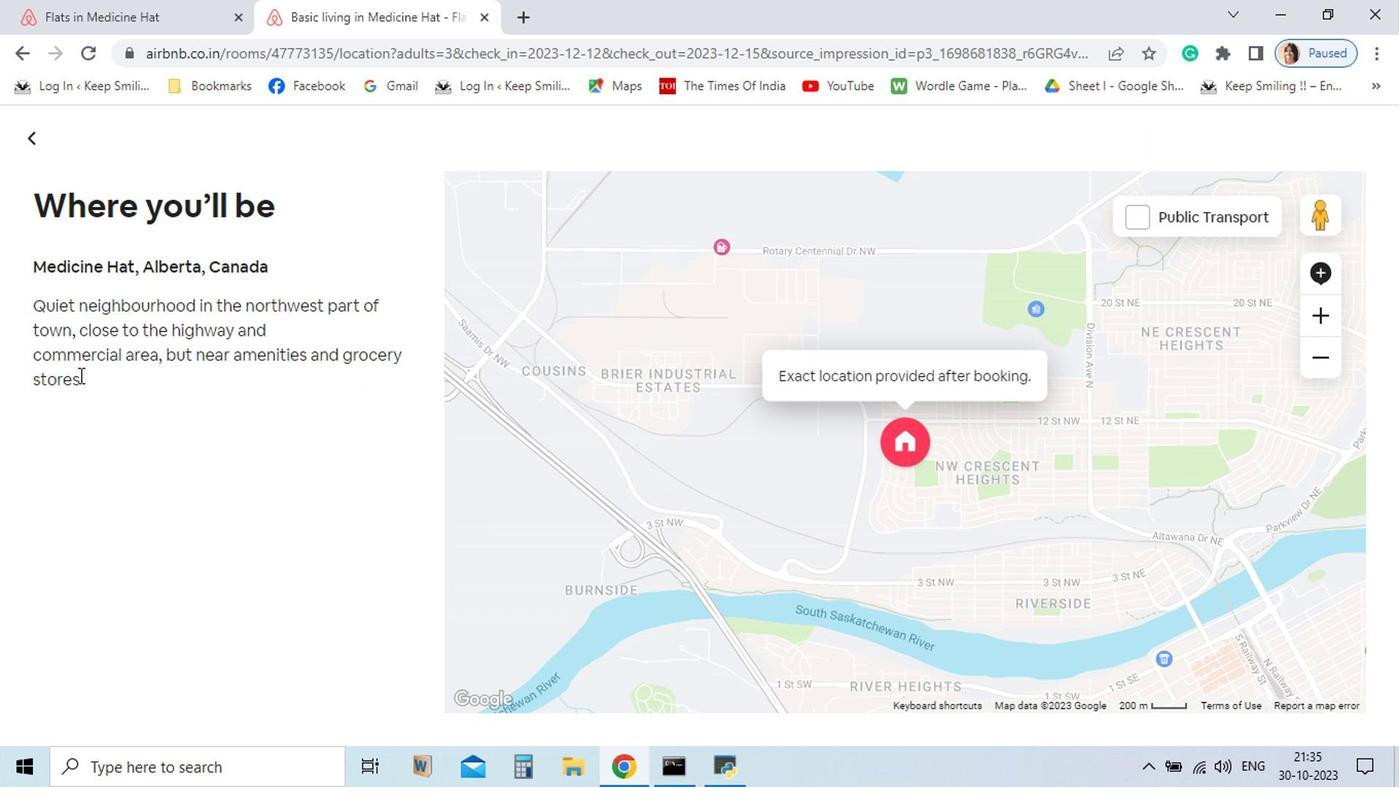 
Action: Mouse moved to (76, 149)
Screenshot: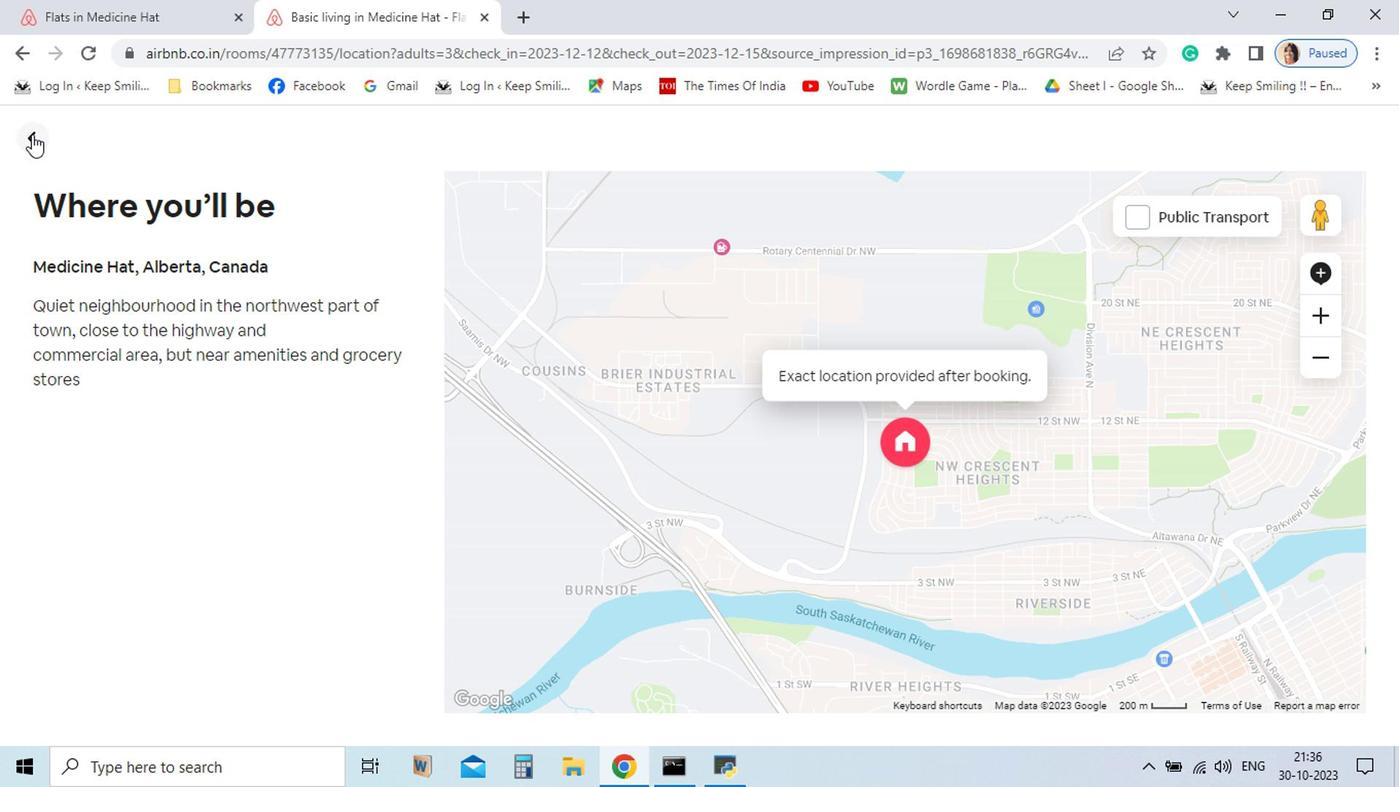 
Action: Mouse pressed left at (76, 149)
Screenshot: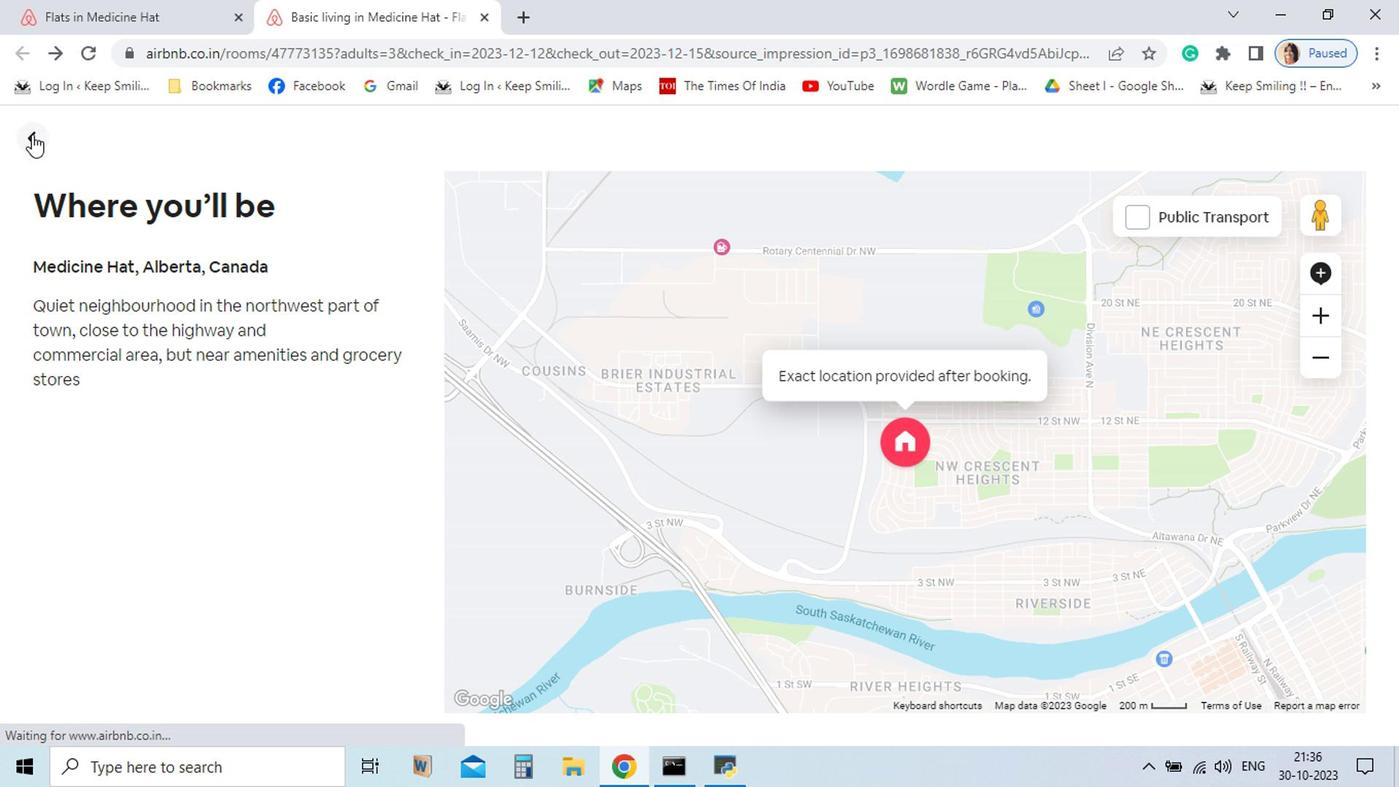 
Action: Mouse moved to (787, 510)
Screenshot: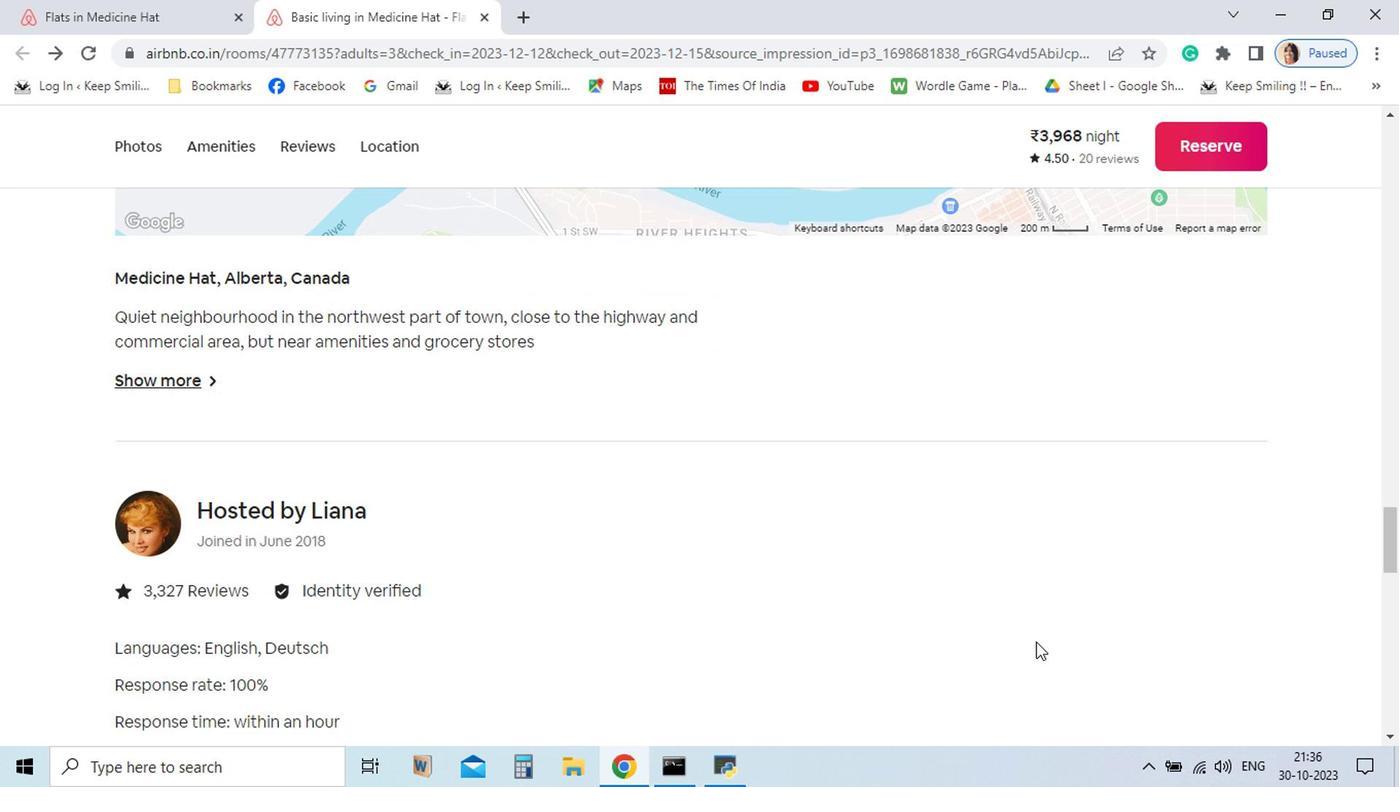 
Action: Mouse scrolled (787, 509) with delta (0, 0)
Screenshot: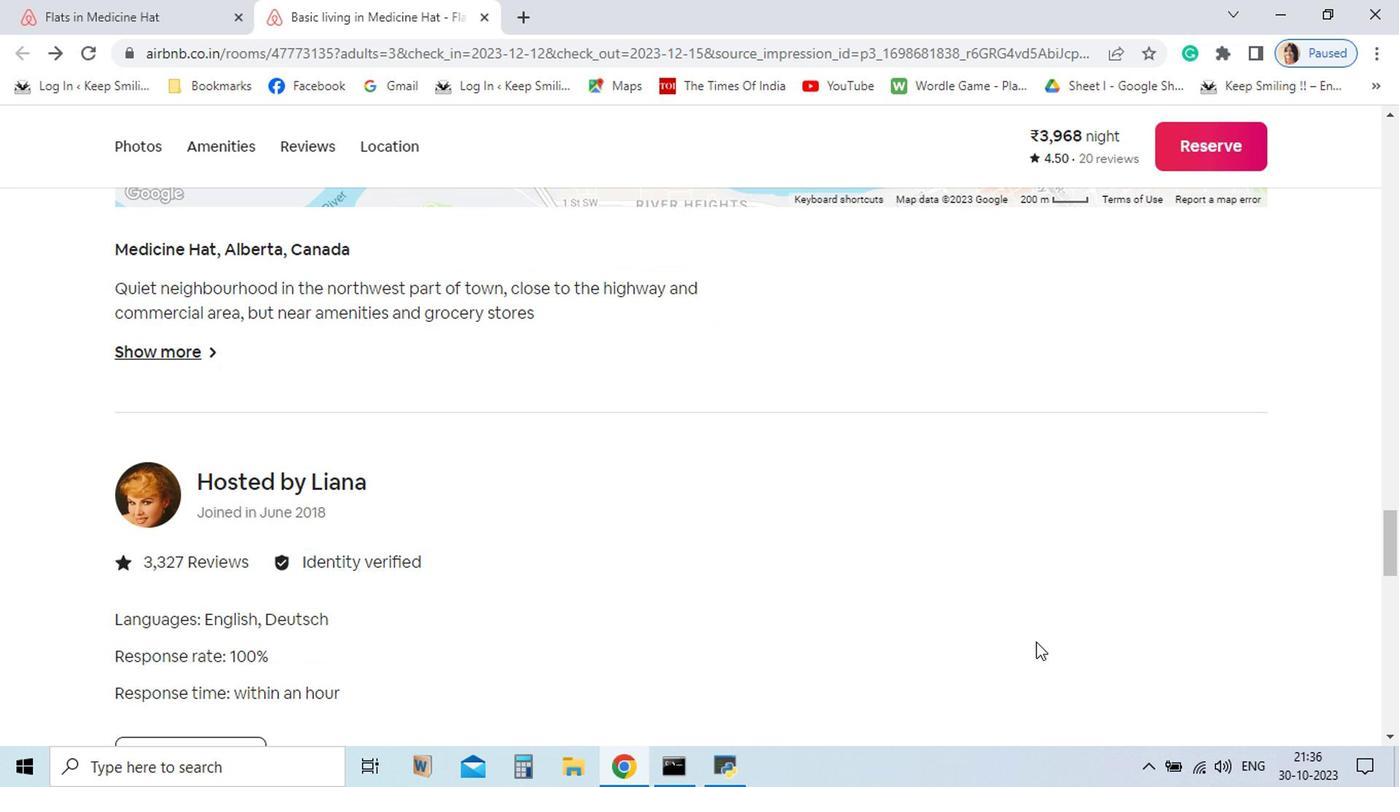 
Action: Mouse scrolled (787, 509) with delta (0, 0)
Screenshot: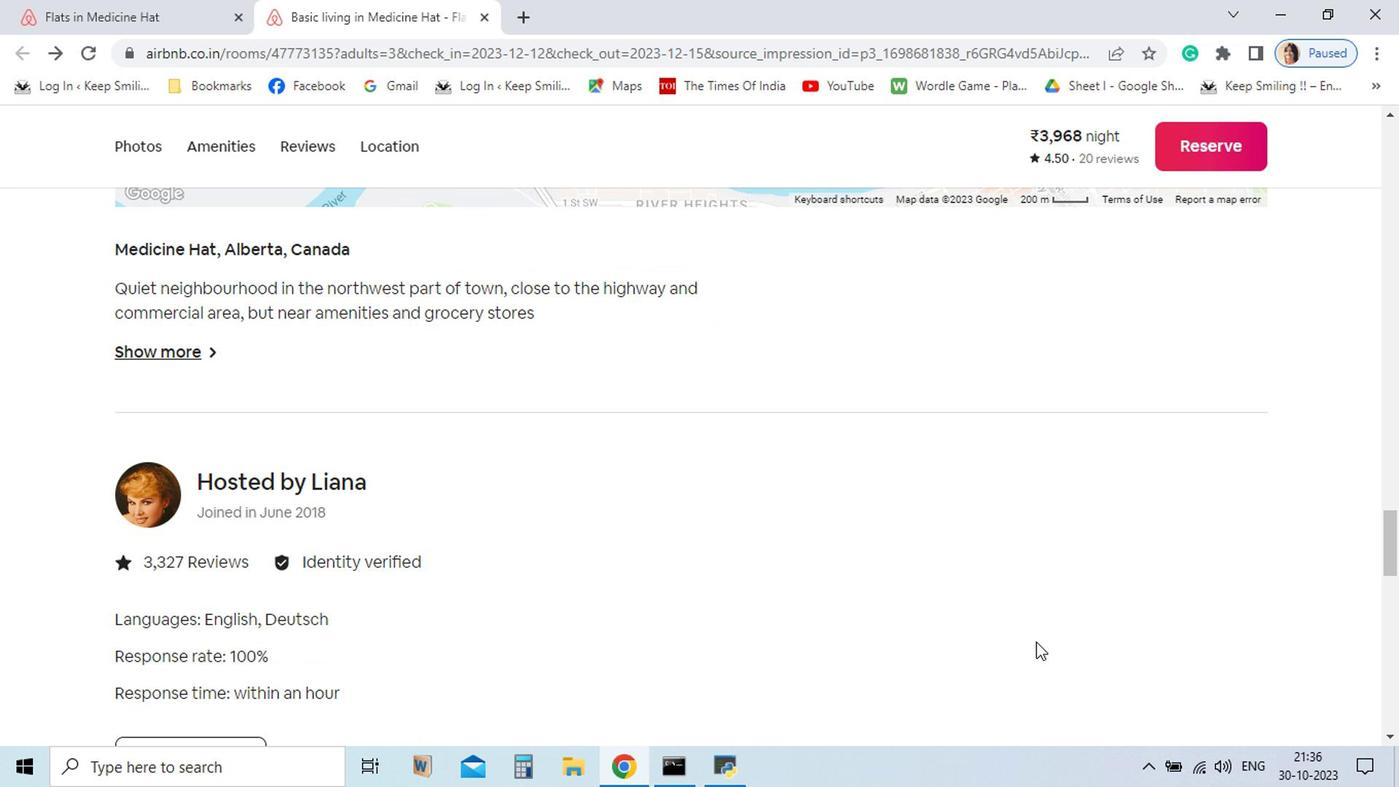 
Action: Mouse scrolled (787, 509) with delta (0, 0)
Screenshot: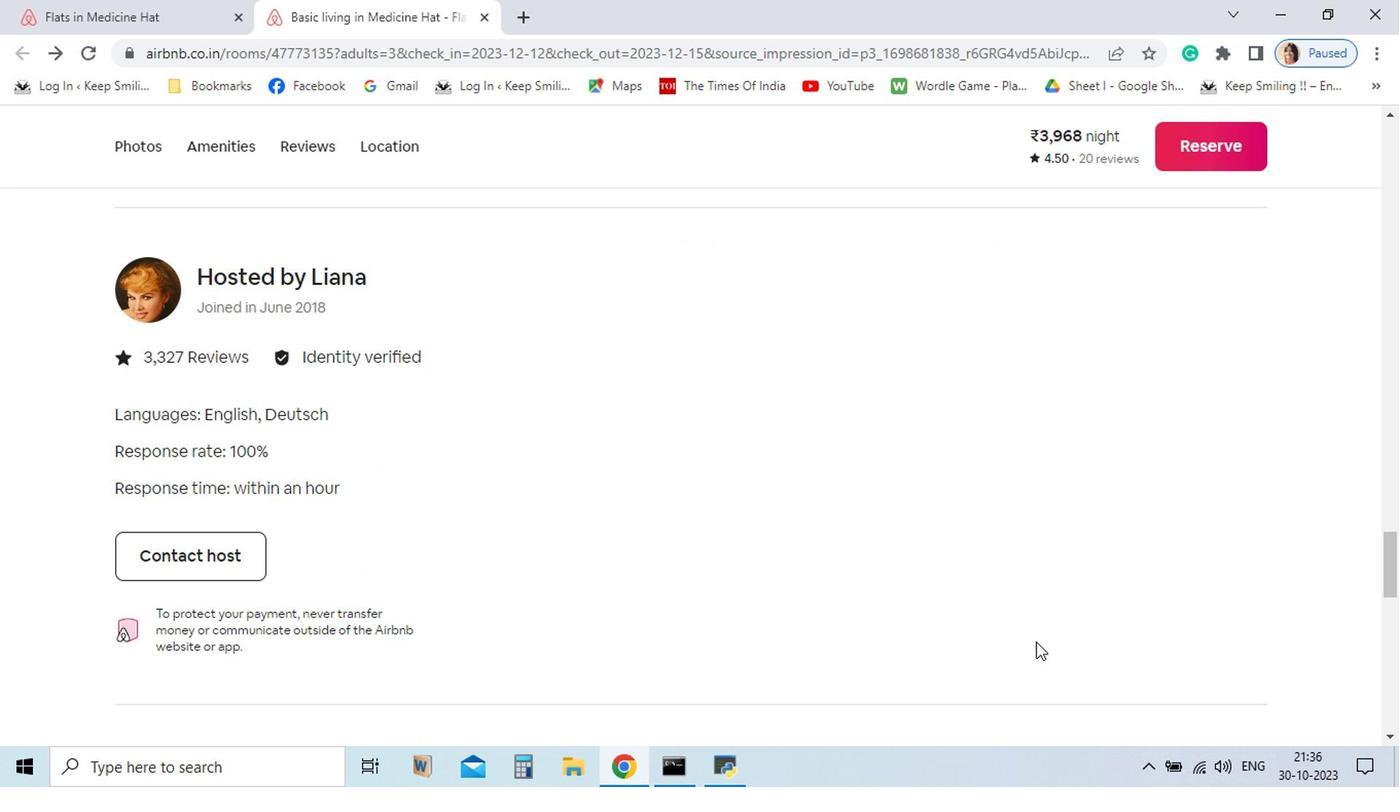 
Action: Mouse scrolled (787, 509) with delta (0, 0)
Screenshot: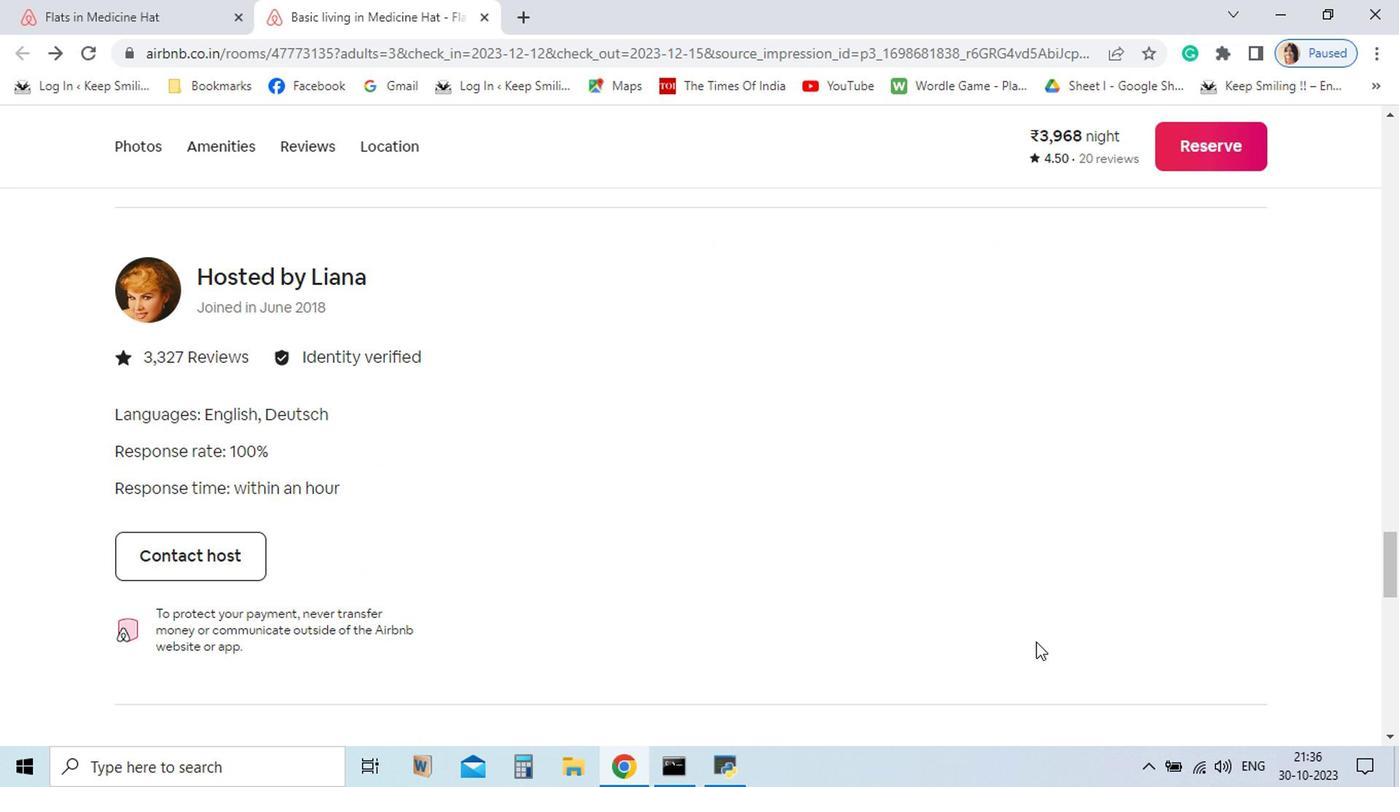 
Action: Mouse scrolled (787, 509) with delta (0, 0)
Screenshot: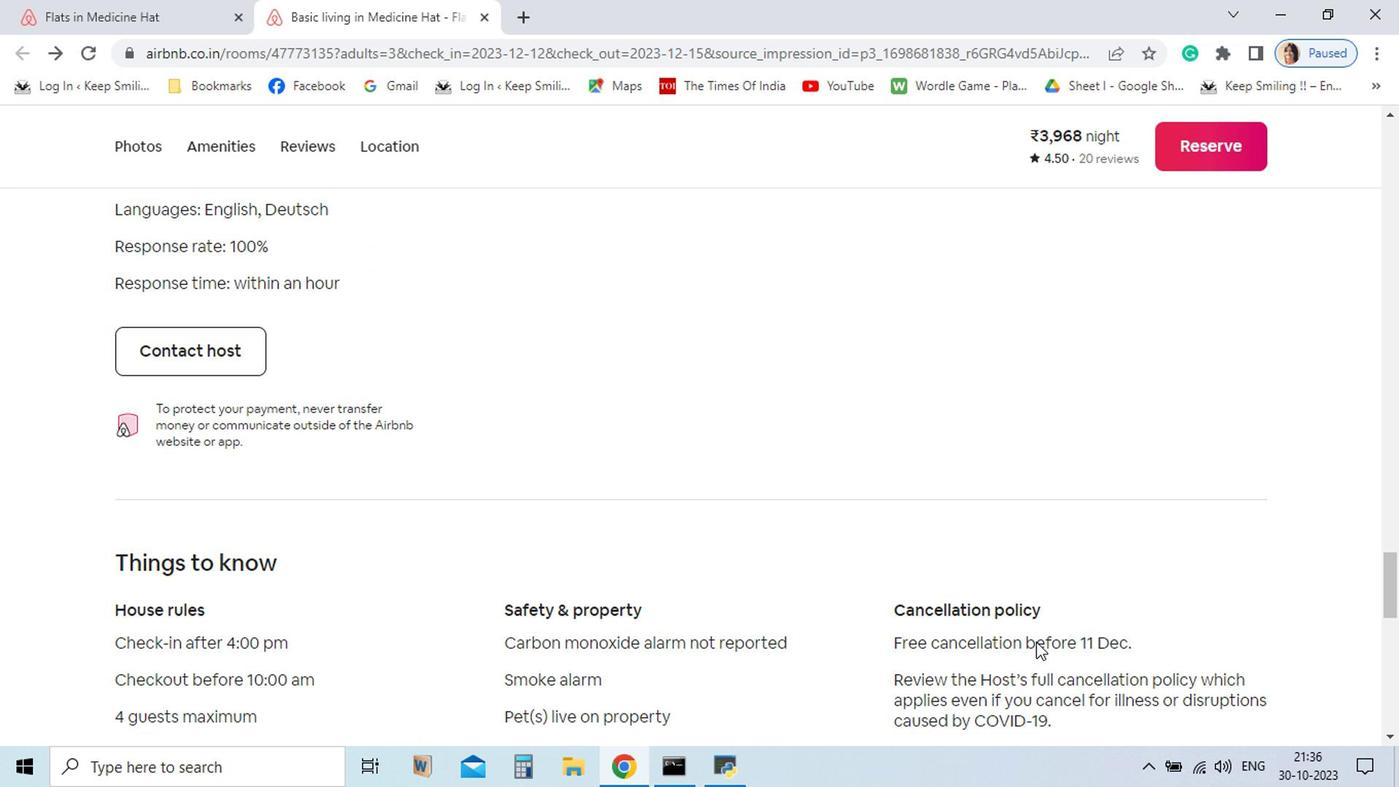
Action: Mouse scrolled (787, 509) with delta (0, 0)
Screenshot: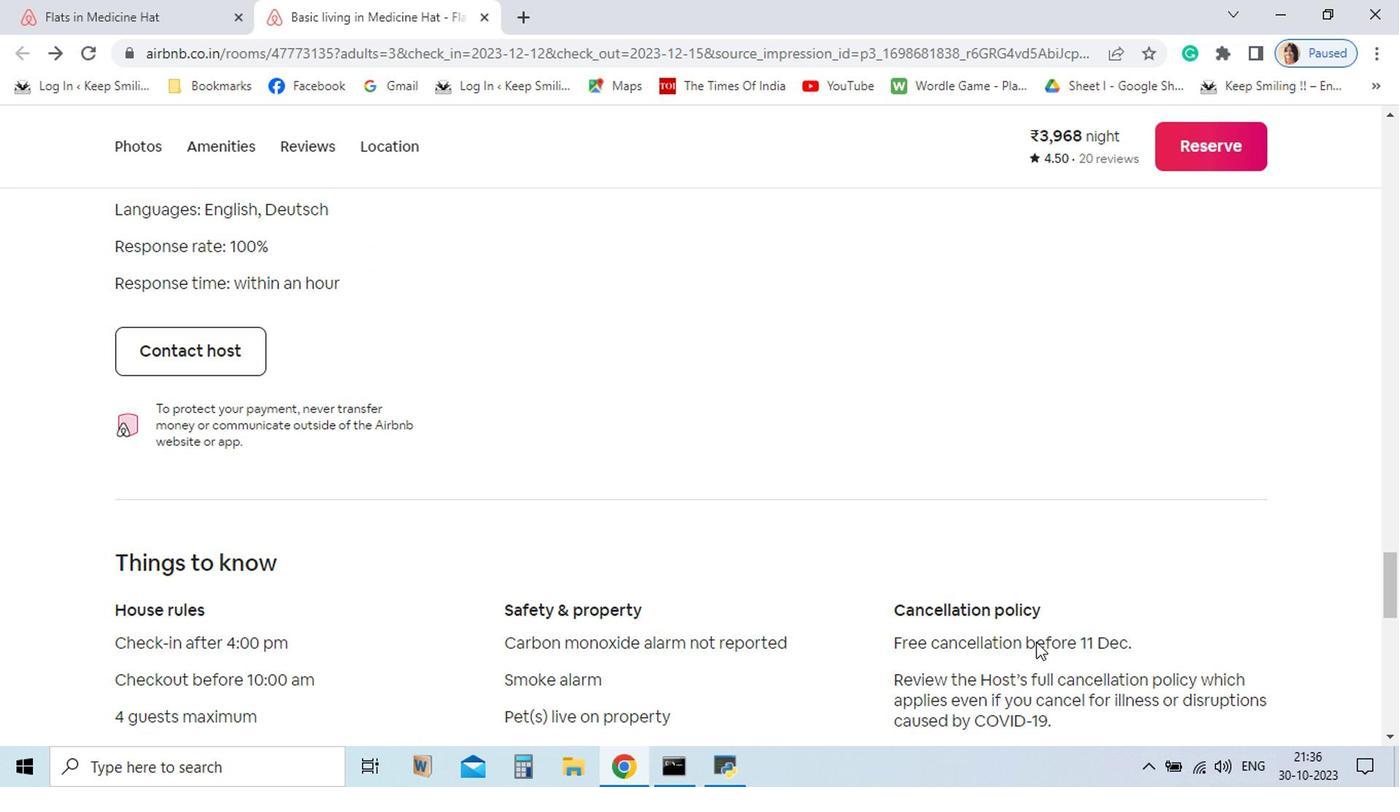 
Action: Mouse scrolled (787, 509) with delta (0, 0)
Screenshot: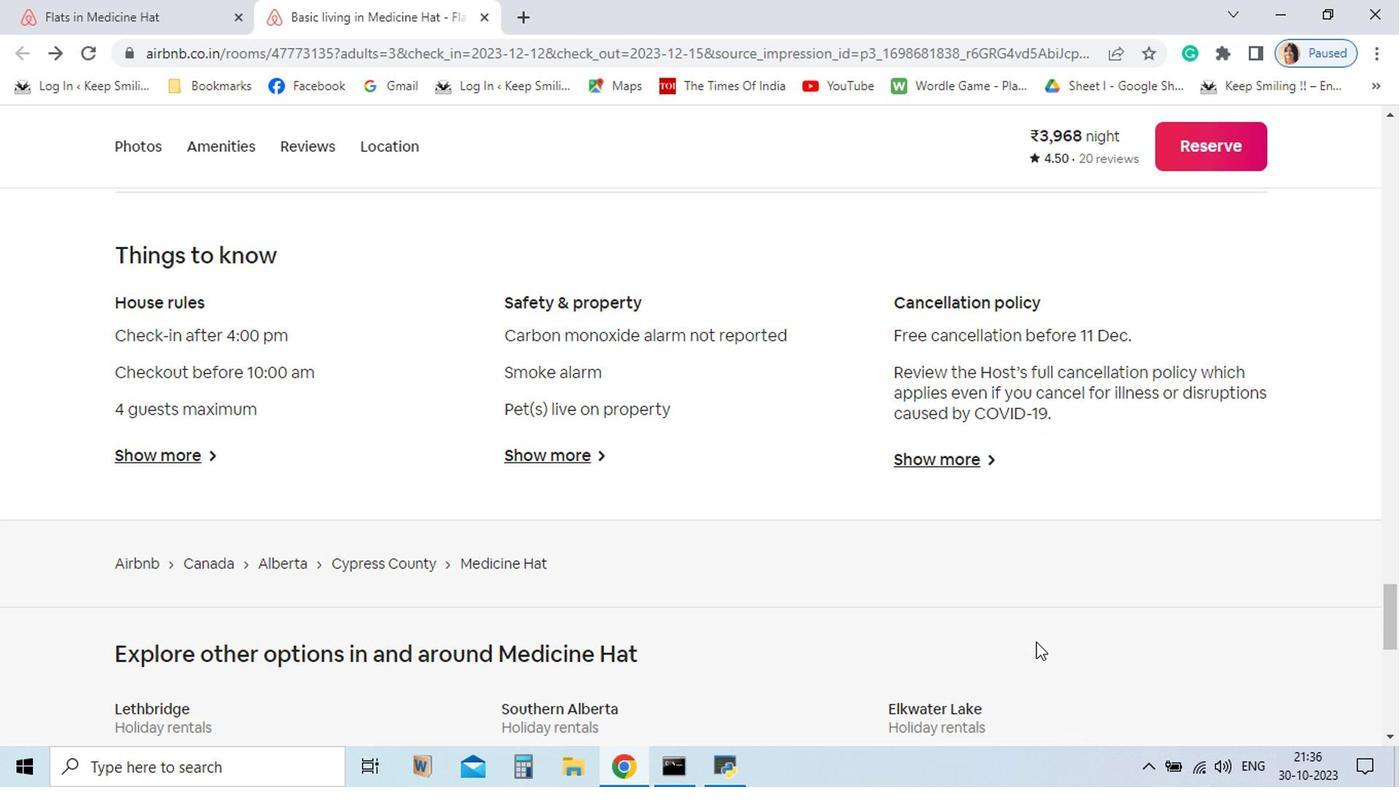 
Action: Mouse scrolled (787, 509) with delta (0, 0)
Screenshot: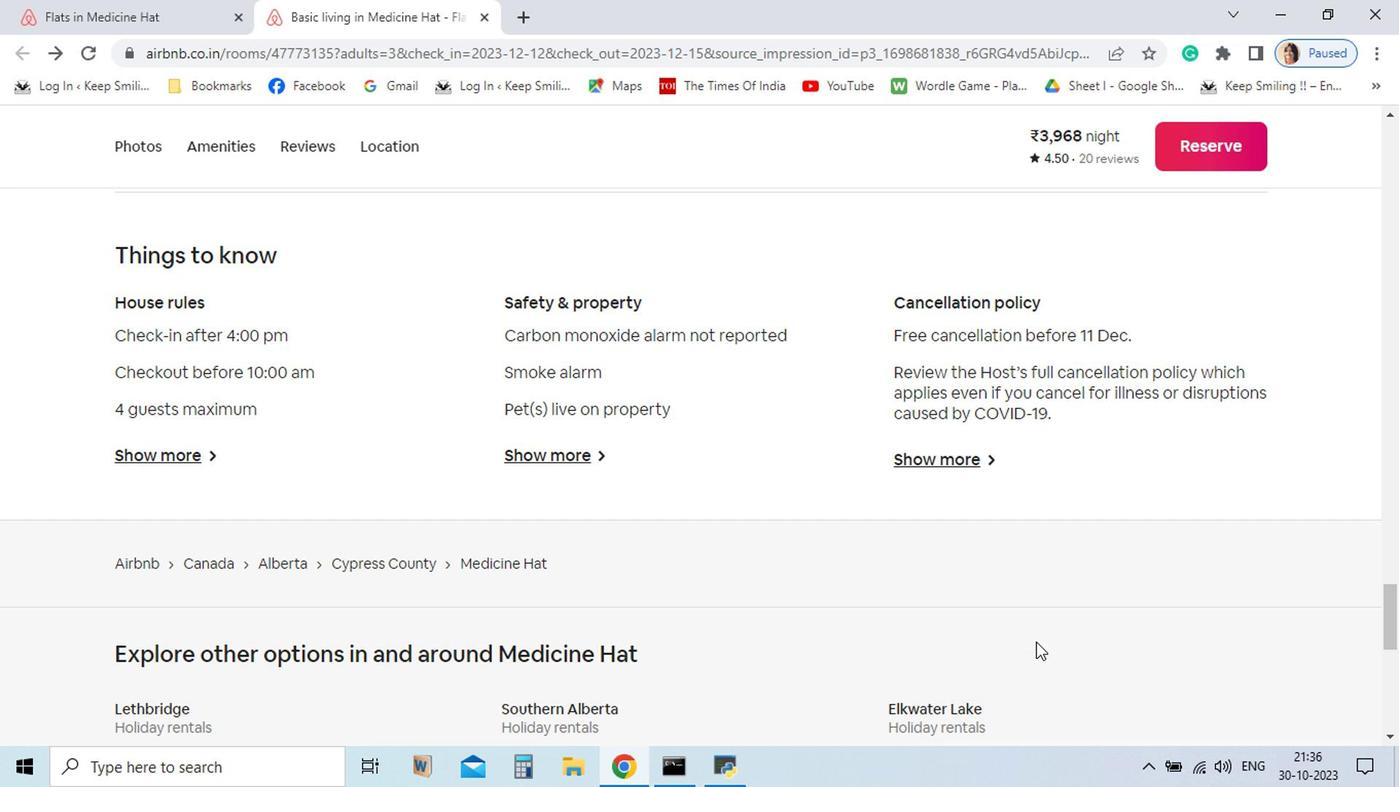 
Action: Mouse scrolled (787, 509) with delta (0, 0)
Screenshot: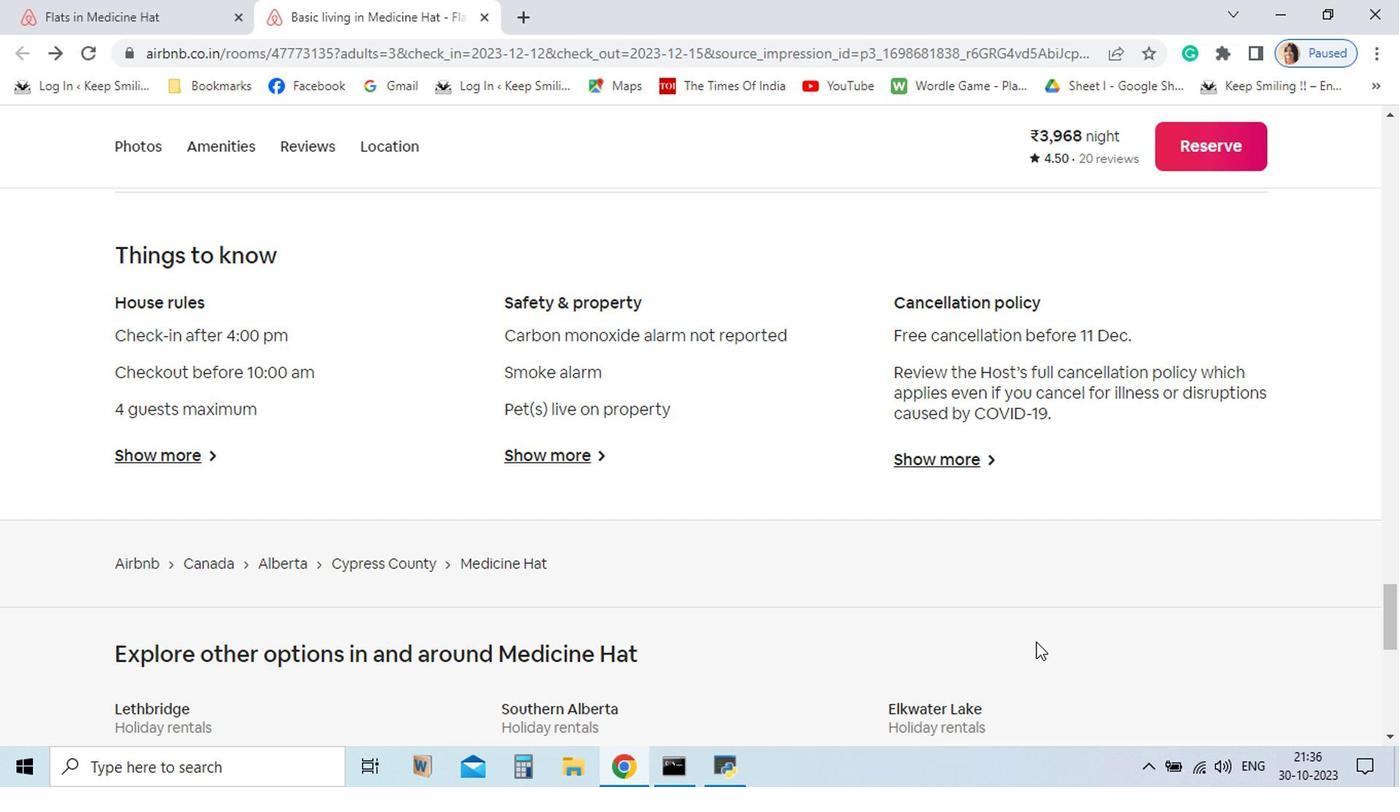
Action: Mouse moved to (179, 375)
Screenshot: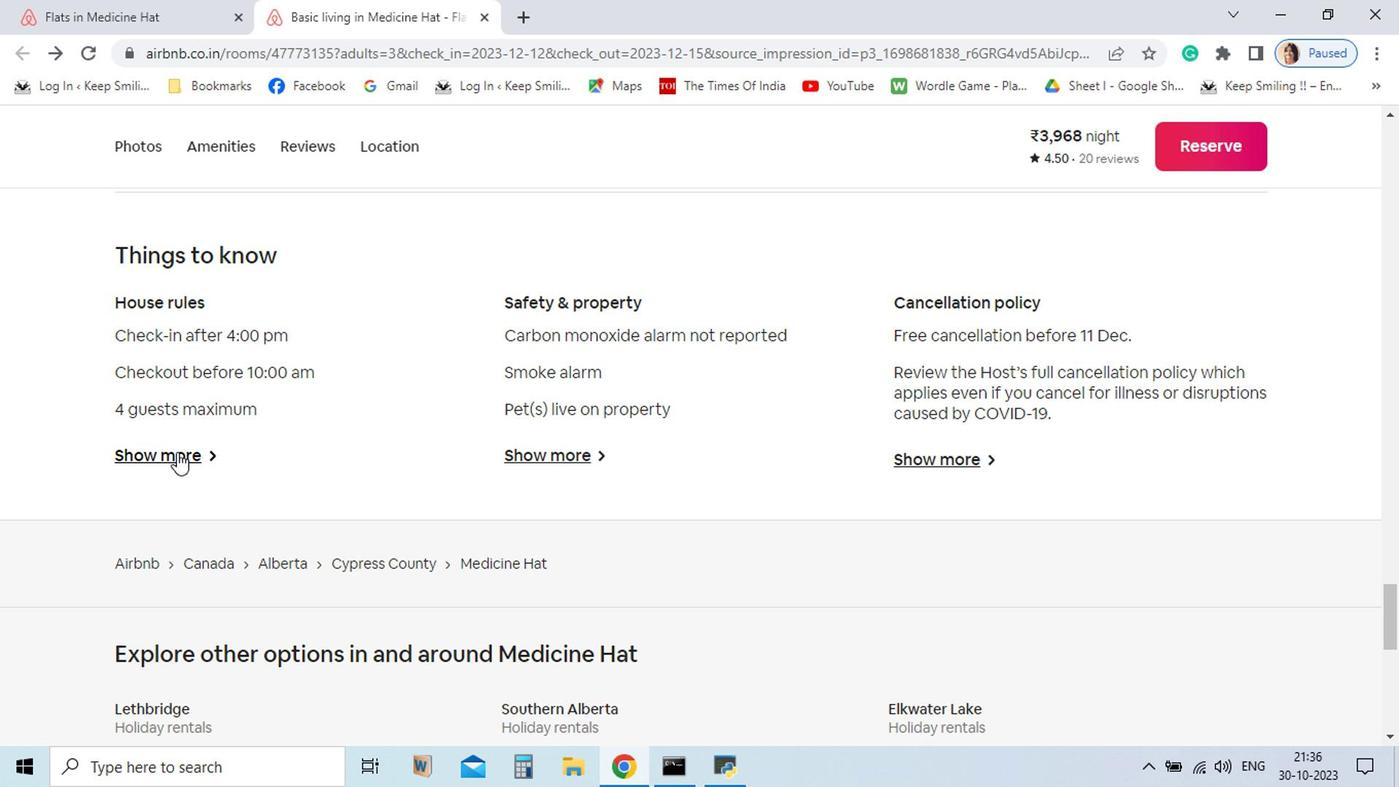 
Action: Mouse pressed left at (179, 375)
Screenshot: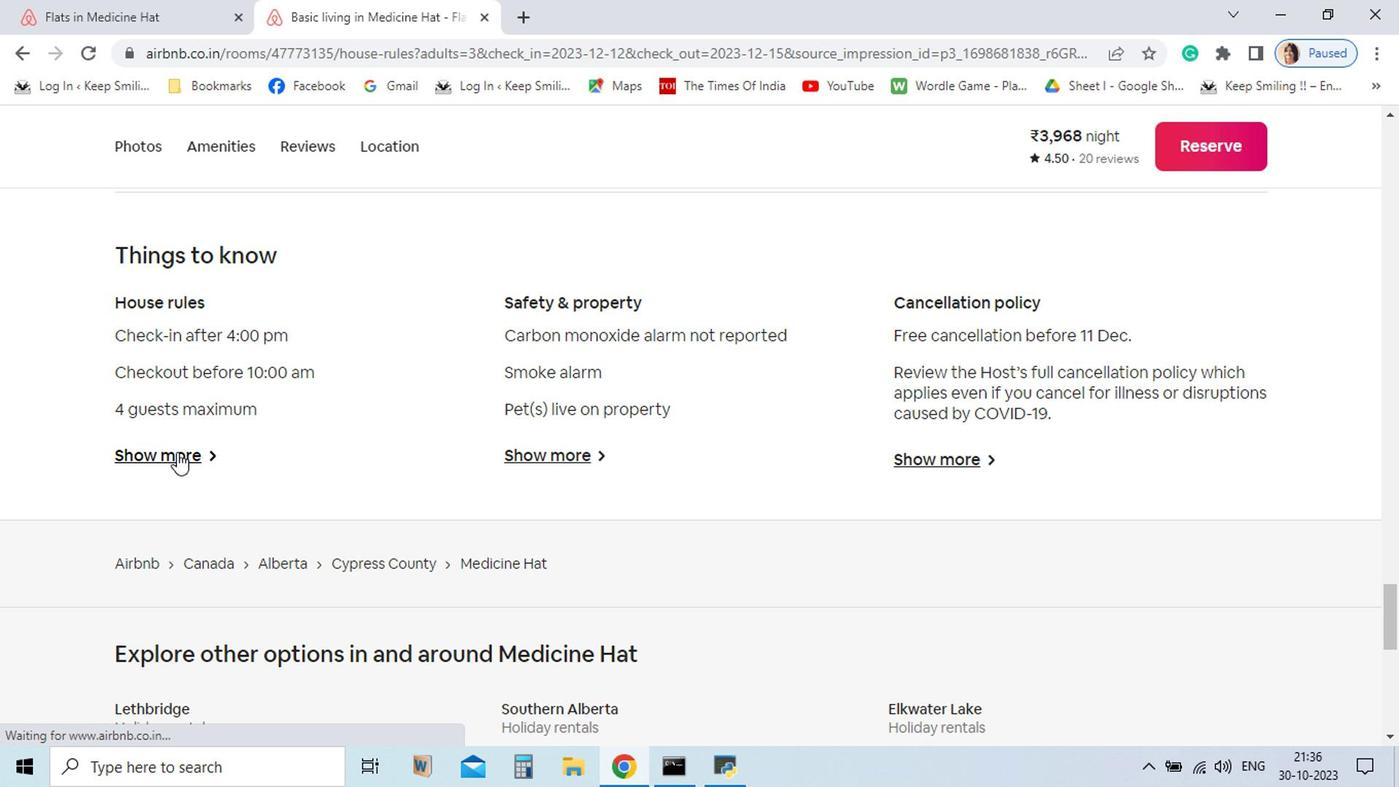 
Action: Mouse moved to (826, 382)
Screenshot: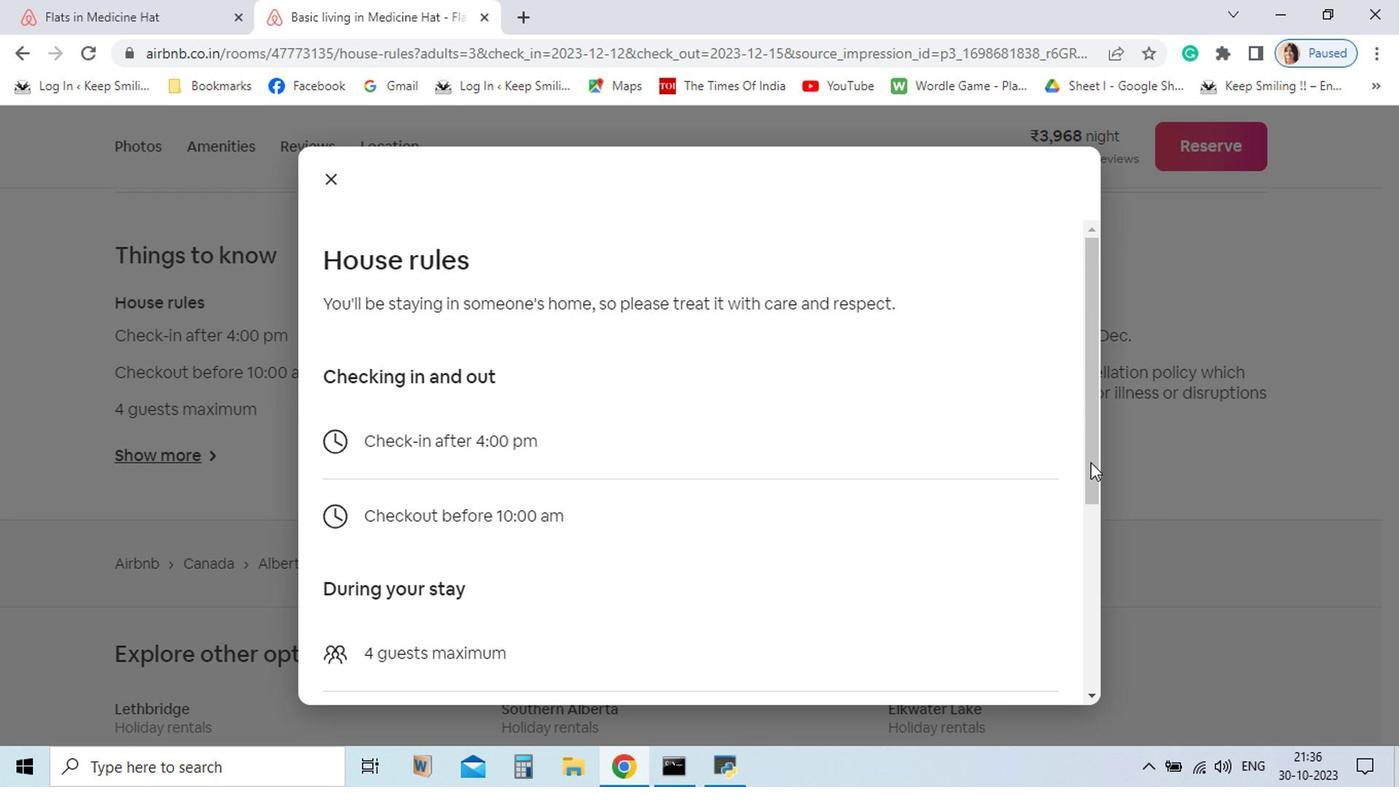 
Action: Mouse pressed left at (826, 382)
Screenshot: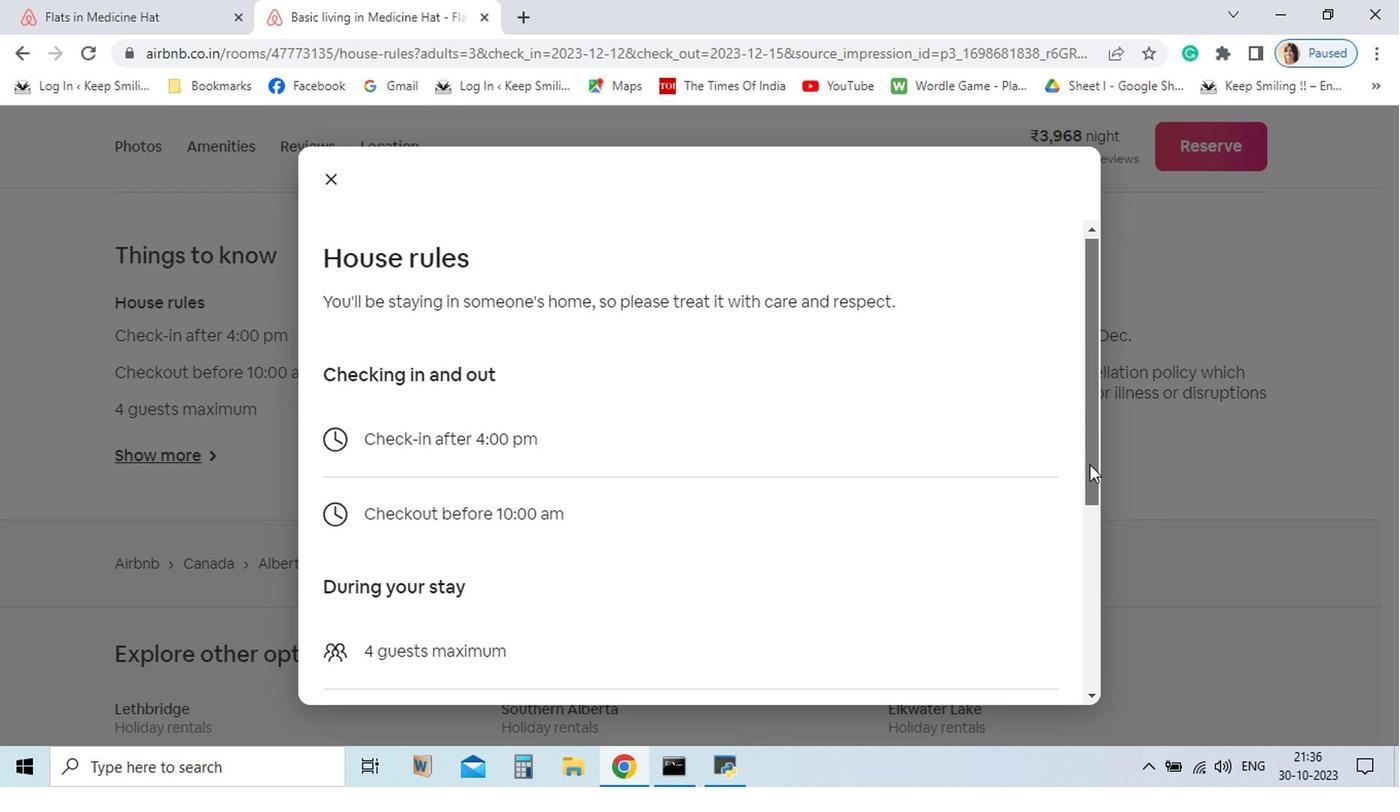 
Action: Mouse moved to (290, 184)
Screenshot: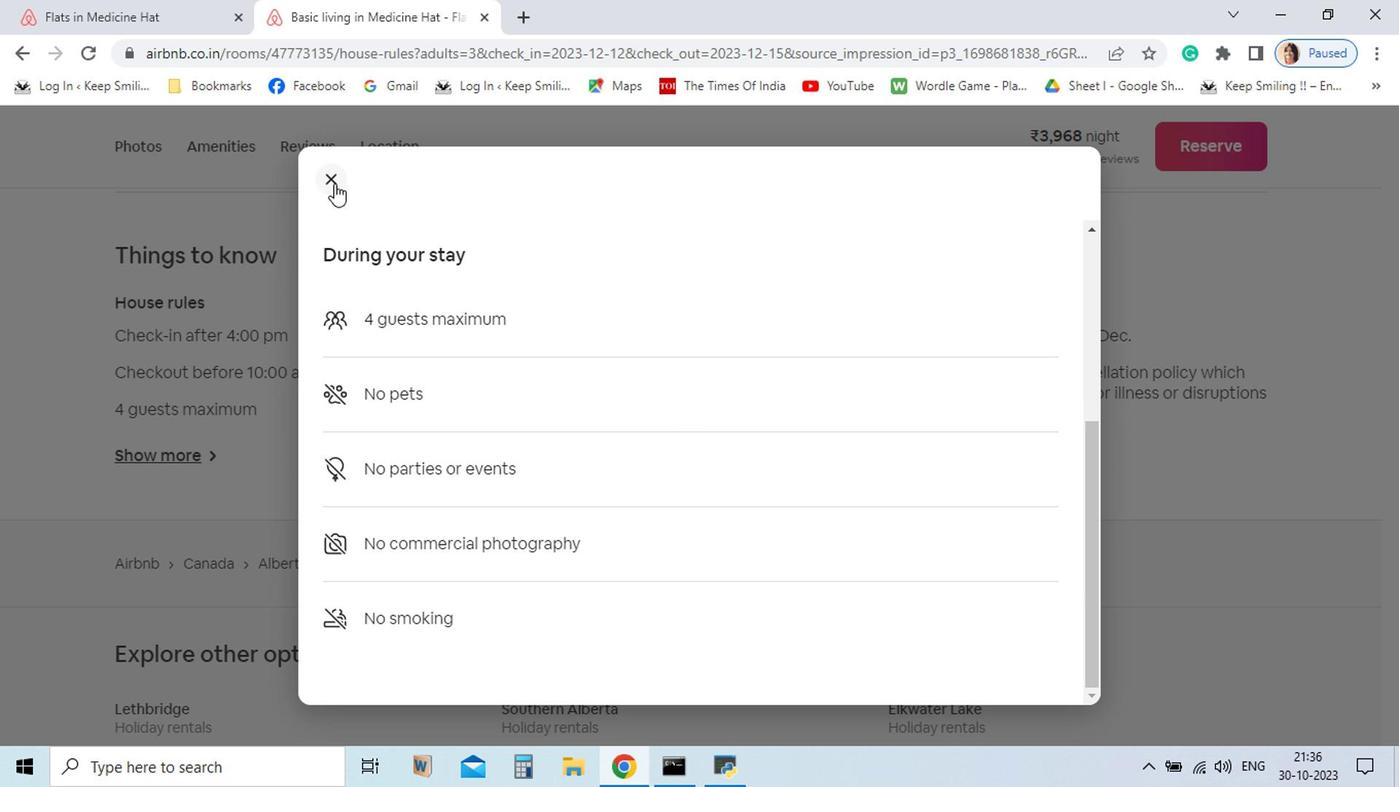 
Action: Mouse pressed left at (290, 184)
Screenshot: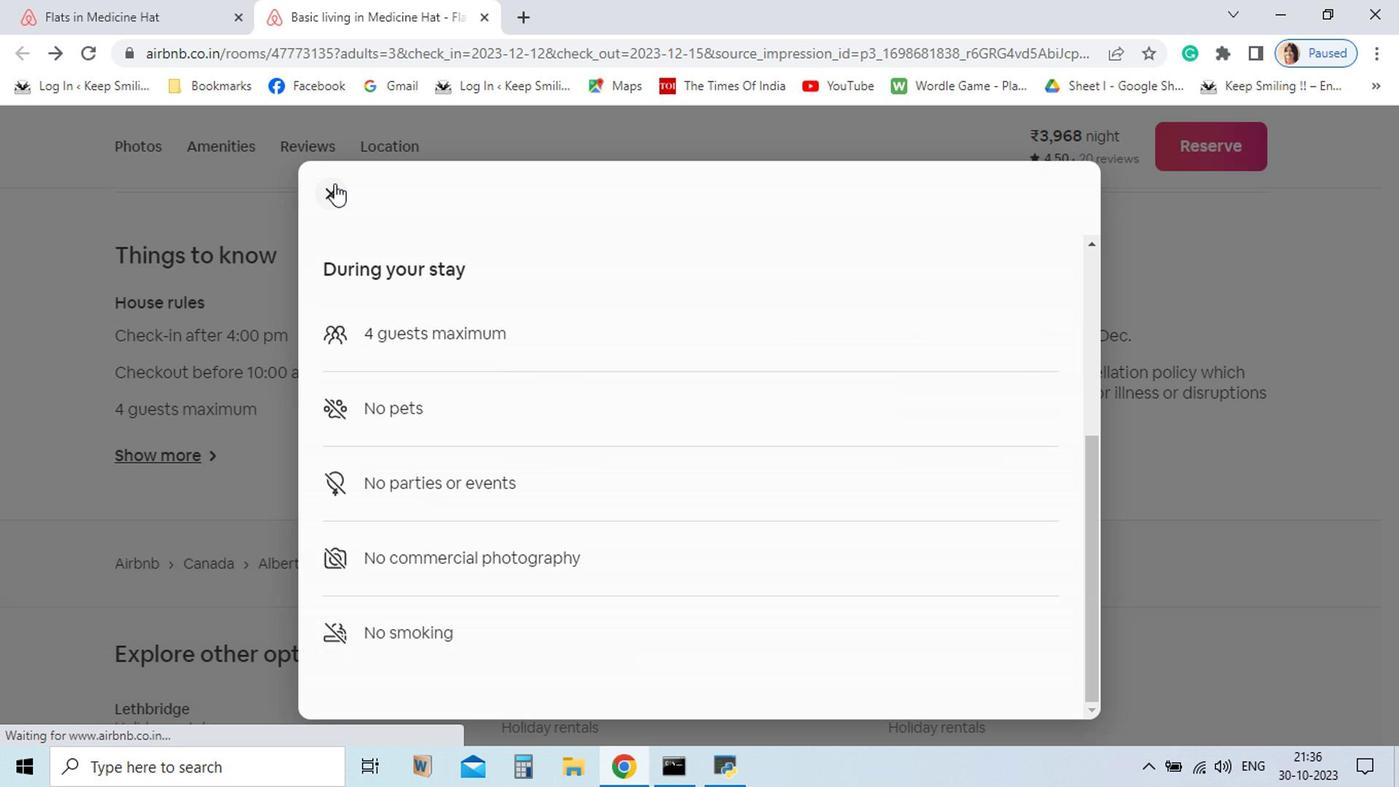 
Action: Mouse moved to (432, 378)
Screenshot: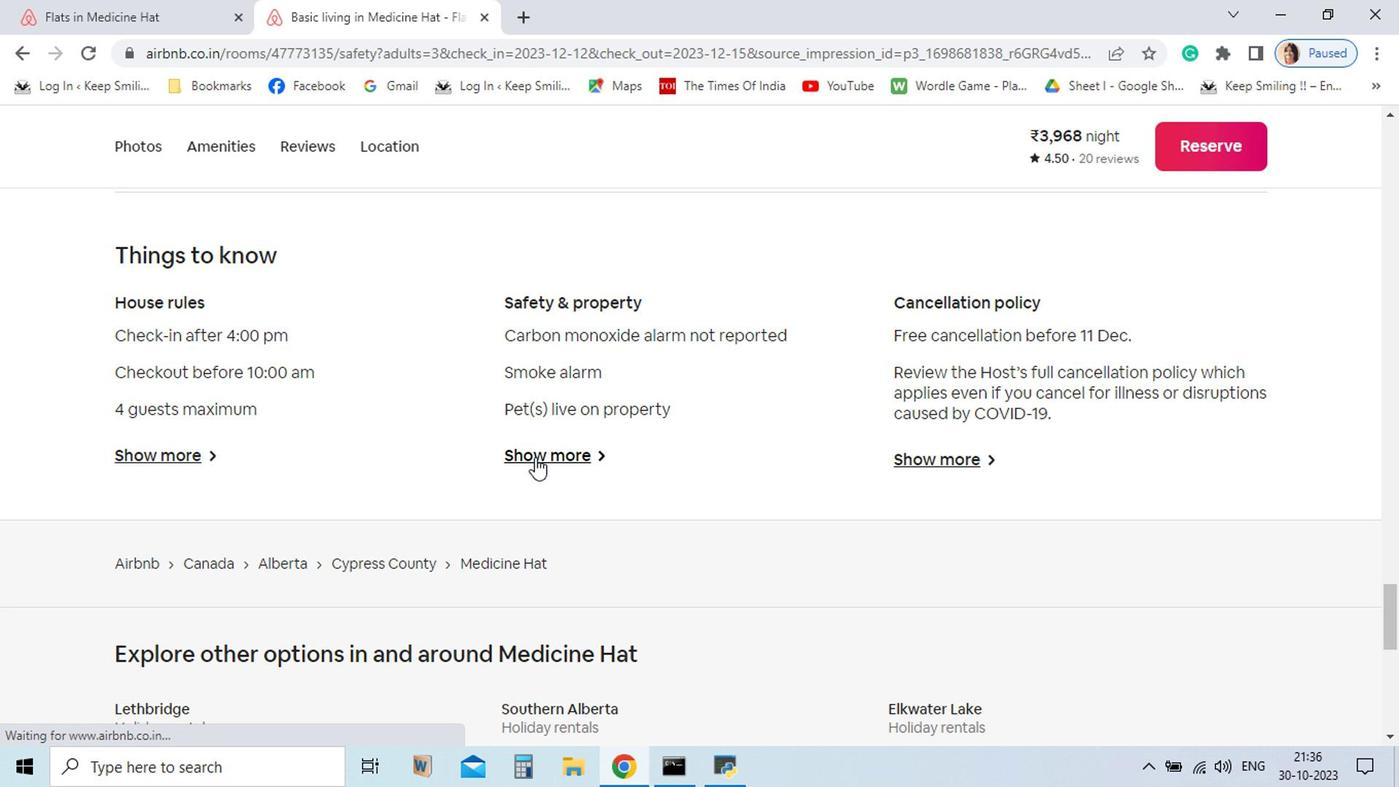 
Action: Mouse pressed left at (432, 378)
Screenshot: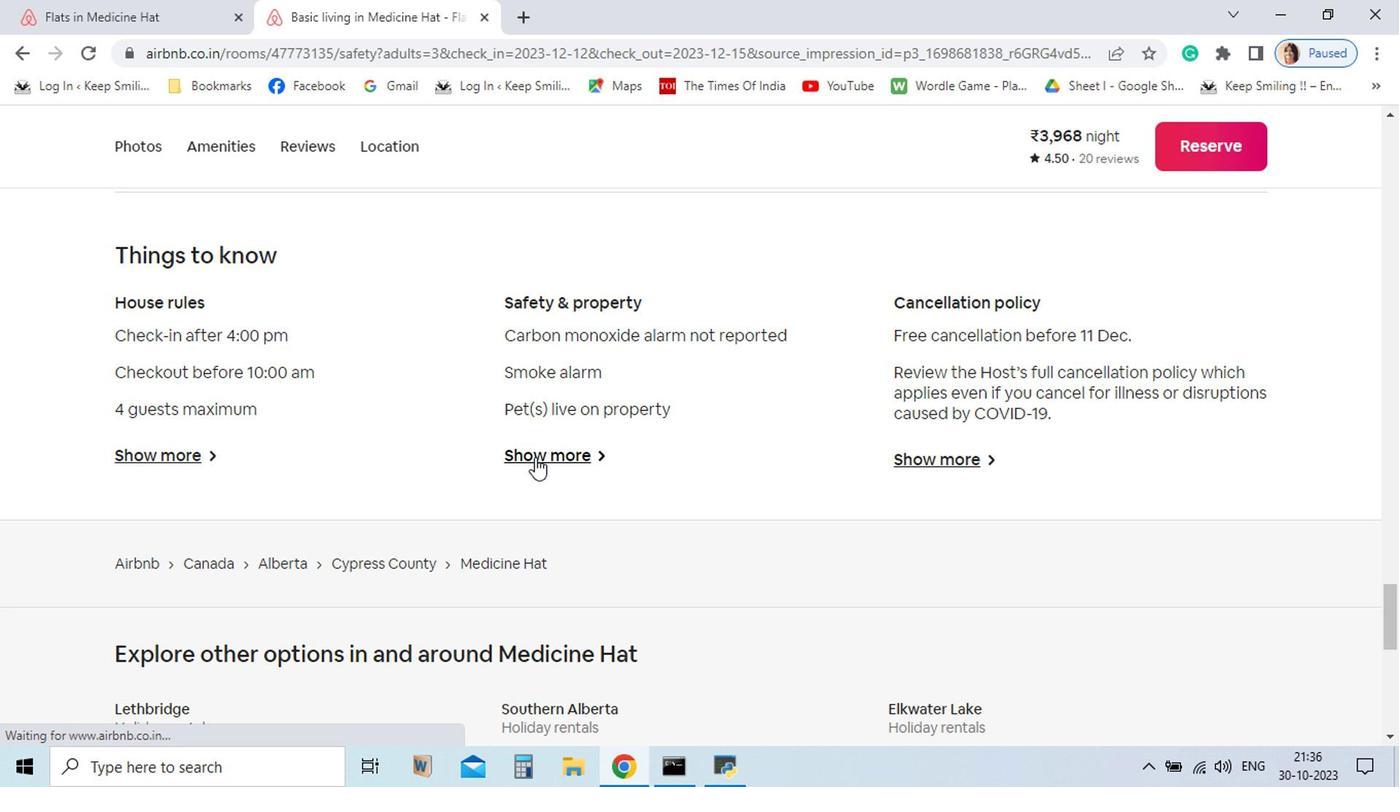 
Action: Mouse moved to (827, 319)
Screenshot: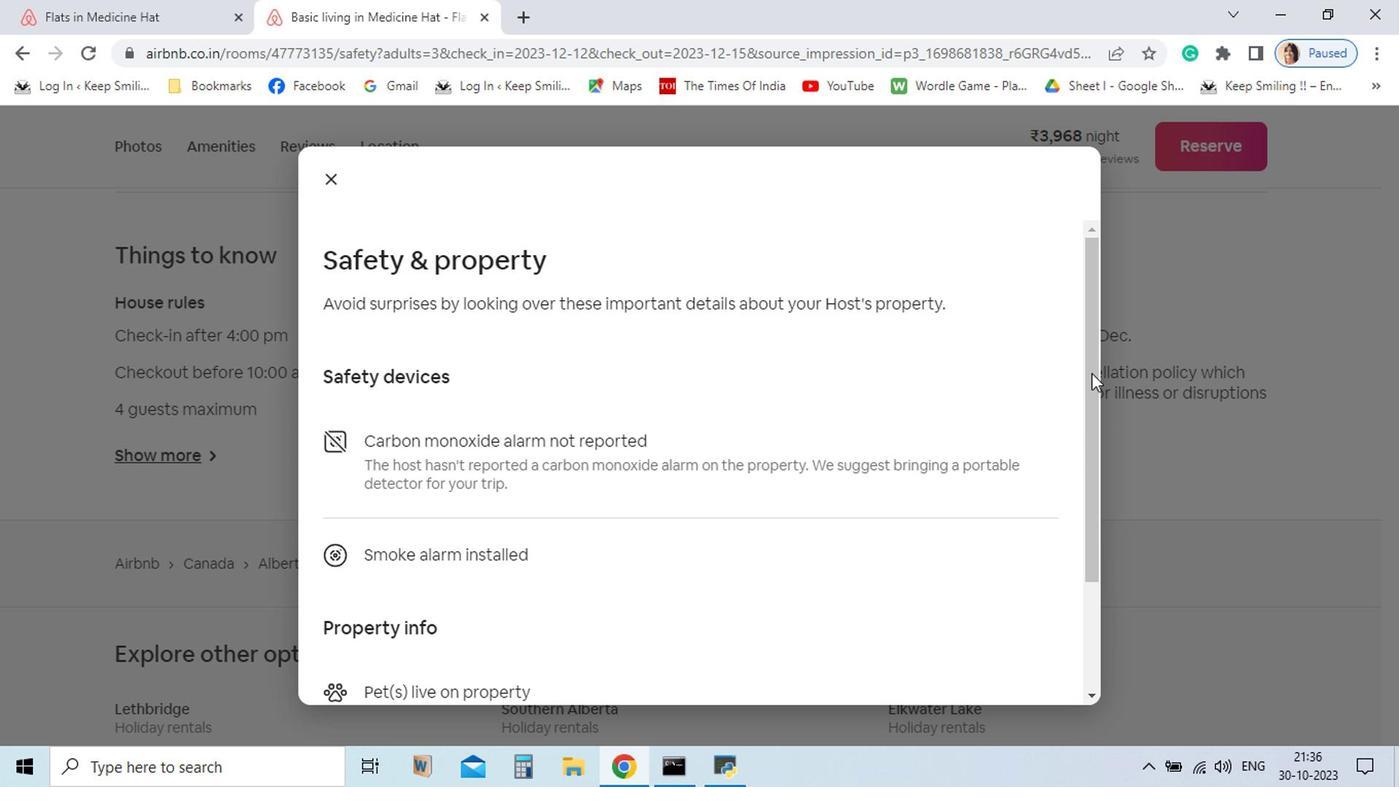 
Action: Mouse pressed left at (827, 319)
Screenshot: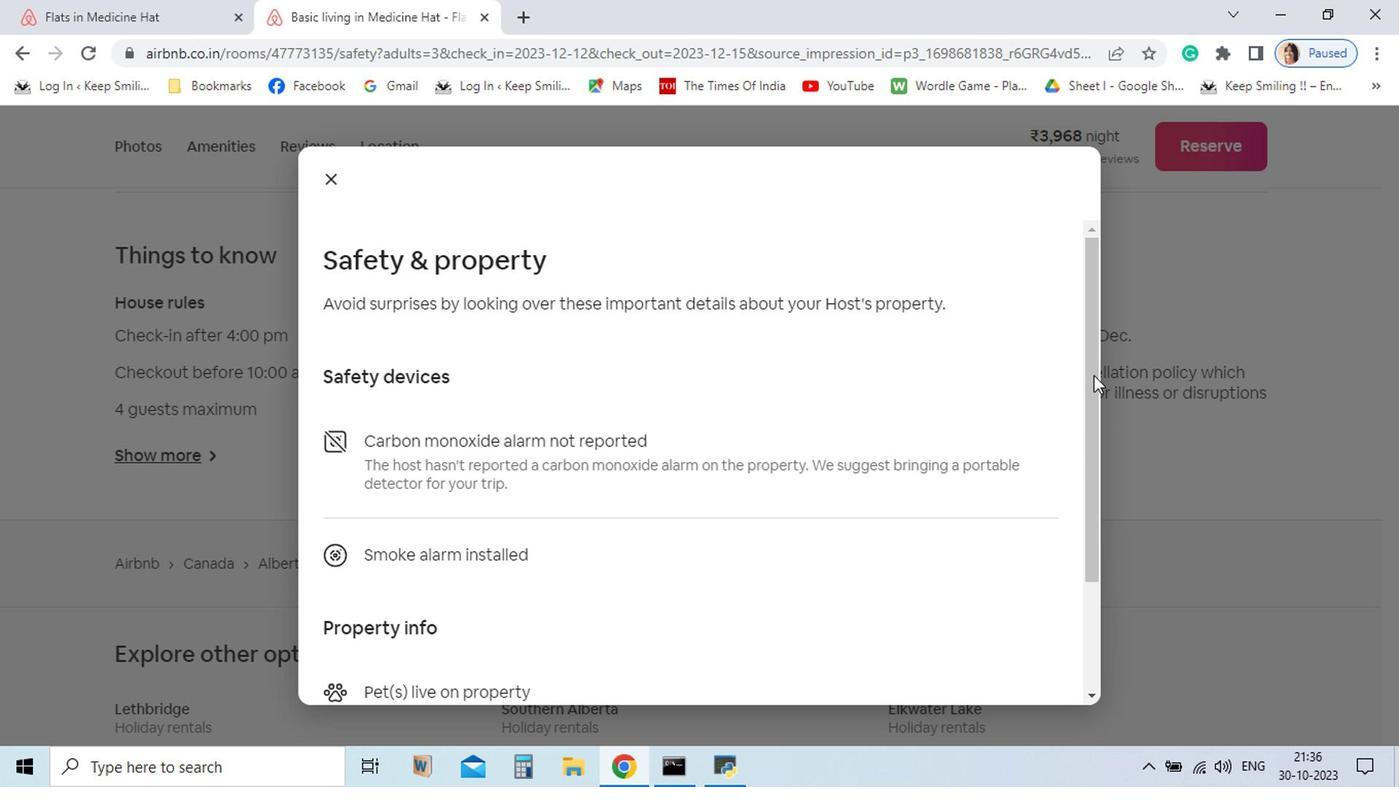 
Action: Mouse moved to (290, 178)
Screenshot: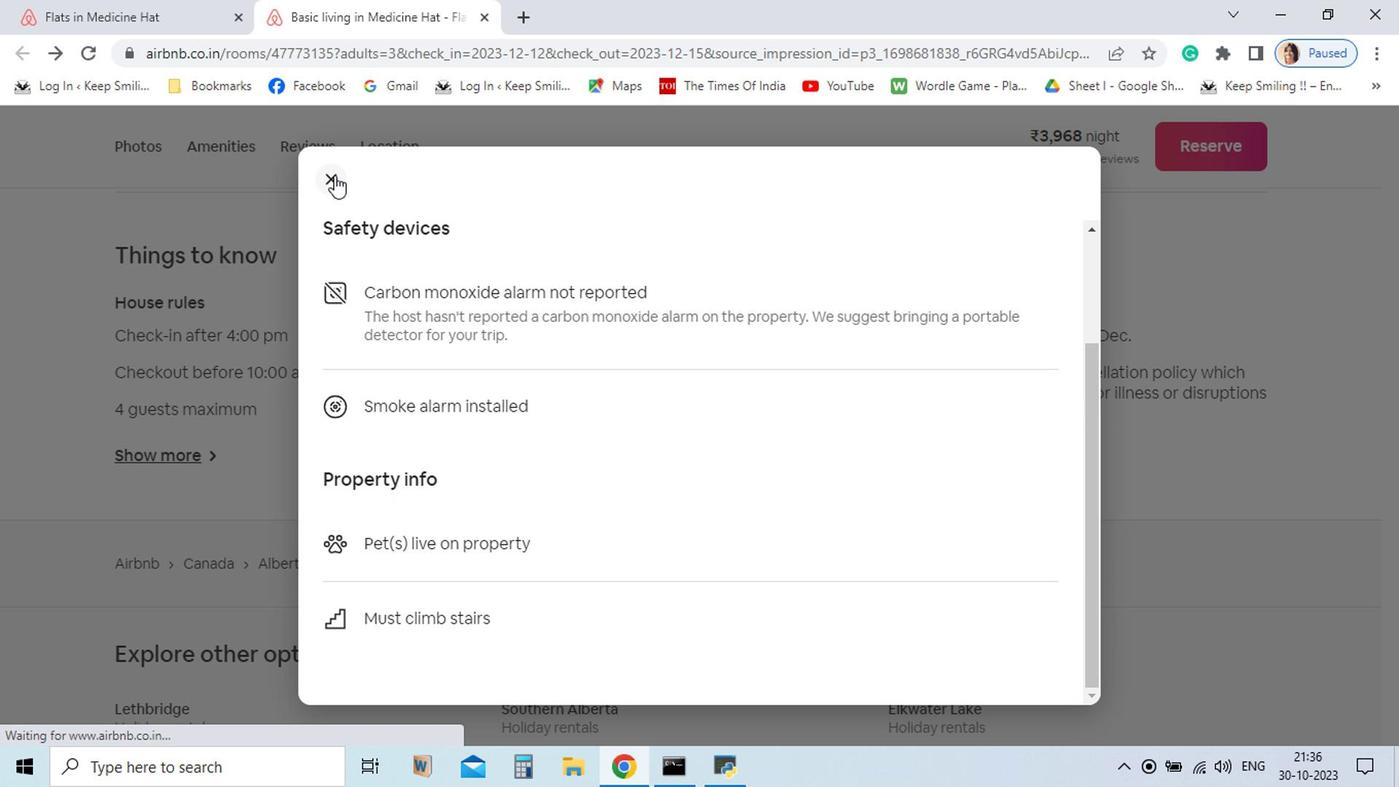 
Action: Mouse pressed left at (290, 178)
Screenshot: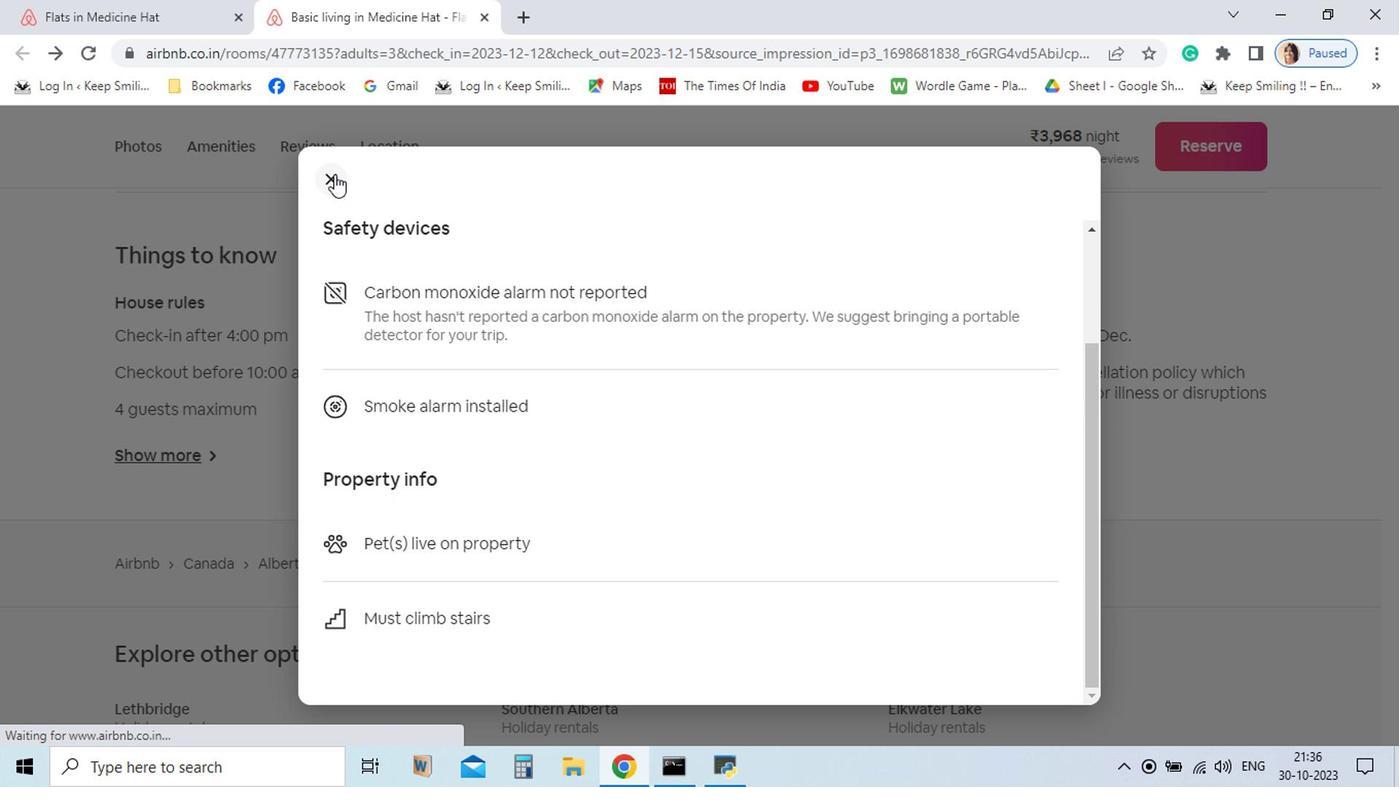 
Action: Mouse moved to (722, 381)
Screenshot: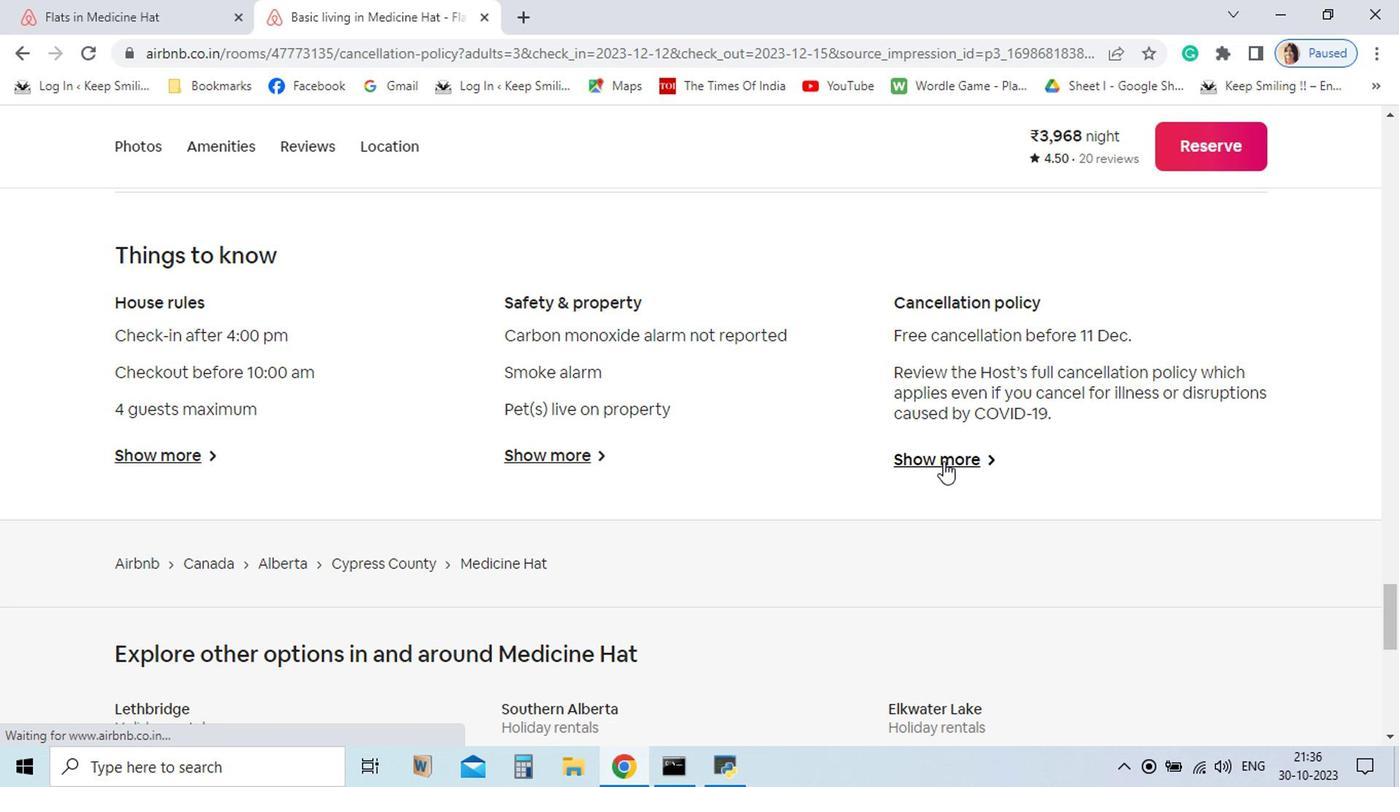 
Action: Mouse pressed left at (722, 381)
Screenshot: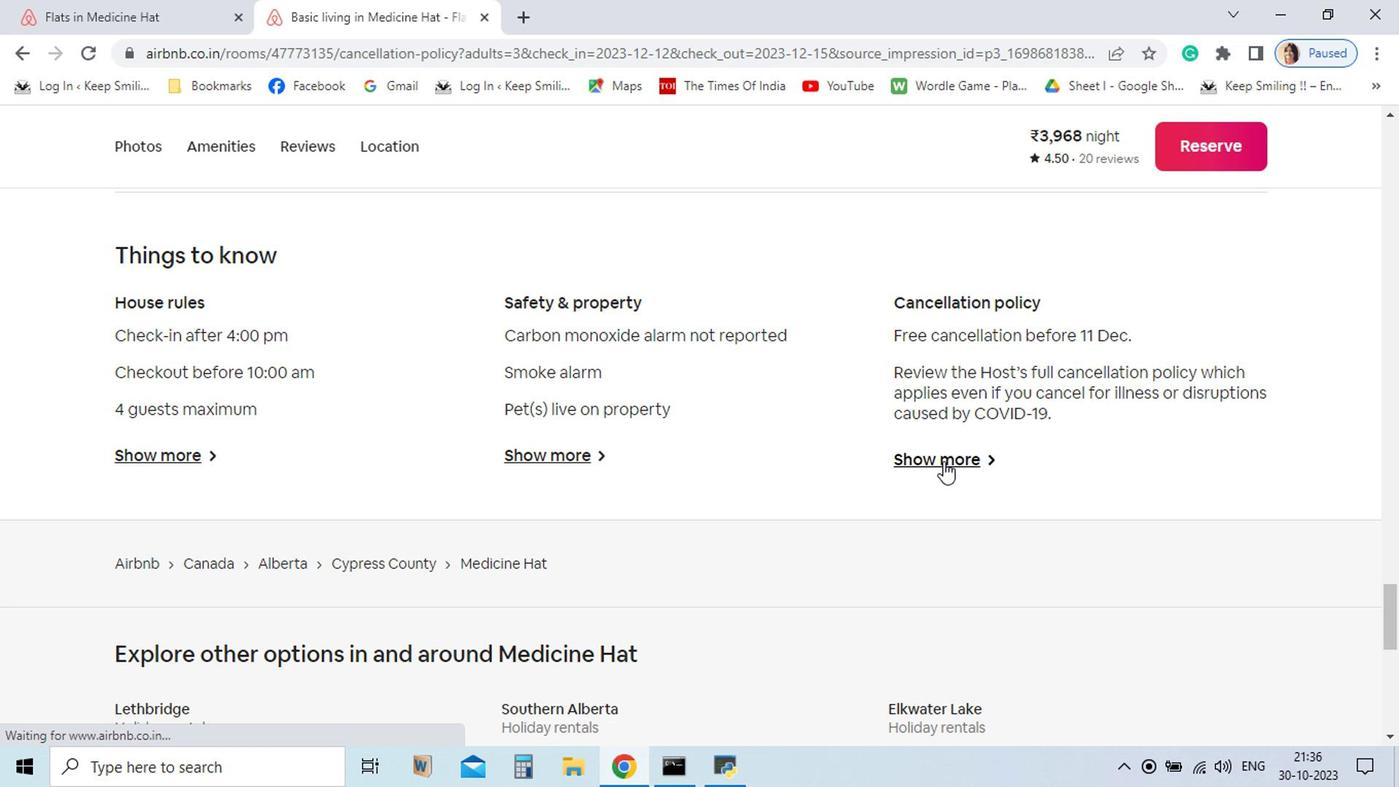 
Action: Mouse moved to (747, 359)
Screenshot: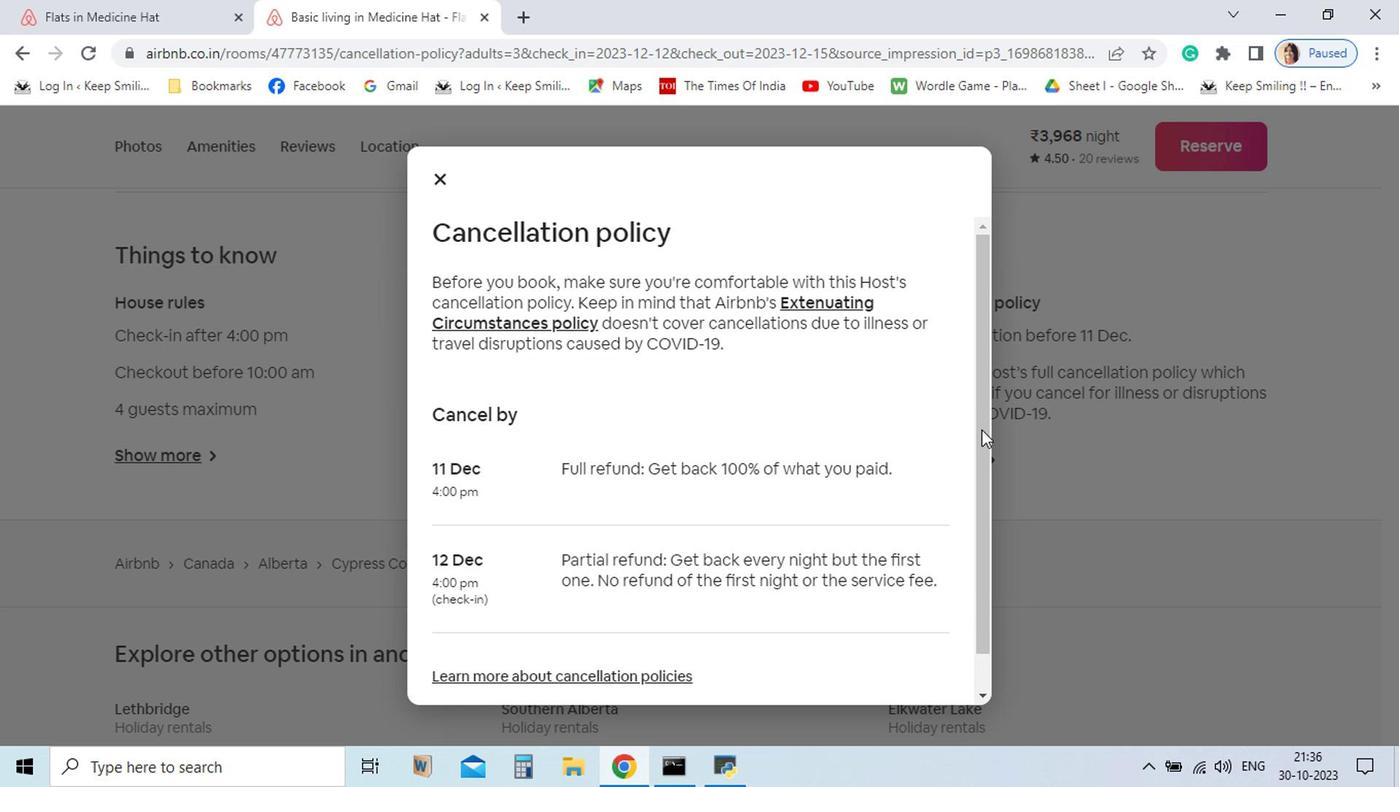 
Action: Mouse pressed left at (747, 359)
Screenshot: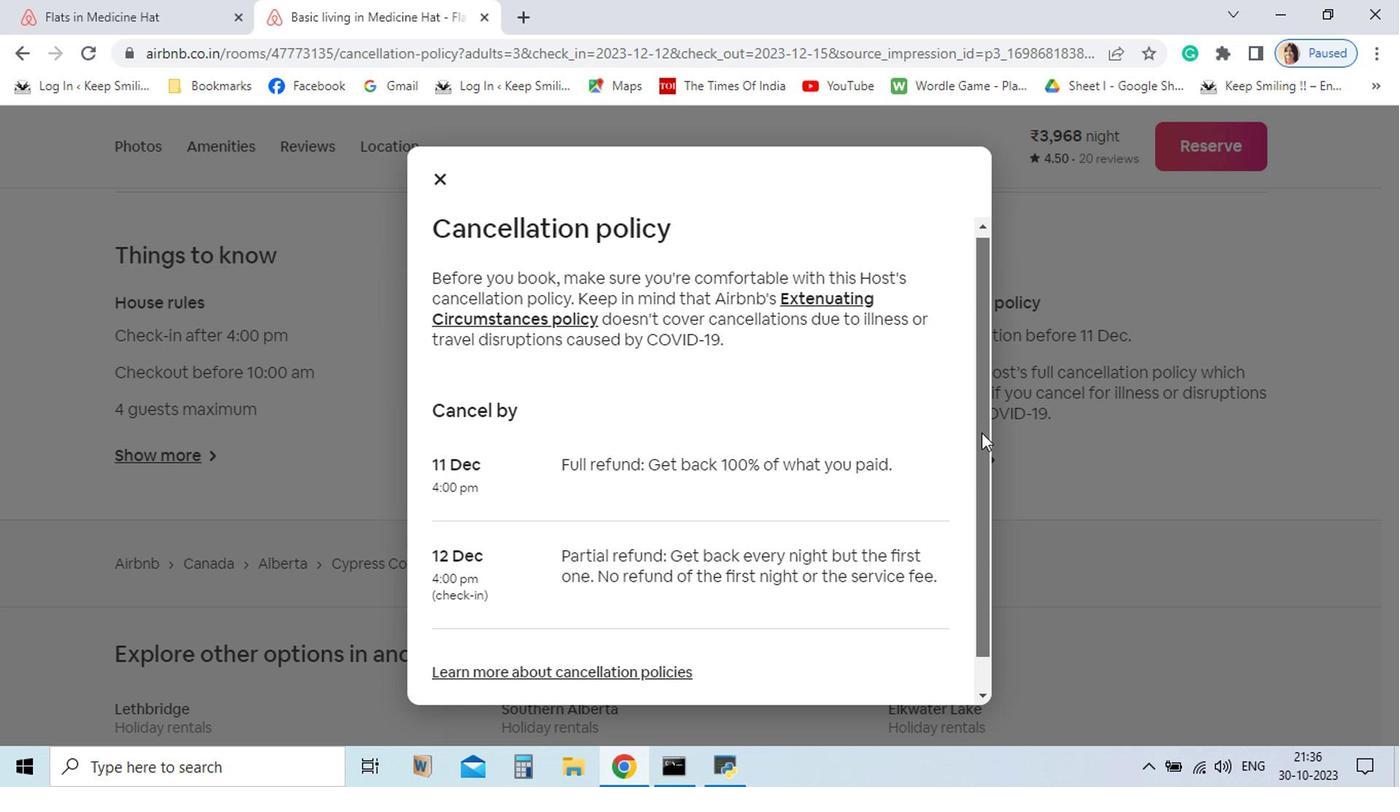 
Action: Mouse moved to (365, 182)
Screenshot: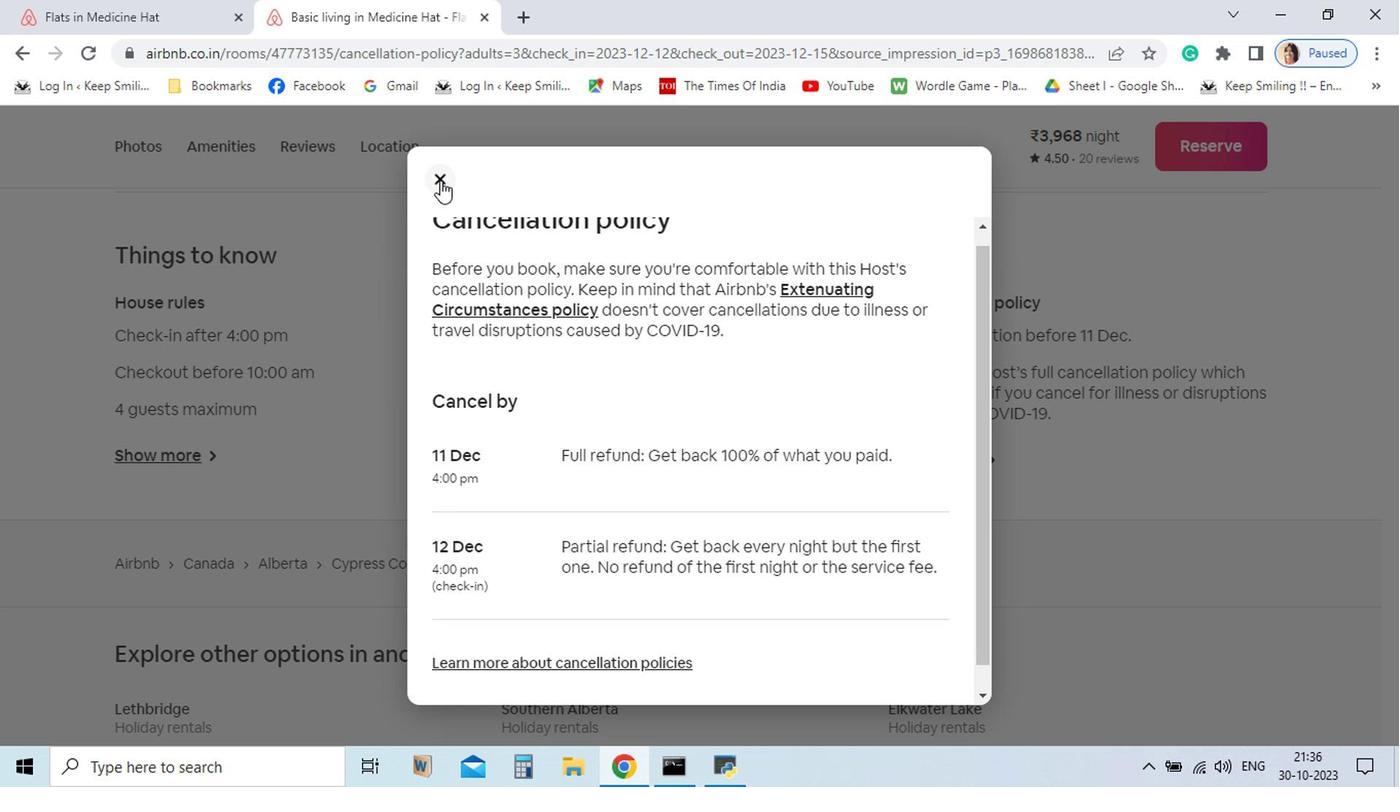 
Action: Mouse pressed left at (365, 182)
Screenshot: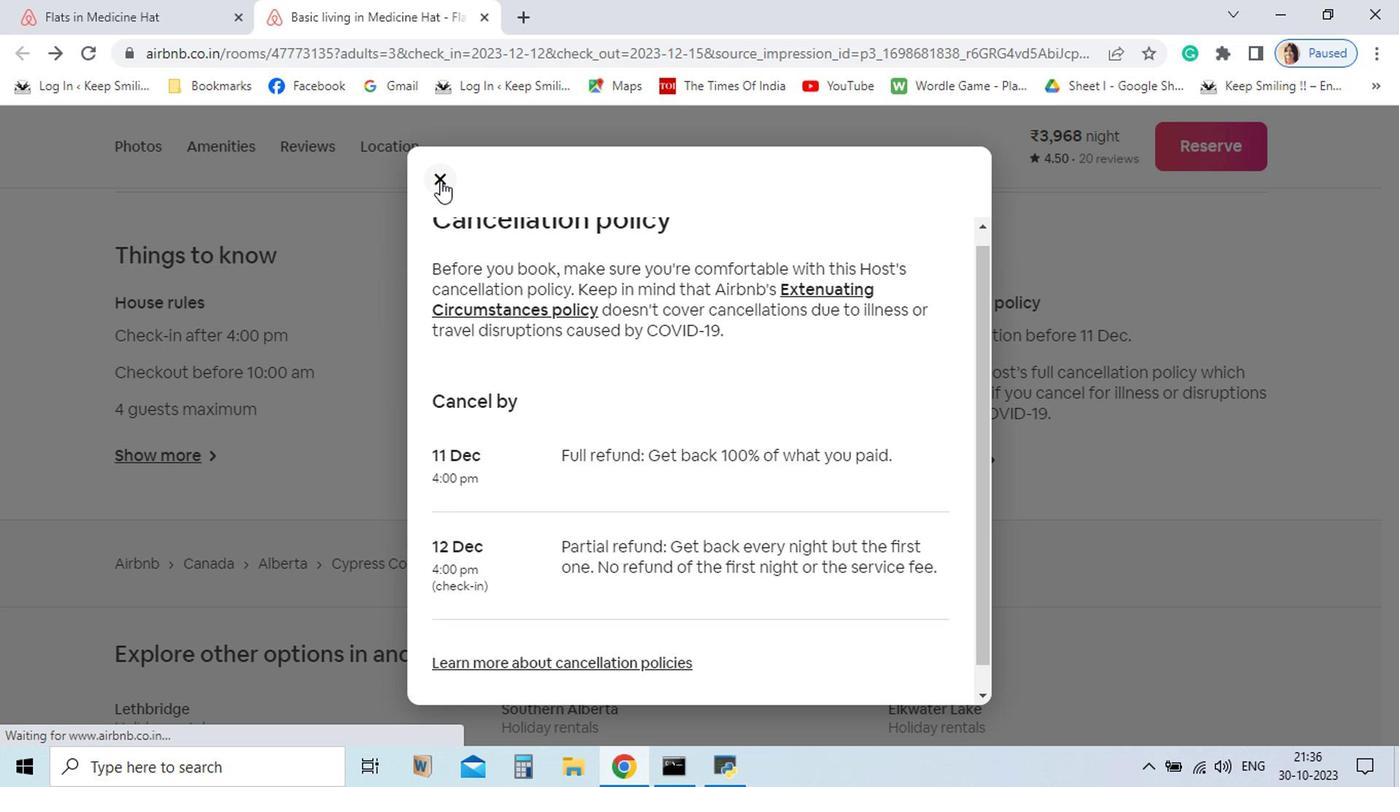 
Action: Mouse moved to (394, 68)
Screenshot: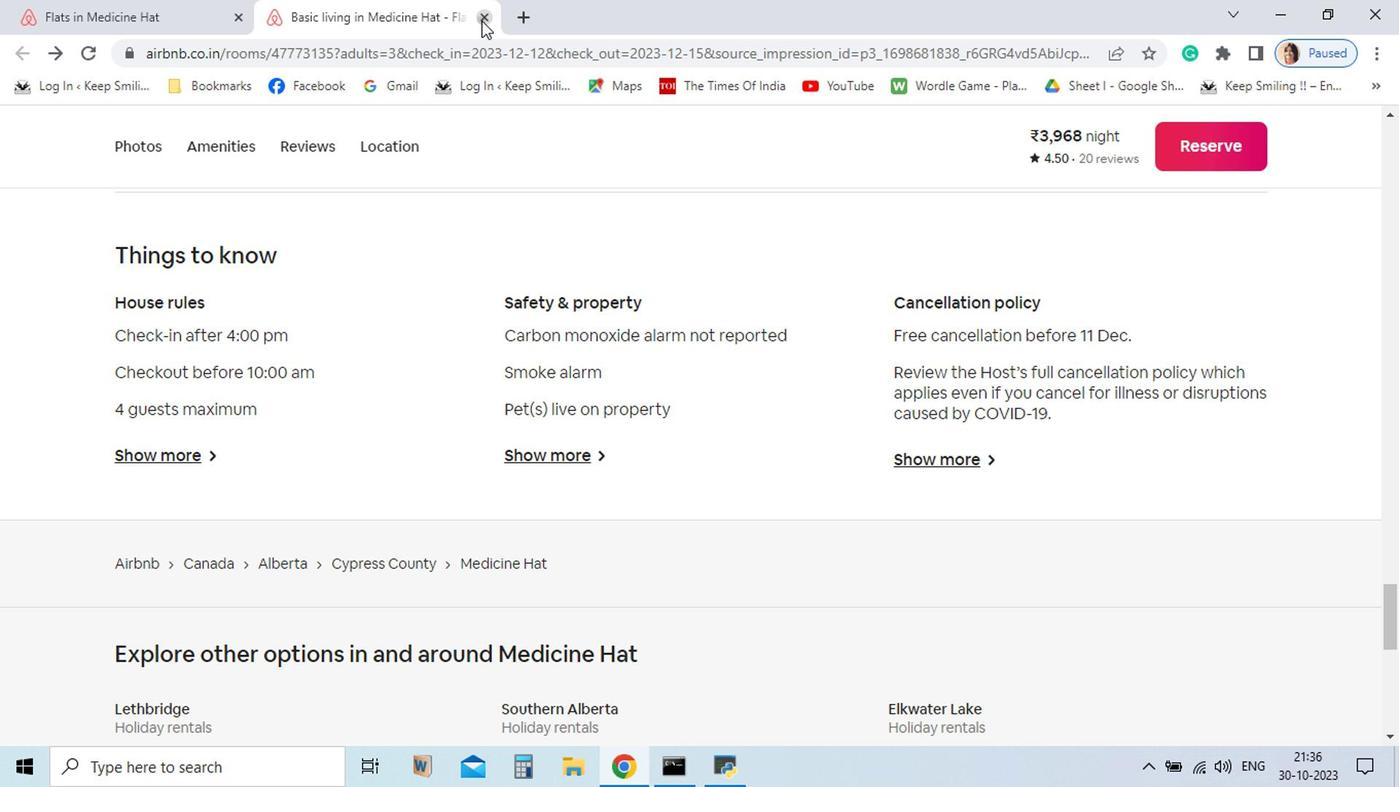 
Action: Mouse pressed left at (394, 68)
Screenshot: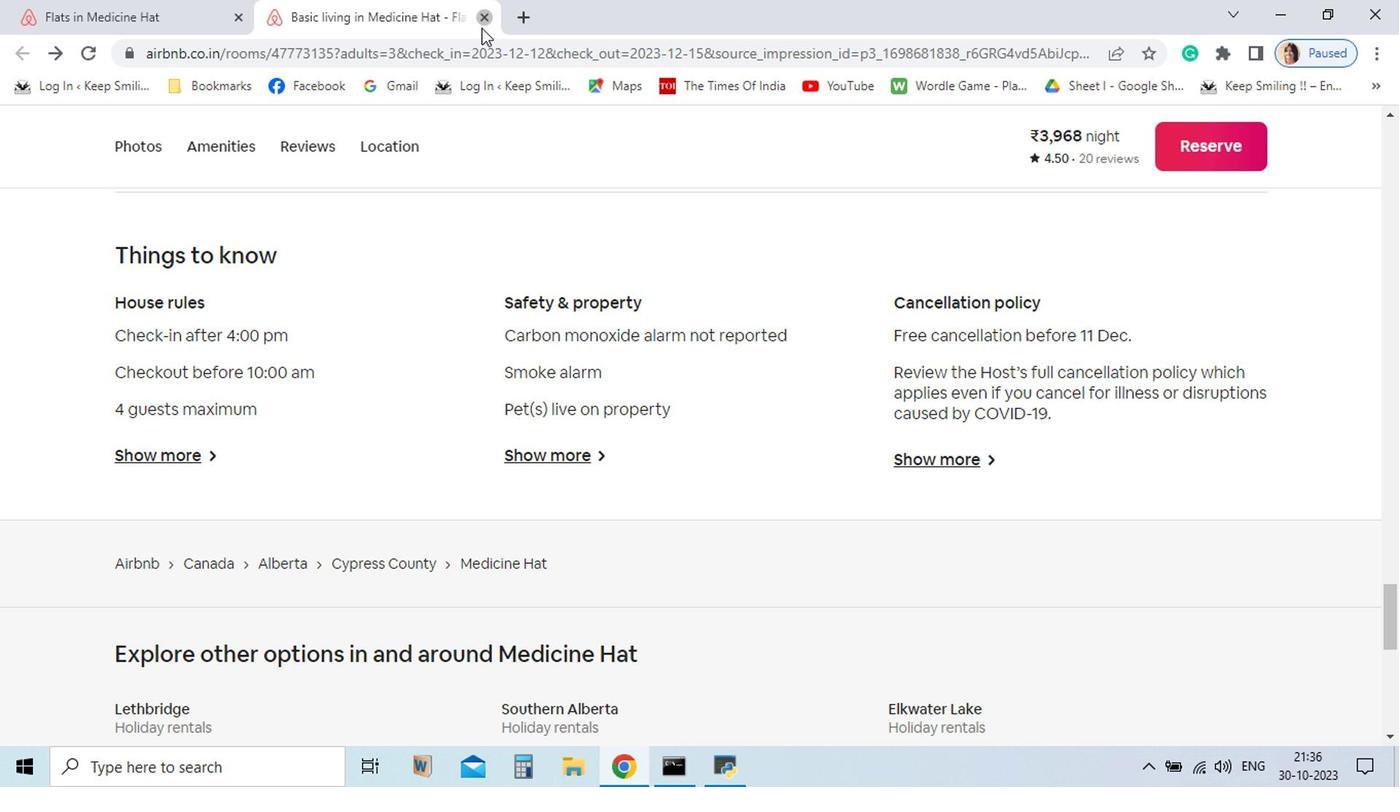 
Action: Mouse moved to (390, 102)
Screenshot: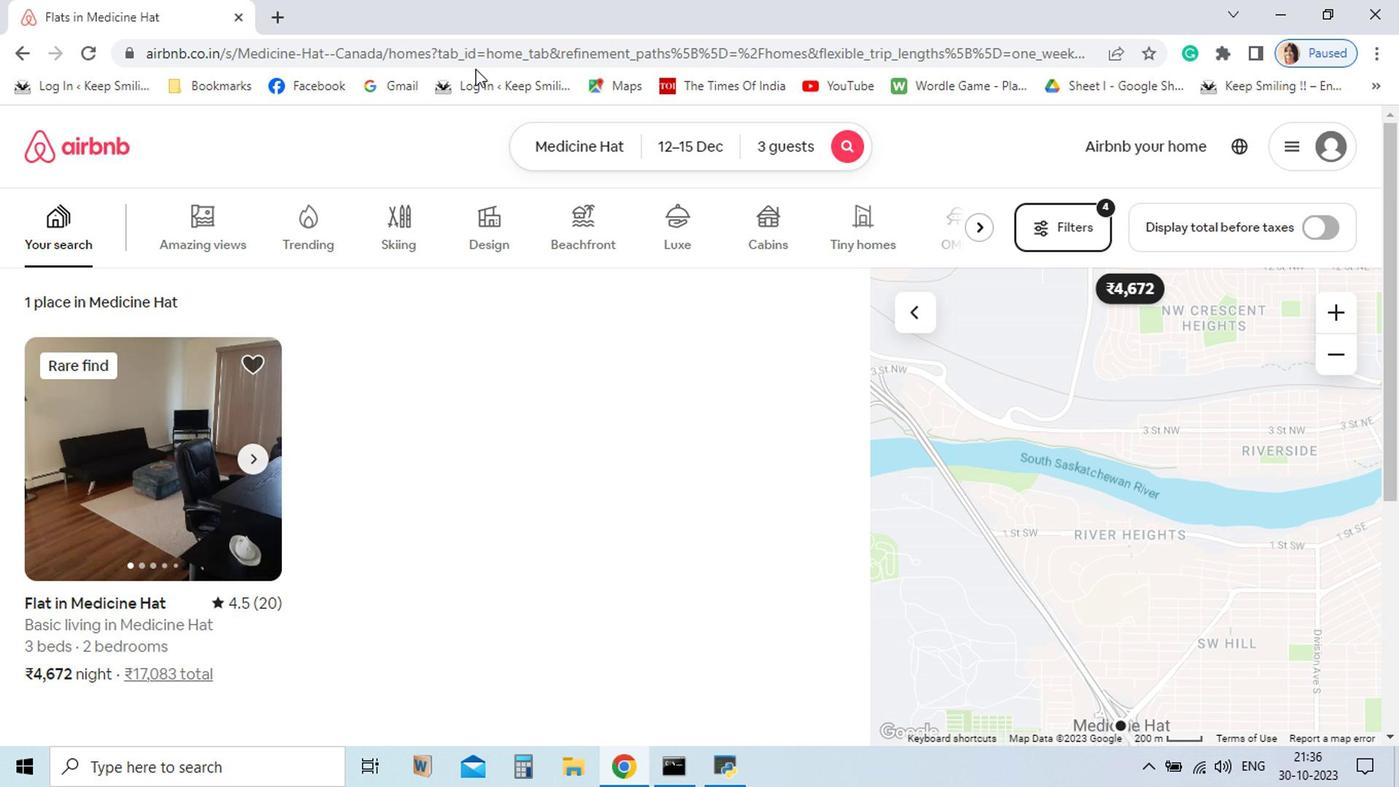 
